 Task: Vocal Double Tracking.
Action: Mouse moved to (100, 39)
Screenshot: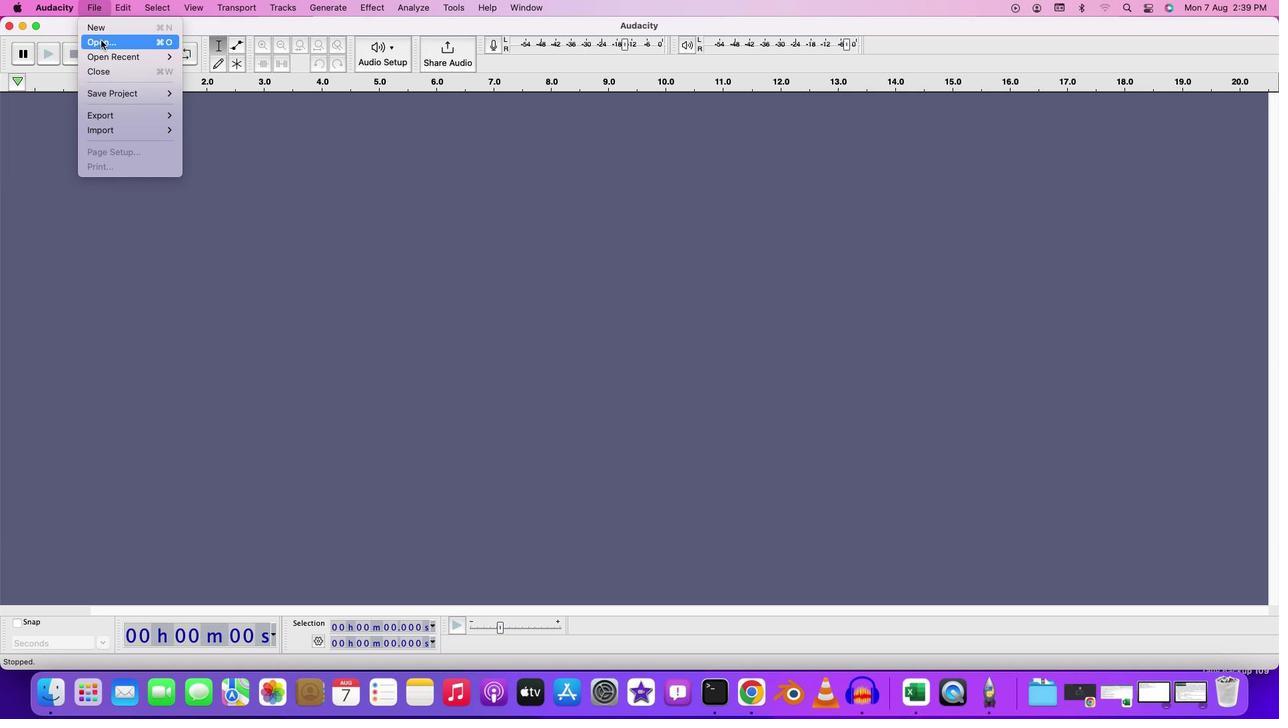 
Action: Mouse pressed left at (100, 39)
Screenshot: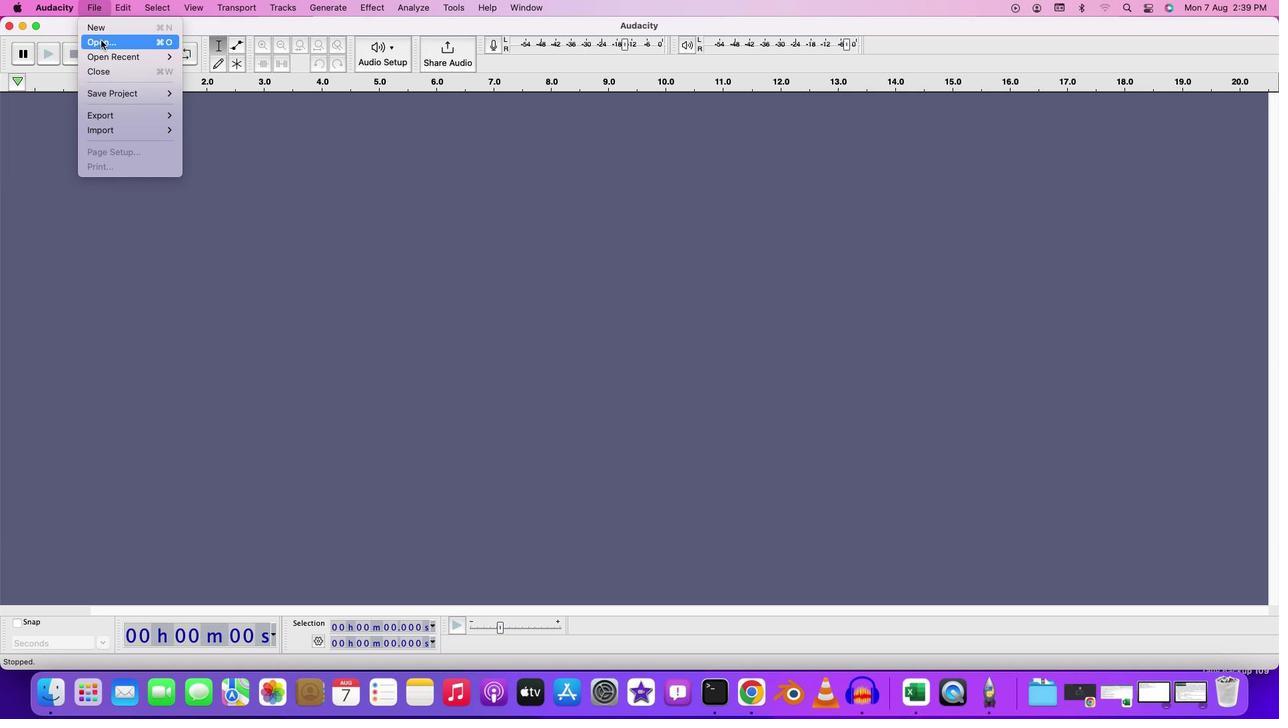 
Action: Mouse moved to (431, 171)
Screenshot: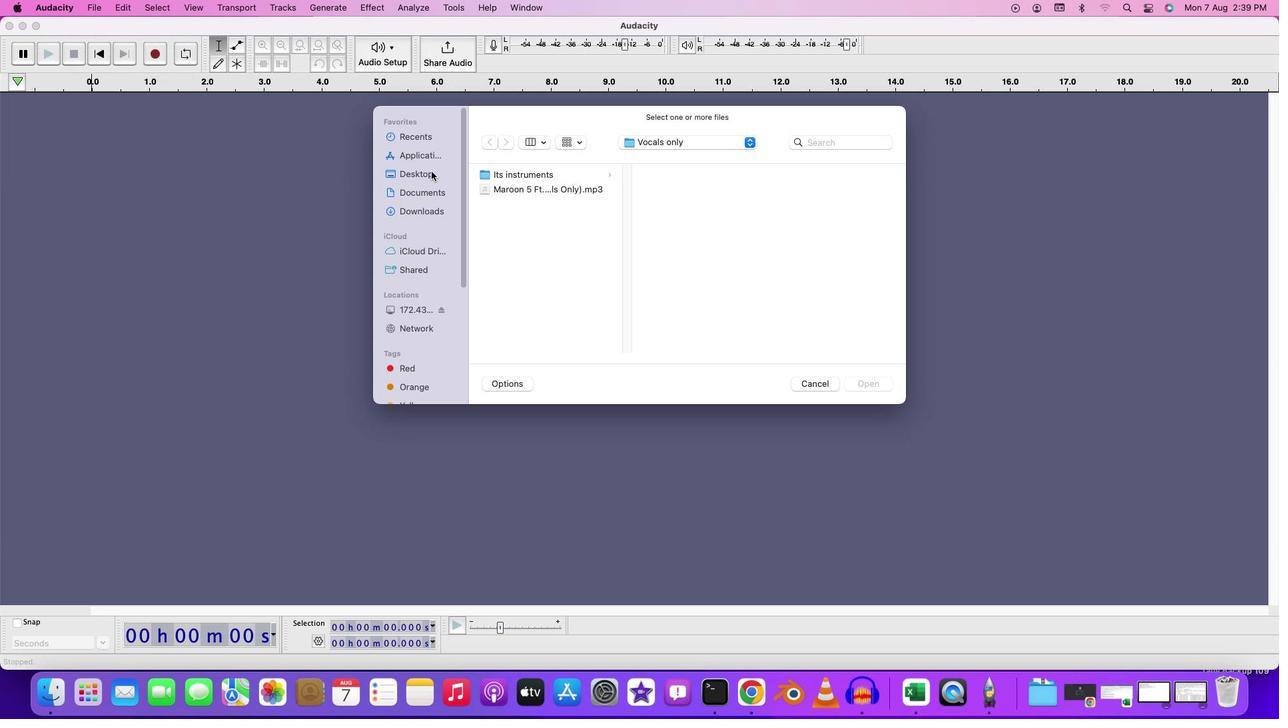 
Action: Mouse pressed left at (431, 171)
Screenshot: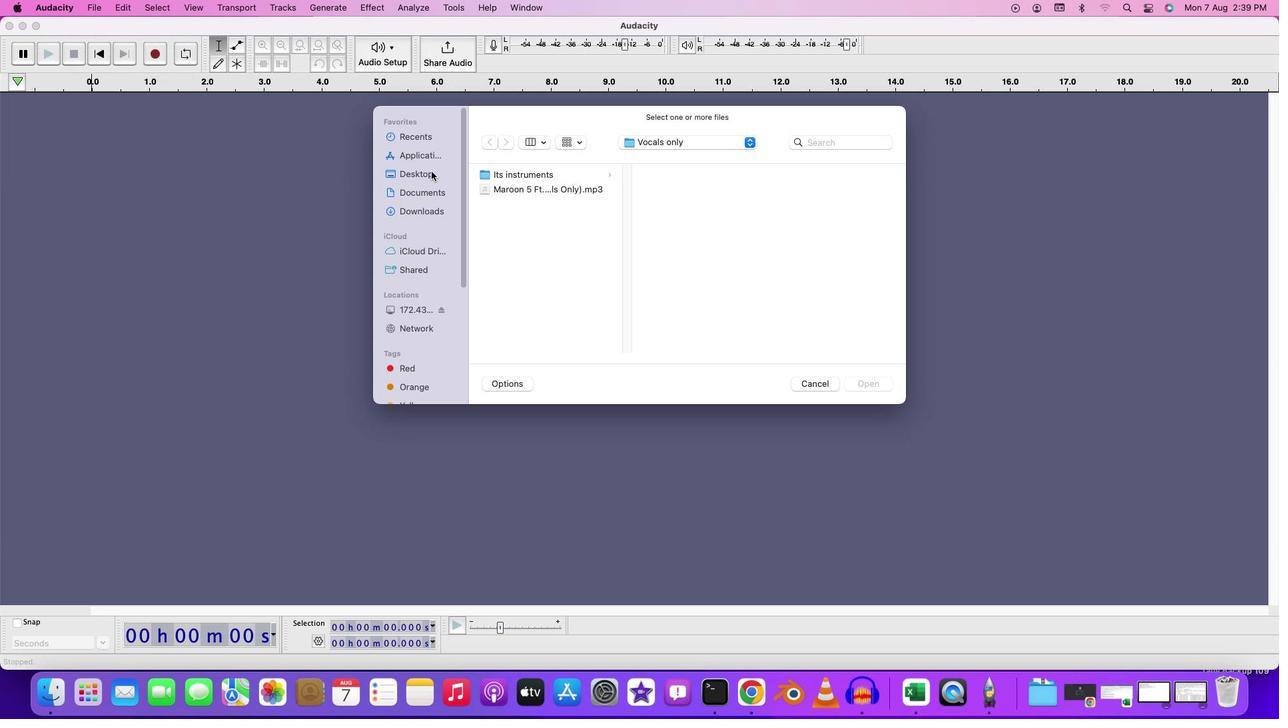 
Action: Mouse moved to (534, 190)
Screenshot: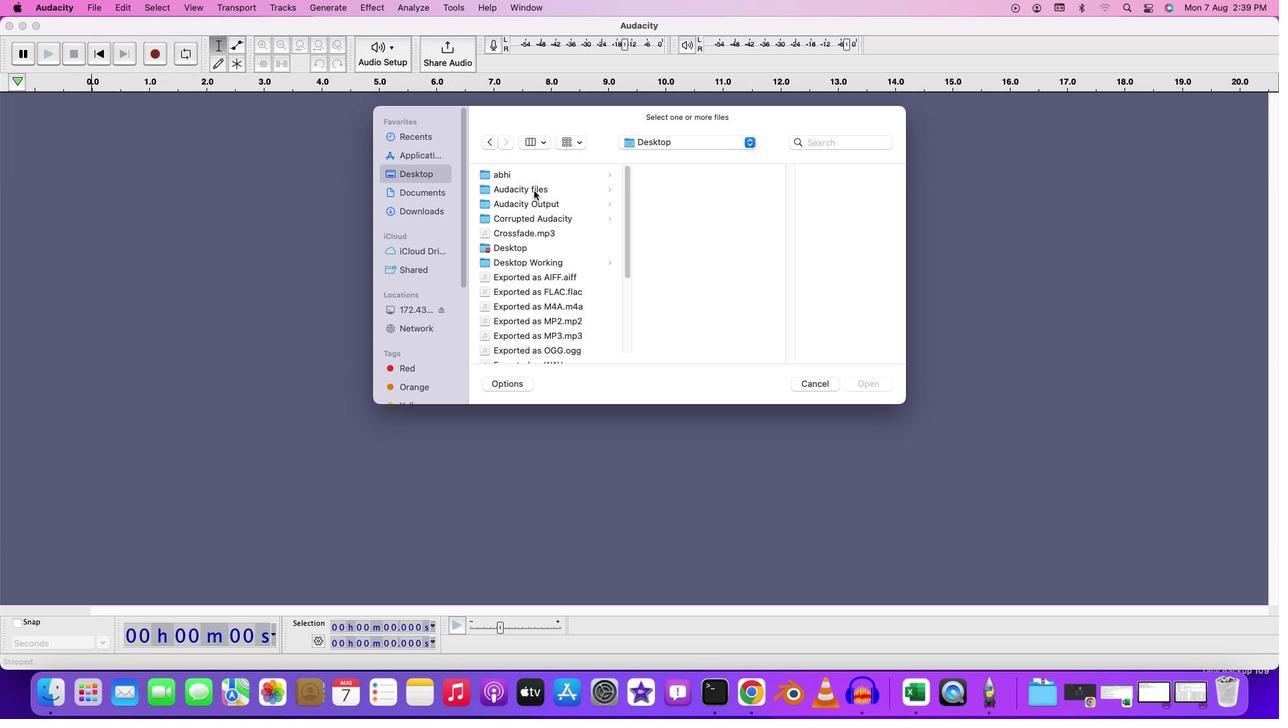 
Action: Mouse pressed left at (534, 190)
Screenshot: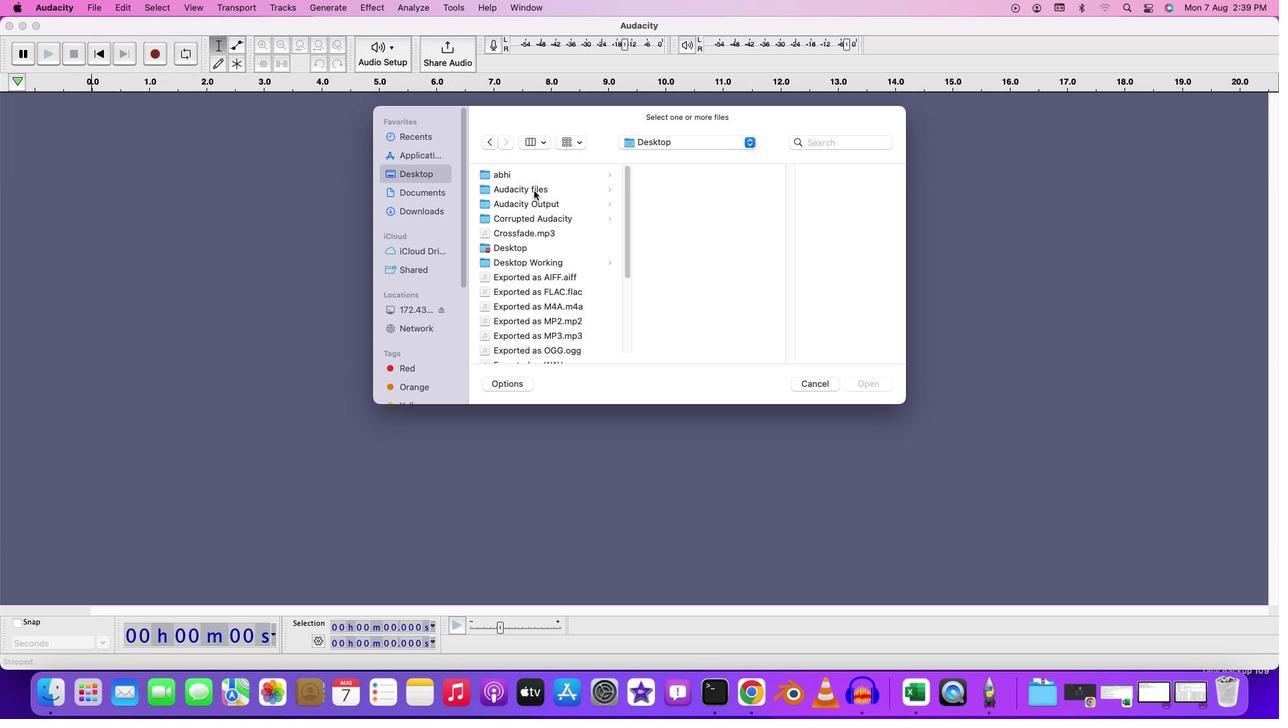 
Action: Mouse pressed left at (534, 190)
Screenshot: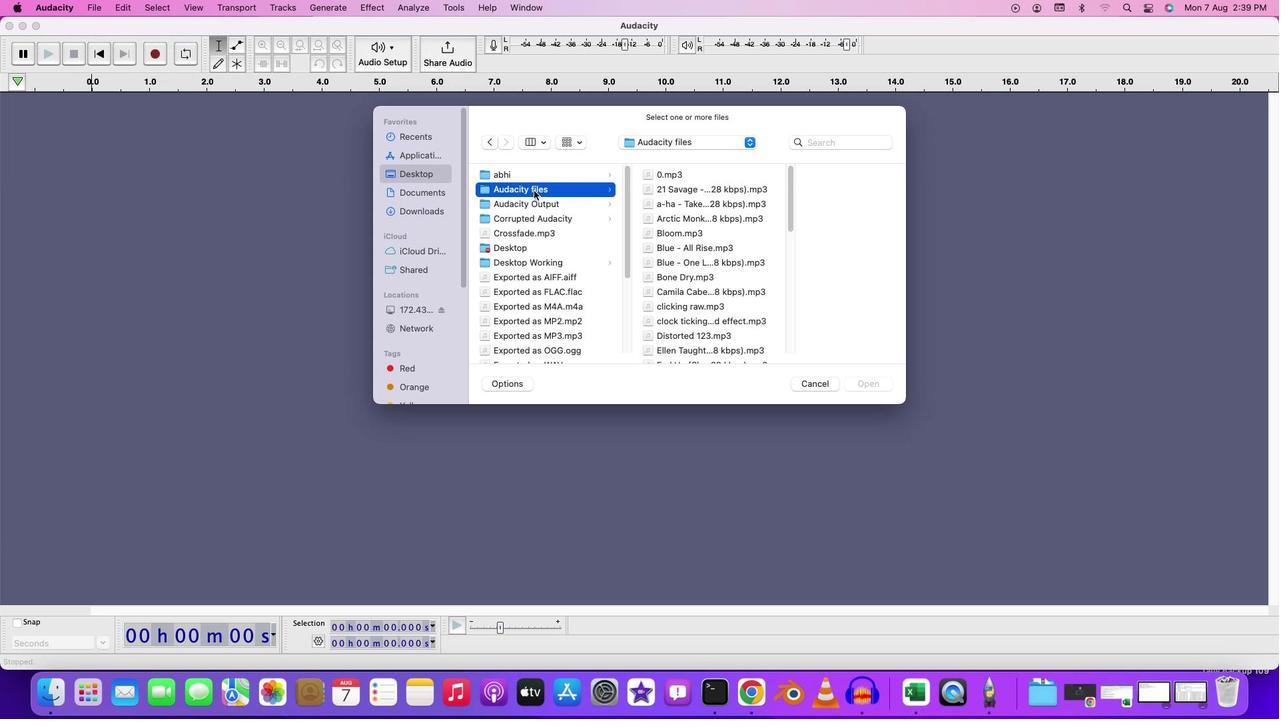
Action: Mouse moved to (690, 235)
Screenshot: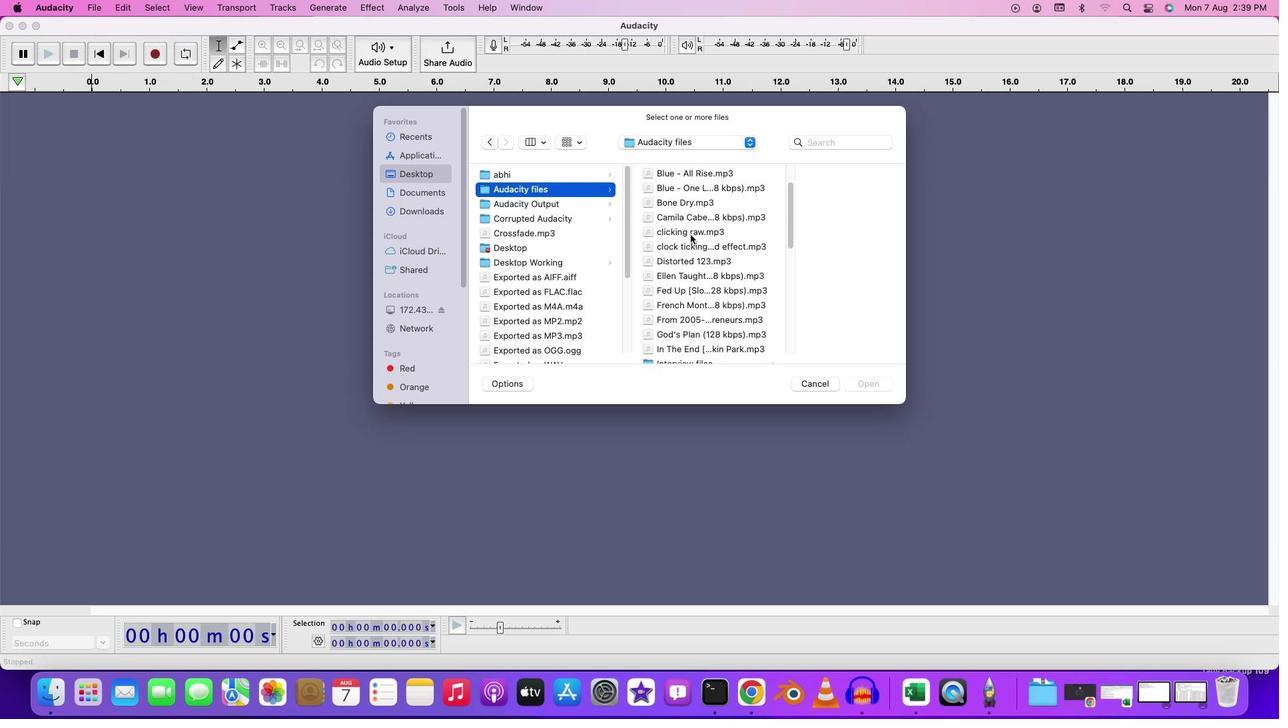 
Action: Mouse scrolled (690, 235) with delta (0, 0)
Screenshot: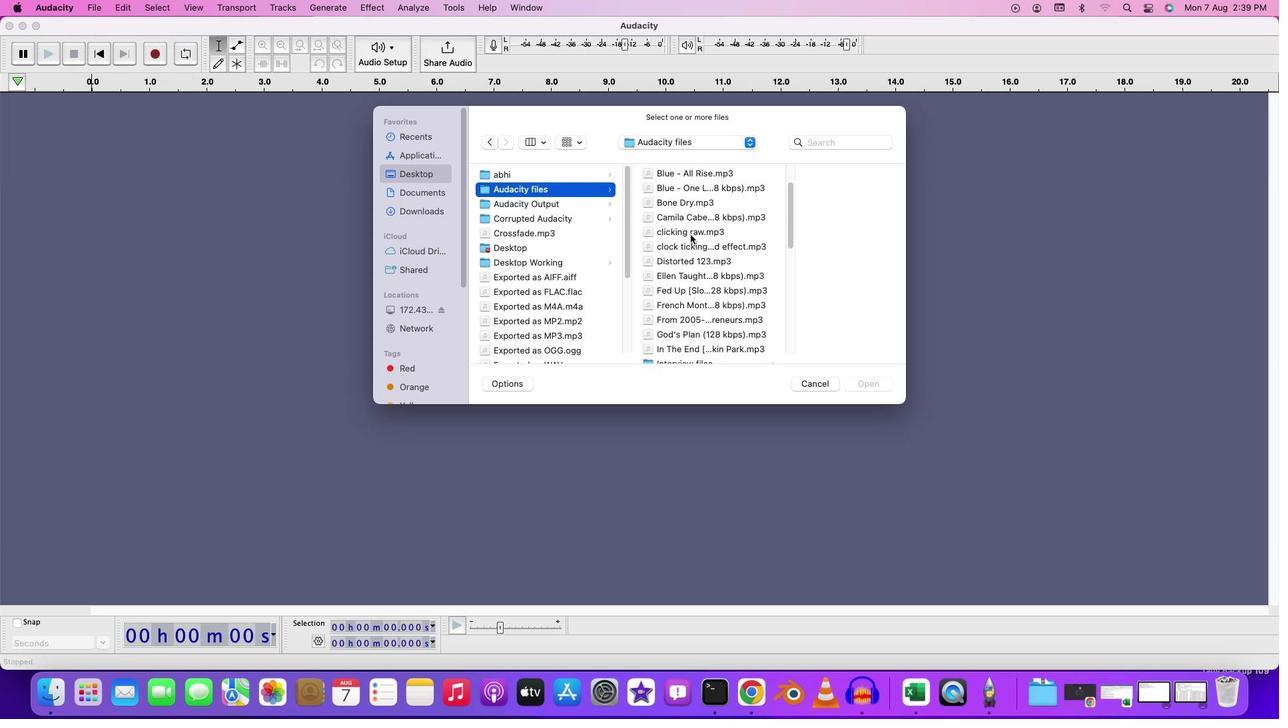 
Action: Mouse scrolled (690, 235) with delta (0, 0)
Screenshot: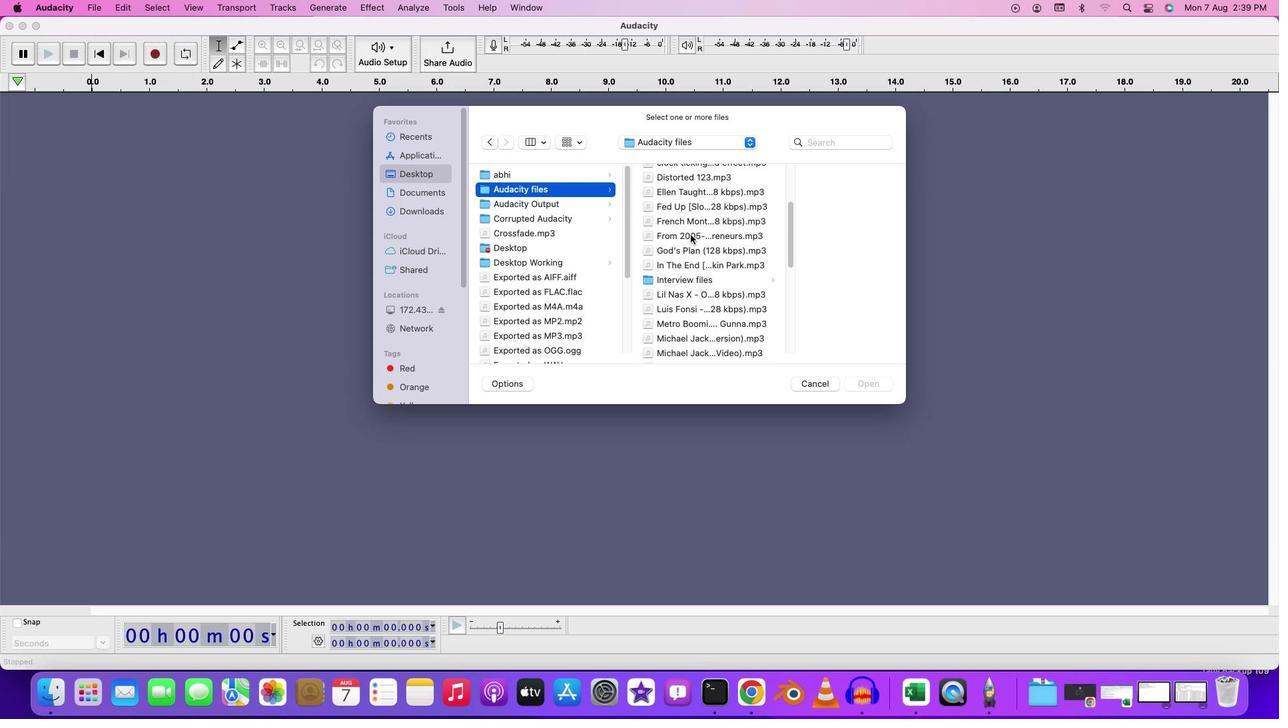 
Action: Mouse scrolled (690, 235) with delta (0, -1)
Screenshot: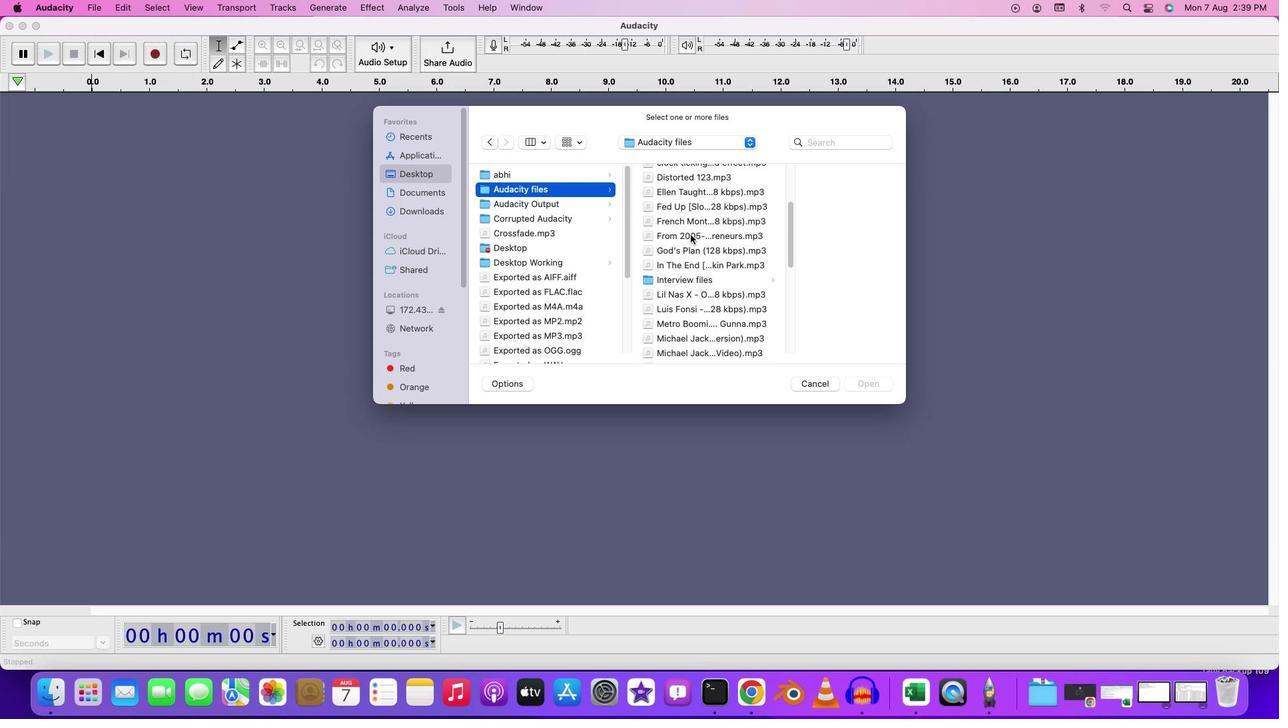
Action: Mouse scrolled (690, 235) with delta (0, -2)
Screenshot: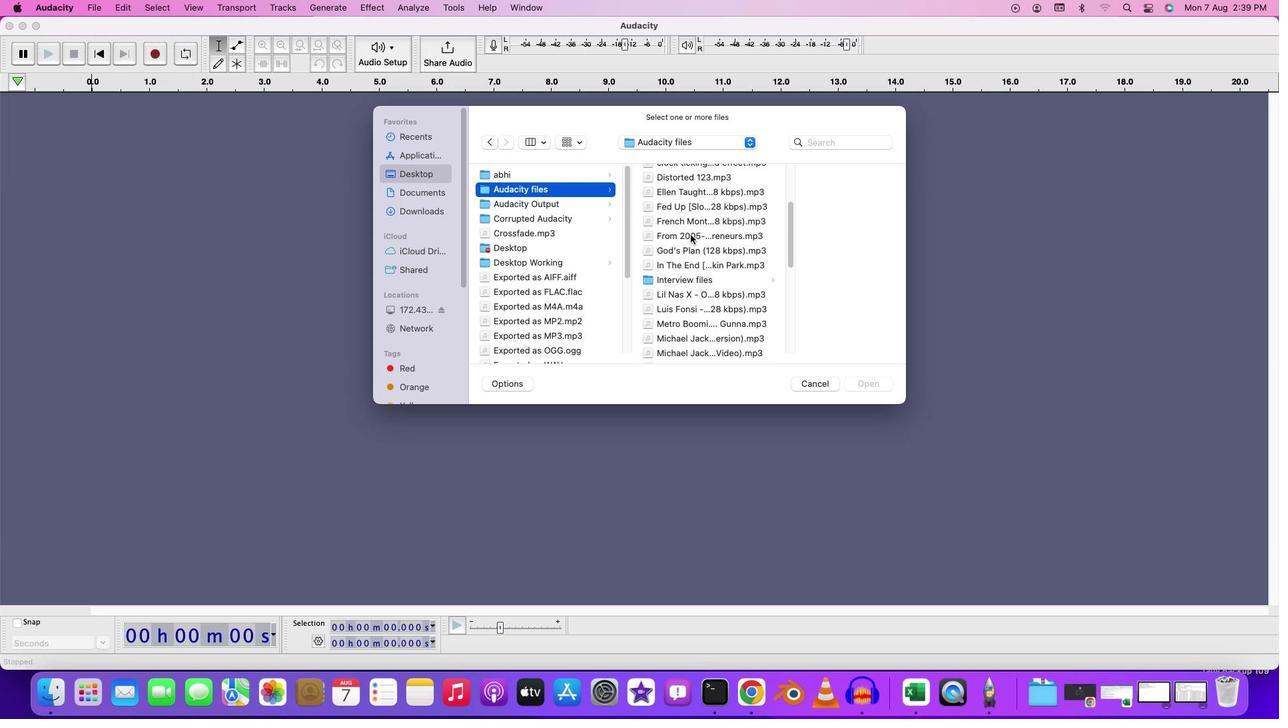 
Action: Mouse scrolled (690, 235) with delta (0, -3)
Screenshot: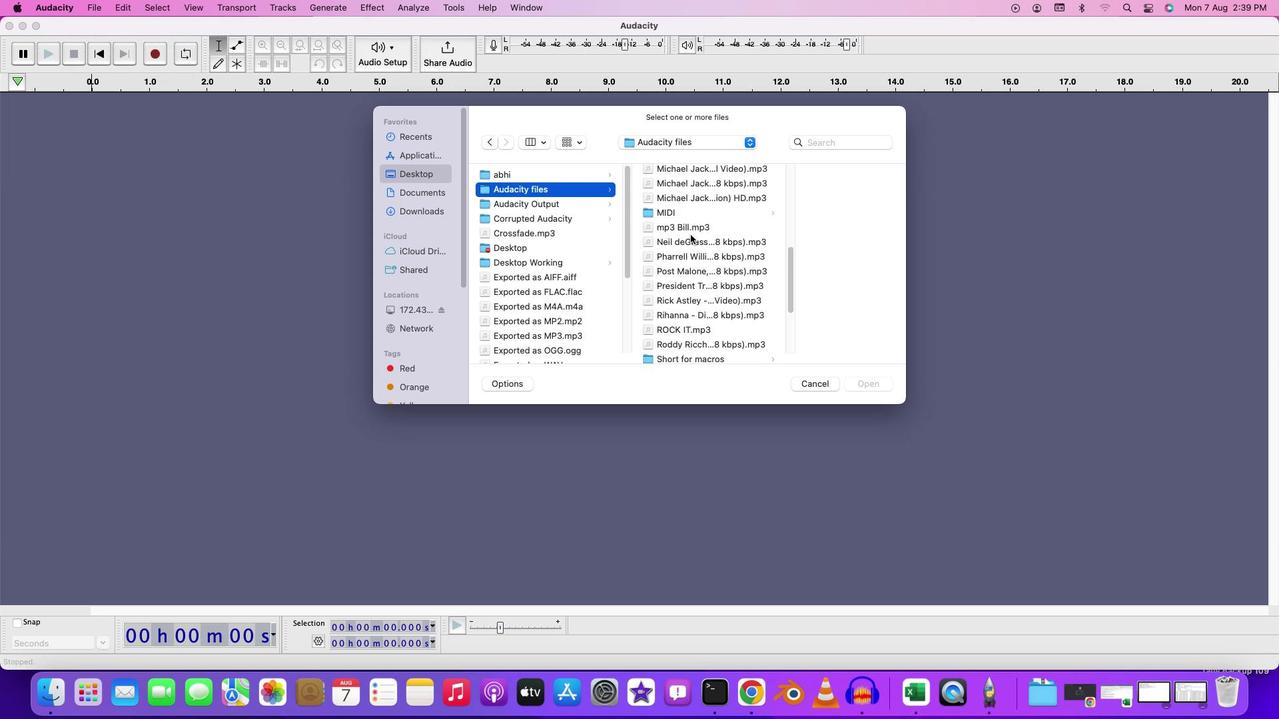 
Action: Mouse scrolled (690, 235) with delta (0, -3)
Screenshot: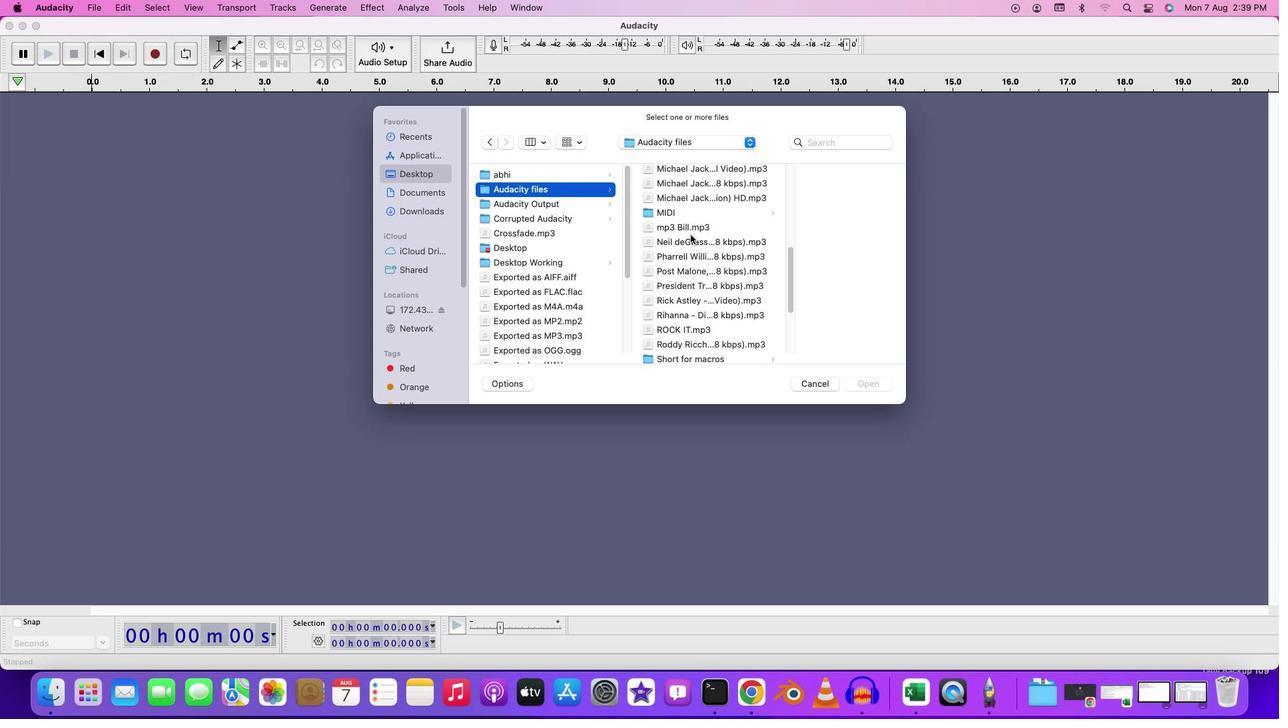 
Action: Mouse moved to (703, 323)
Screenshot: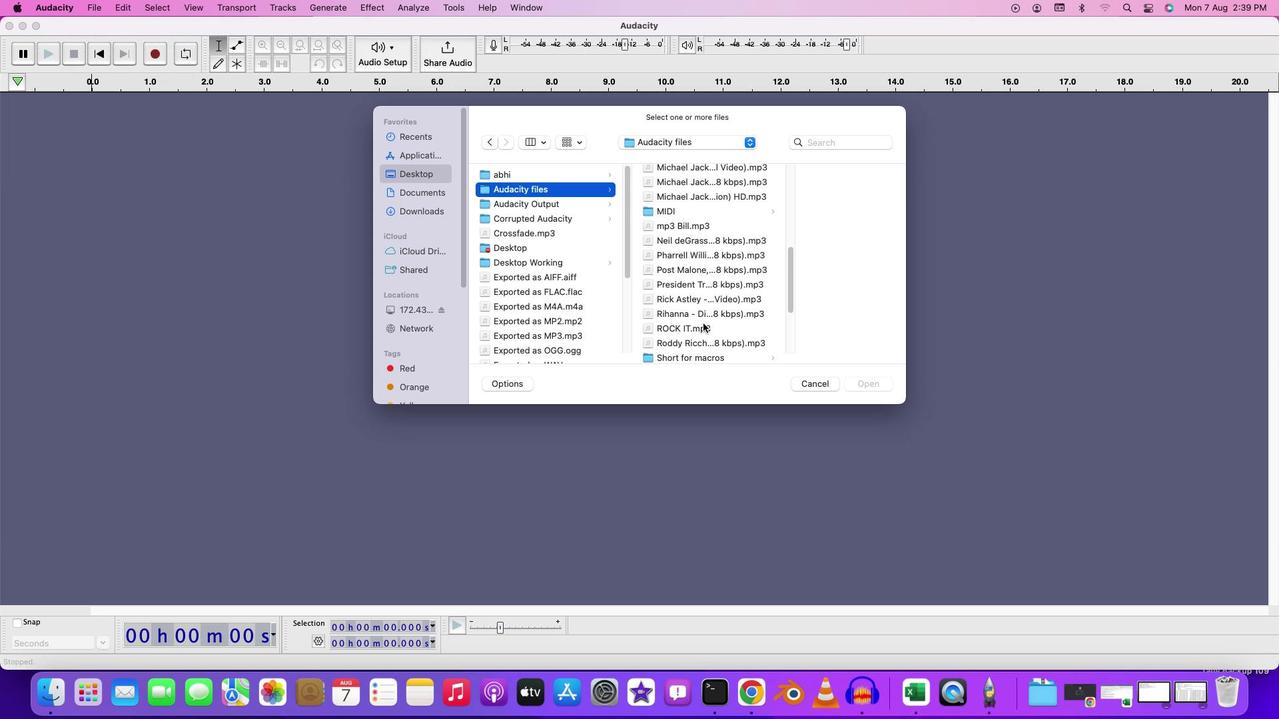 
Action: Mouse scrolled (703, 323) with delta (0, 0)
Screenshot: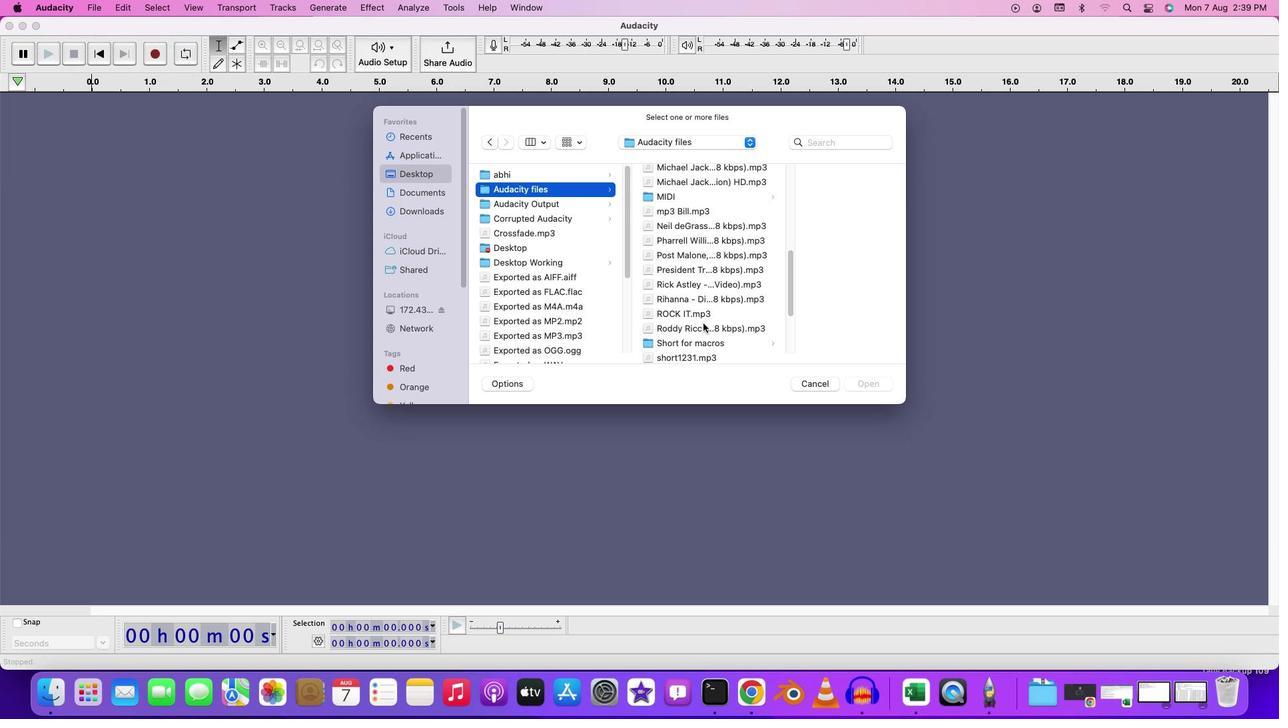
Action: Mouse moved to (703, 323)
Screenshot: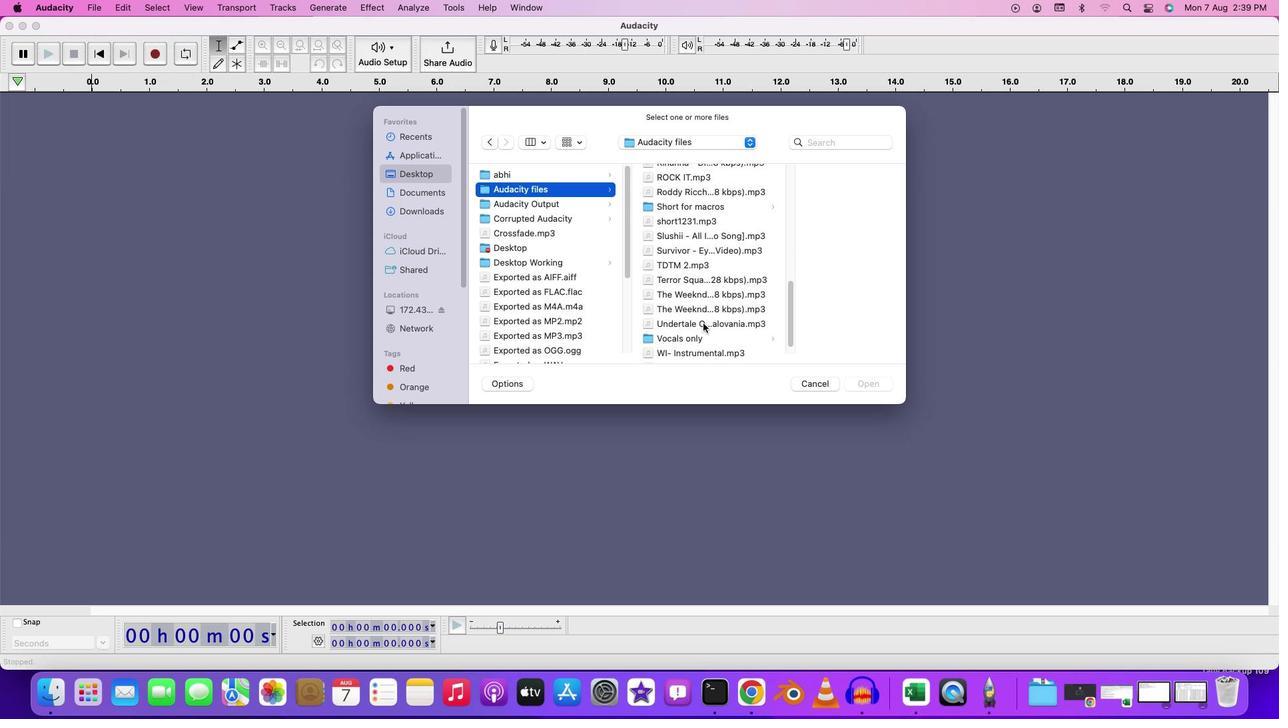 
Action: Mouse scrolled (703, 323) with delta (0, 0)
Screenshot: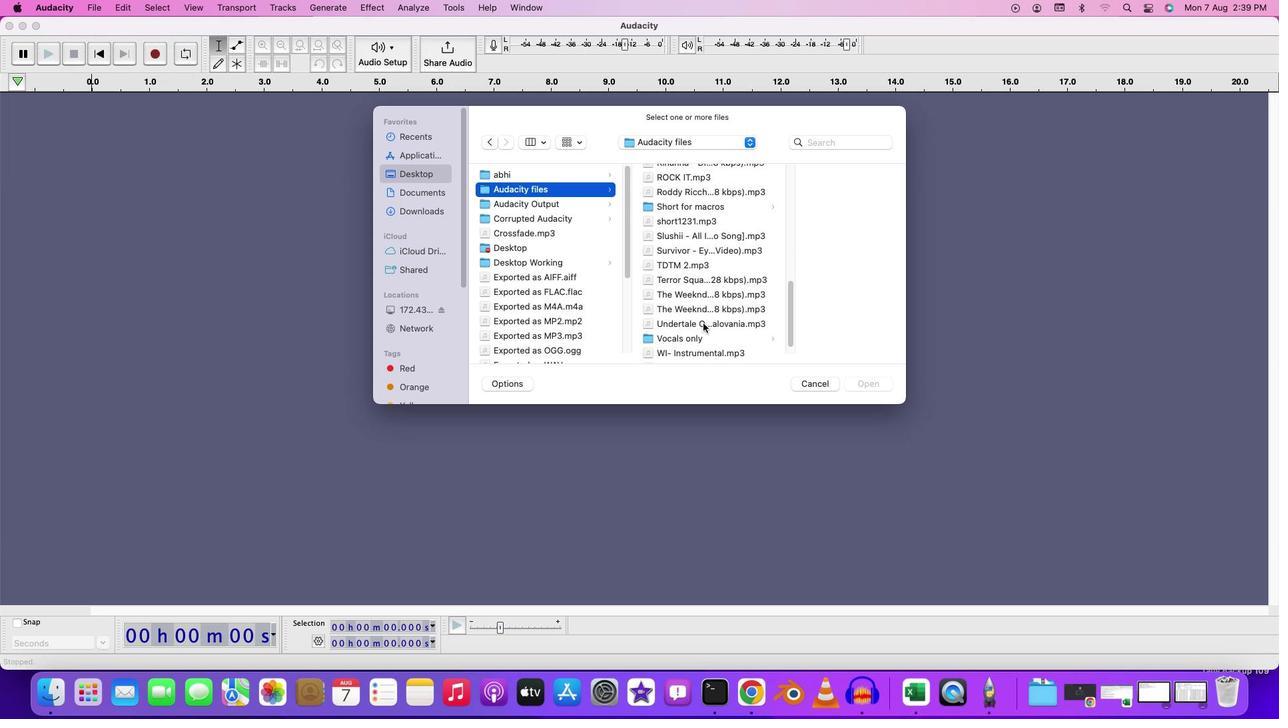 
Action: Mouse scrolled (703, 323) with delta (0, -1)
Screenshot: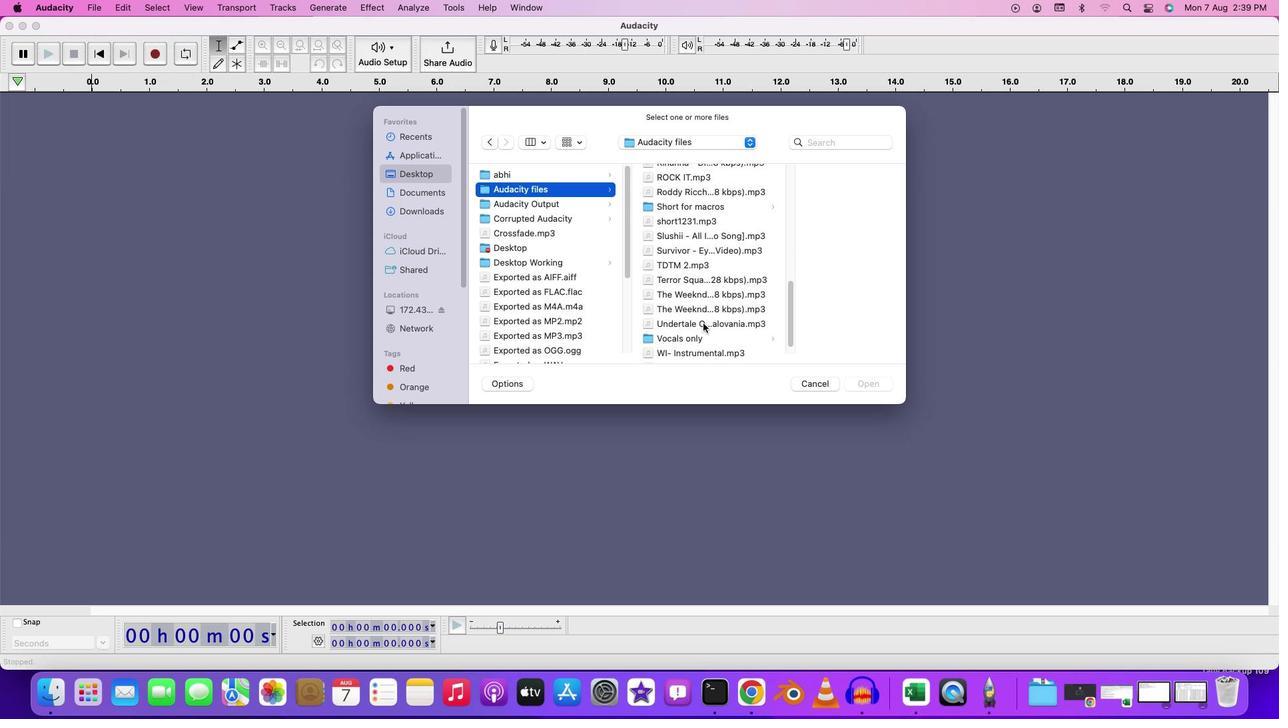 
Action: Mouse scrolled (703, 323) with delta (0, -2)
Screenshot: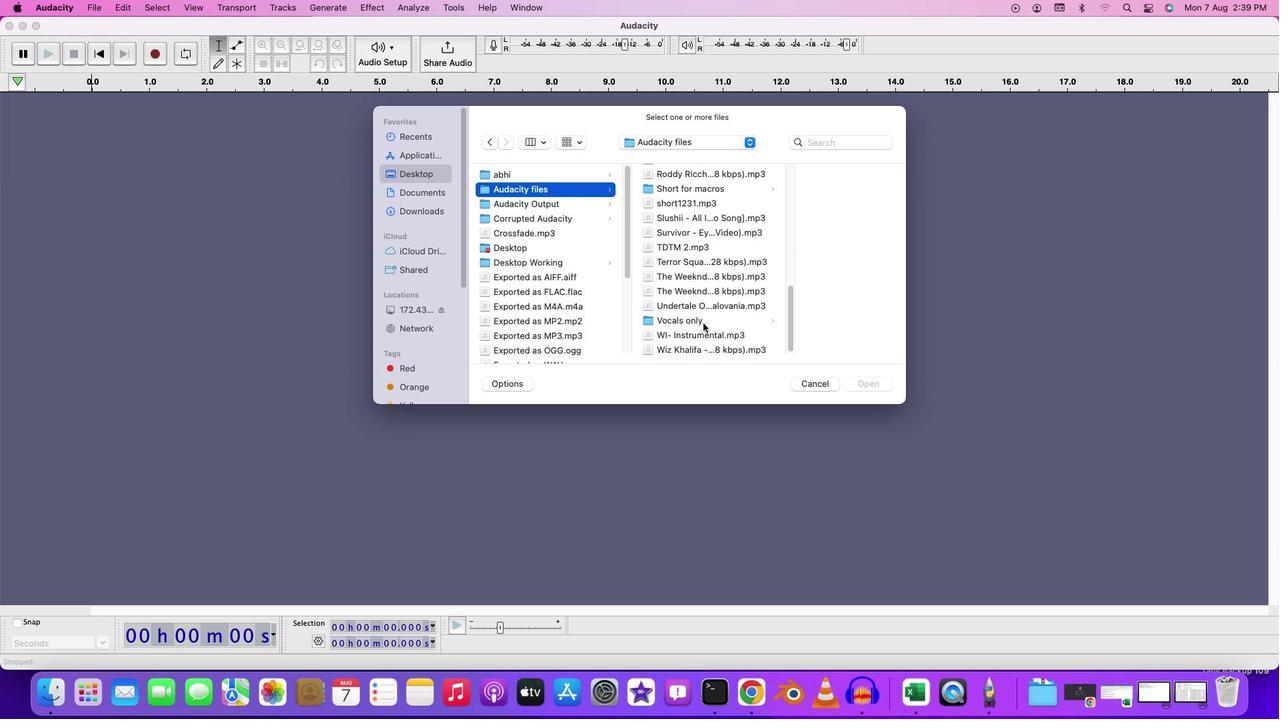 
Action: Mouse scrolled (703, 323) with delta (0, -3)
Screenshot: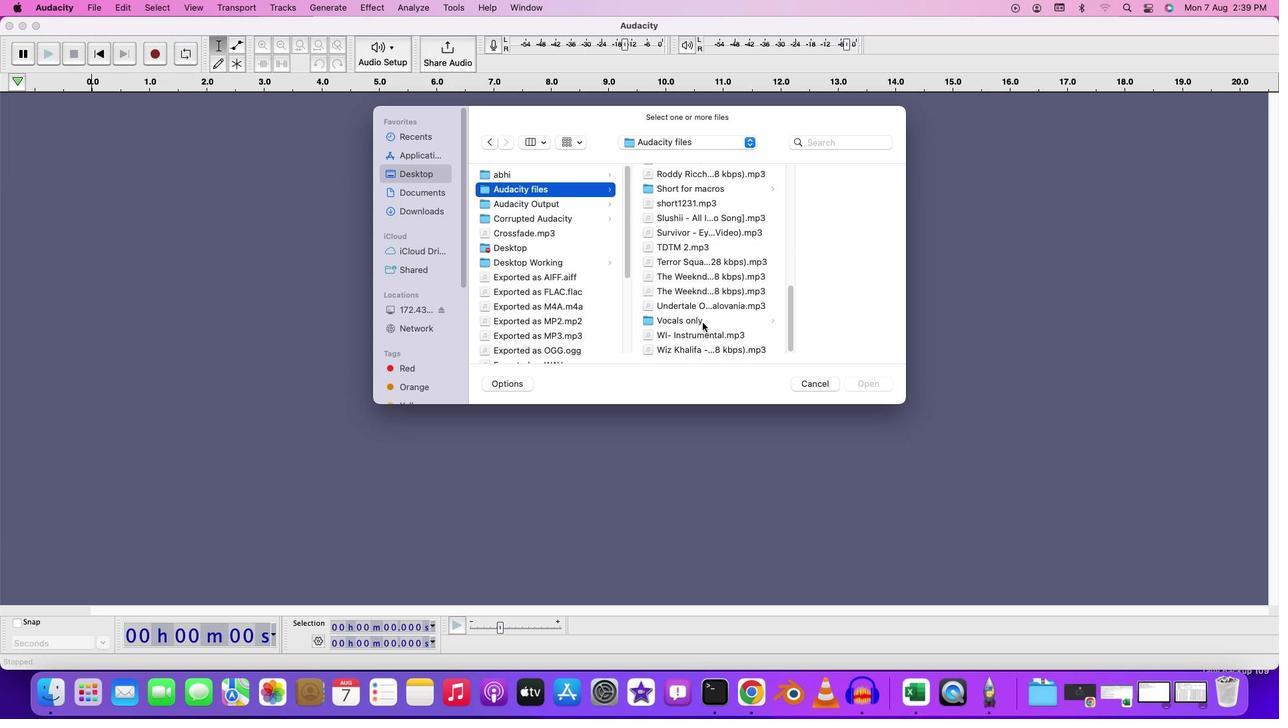 
Action: Mouse moved to (697, 321)
Screenshot: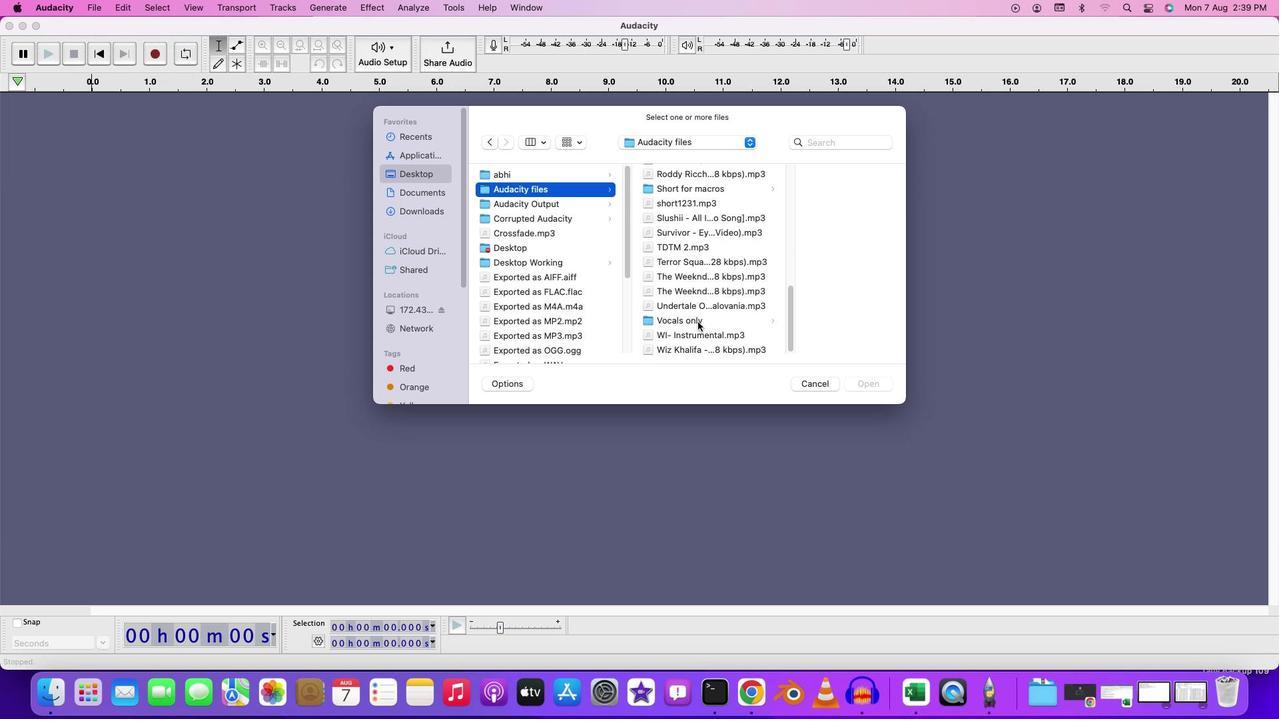 
Action: Mouse pressed left at (697, 321)
Screenshot: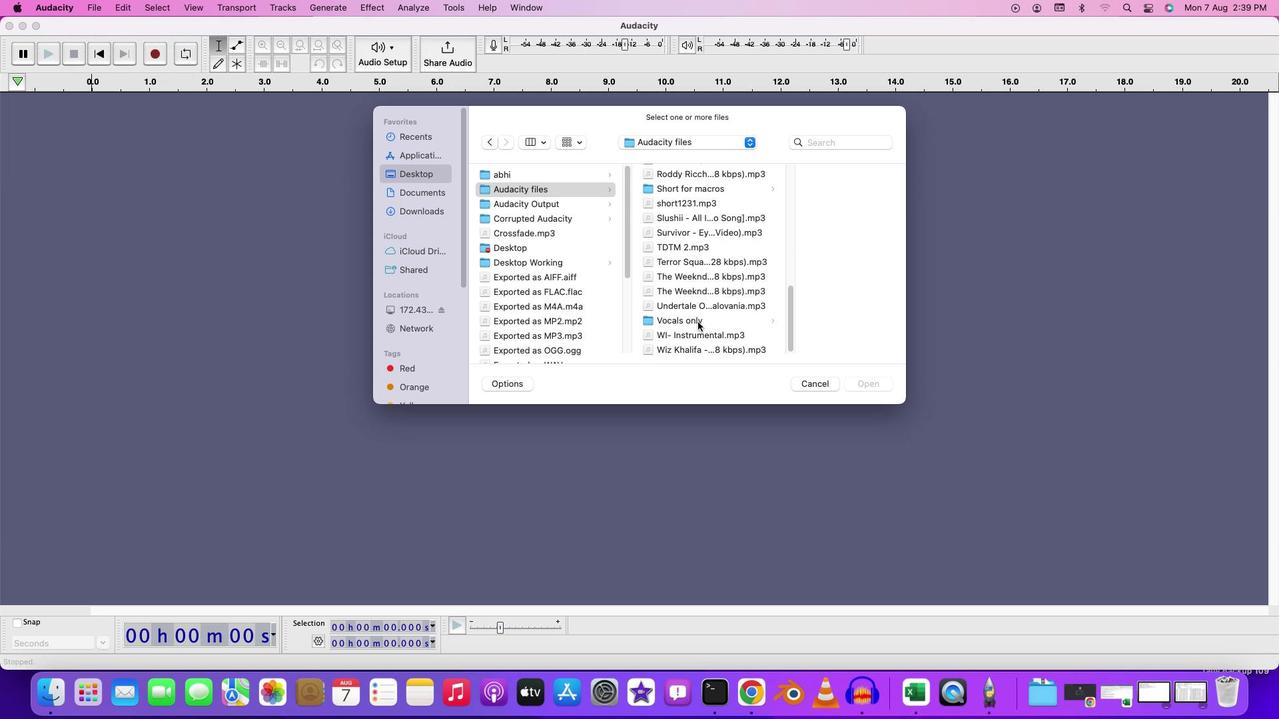 
Action: Mouse pressed left at (697, 321)
Screenshot: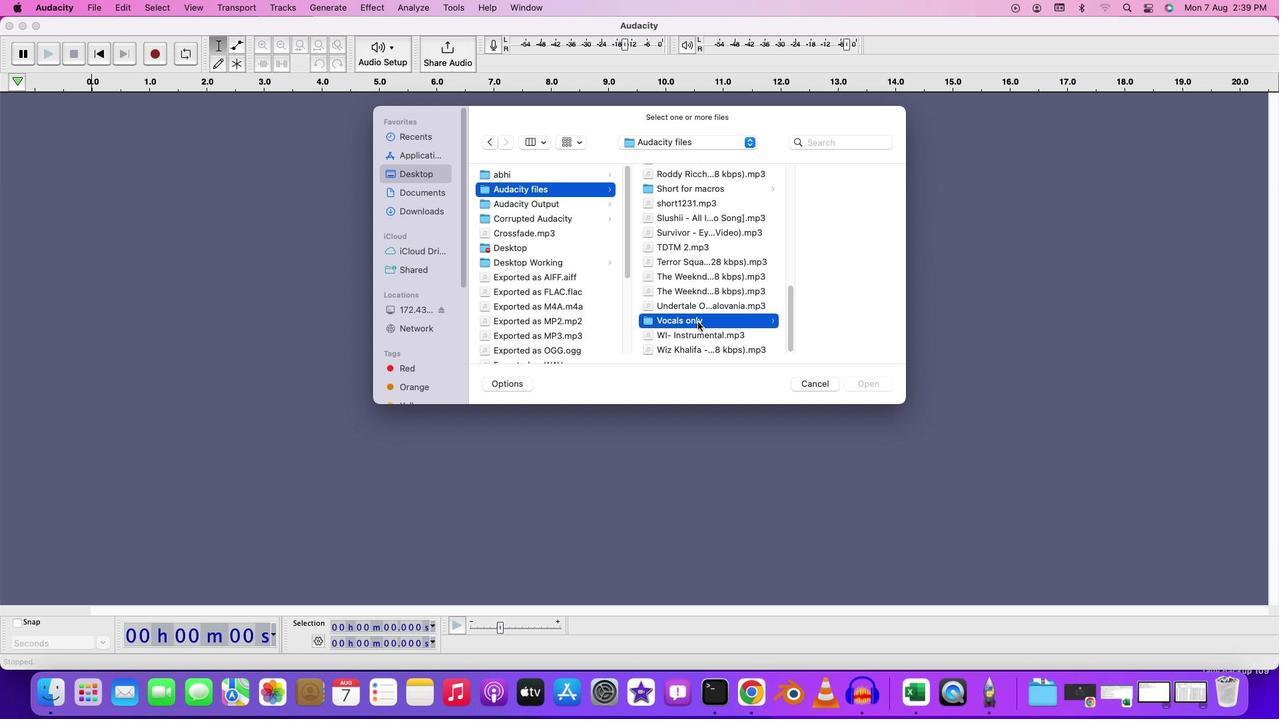 
Action: Mouse moved to (786, 175)
Screenshot: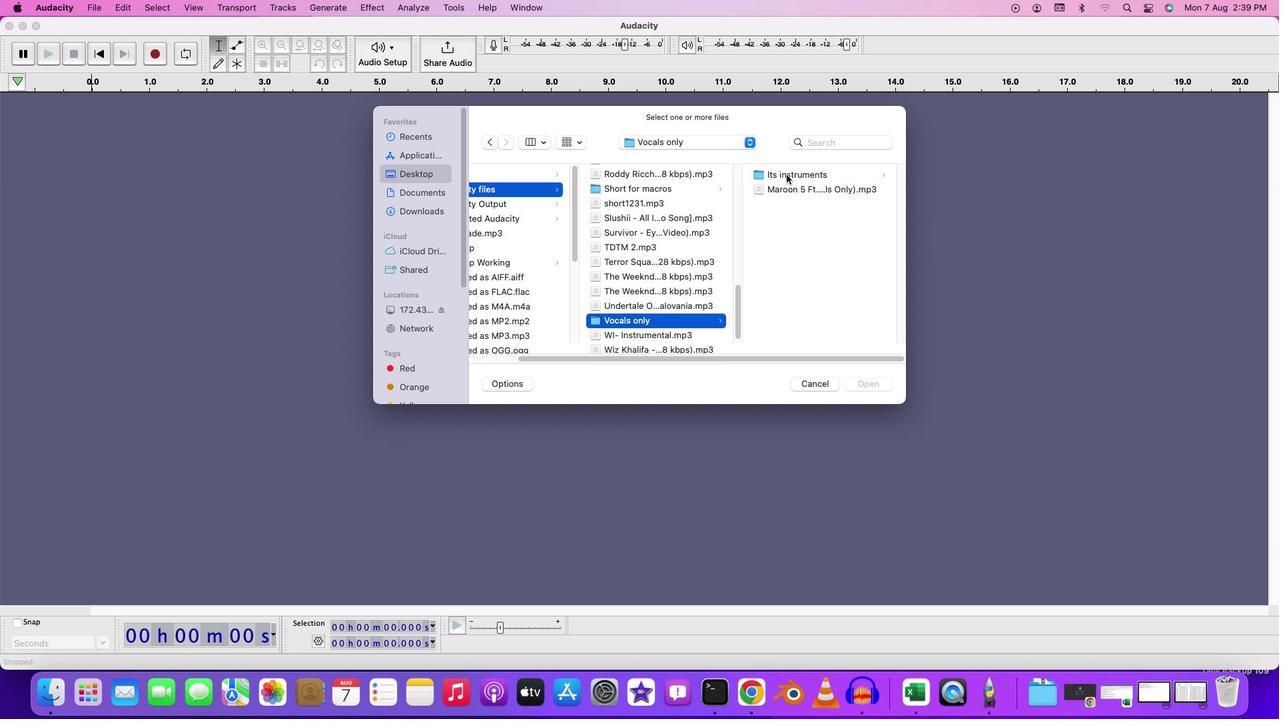 
Action: Mouse pressed left at (786, 175)
Screenshot: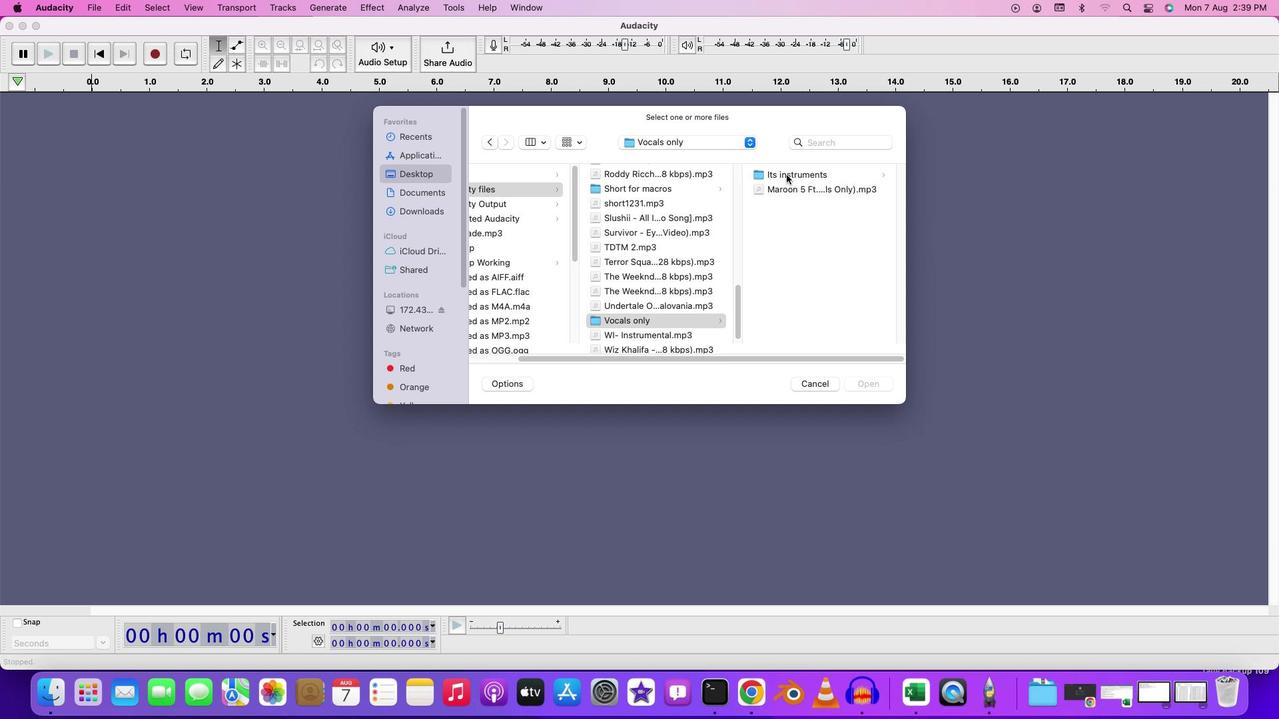 
Action: Mouse pressed left at (786, 175)
Screenshot: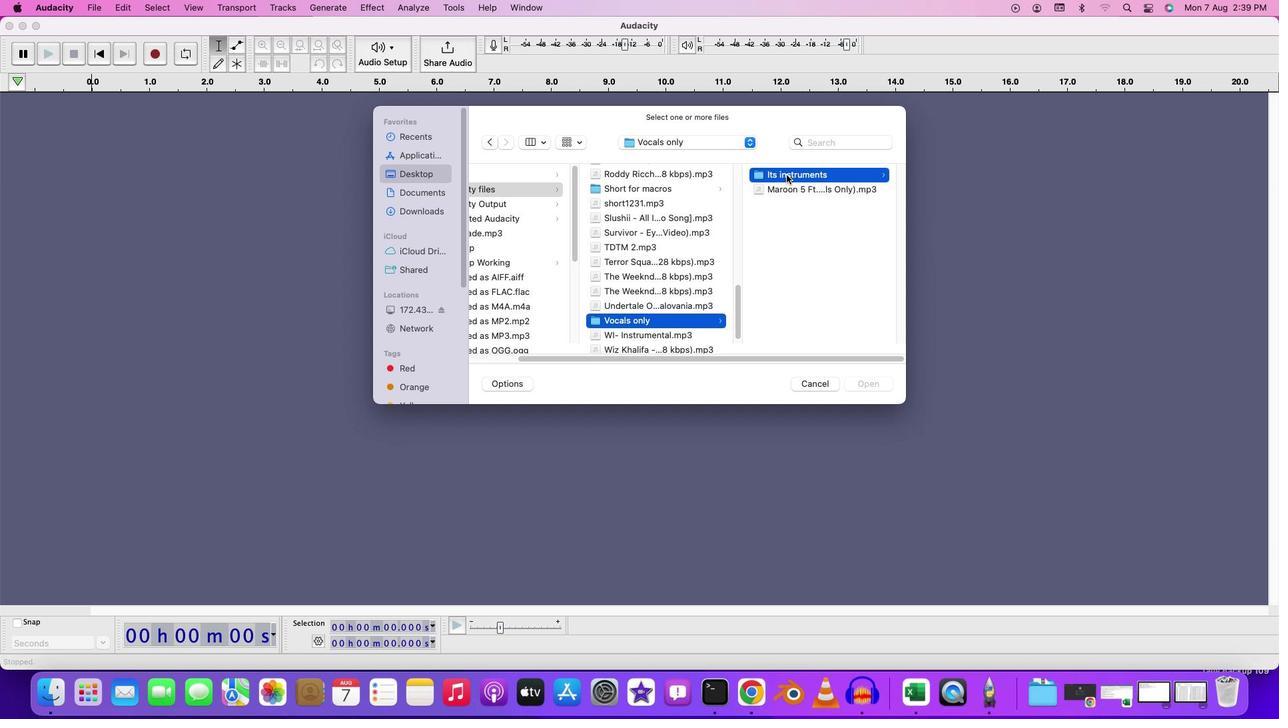 
Action: Mouse moved to (787, 176)
Screenshot: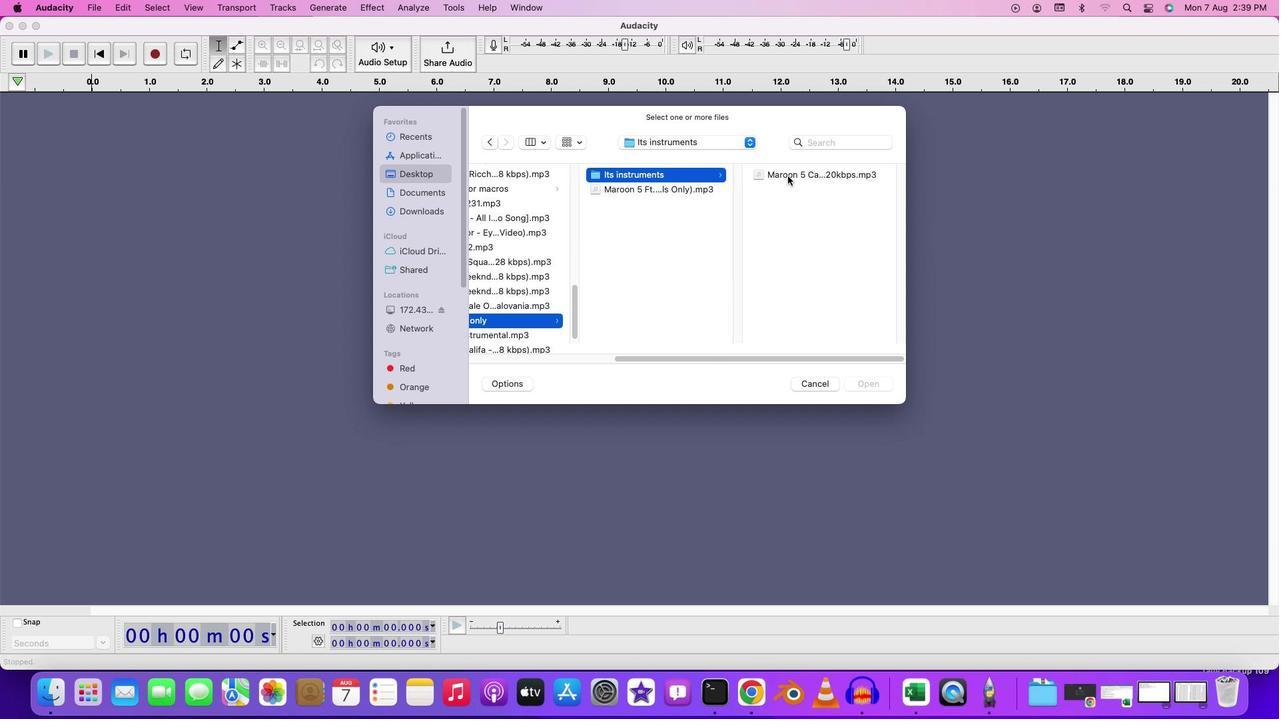 
Action: Mouse pressed left at (787, 176)
Screenshot: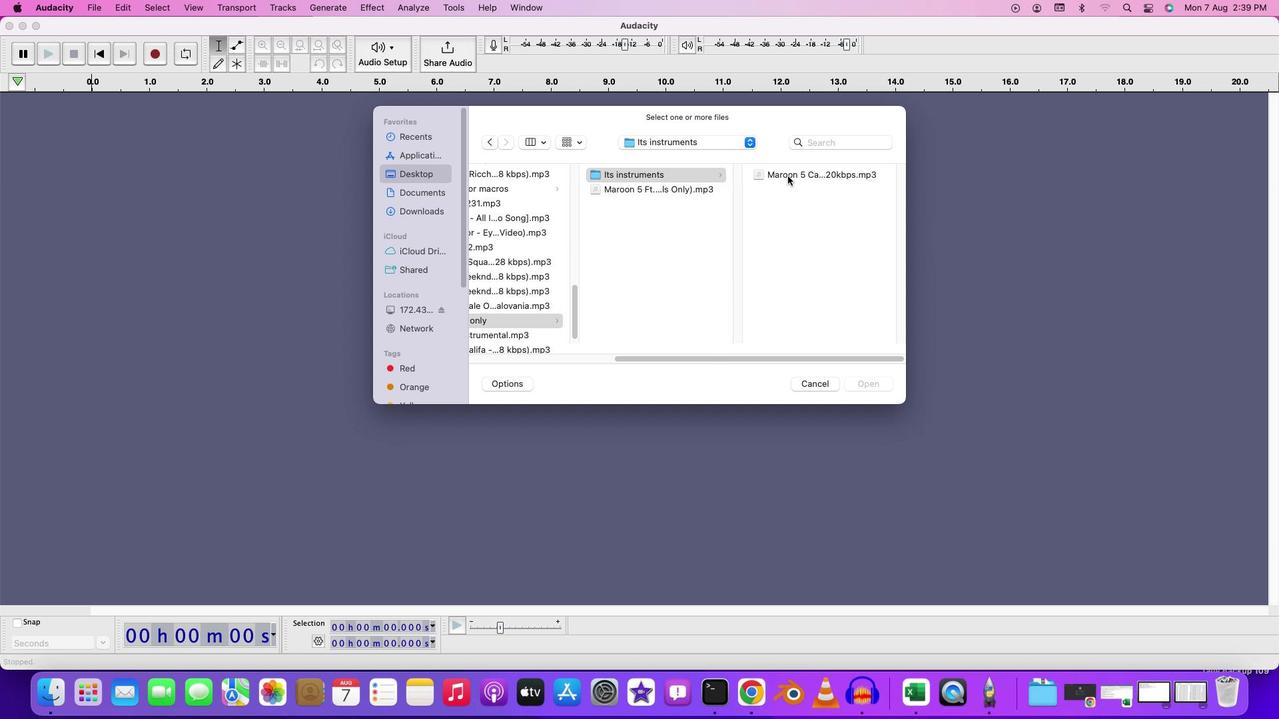 
Action: Mouse pressed left at (787, 176)
Screenshot: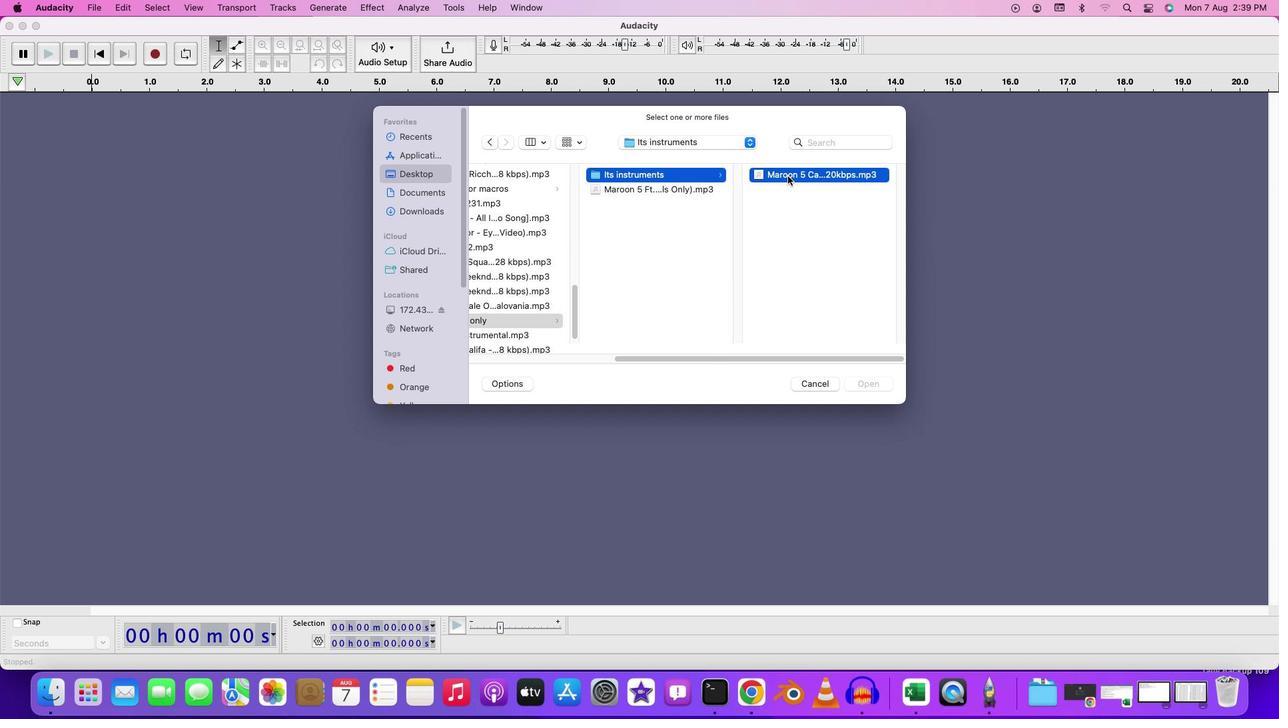 
Action: Mouse moved to (275, 374)
Screenshot: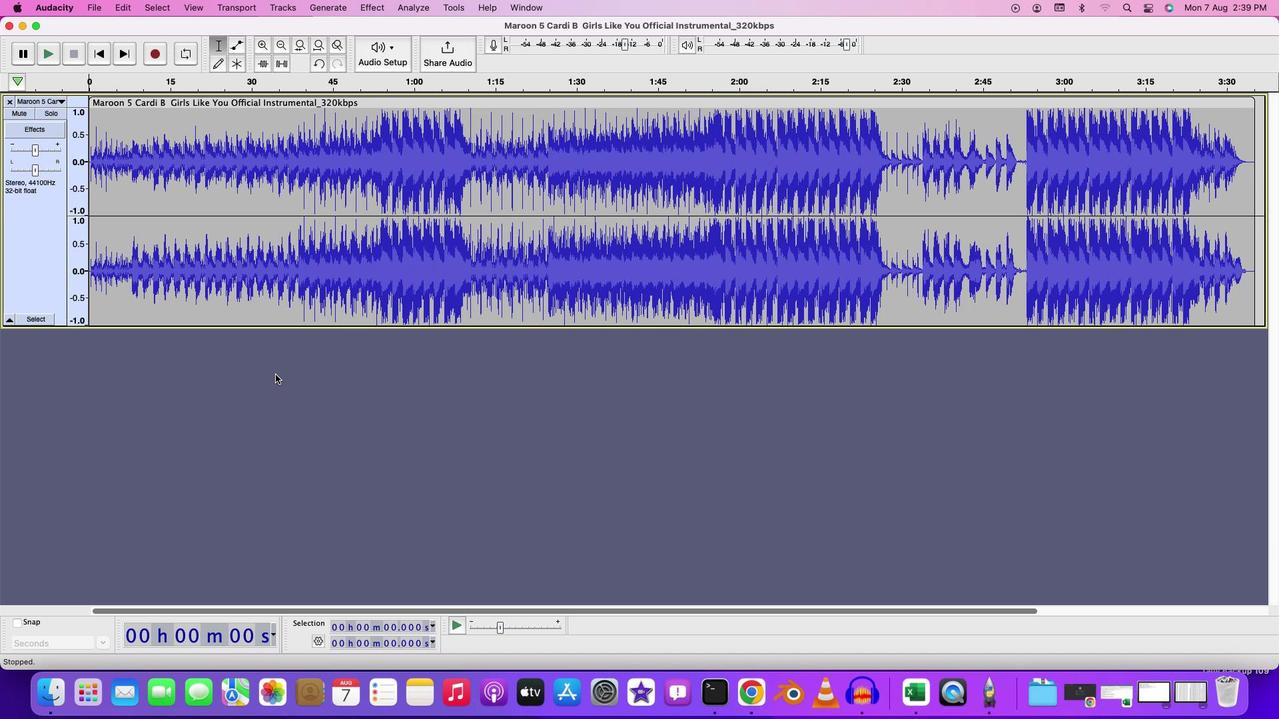 
Action: Mouse pressed left at (275, 374)
Screenshot: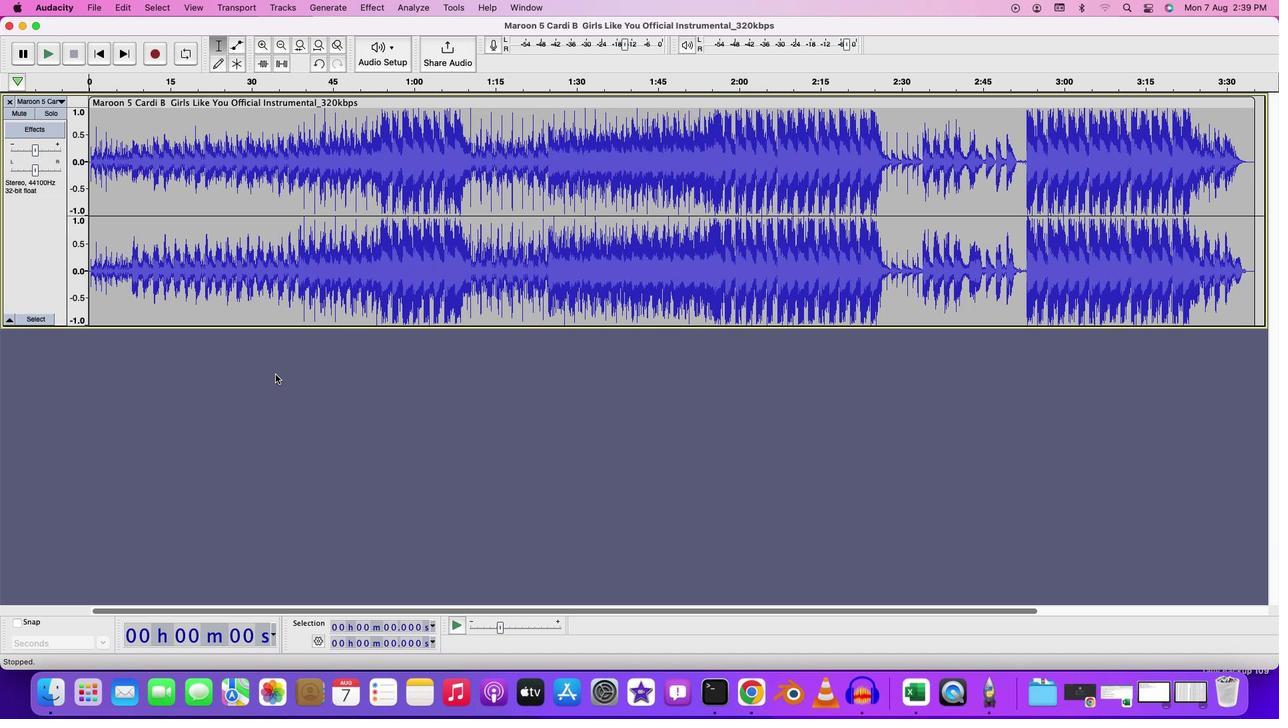 
Action: Mouse moved to (107, 168)
Screenshot: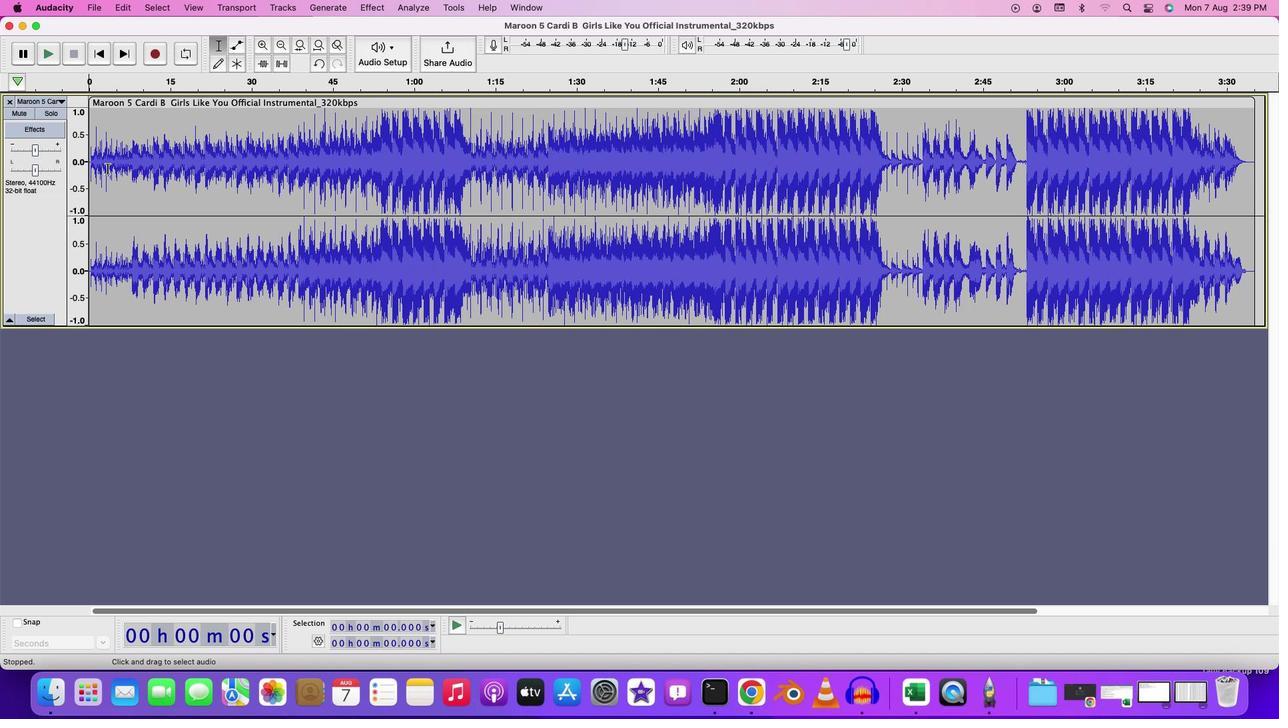 
Action: Mouse pressed left at (107, 168)
Screenshot: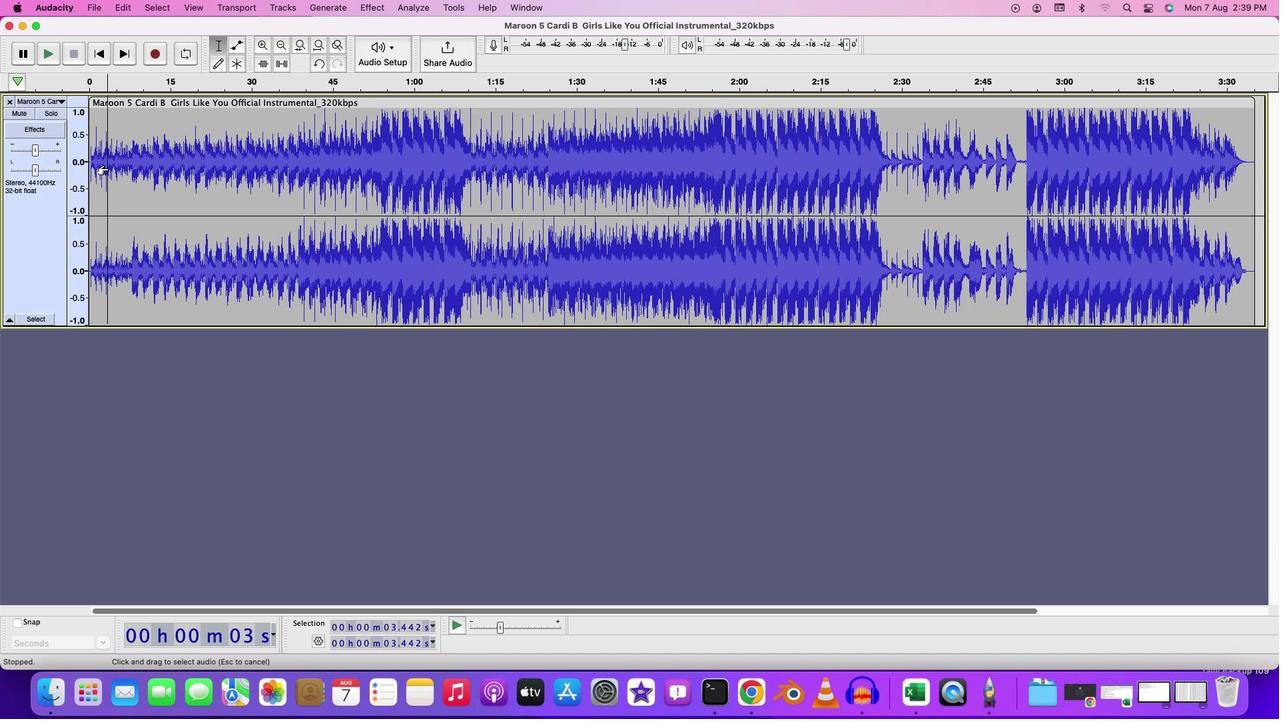 
Action: Key pressed Key.space
Screenshot: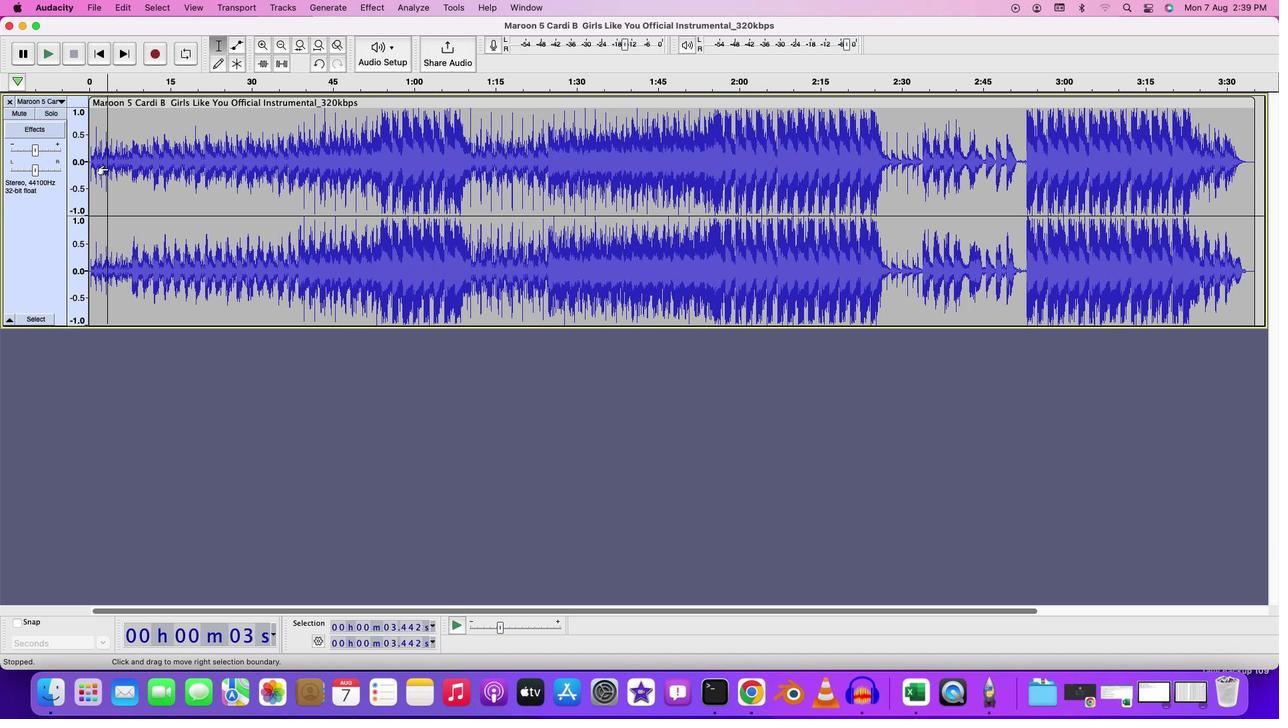 
Action: Mouse moved to (353, 327)
Screenshot: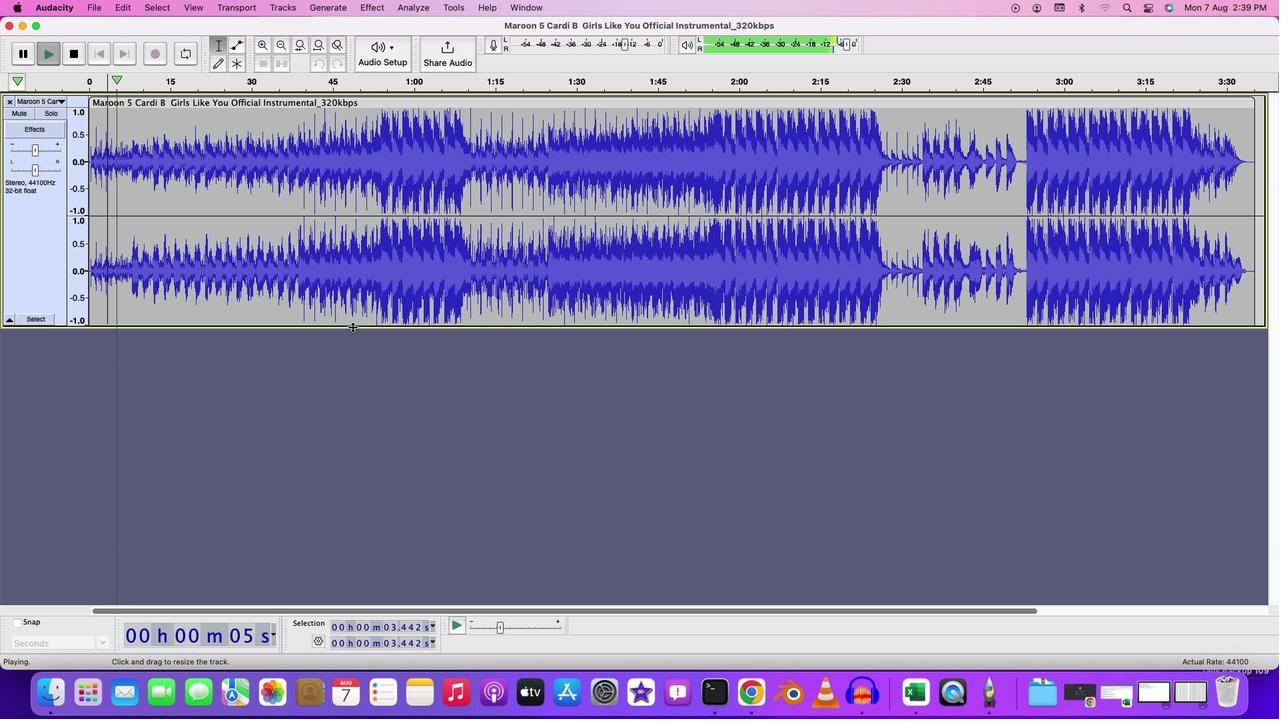 
Action: Mouse pressed left at (353, 327)
Screenshot: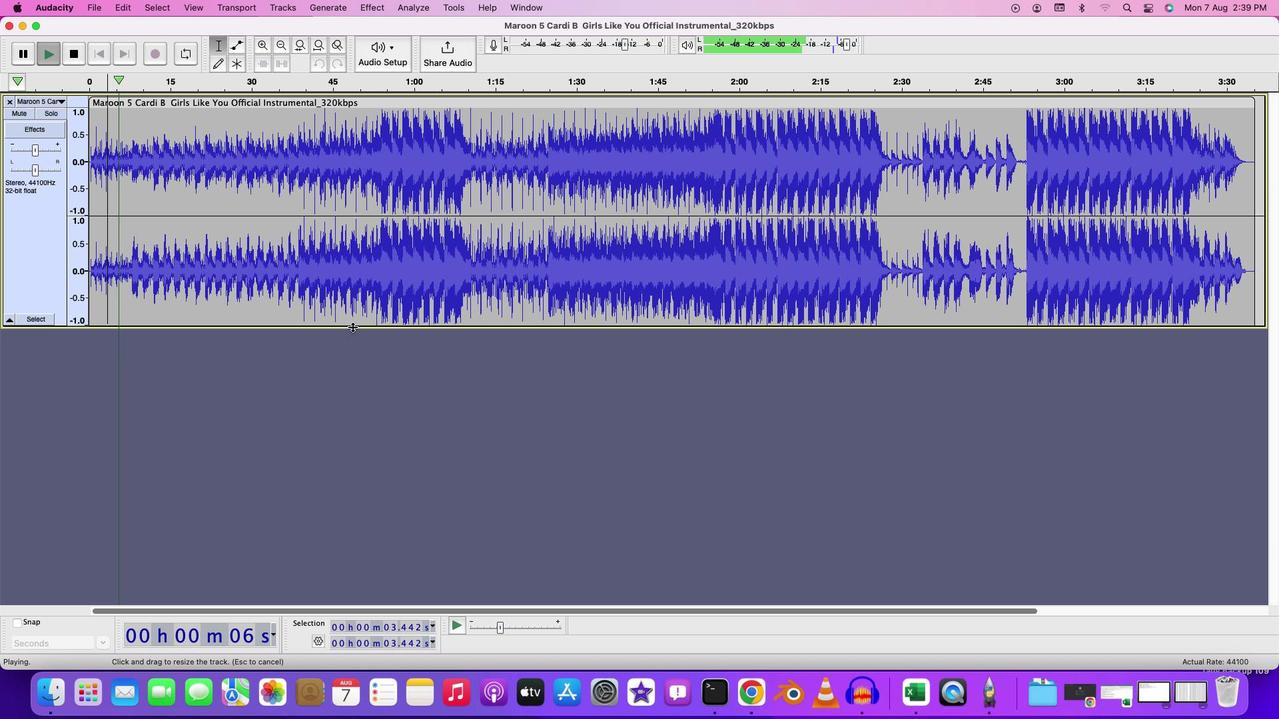 
Action: Mouse moved to (181, 289)
Screenshot: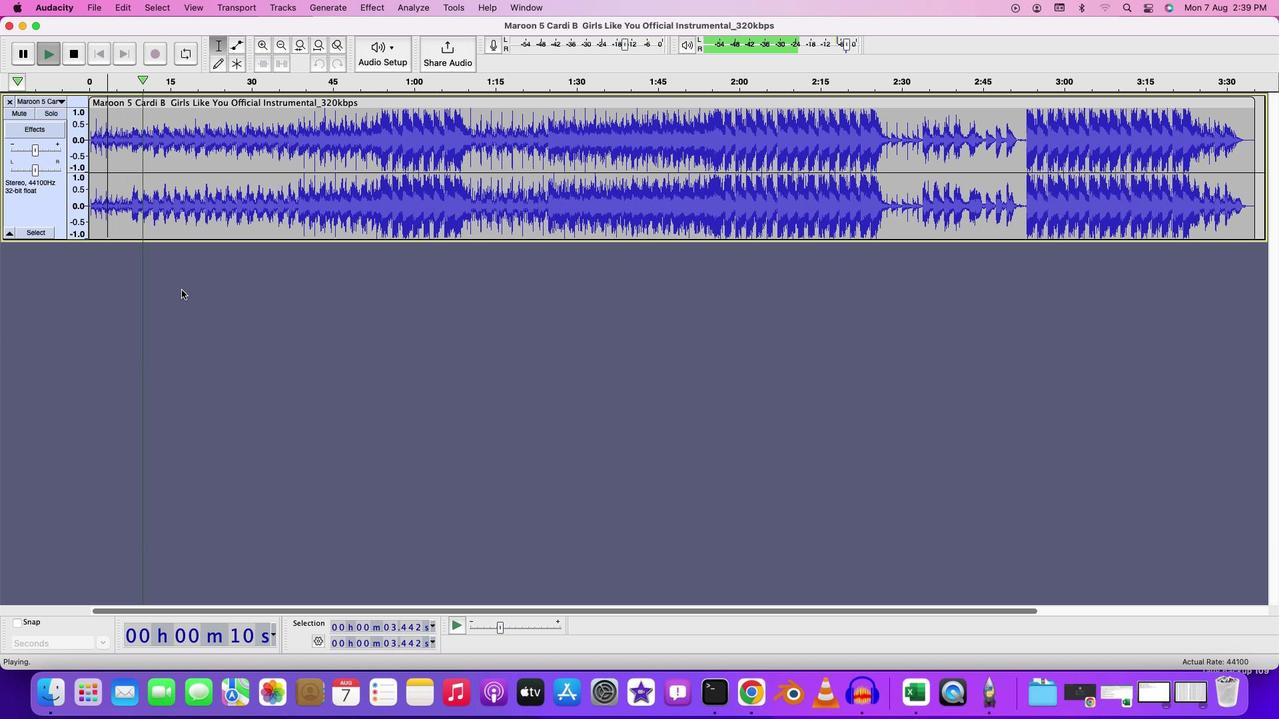 
Action: Mouse pressed left at (181, 289)
Screenshot: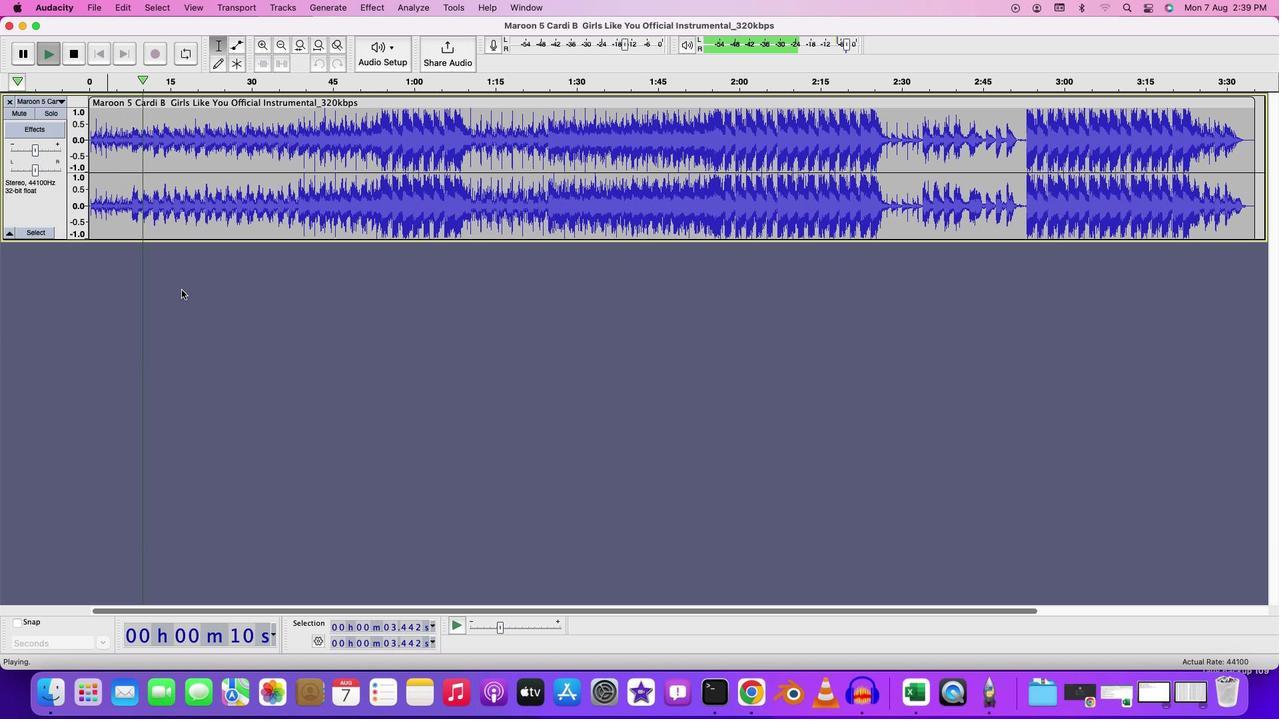 
Action: Mouse moved to (95, 157)
Screenshot: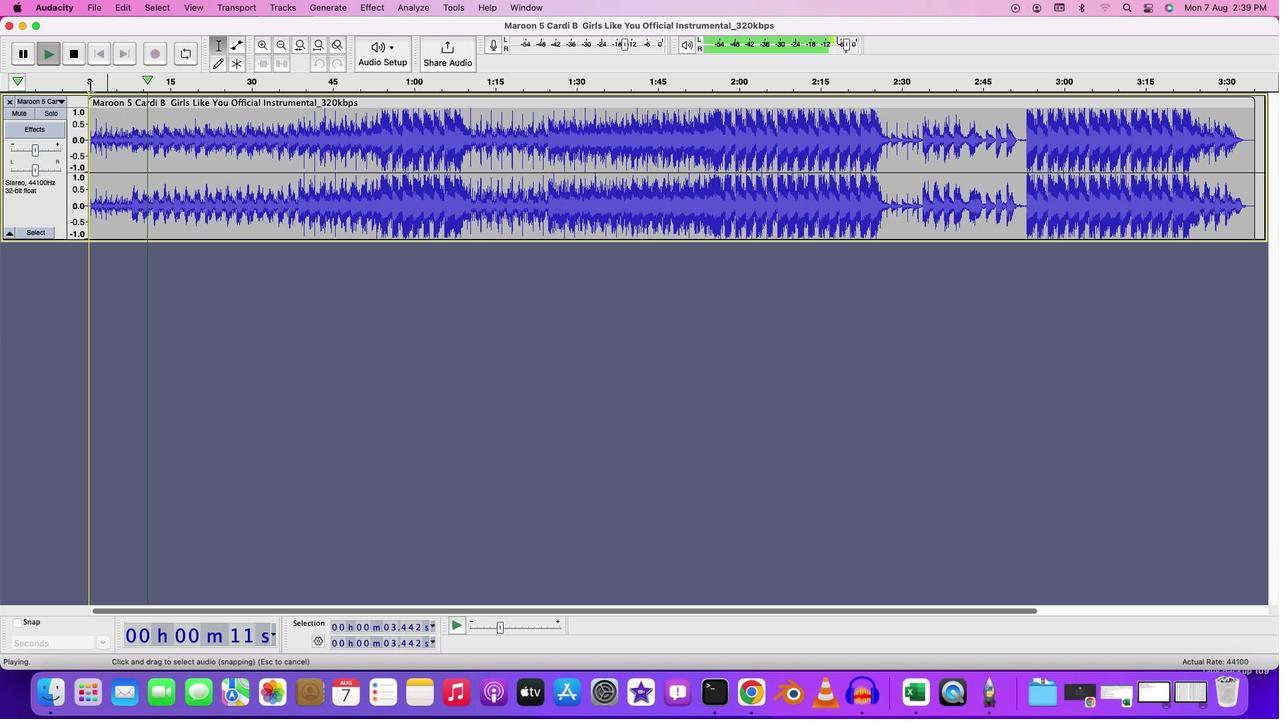 
Action: Key pressed Key.space
Screenshot: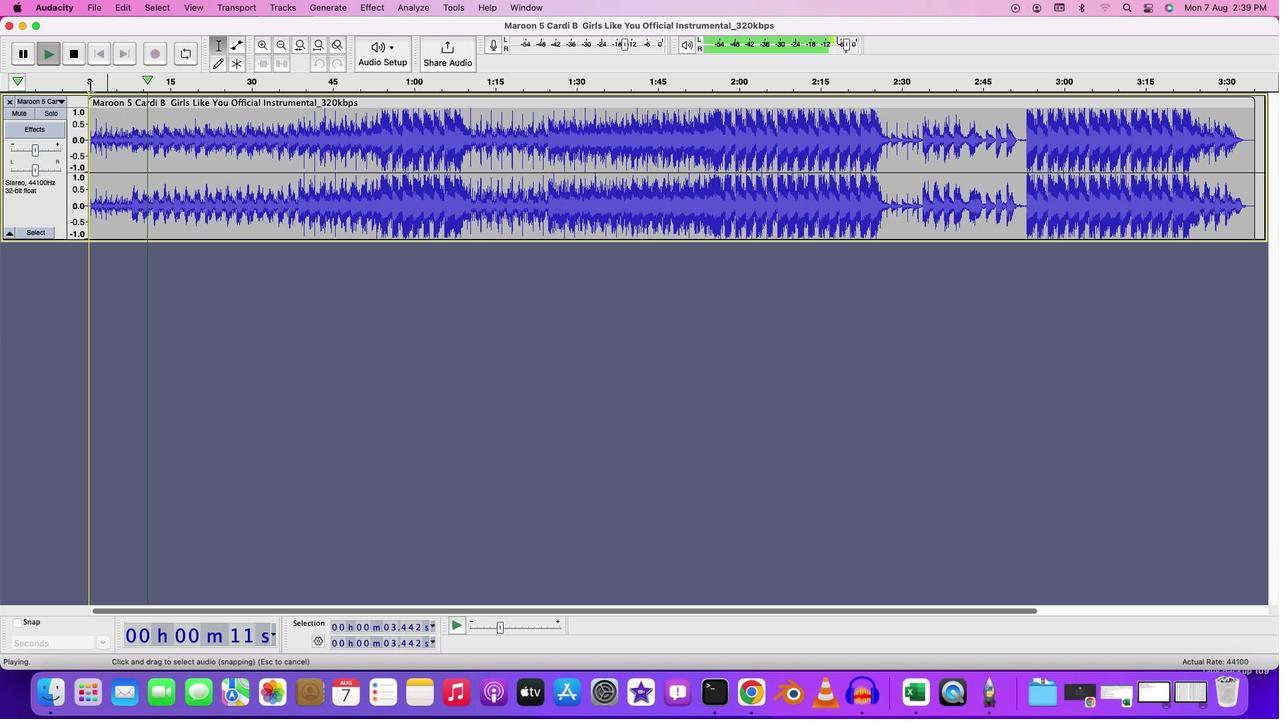 
Action: Mouse moved to (95, 13)
Screenshot: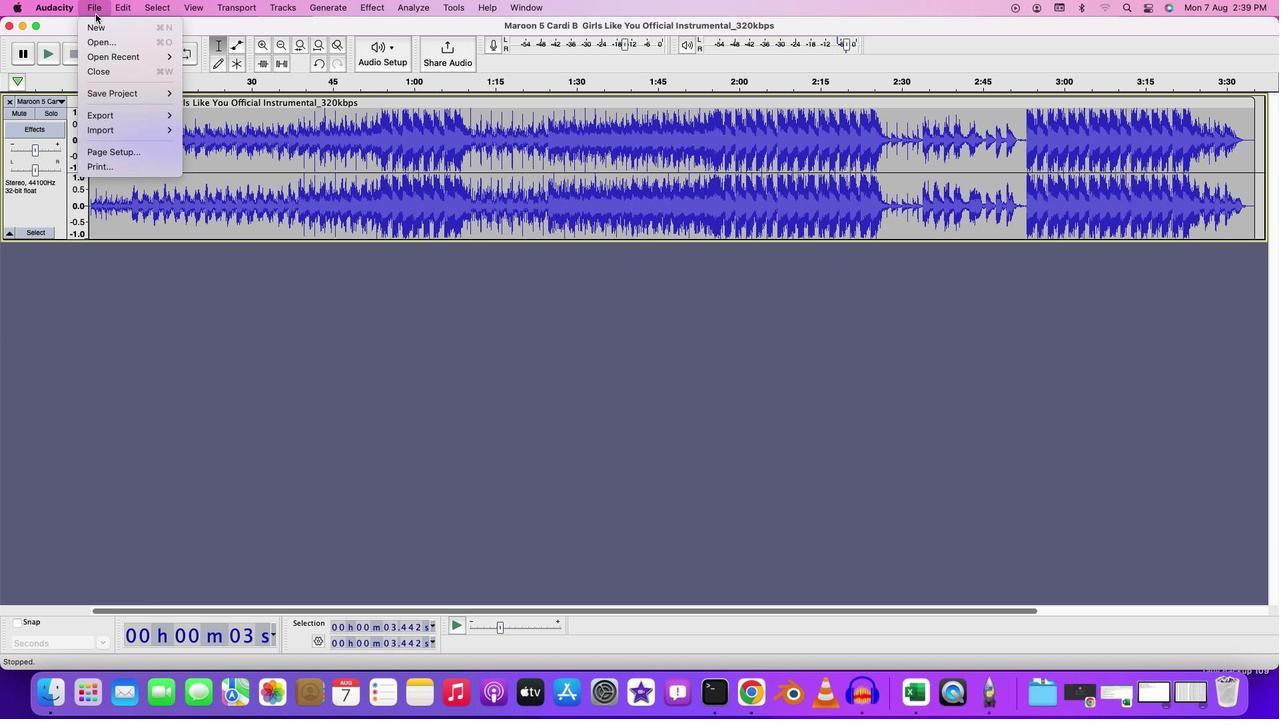 
Action: Mouse pressed left at (95, 13)
Screenshot: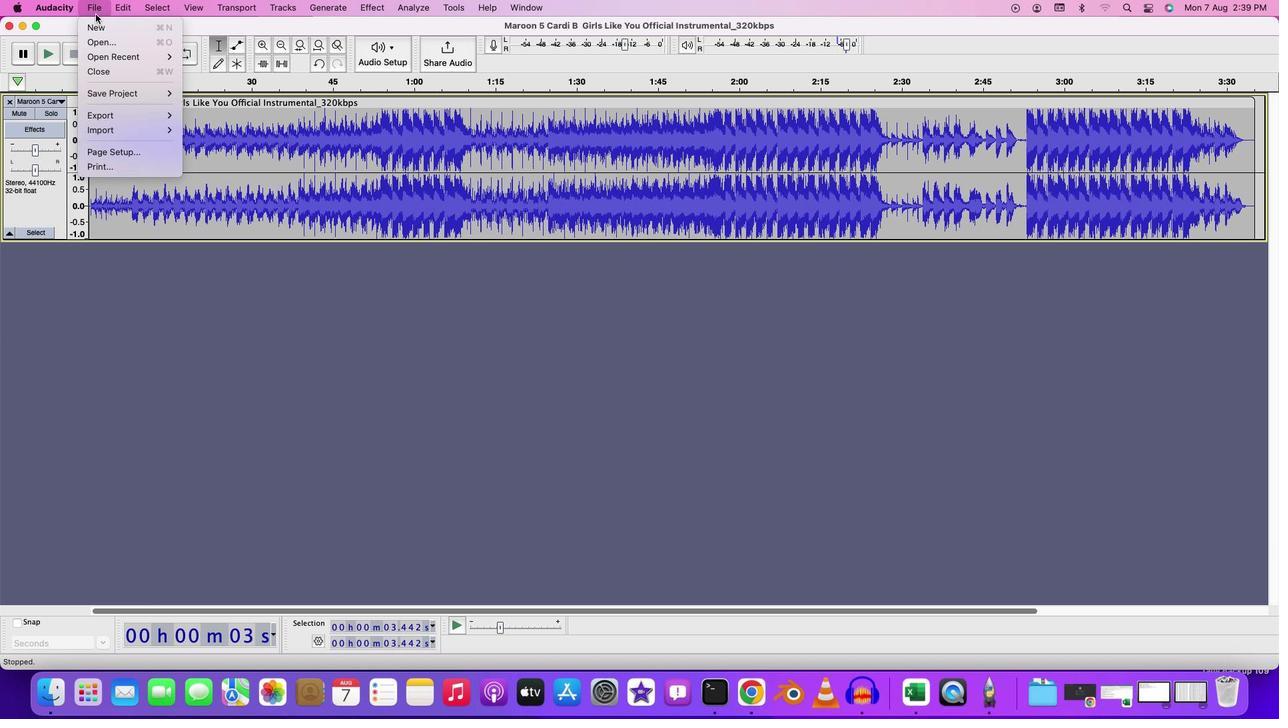 
Action: Mouse moved to (103, 39)
Screenshot: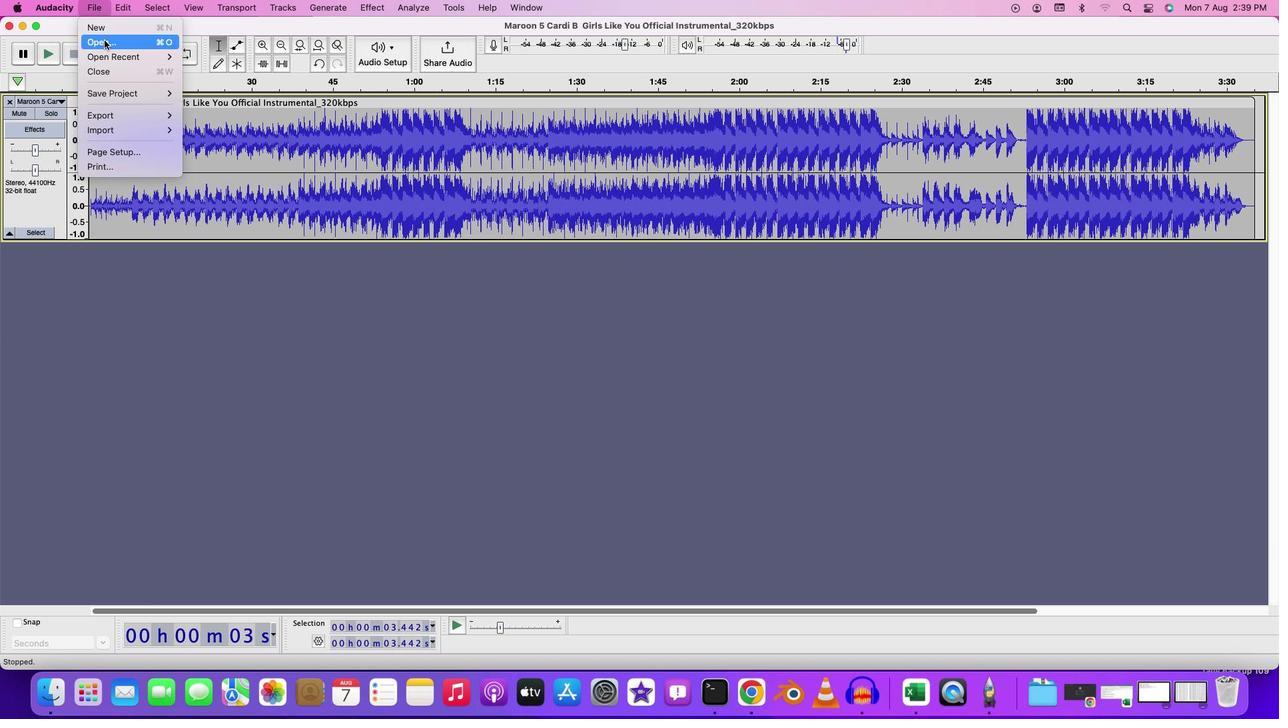 
Action: Mouse pressed left at (103, 39)
Screenshot: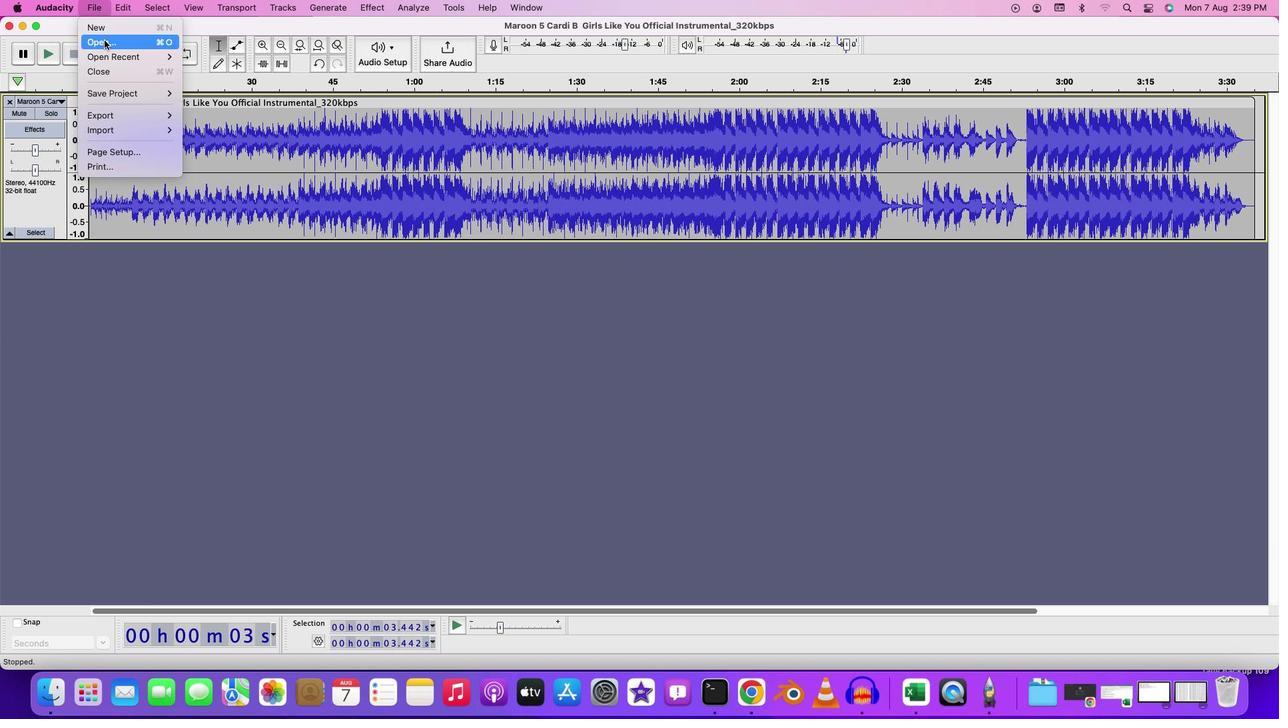 
Action: Mouse moved to (419, 174)
Screenshot: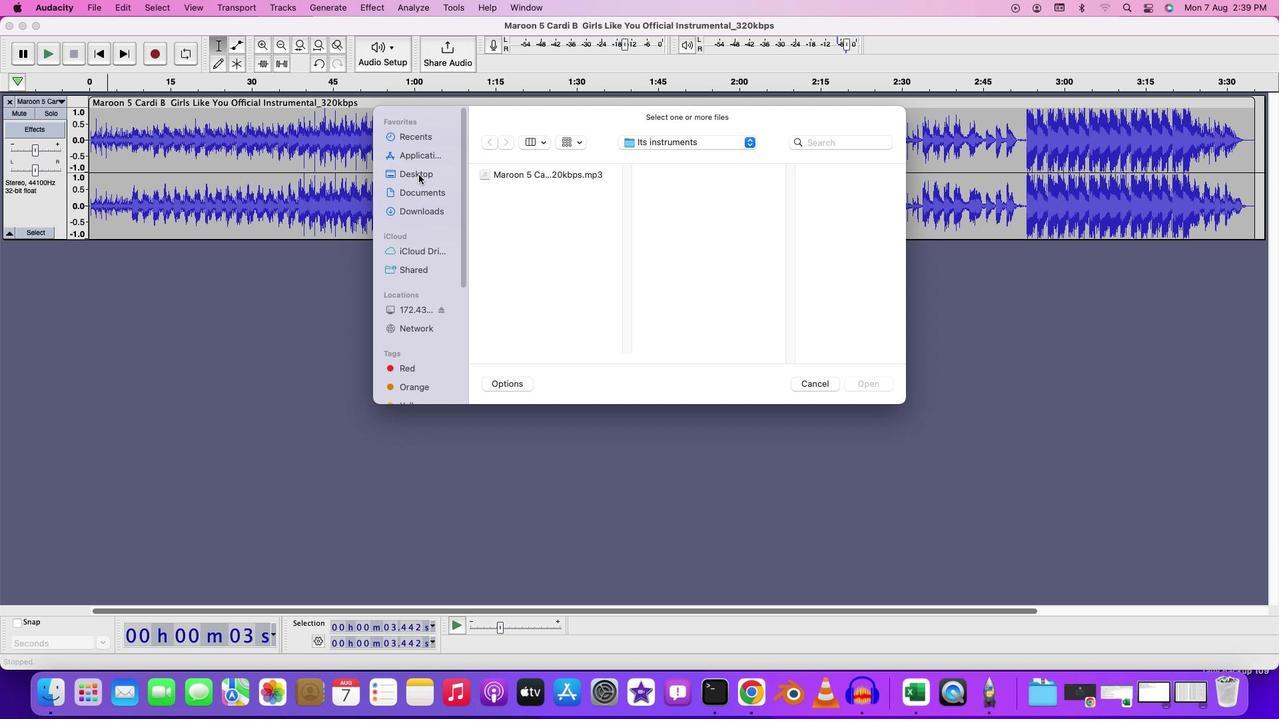 
Action: Mouse pressed left at (419, 174)
Screenshot: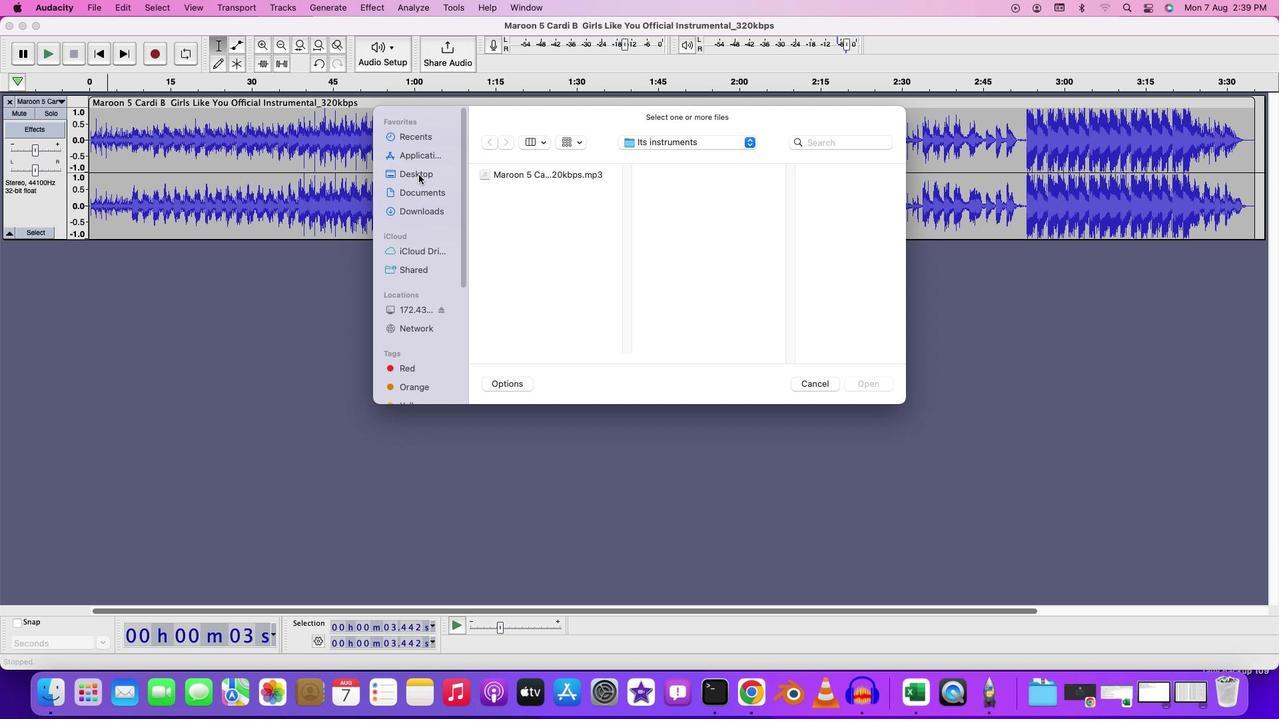 
Action: Mouse moved to (516, 197)
Screenshot: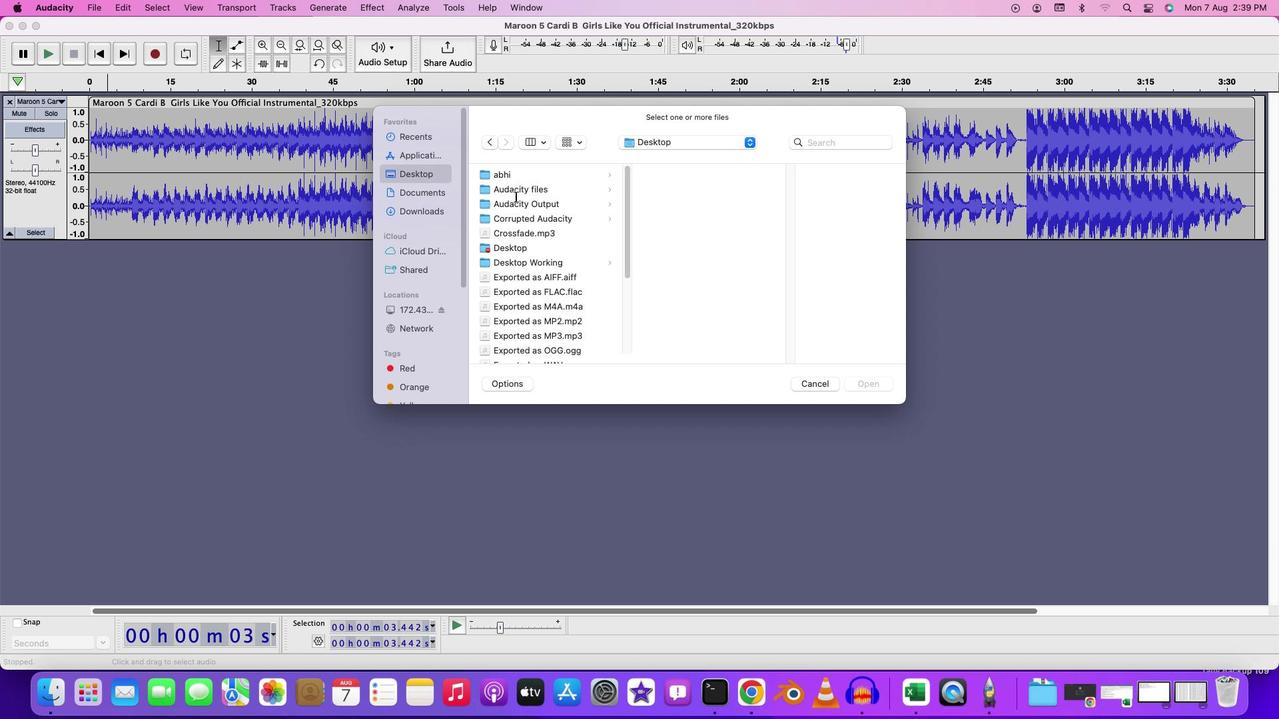 
Action: Mouse pressed left at (516, 197)
Screenshot: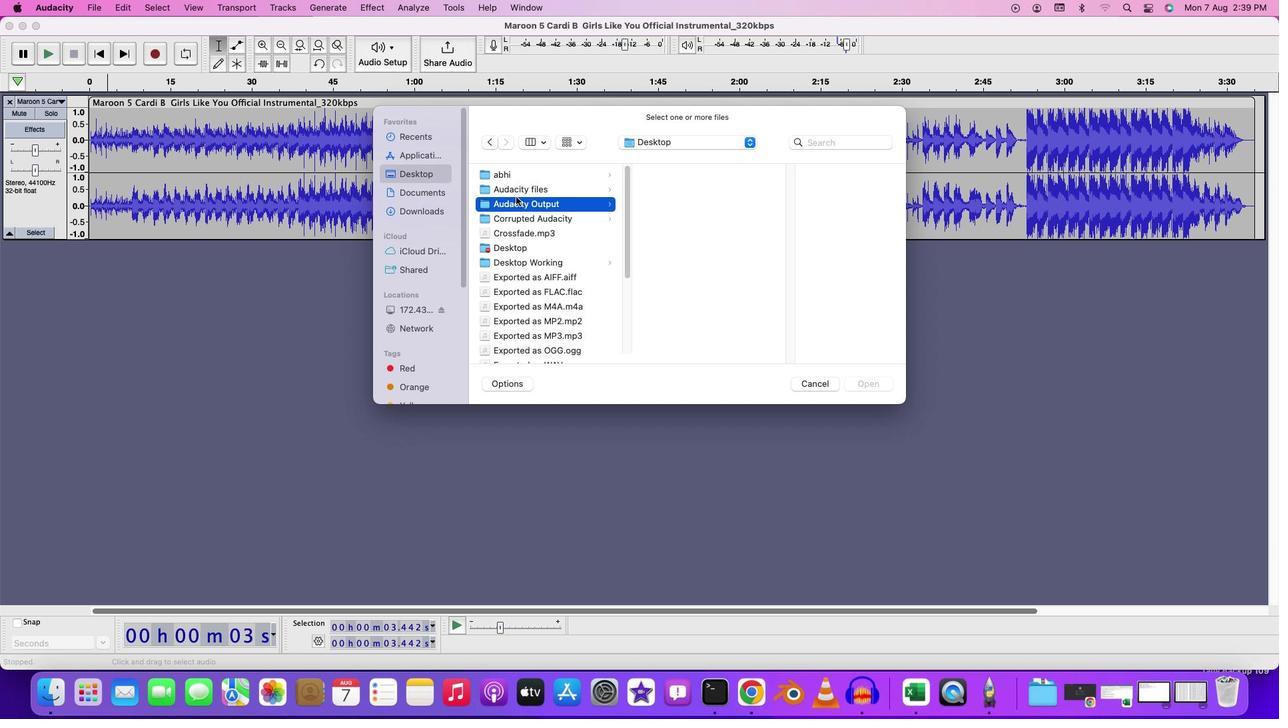 
Action: Mouse moved to (523, 193)
Screenshot: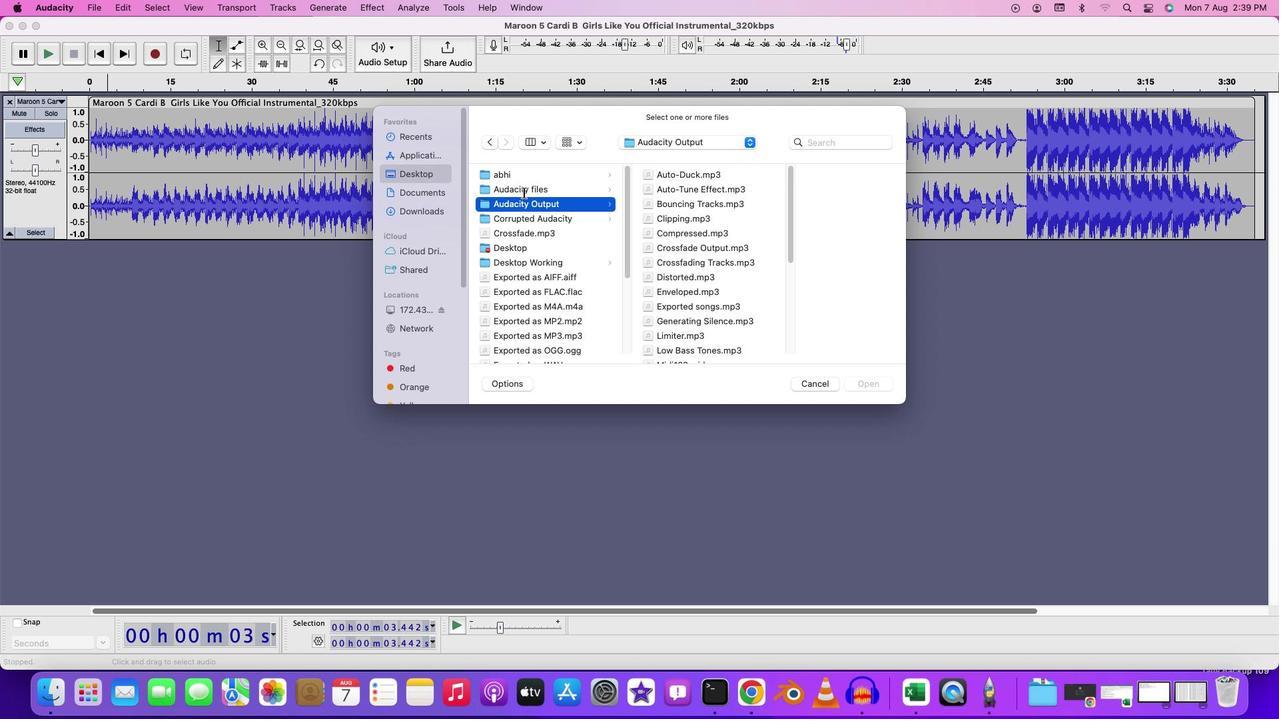 
Action: Mouse pressed left at (523, 193)
Screenshot: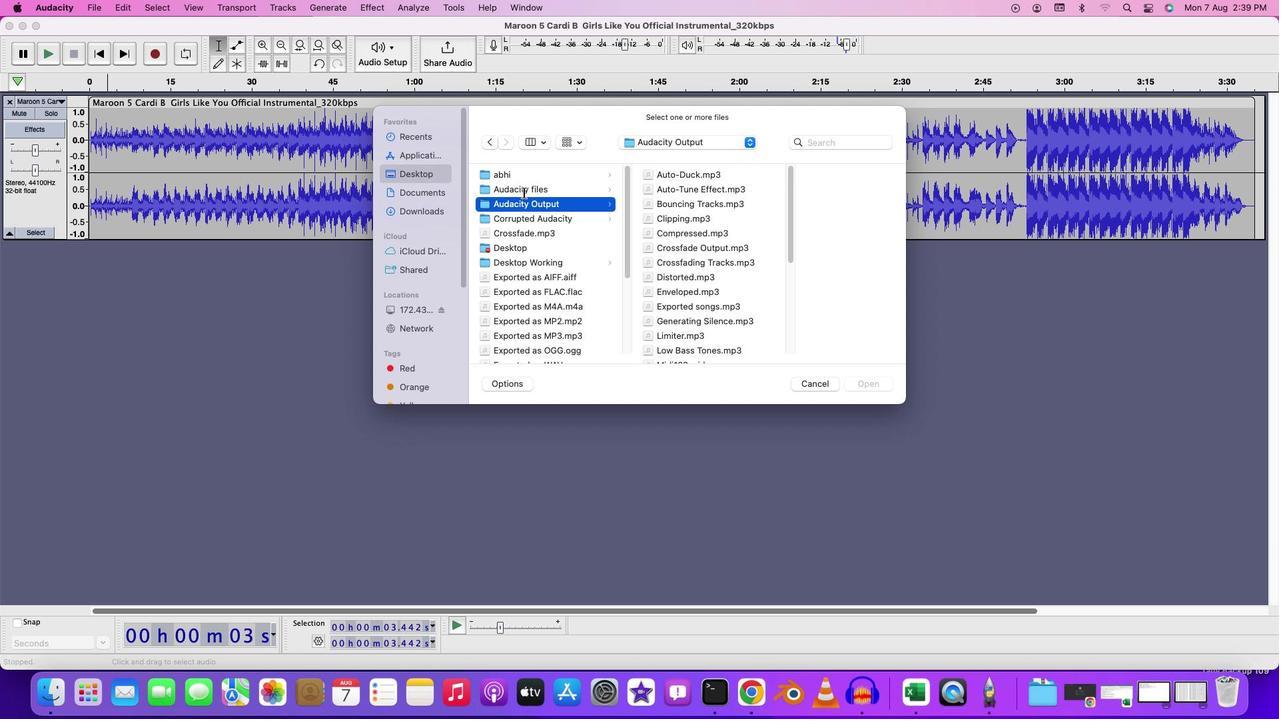 
Action: Mouse moved to (686, 257)
Screenshot: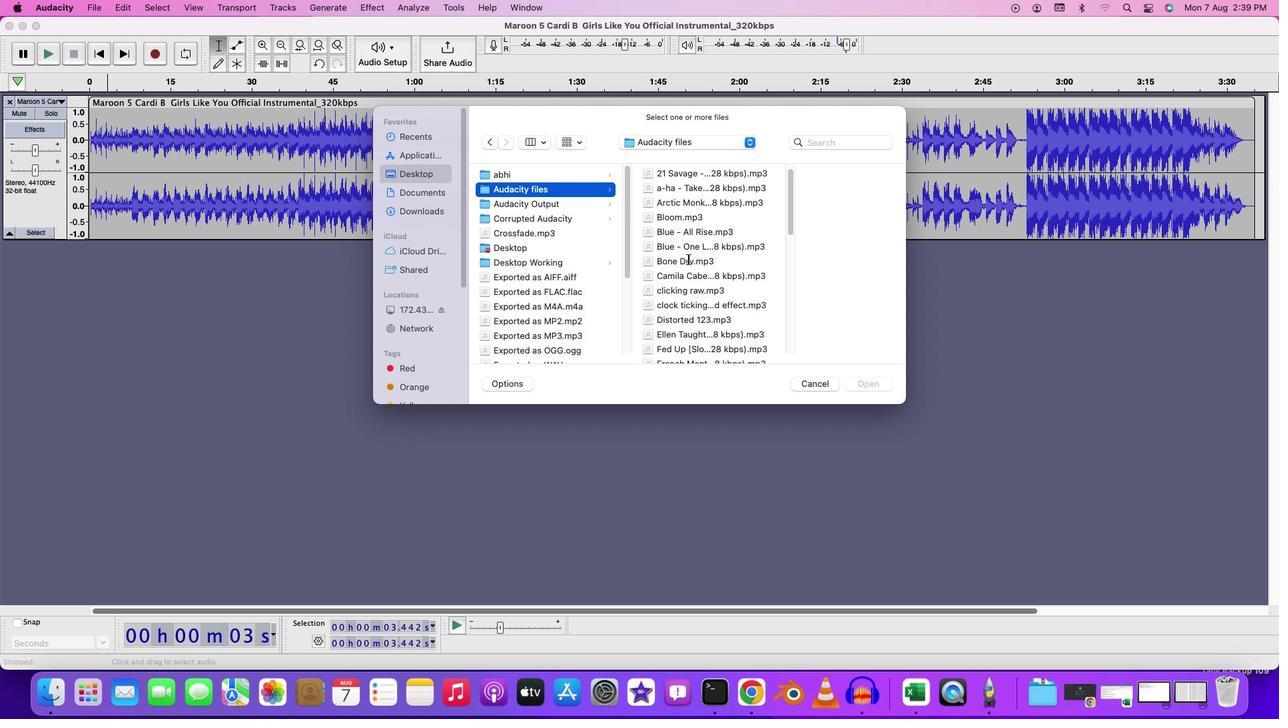 
Action: Mouse scrolled (686, 257) with delta (0, 0)
Screenshot: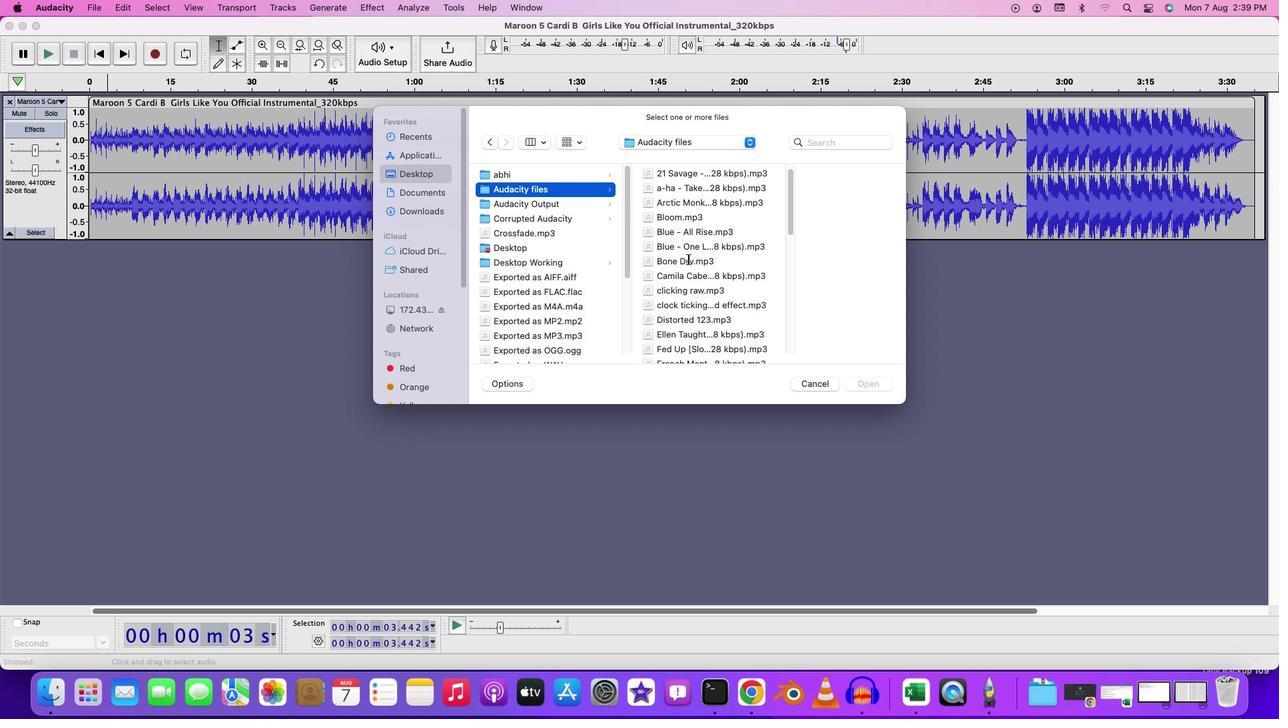 
Action: Mouse moved to (687, 258)
Screenshot: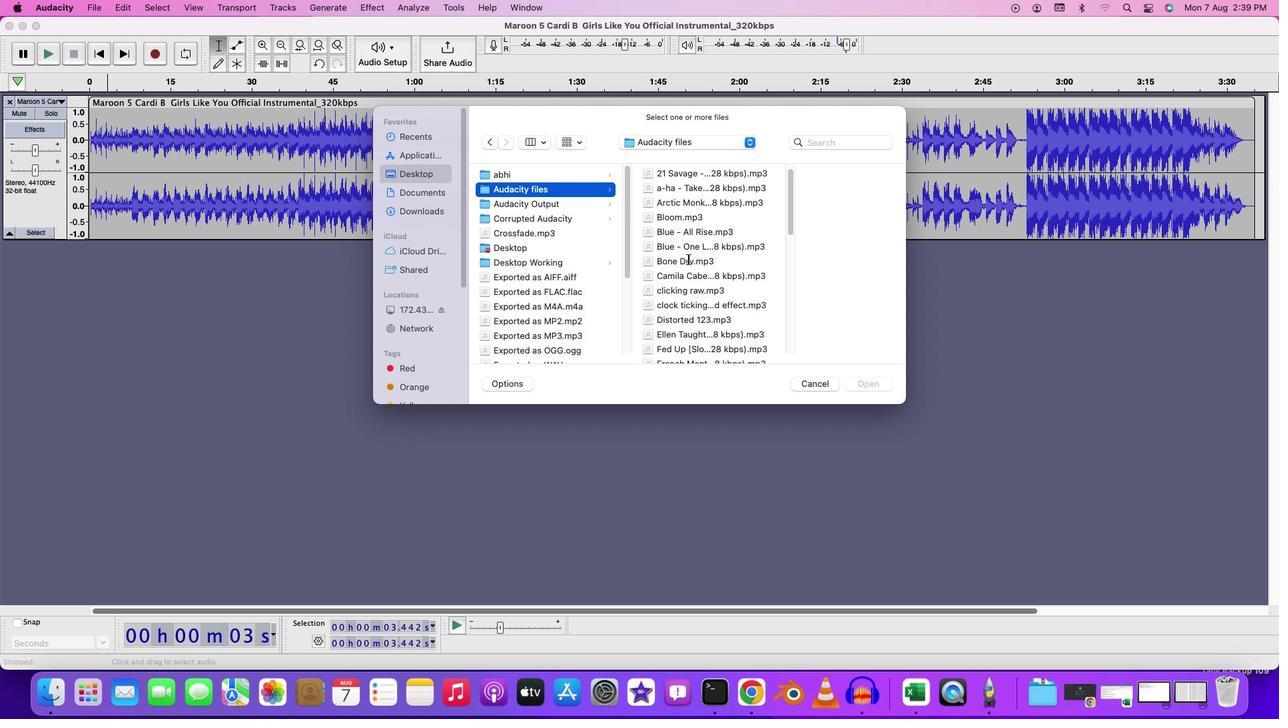 
Action: Mouse scrolled (687, 258) with delta (0, 0)
Screenshot: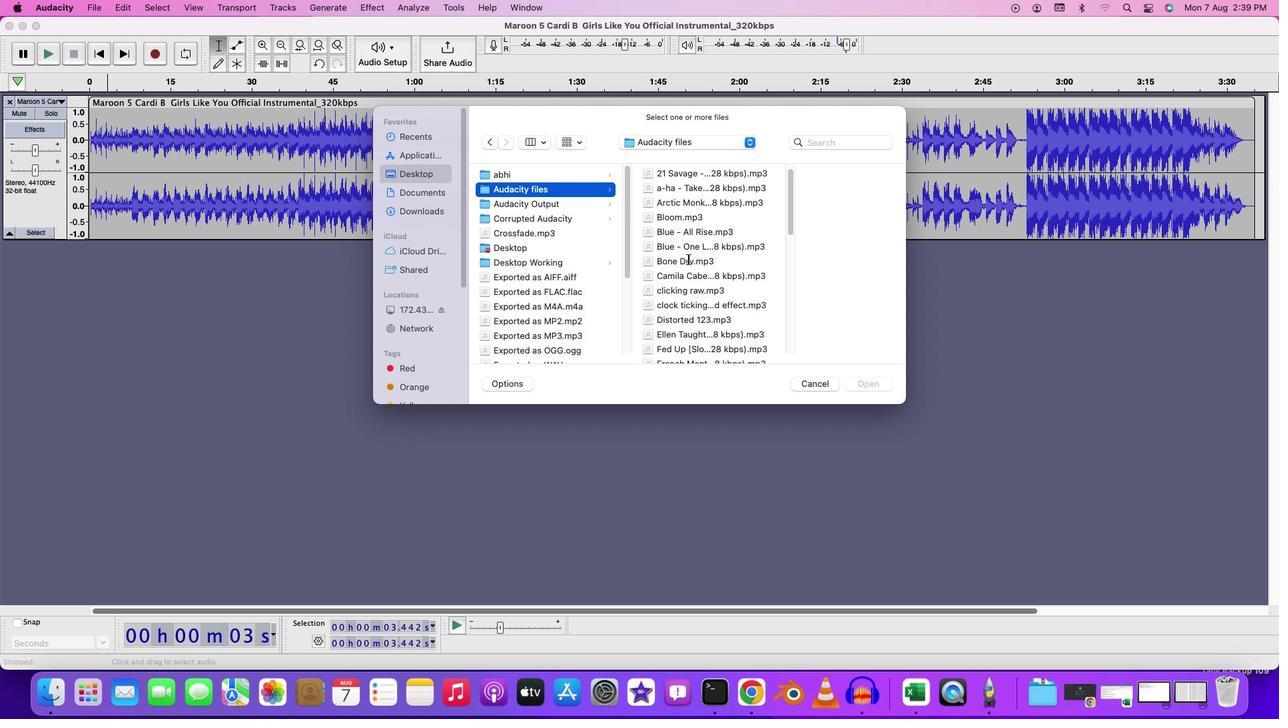 
Action: Mouse moved to (687, 259)
Screenshot: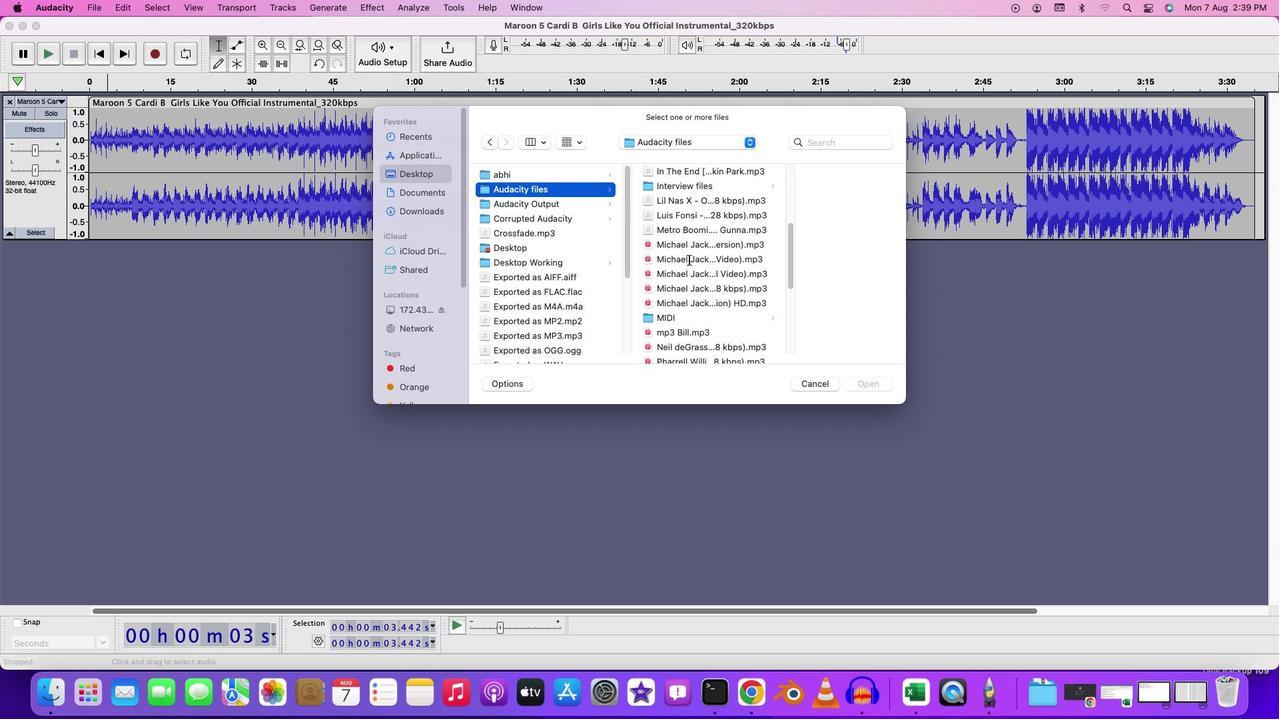 
Action: Mouse scrolled (687, 259) with delta (0, -1)
Screenshot: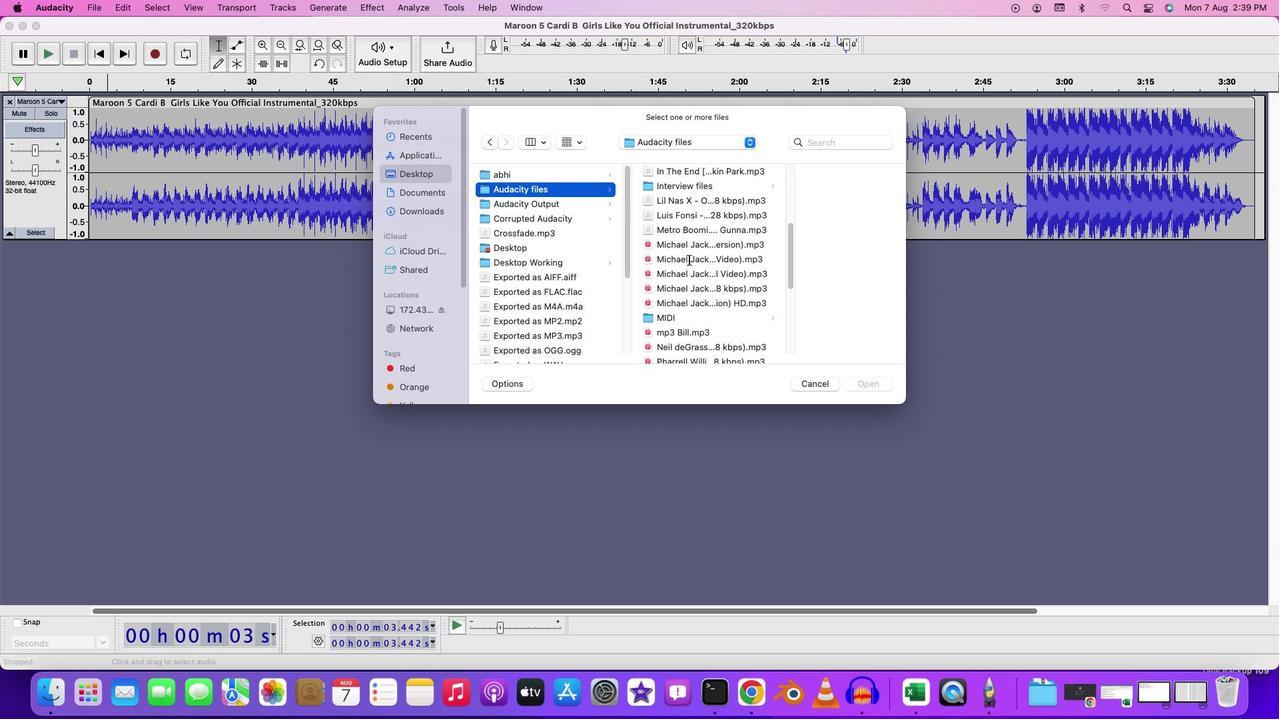
Action: Mouse moved to (688, 259)
Screenshot: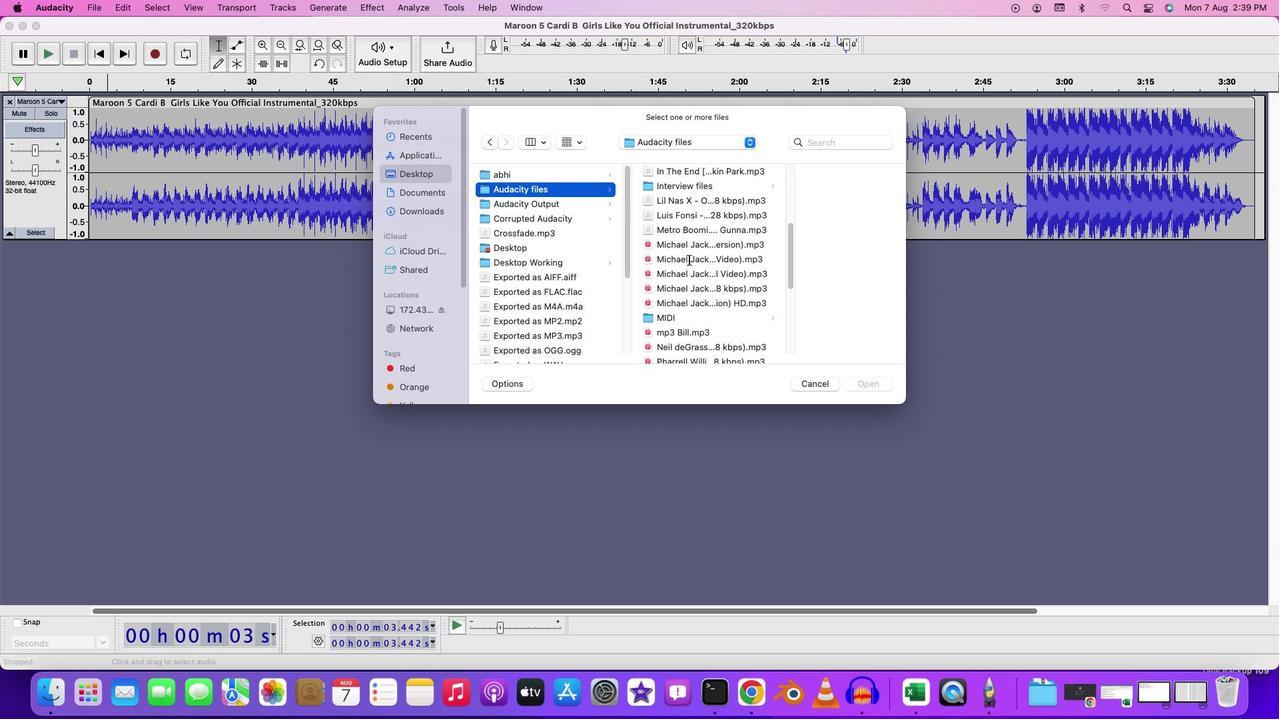 
Action: Mouse scrolled (688, 259) with delta (0, -2)
Screenshot: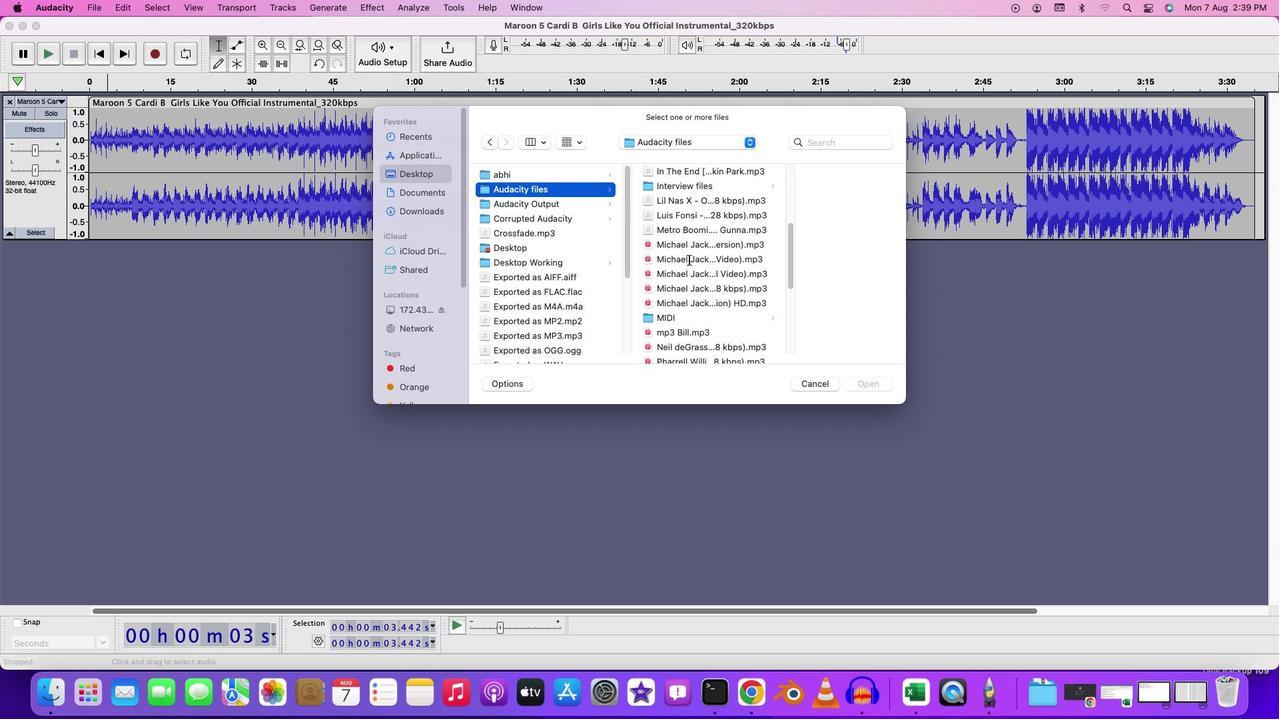 
Action: Mouse moved to (688, 259)
Screenshot: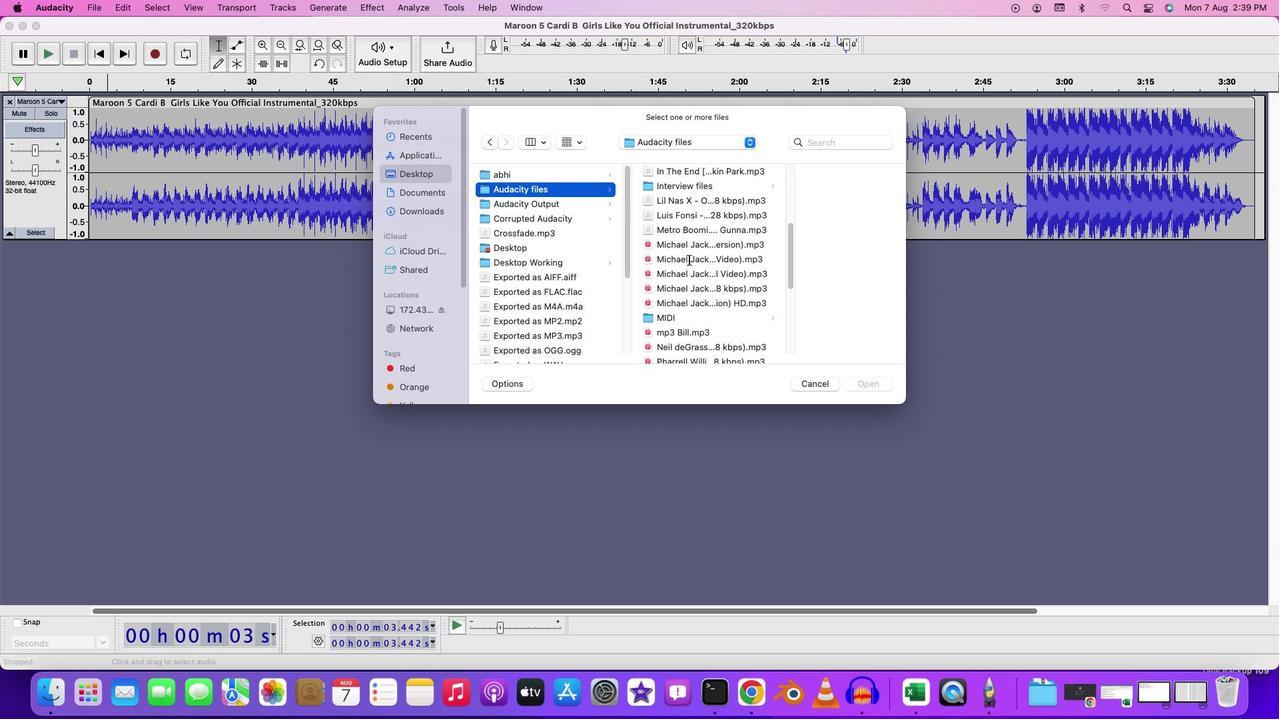 
Action: Mouse scrolled (688, 259) with delta (0, -3)
Screenshot: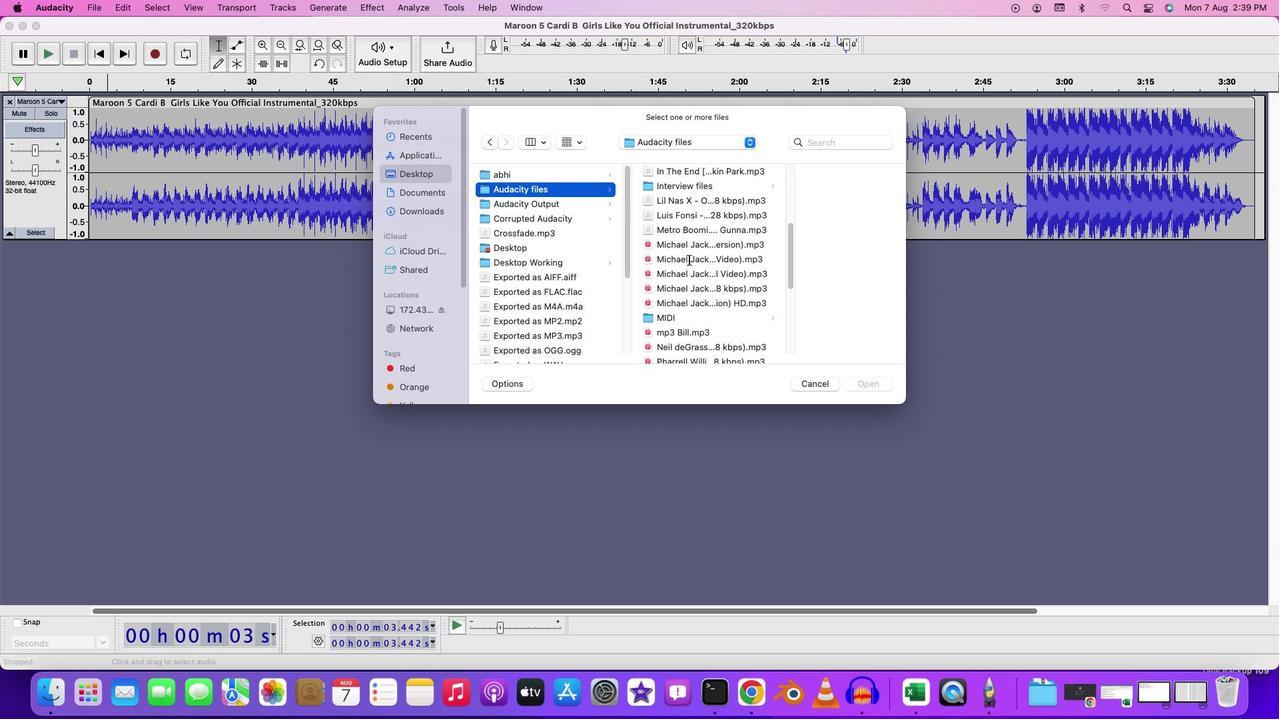 
Action: Mouse moved to (689, 259)
Screenshot: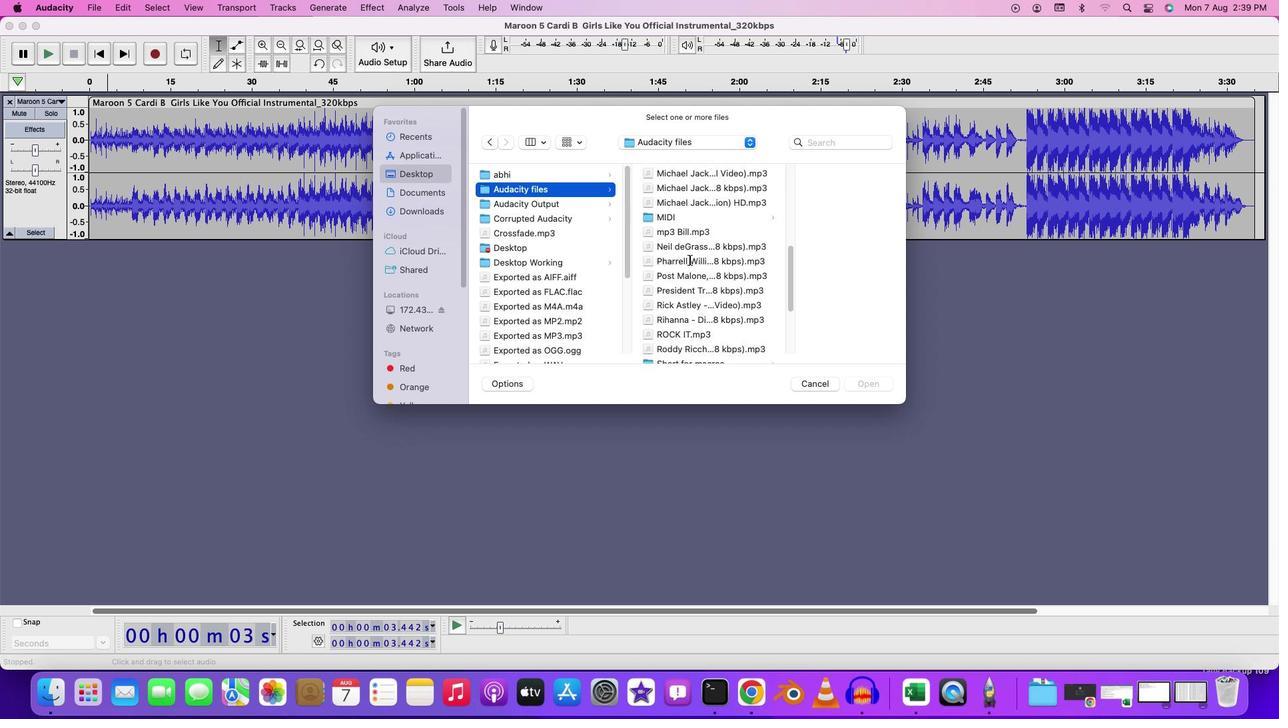 
Action: Mouse scrolled (689, 259) with delta (0, -3)
Screenshot: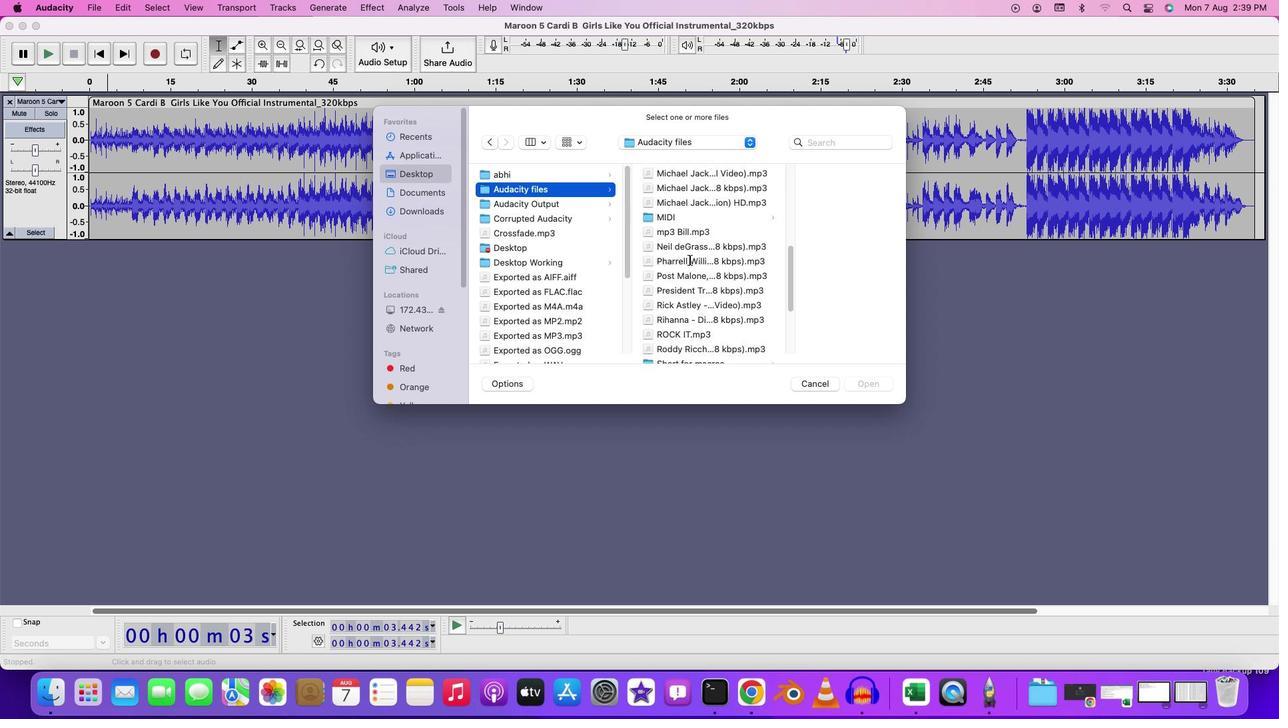 
Action: Mouse moved to (699, 298)
Screenshot: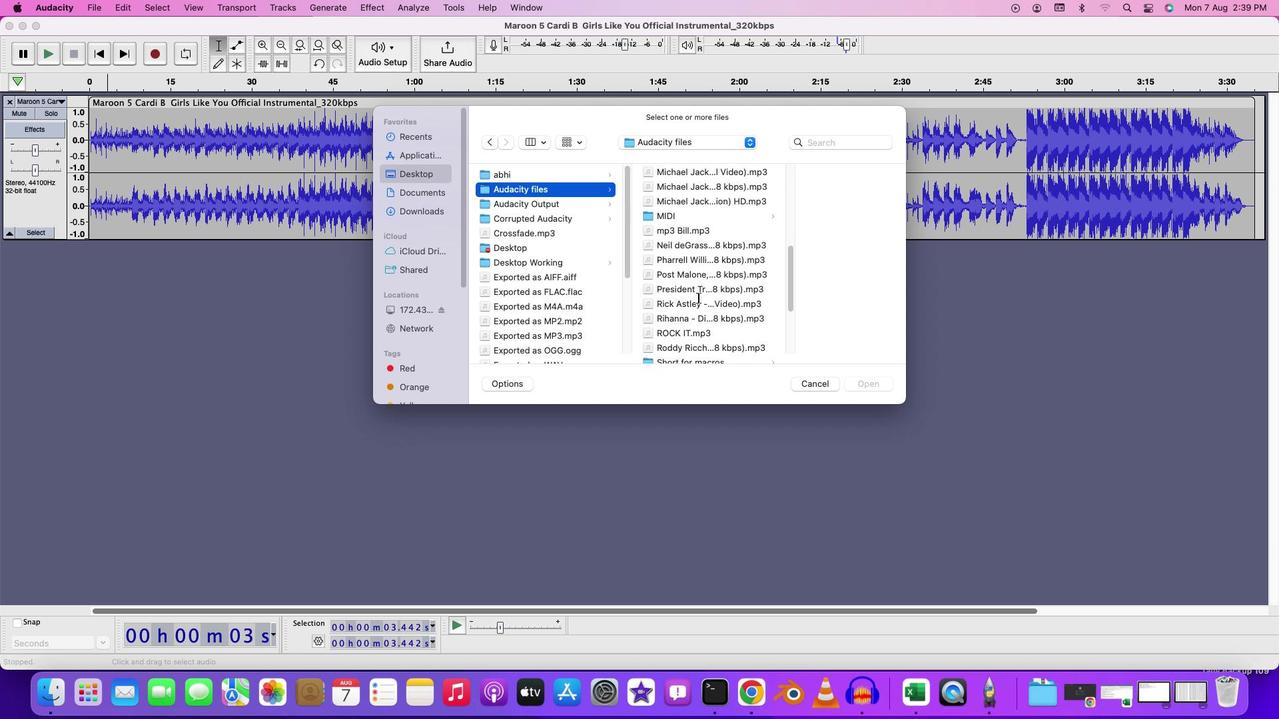
Action: Mouse scrolled (699, 298) with delta (0, 0)
Screenshot: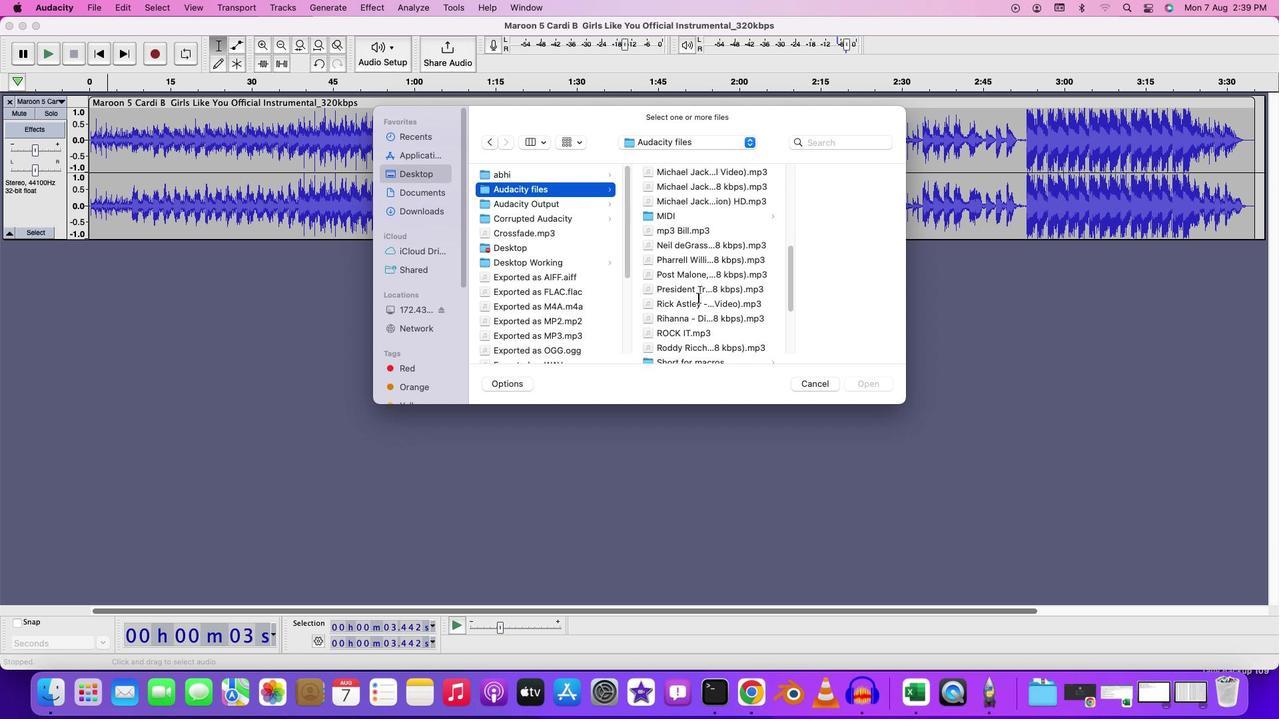 
Action: Mouse moved to (700, 321)
Screenshot: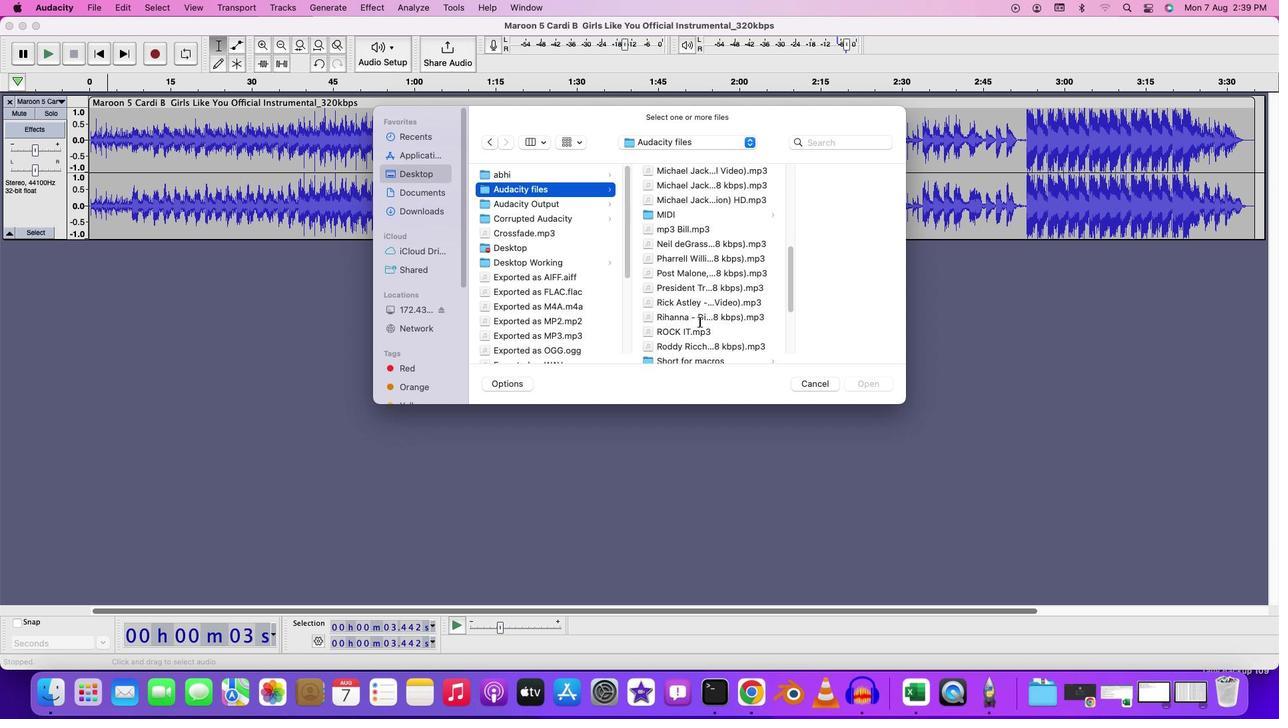 
Action: Mouse scrolled (700, 321) with delta (0, 0)
Screenshot: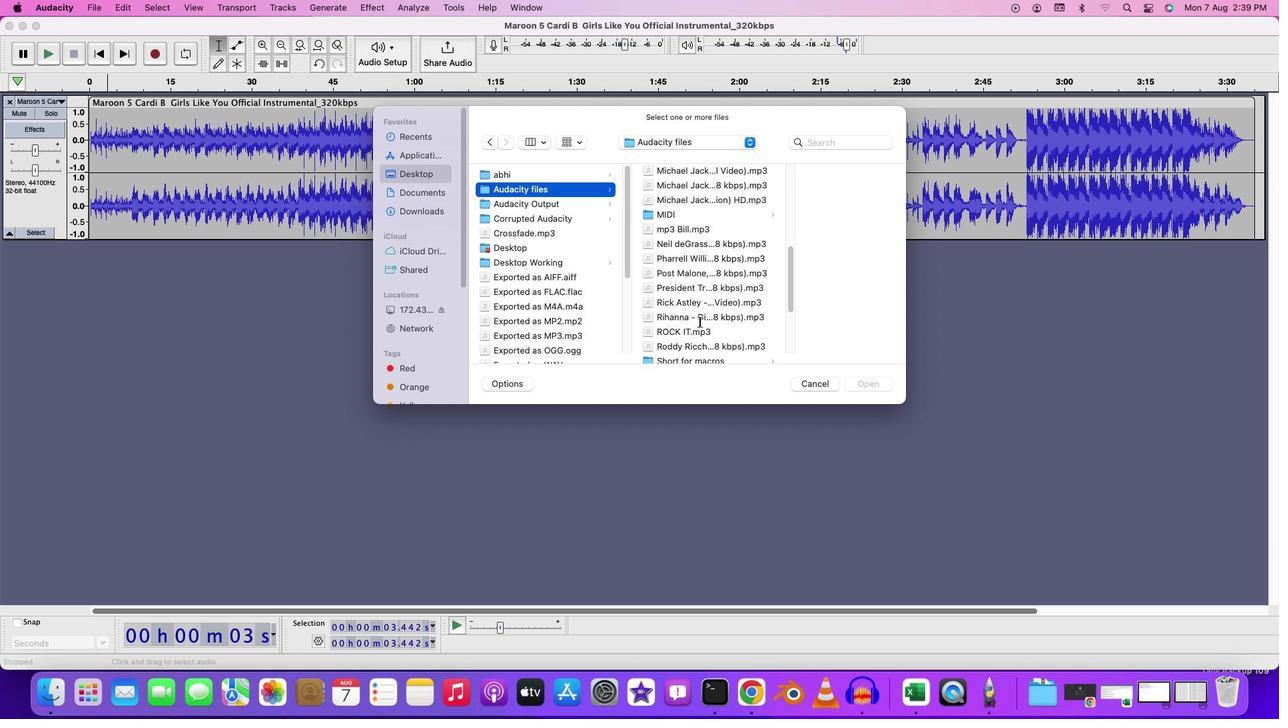 
Action: Mouse scrolled (700, 321) with delta (0, 0)
Screenshot: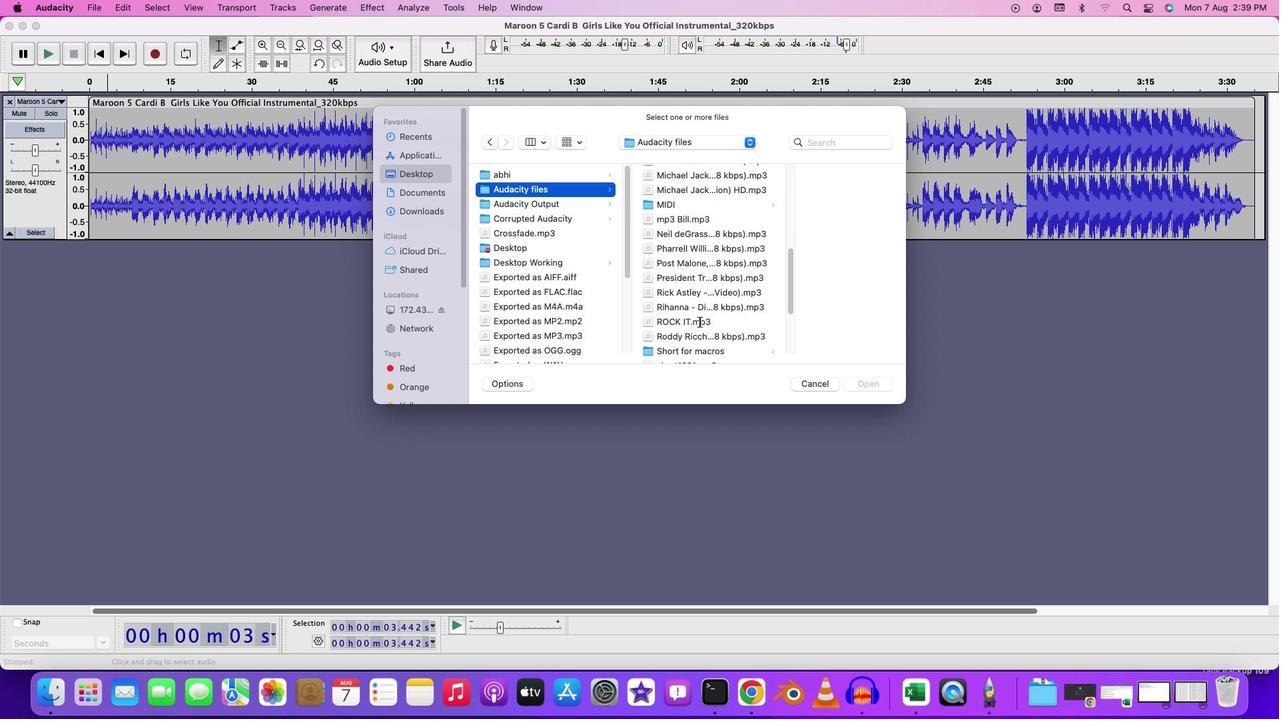 
Action: Mouse moved to (703, 333)
Screenshot: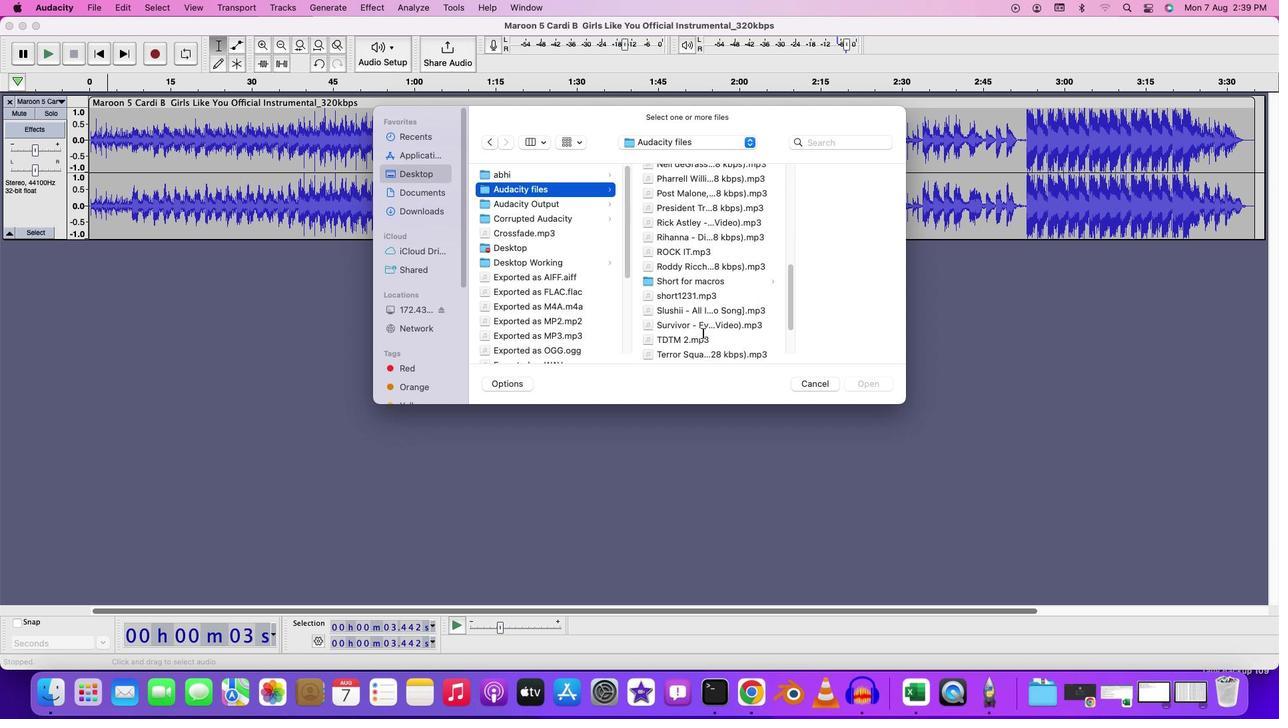 
Action: Mouse scrolled (703, 333) with delta (0, 0)
Screenshot: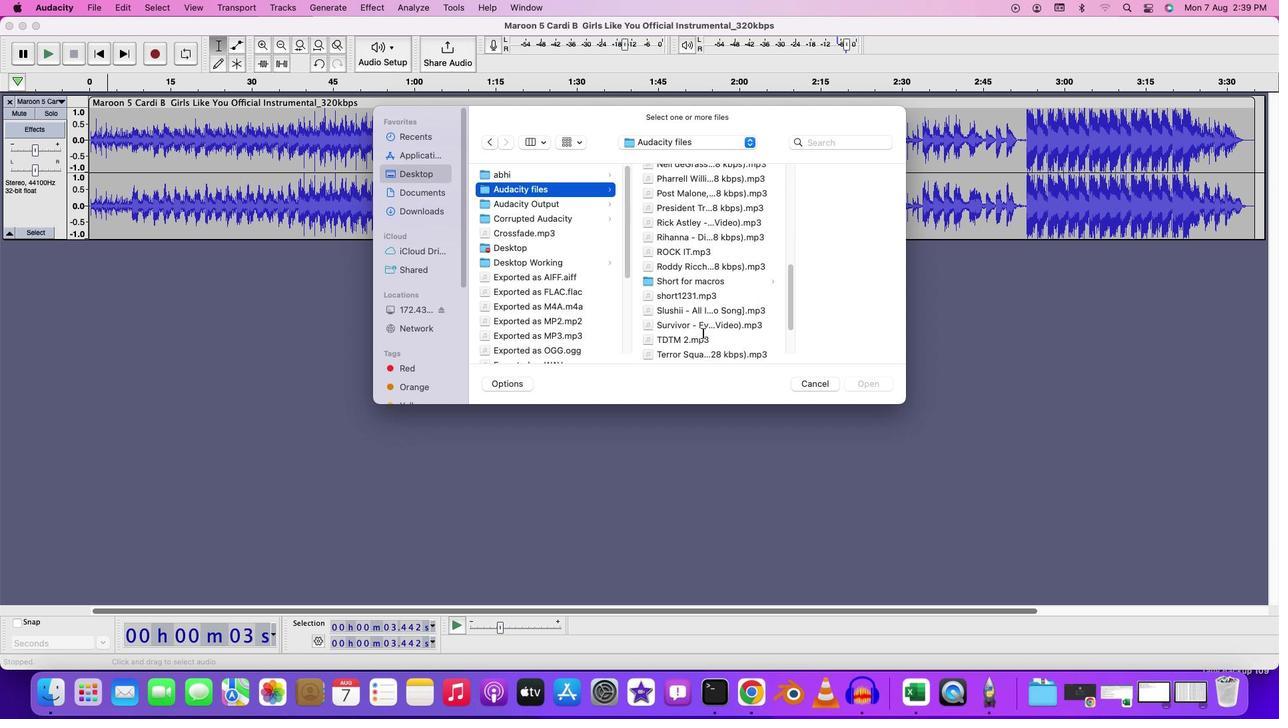 
Action: Mouse scrolled (703, 333) with delta (0, 0)
Screenshot: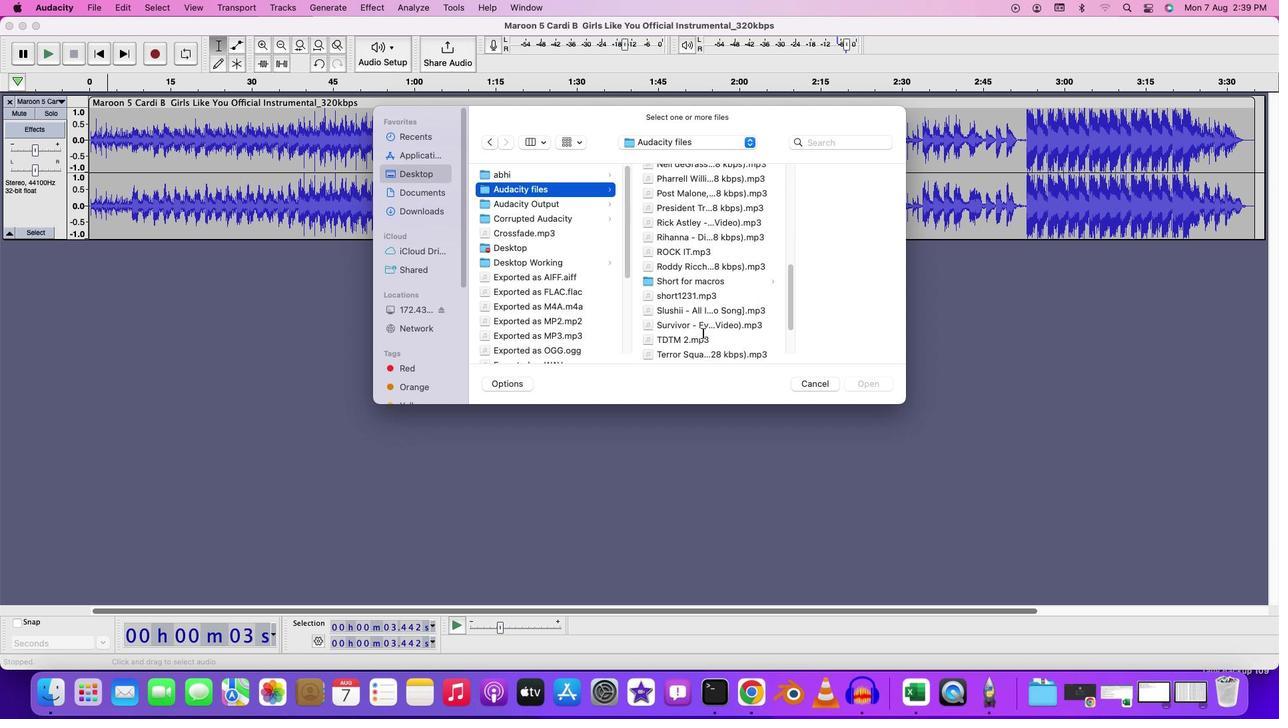 
Action: Mouse scrolled (703, 333) with delta (0, -1)
Screenshot: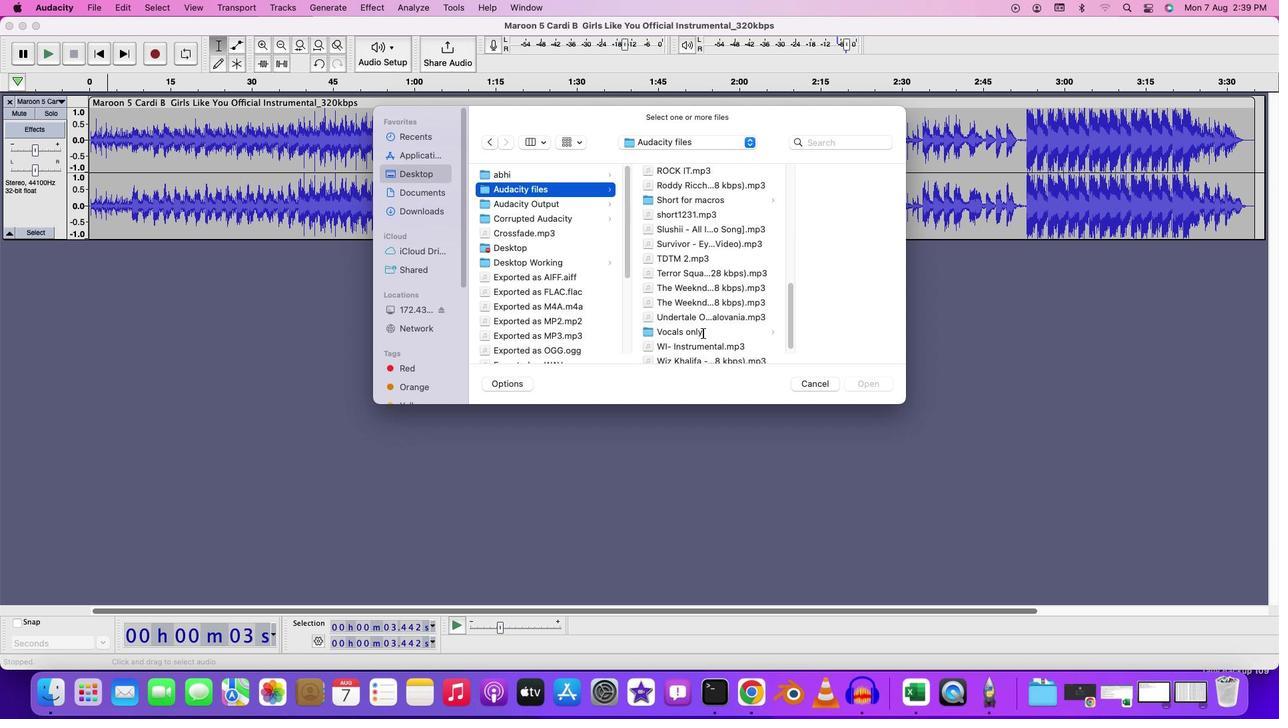 
Action: Mouse scrolled (703, 333) with delta (0, -2)
Screenshot: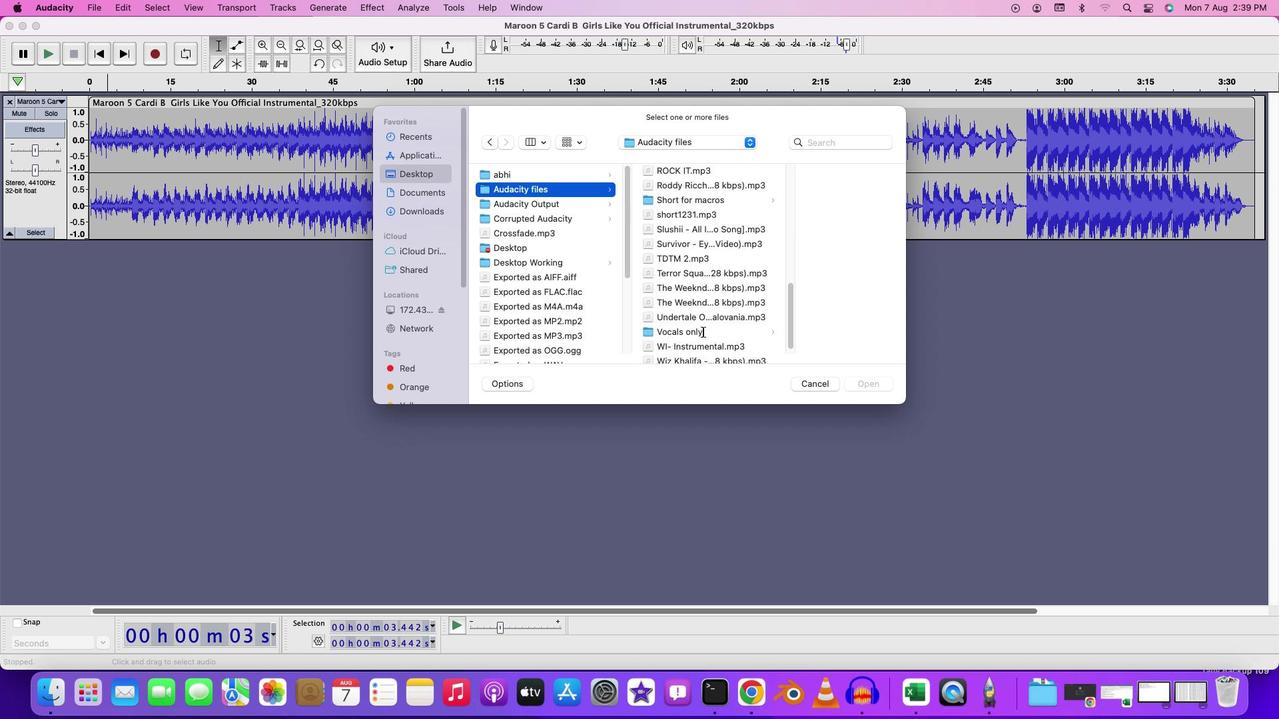 
Action: Mouse moved to (700, 329)
Screenshot: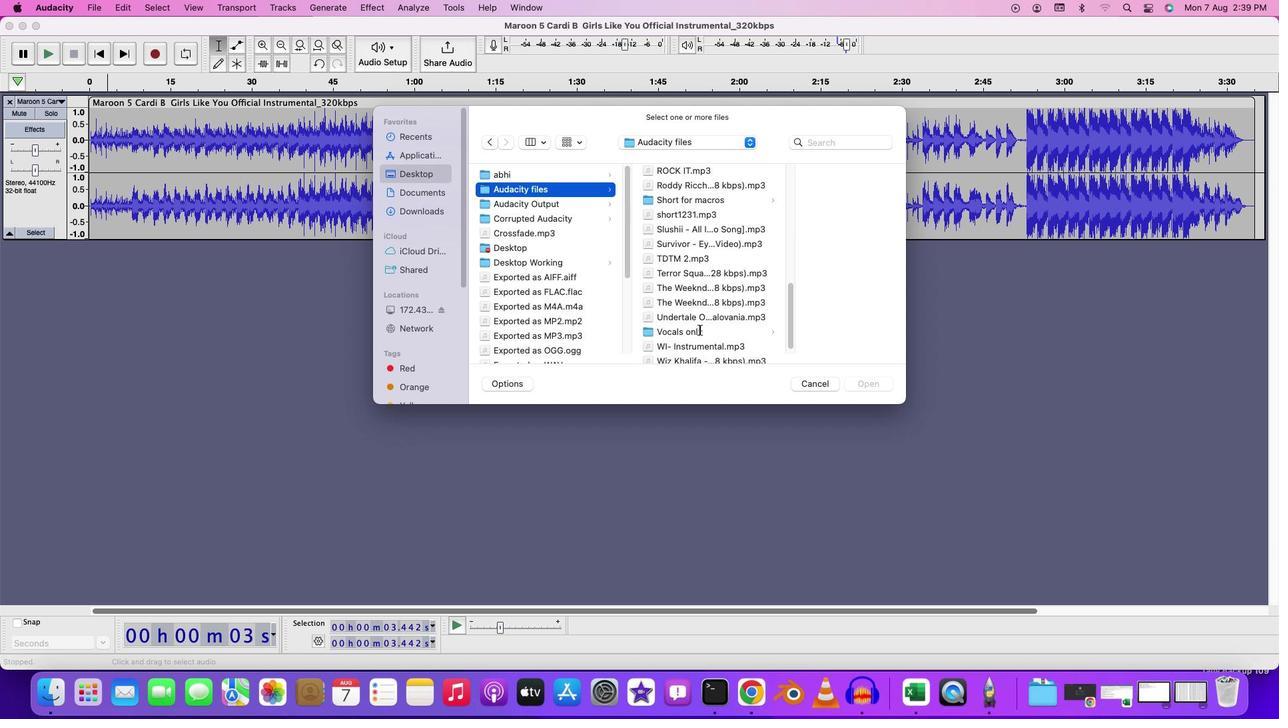 
Action: Mouse pressed left at (700, 329)
Screenshot: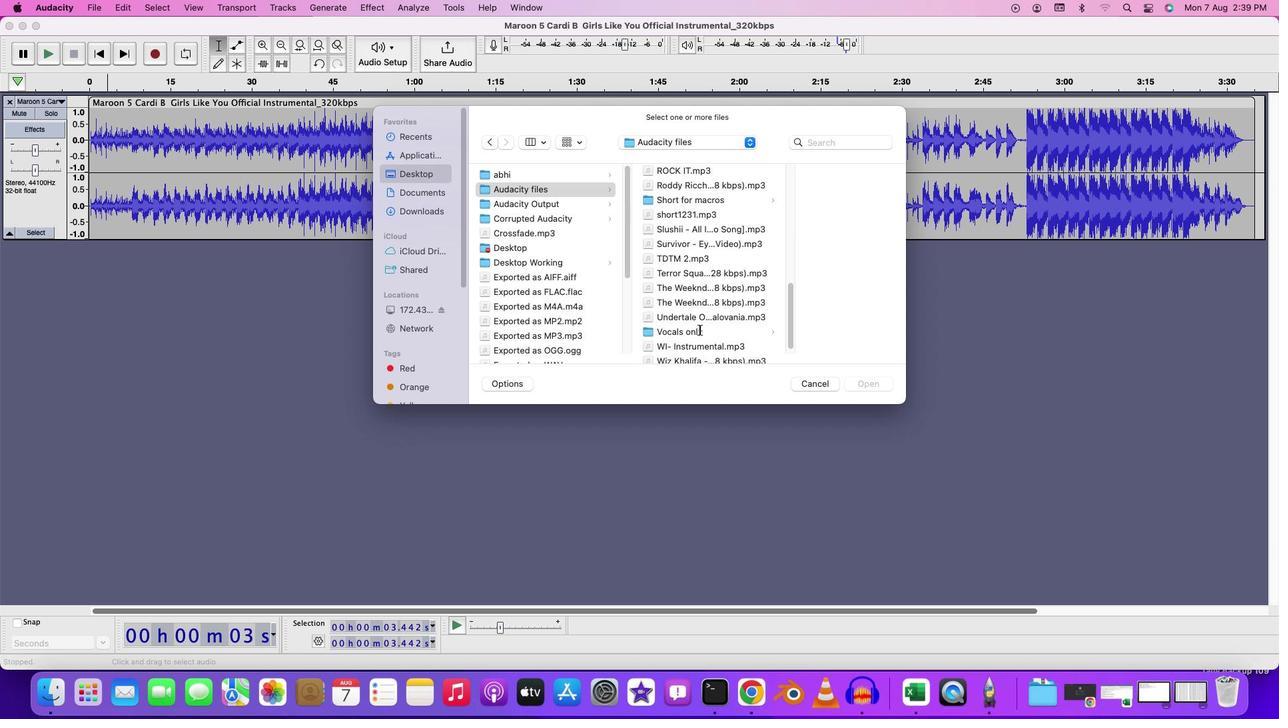 
Action: Mouse moved to (795, 190)
Screenshot: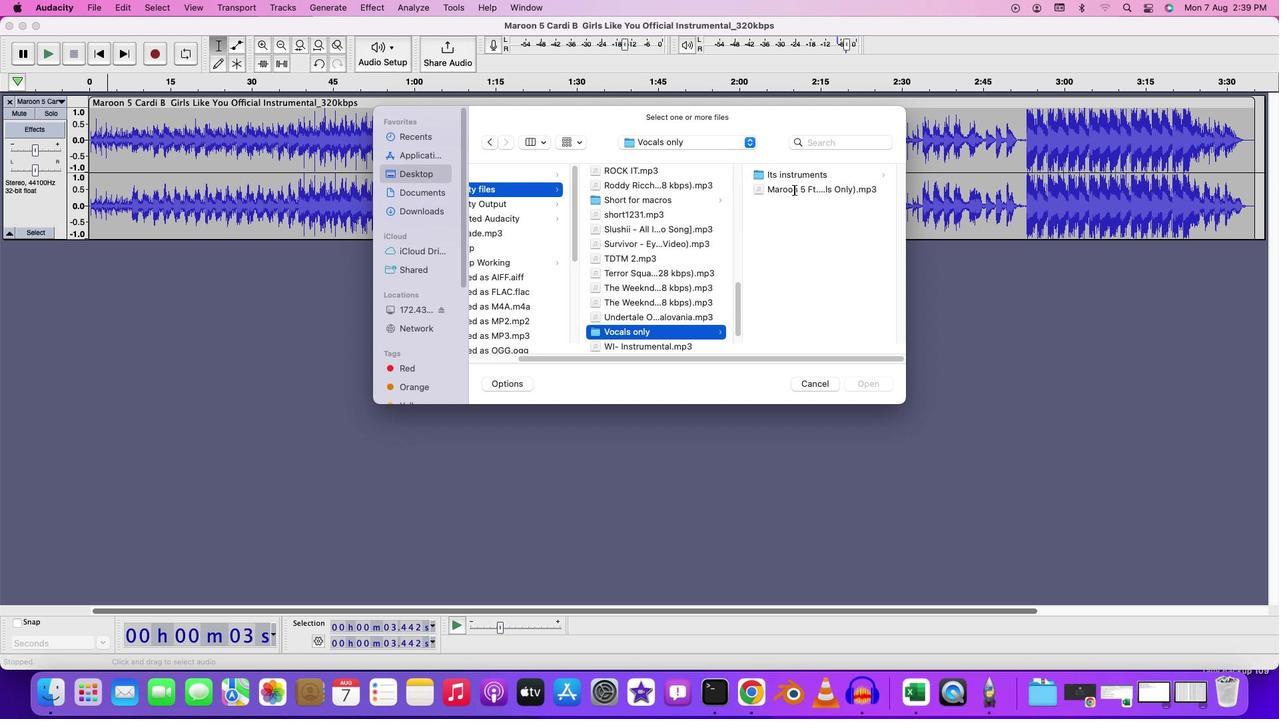 
Action: Mouse pressed left at (795, 190)
Screenshot: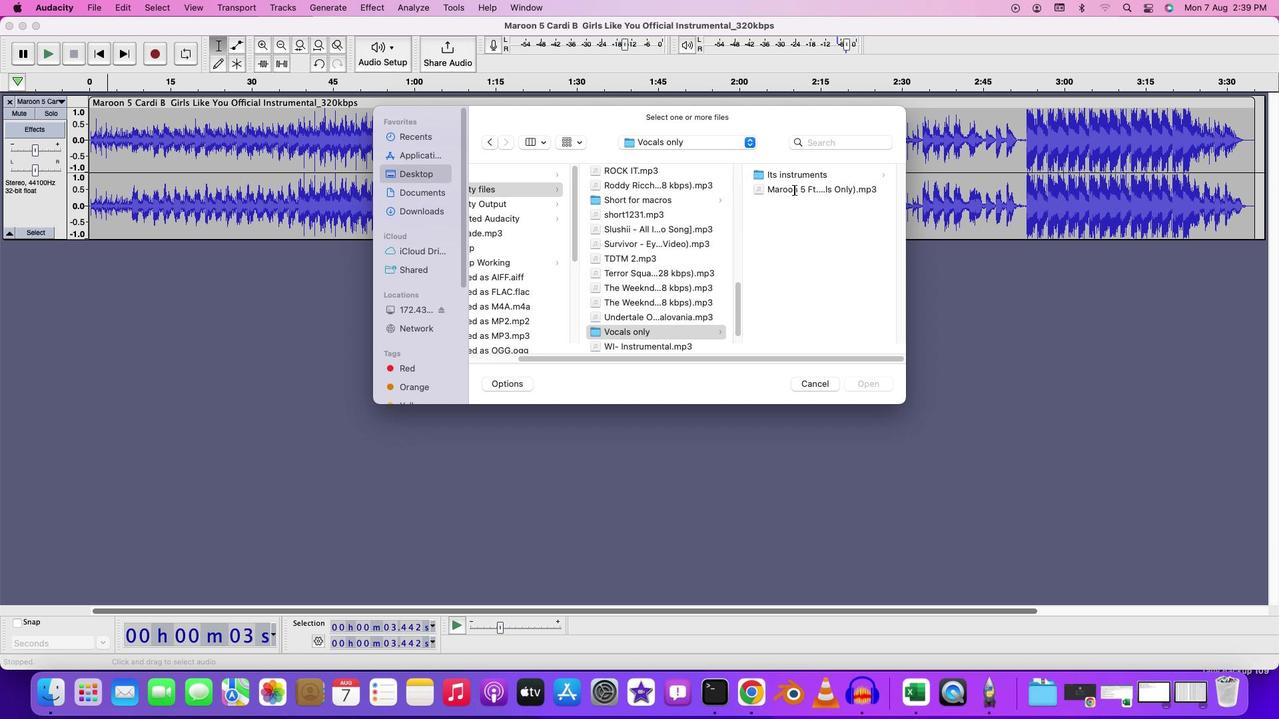 
Action: Mouse moved to (735, 121)
Screenshot: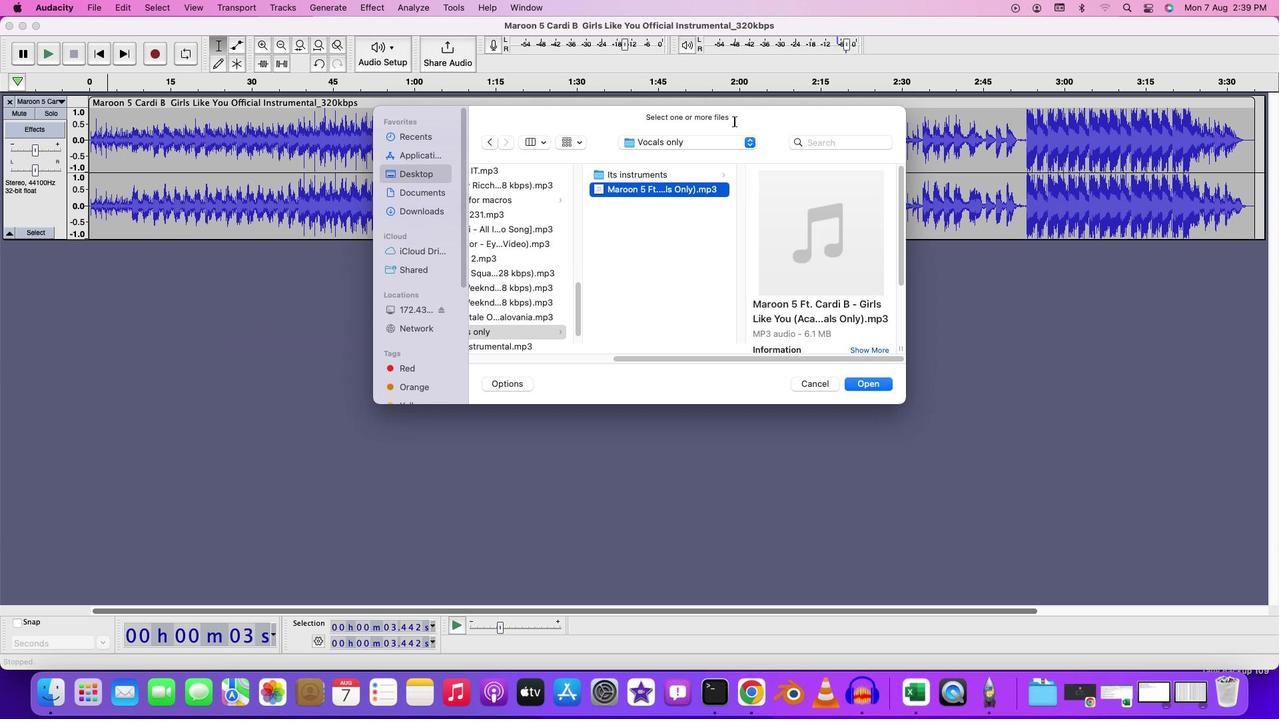 
Action: Mouse pressed left at (735, 121)
Screenshot: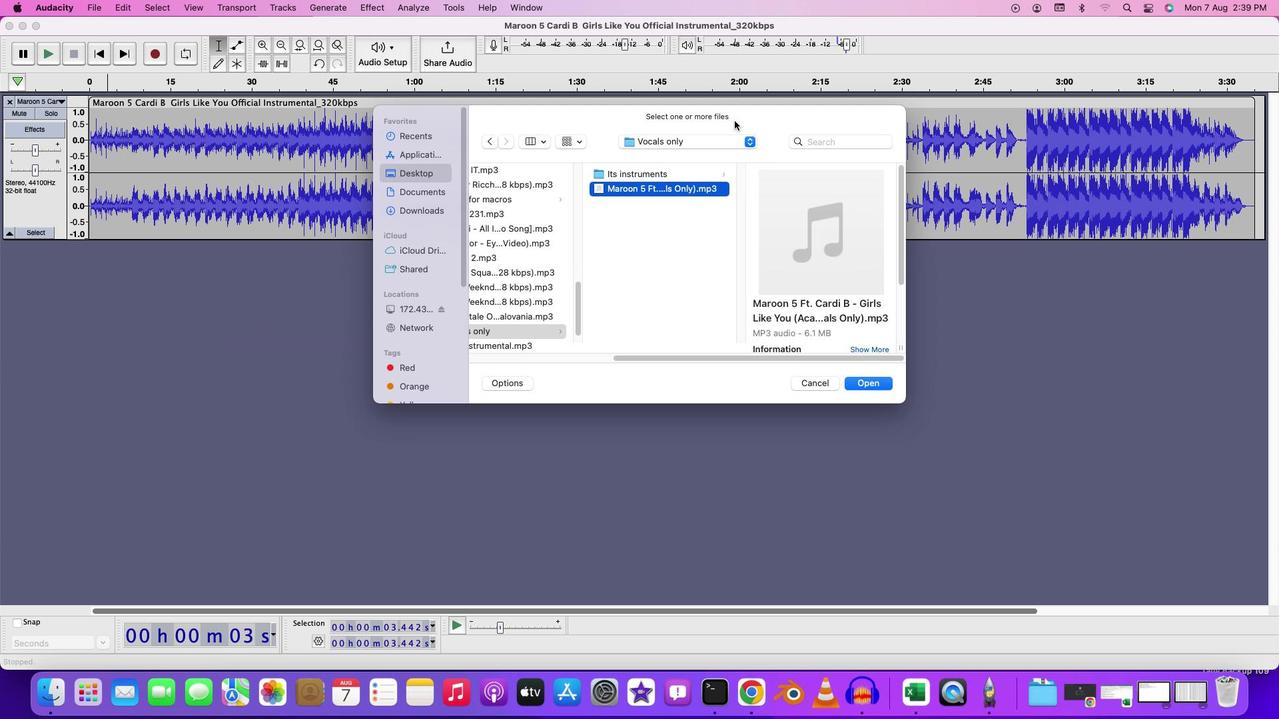 
Action: Mouse moved to (1015, 101)
Screenshot: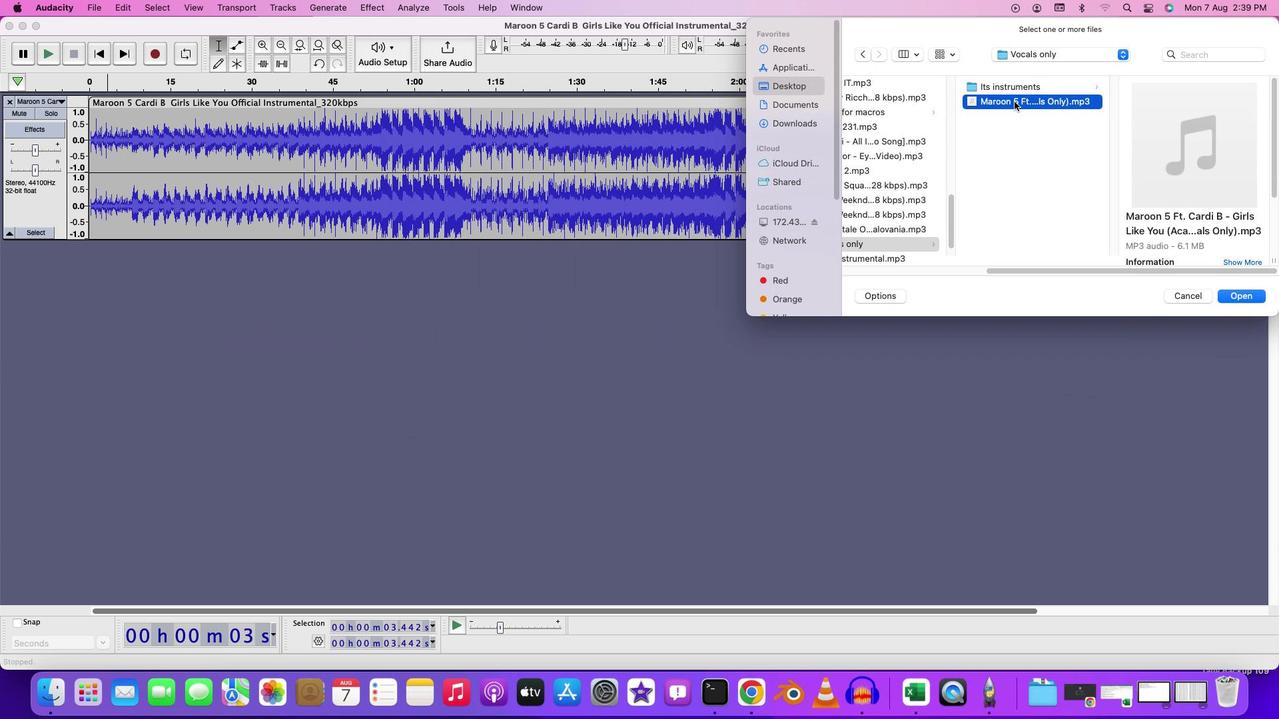 
Action: Mouse pressed left at (1015, 101)
Screenshot: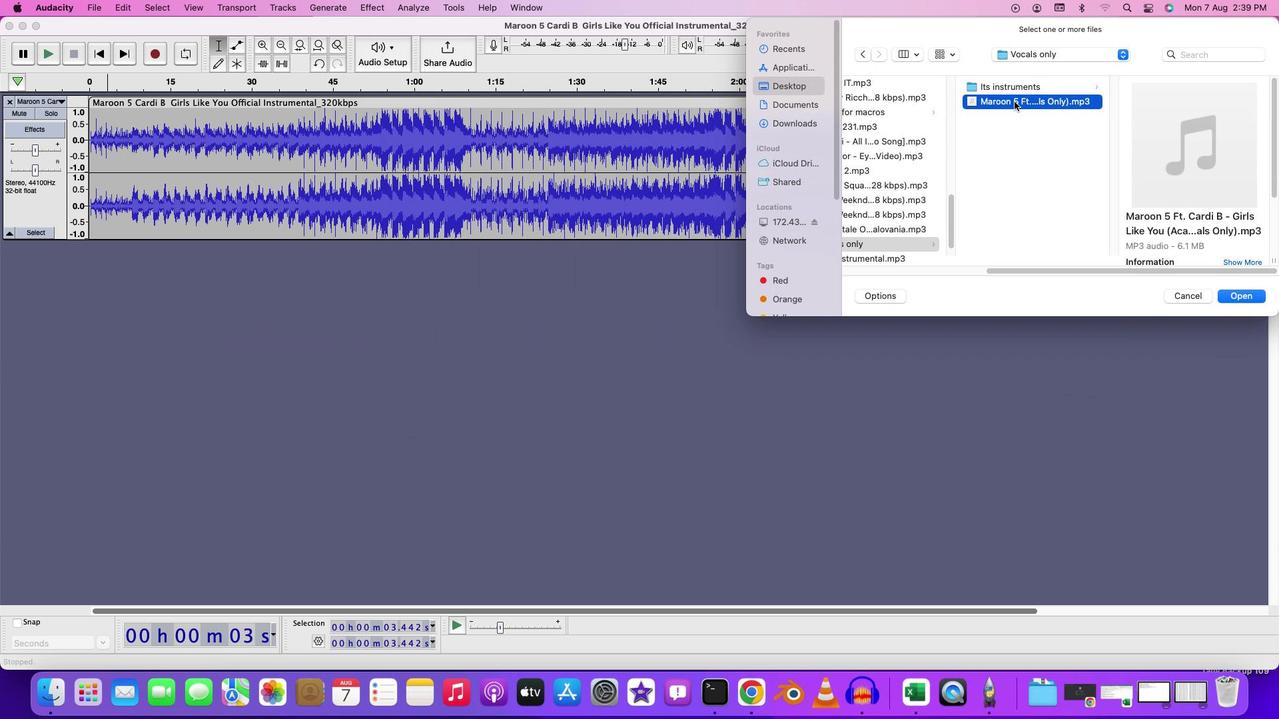 
Action: Mouse moved to (1188, 299)
Screenshot: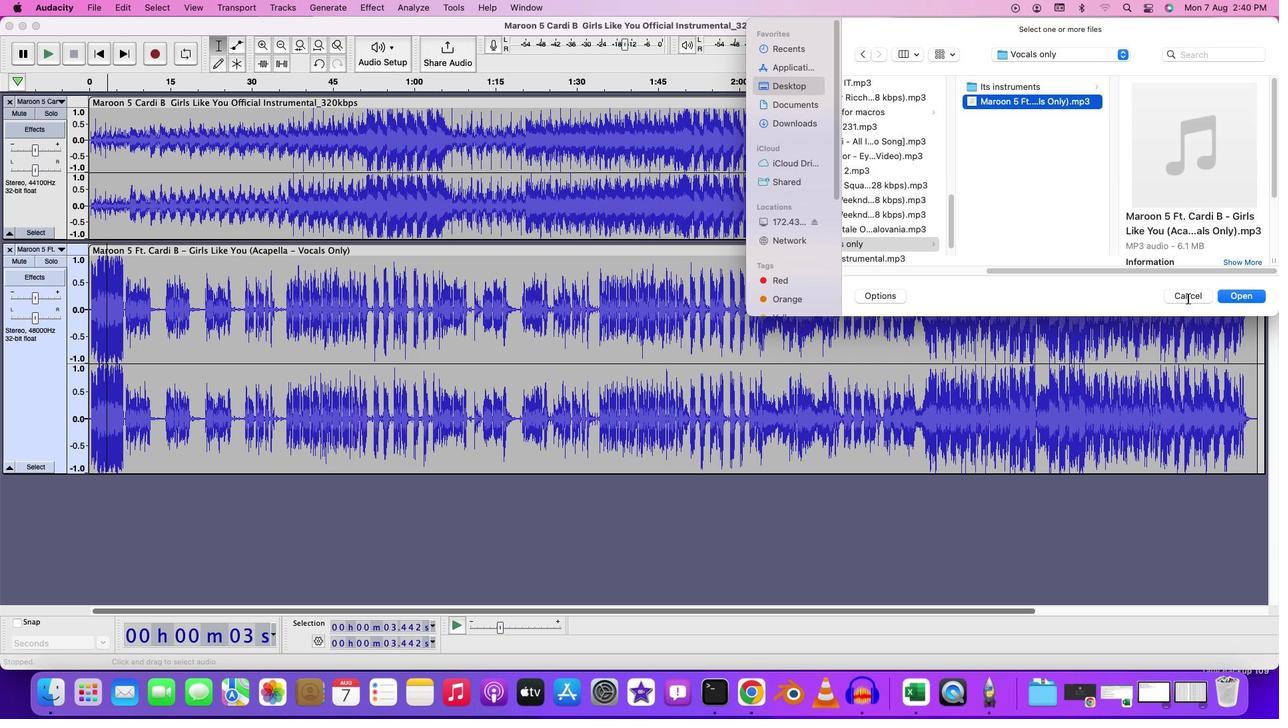 
Action: Mouse pressed left at (1188, 299)
Screenshot: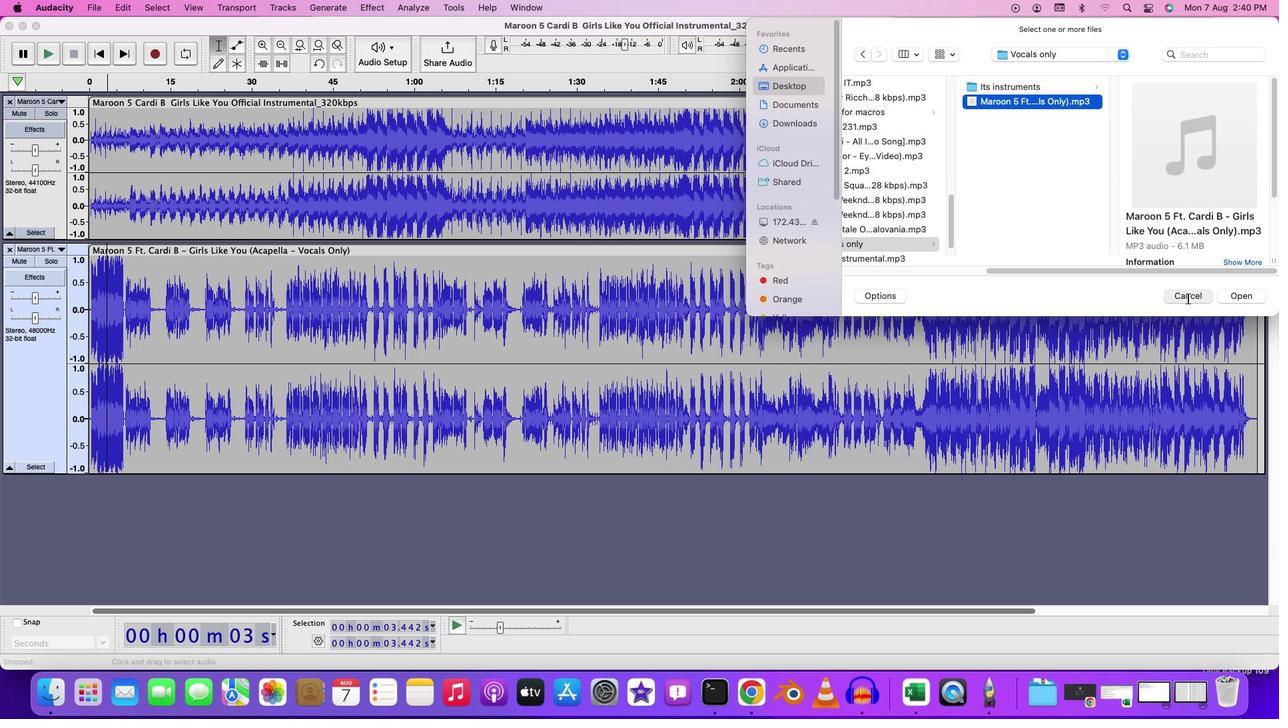 
Action: Mouse moved to (123, 297)
Screenshot: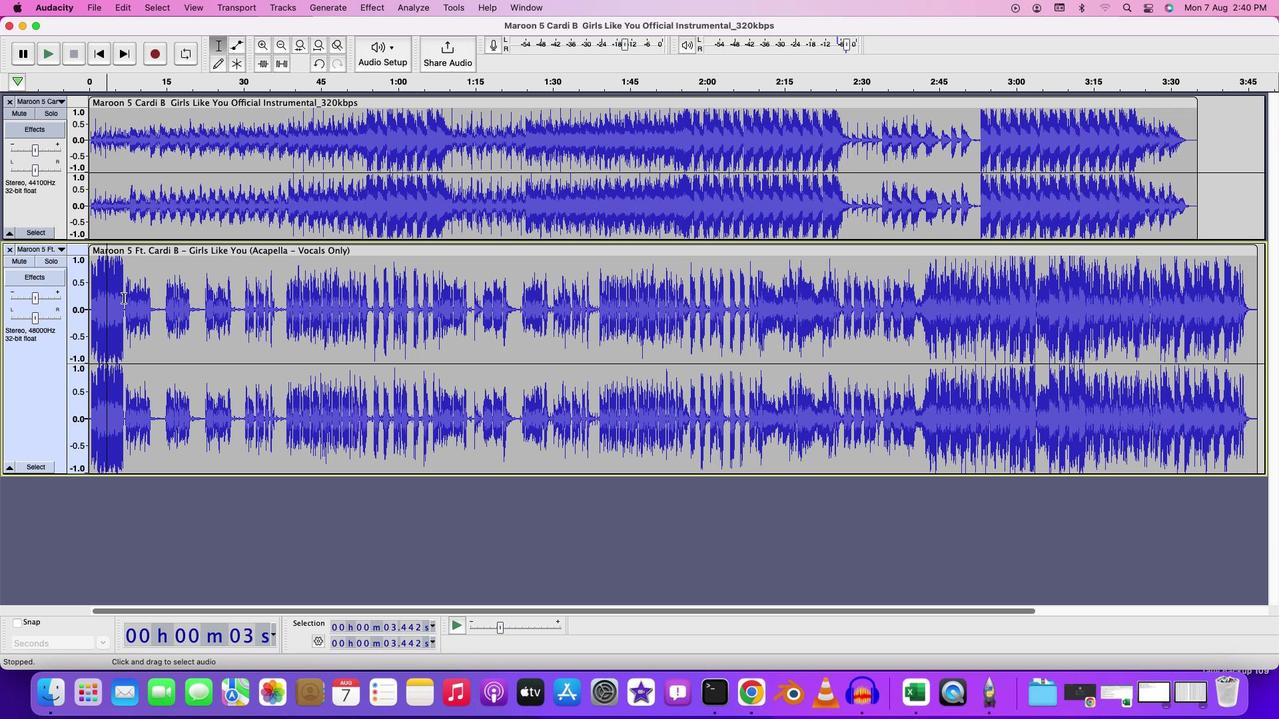 
Action: Key pressed Key.cmd
Screenshot: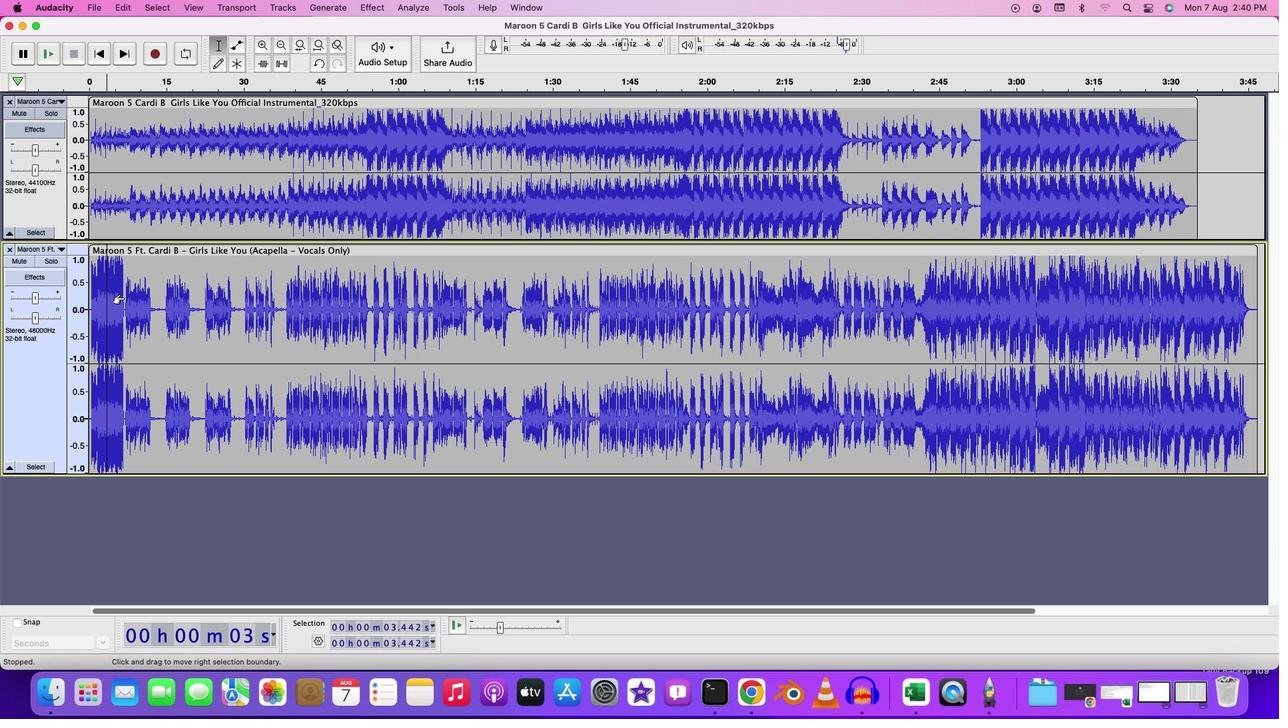 
Action: Mouse scrolled (123, 297) with delta (0, 0)
Screenshot: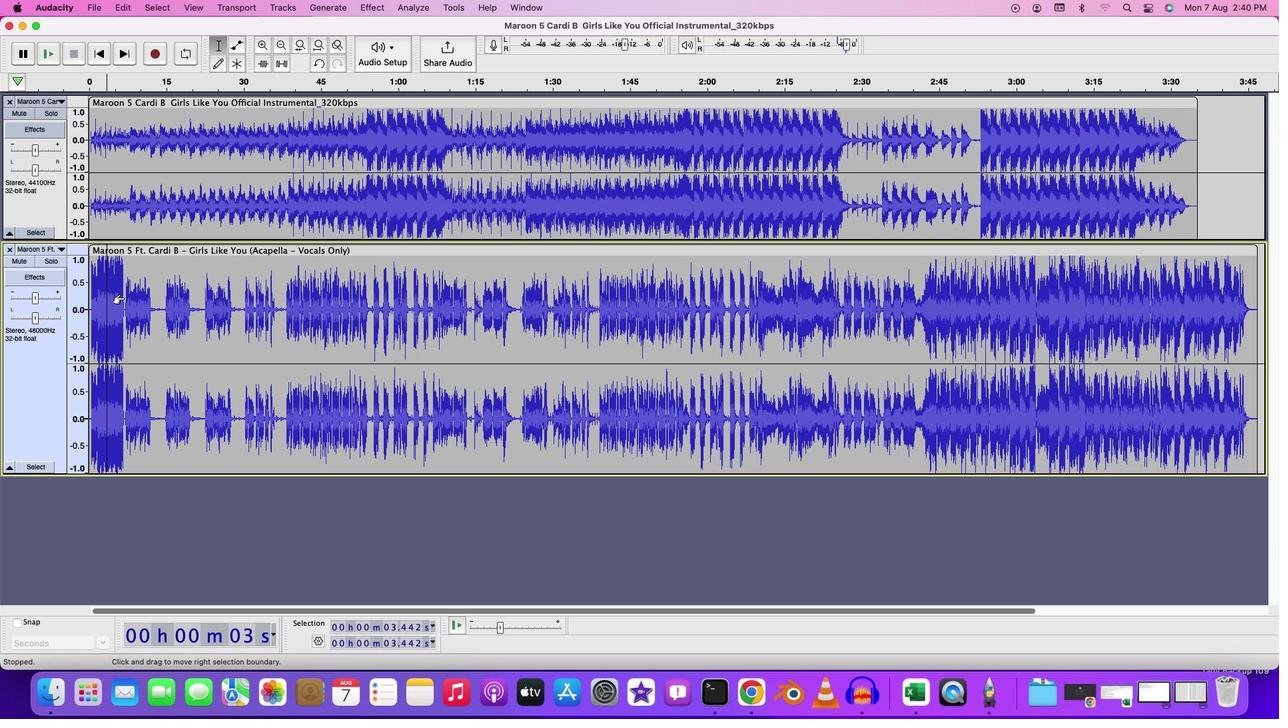 
Action: Mouse scrolled (123, 297) with delta (0, 0)
Screenshot: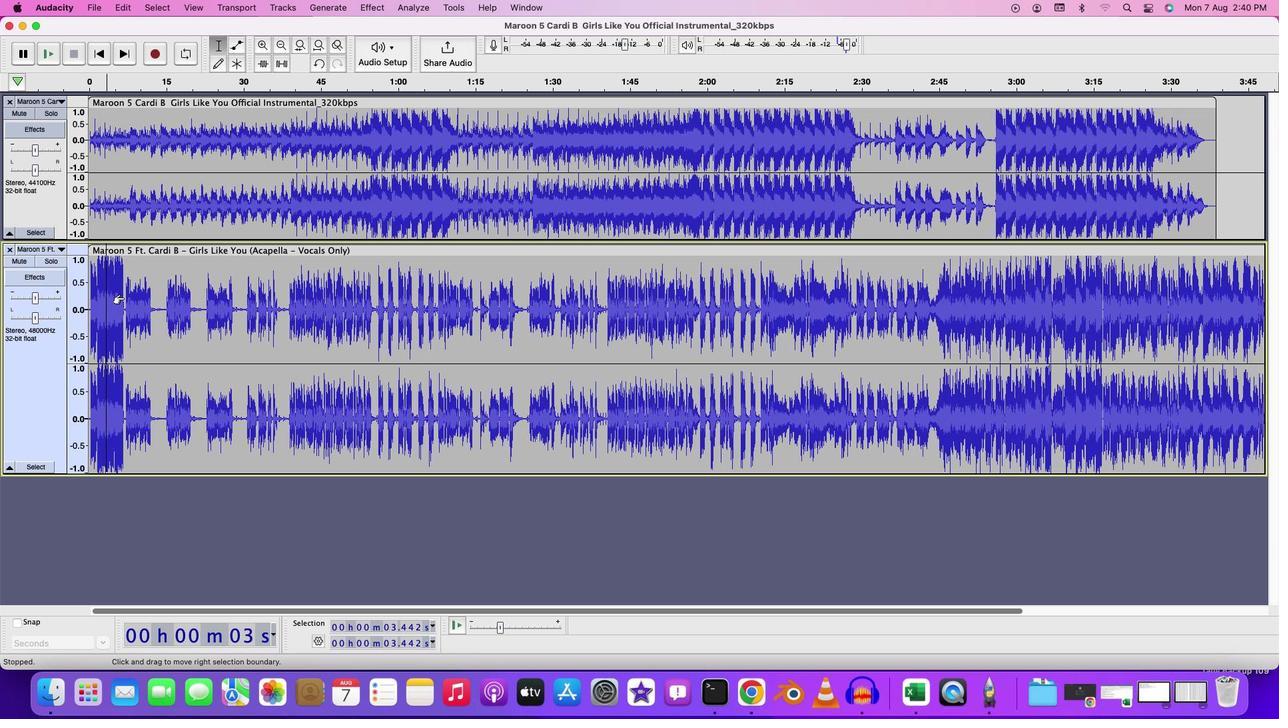 
Action: Mouse scrolled (123, 297) with delta (0, 1)
Screenshot: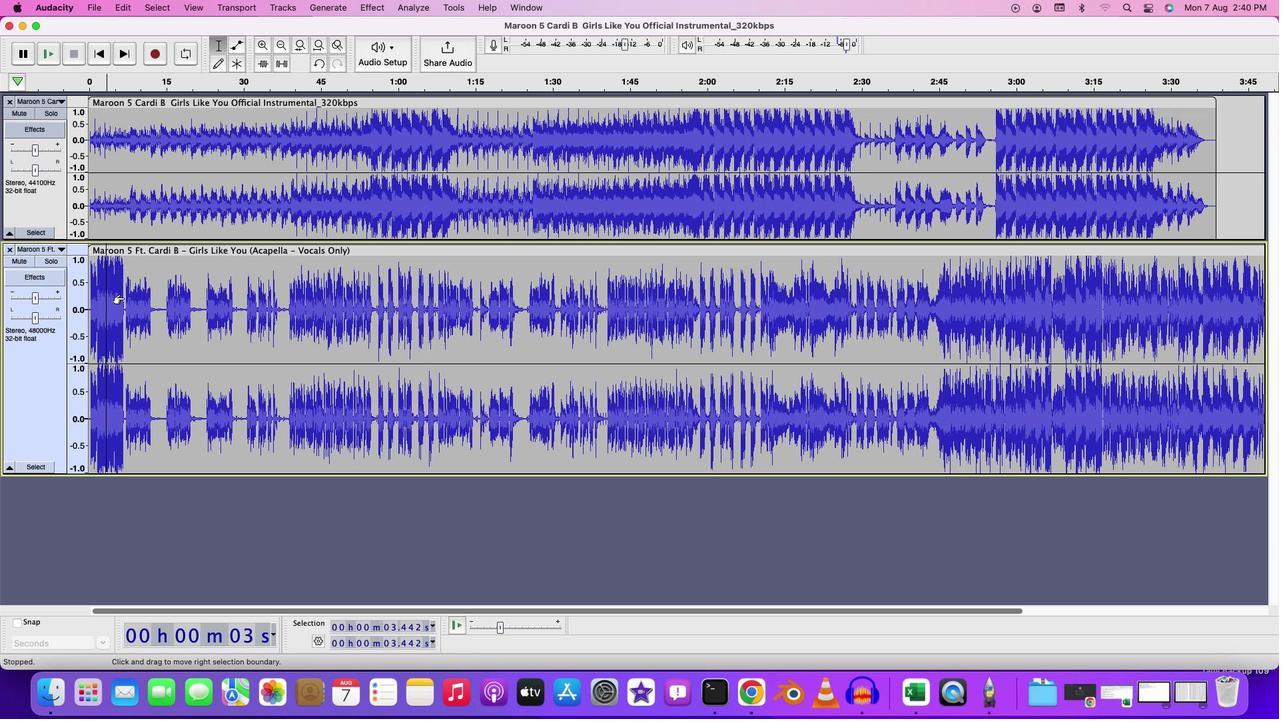 
Action: Mouse scrolled (123, 297) with delta (0, 2)
Screenshot: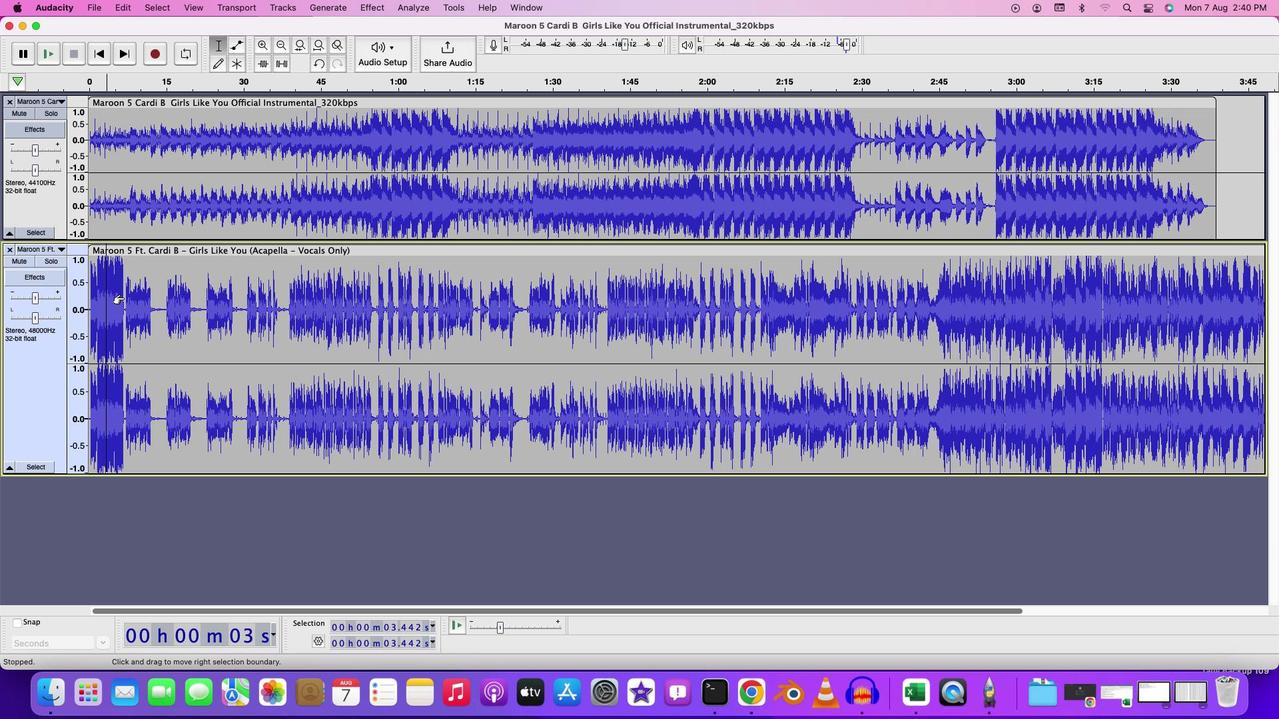 
Action: Mouse scrolled (123, 297) with delta (0, 3)
Screenshot: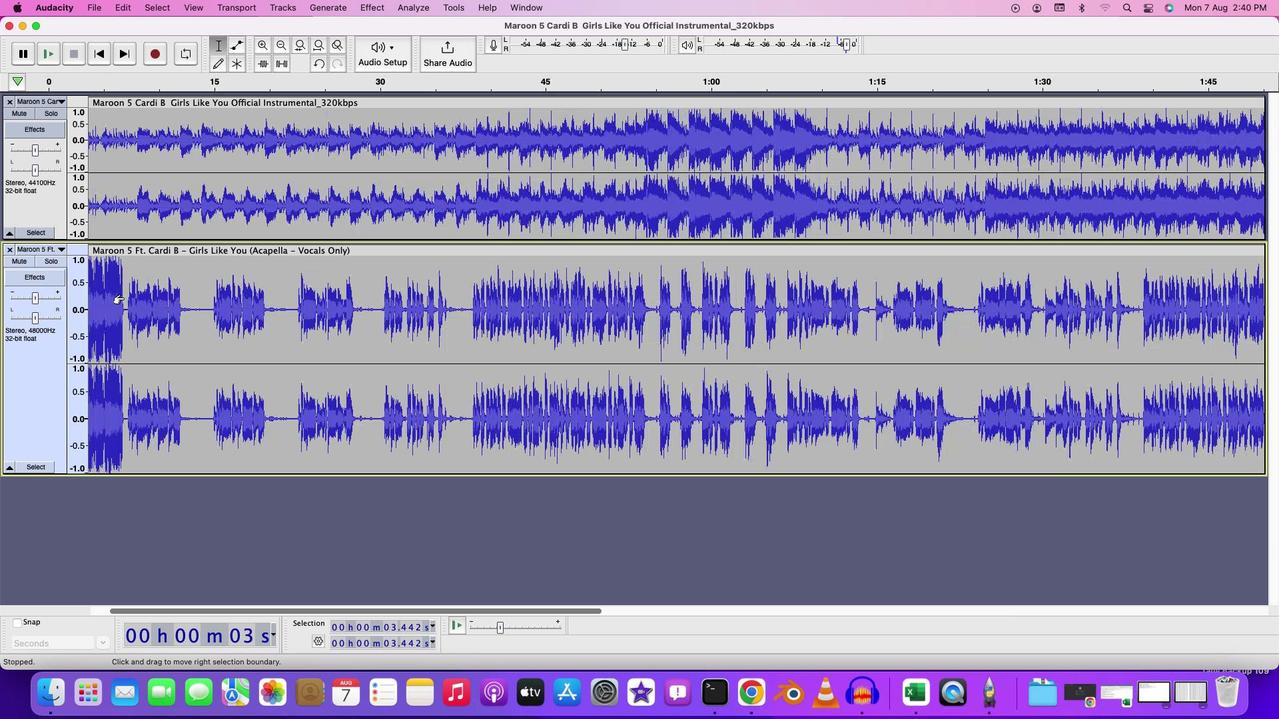 
Action: Mouse scrolled (123, 297) with delta (0, 3)
Screenshot: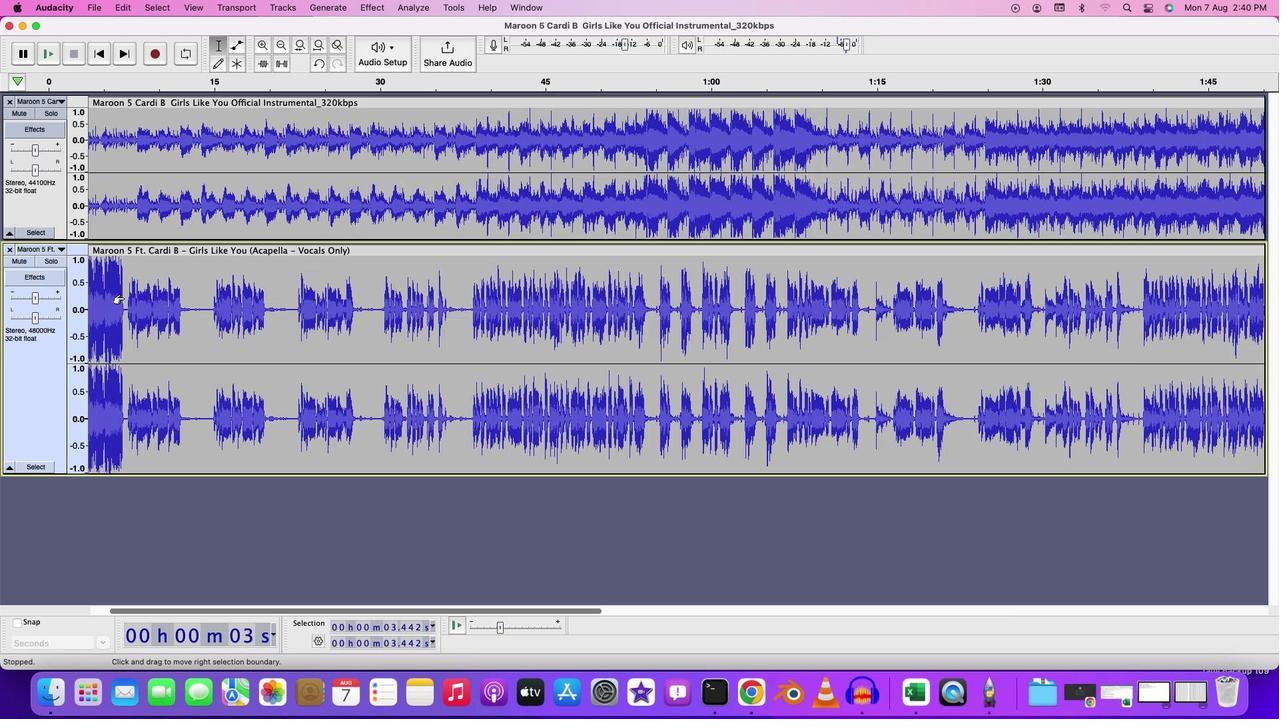
Action: Mouse moved to (142, 303)
Screenshot: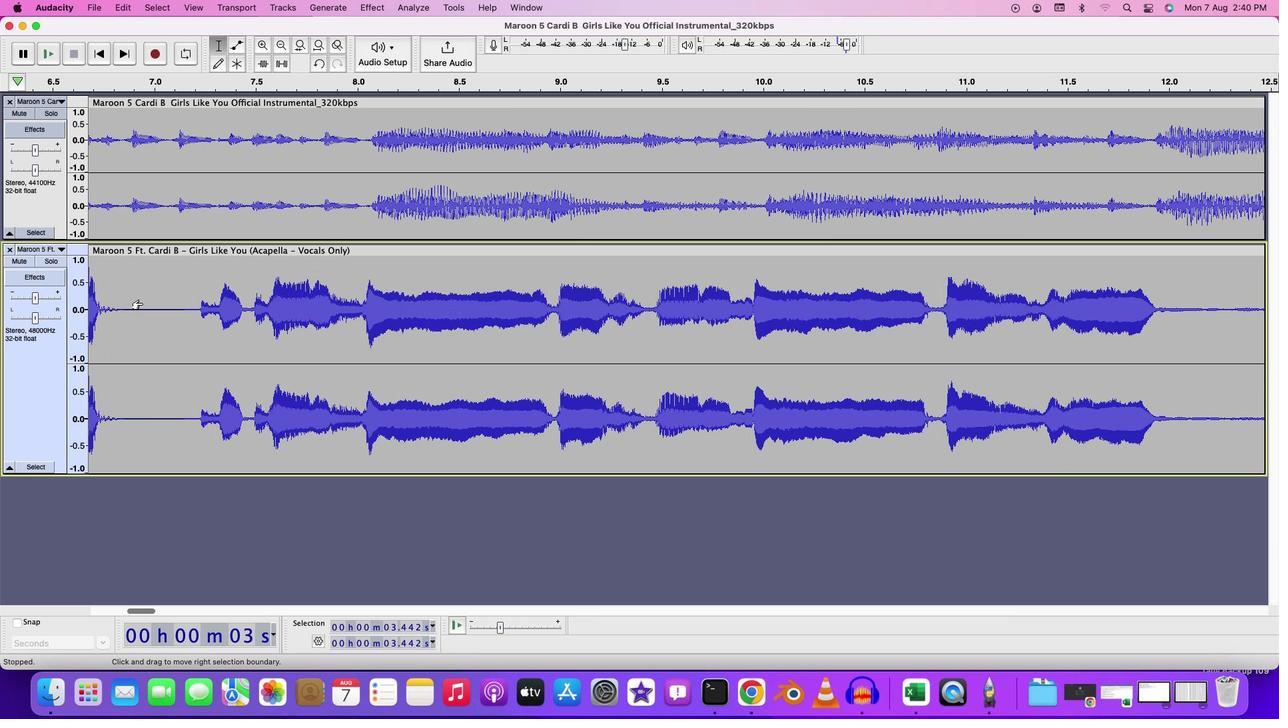 
Action: Key pressed Key.cmd
Screenshot: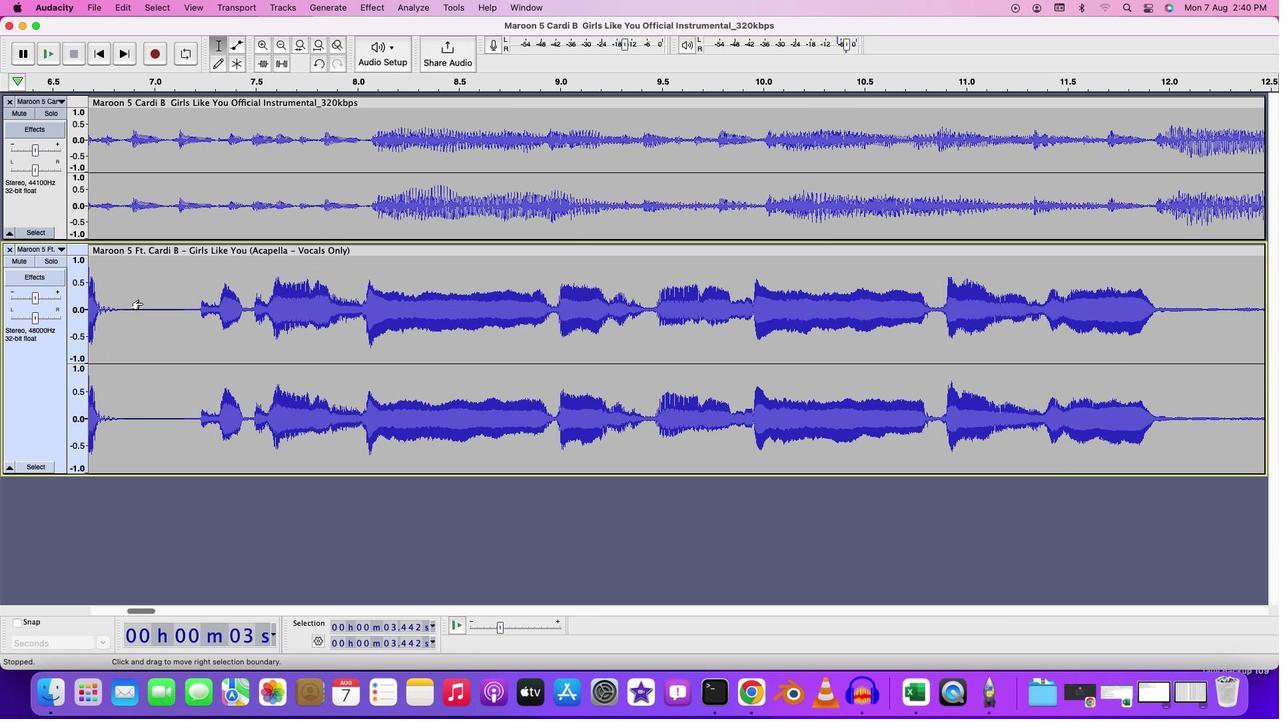 
Action: Mouse scrolled (142, 303) with delta (0, 0)
Screenshot: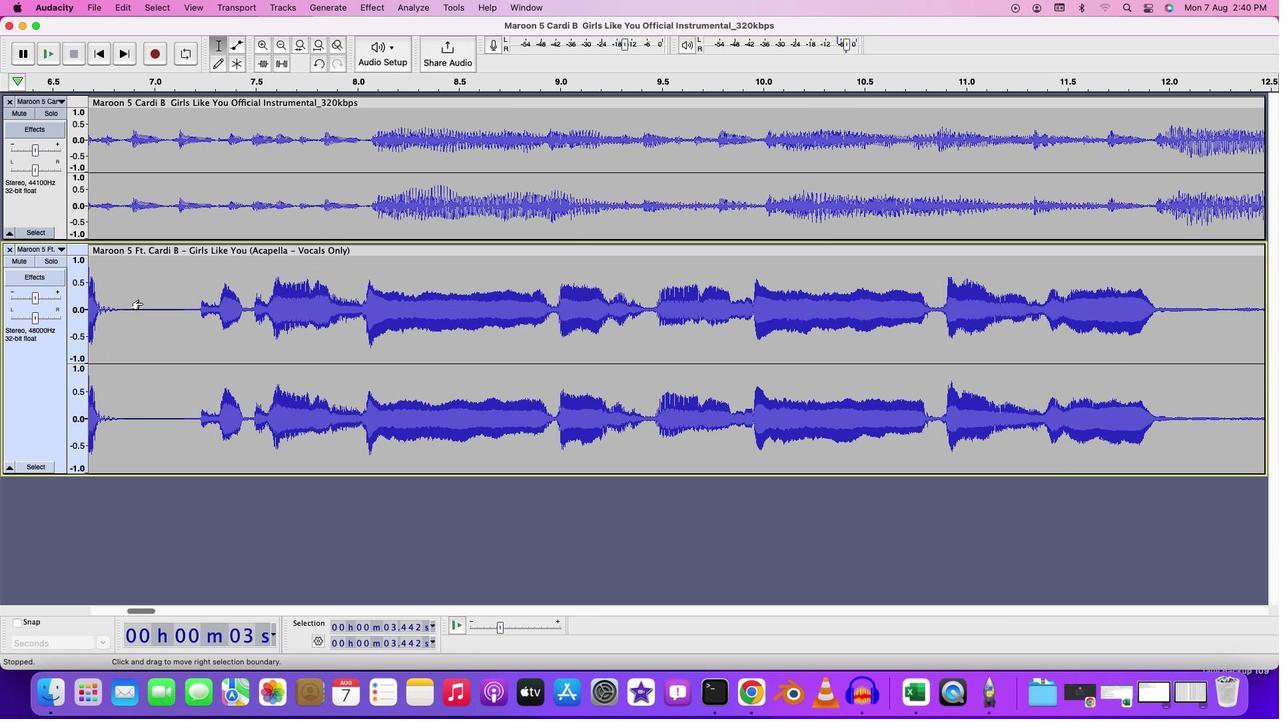 
Action: Mouse scrolled (142, 303) with delta (0, 0)
Screenshot: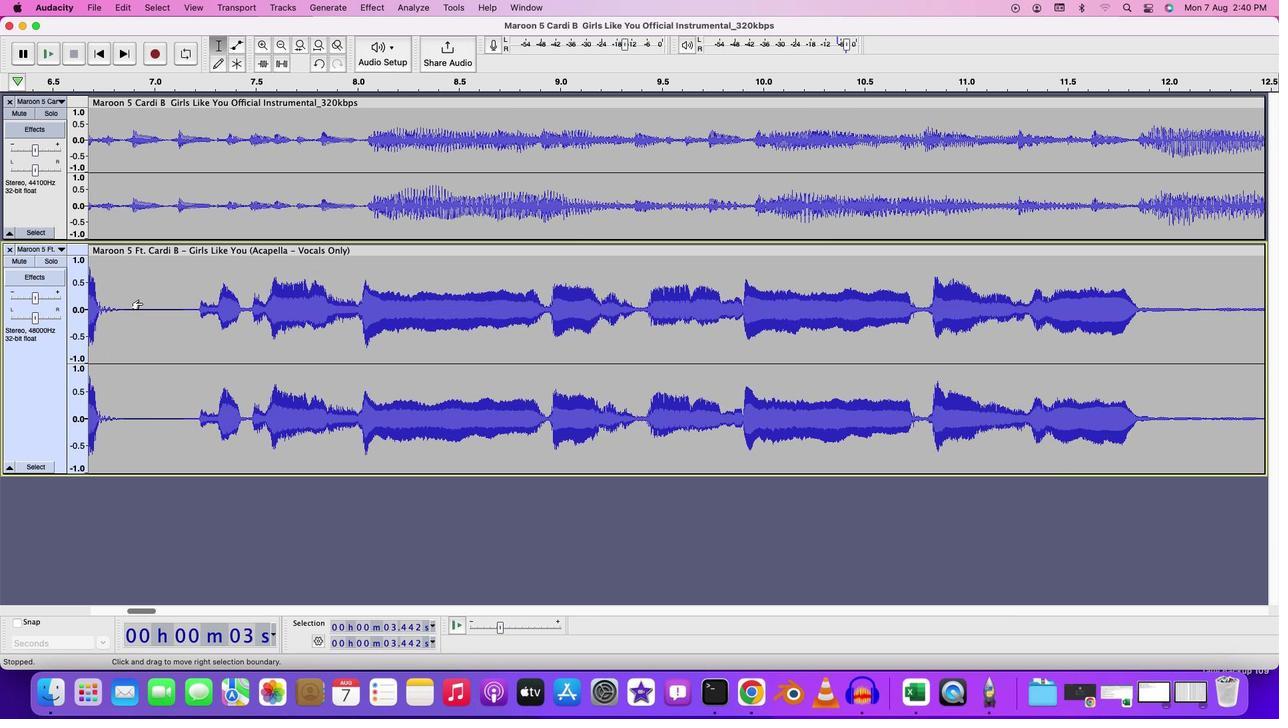 
Action: Mouse scrolled (142, 303) with delta (0, 0)
Screenshot: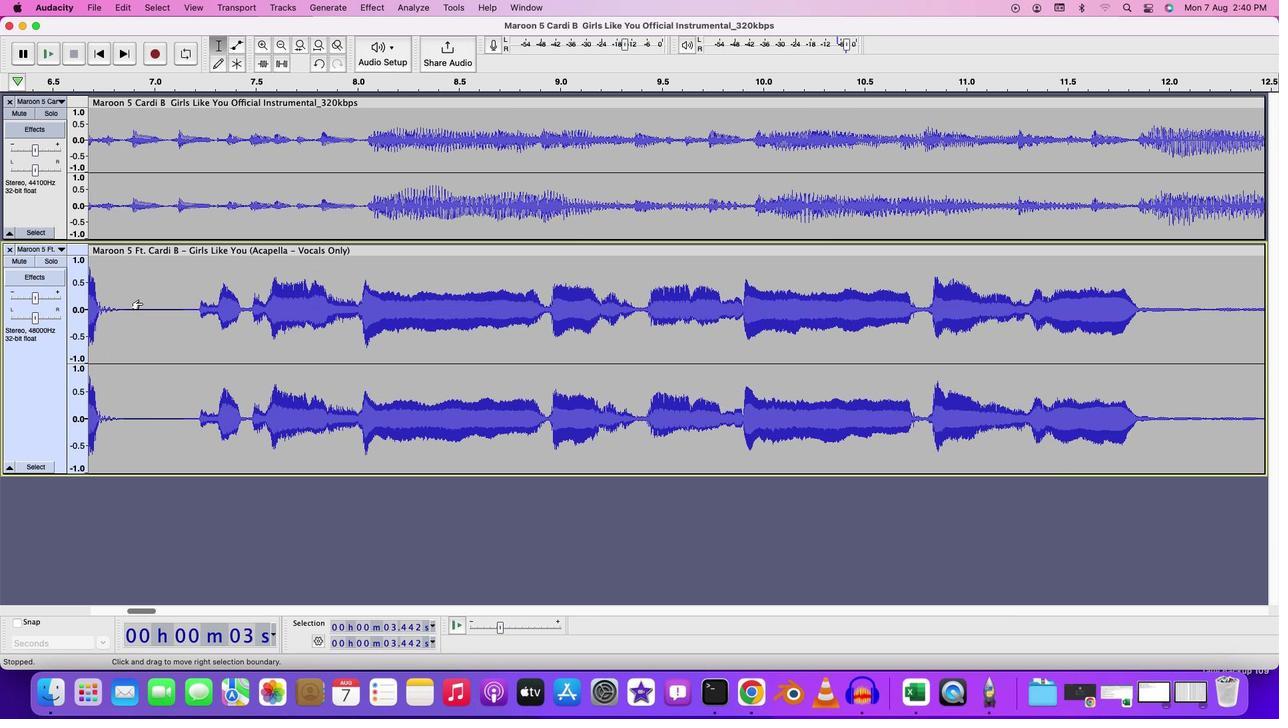 
Action: Mouse moved to (154, 609)
Screenshot: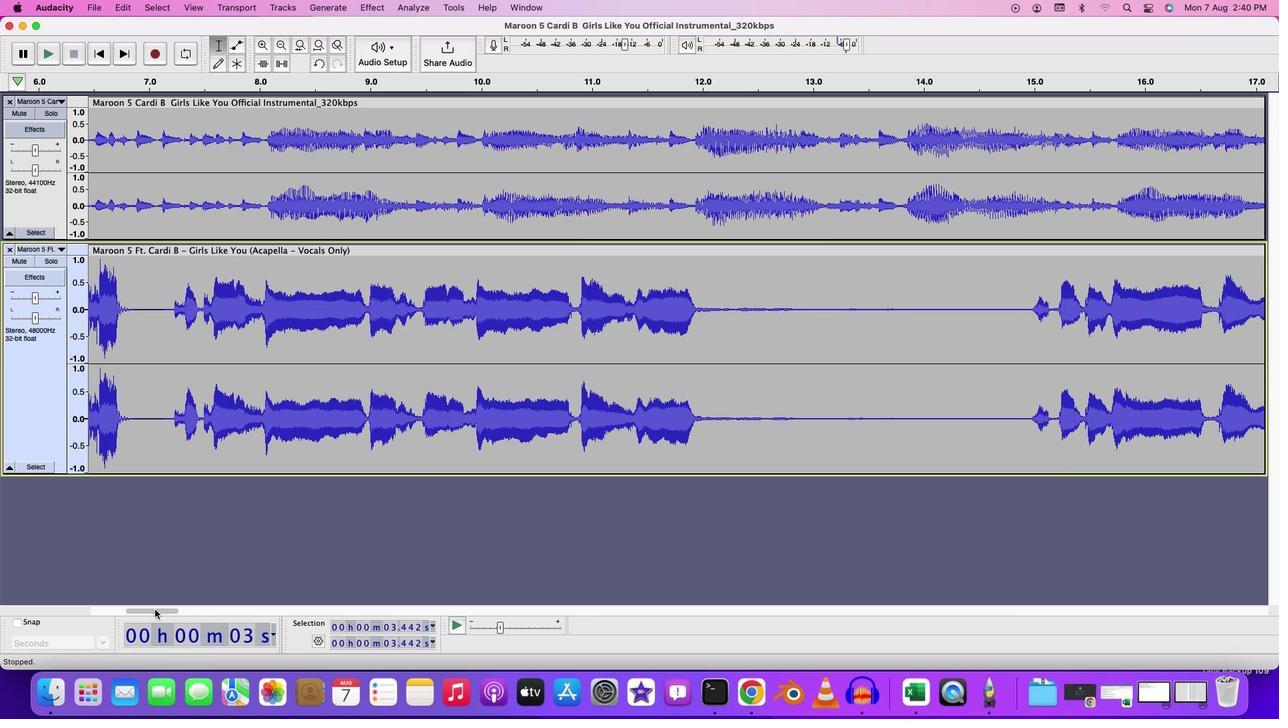 
Action: Mouse pressed left at (154, 609)
Screenshot: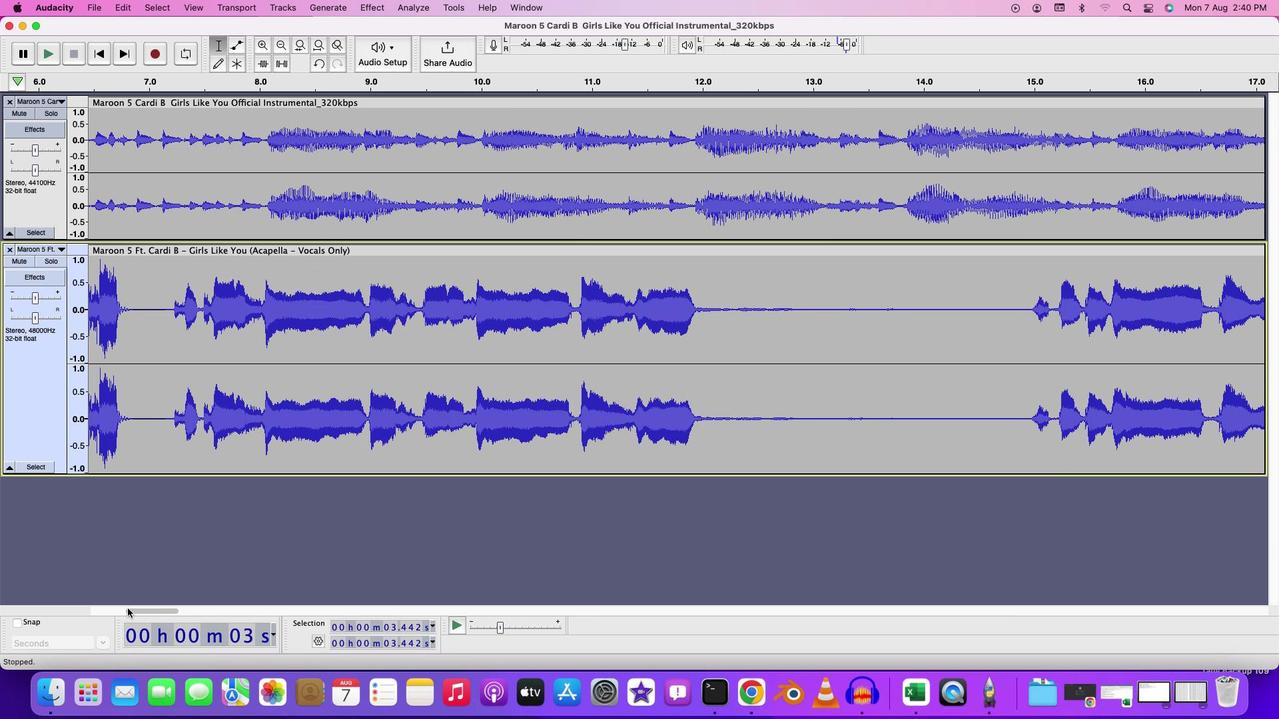 
Action: Mouse moved to (861, 284)
Screenshot: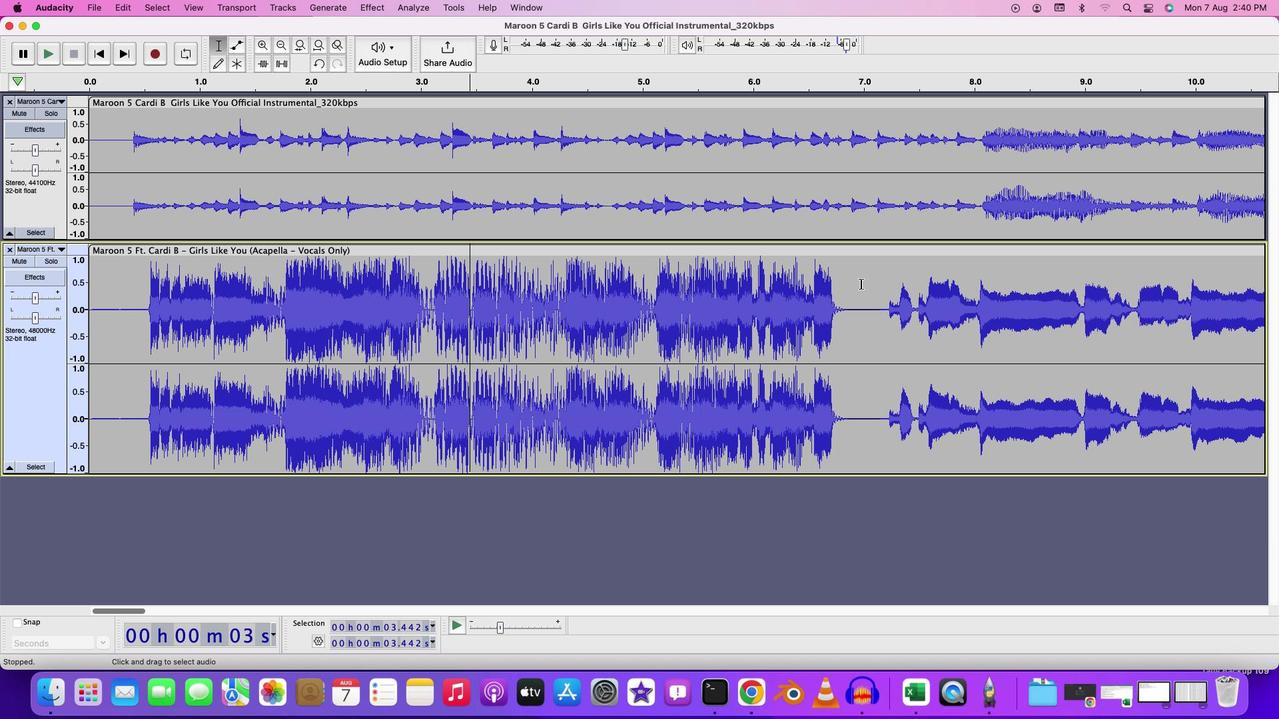
Action: Mouse pressed left at (861, 284)
Screenshot: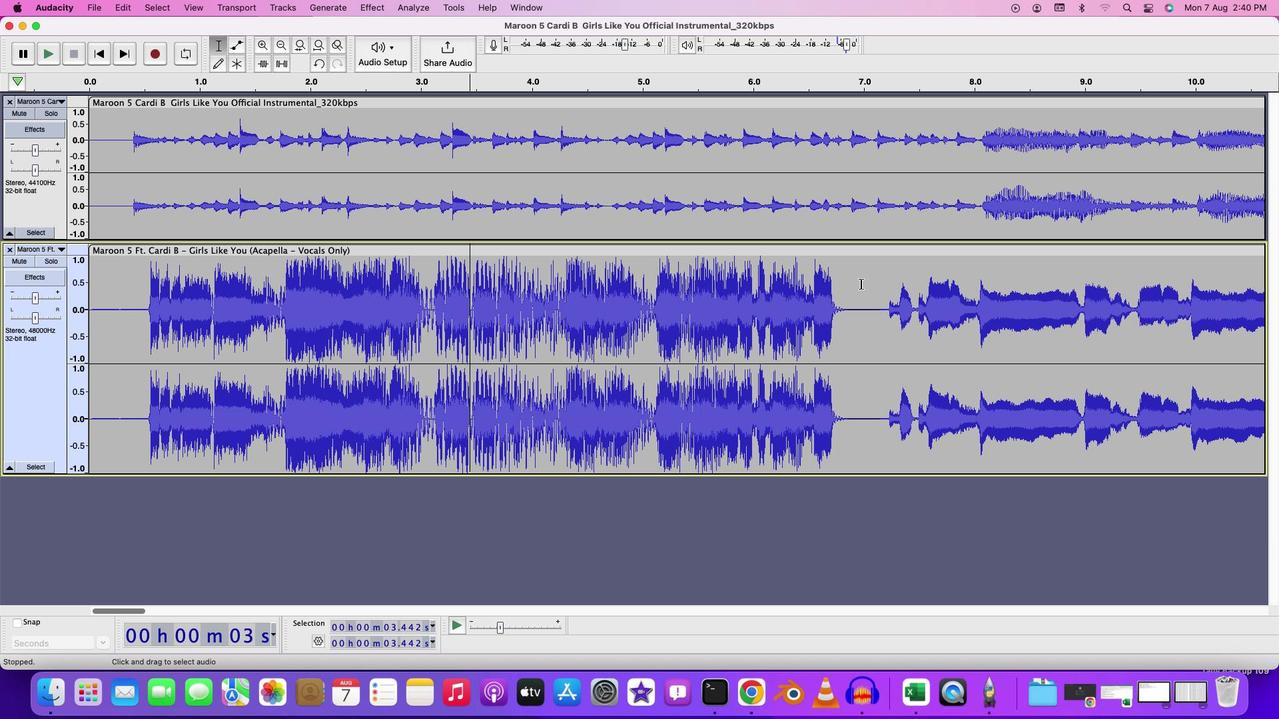 
Action: Mouse moved to (505, 340)
Screenshot: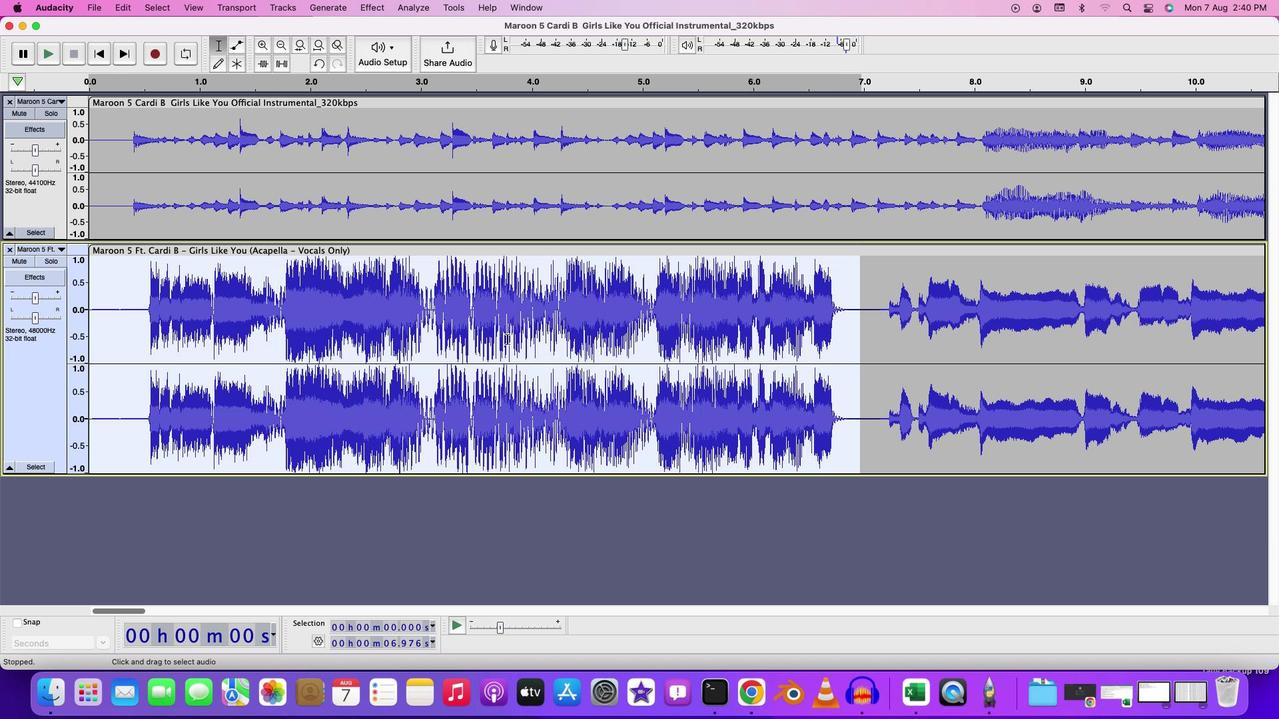 
Action: Key pressed Key.delete
Screenshot: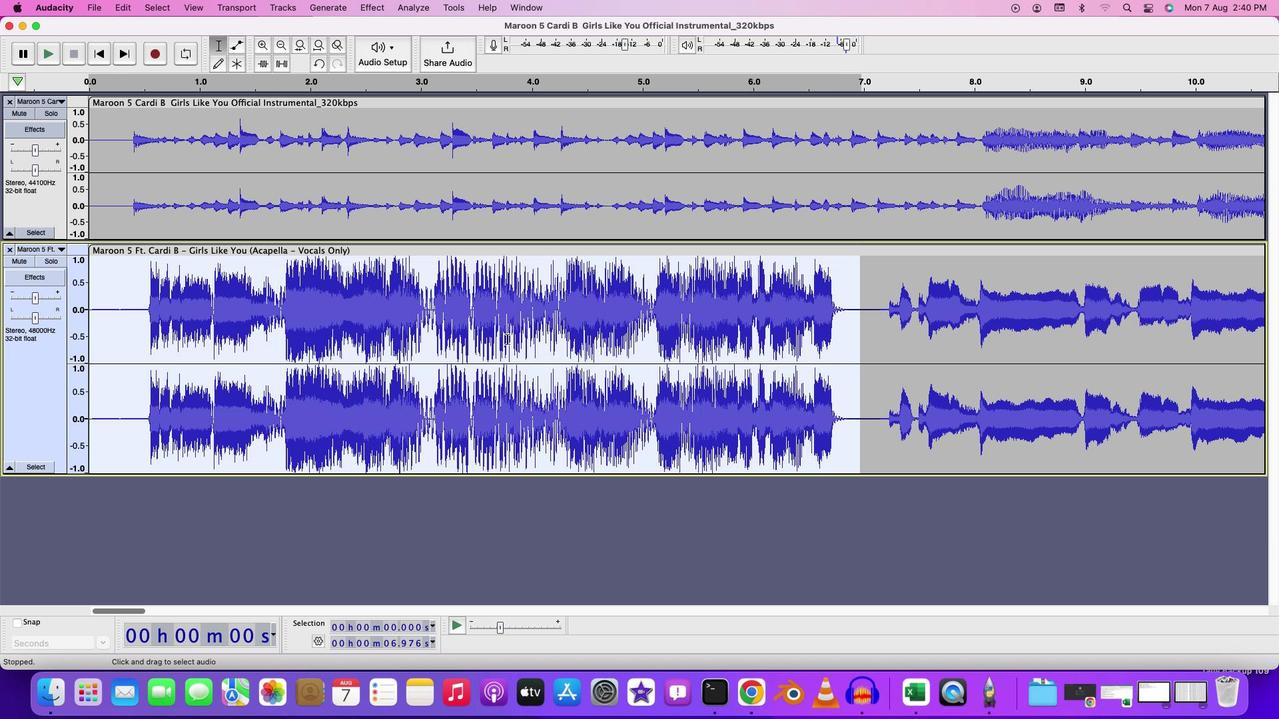 
Action: Mouse moved to (360, 377)
Screenshot: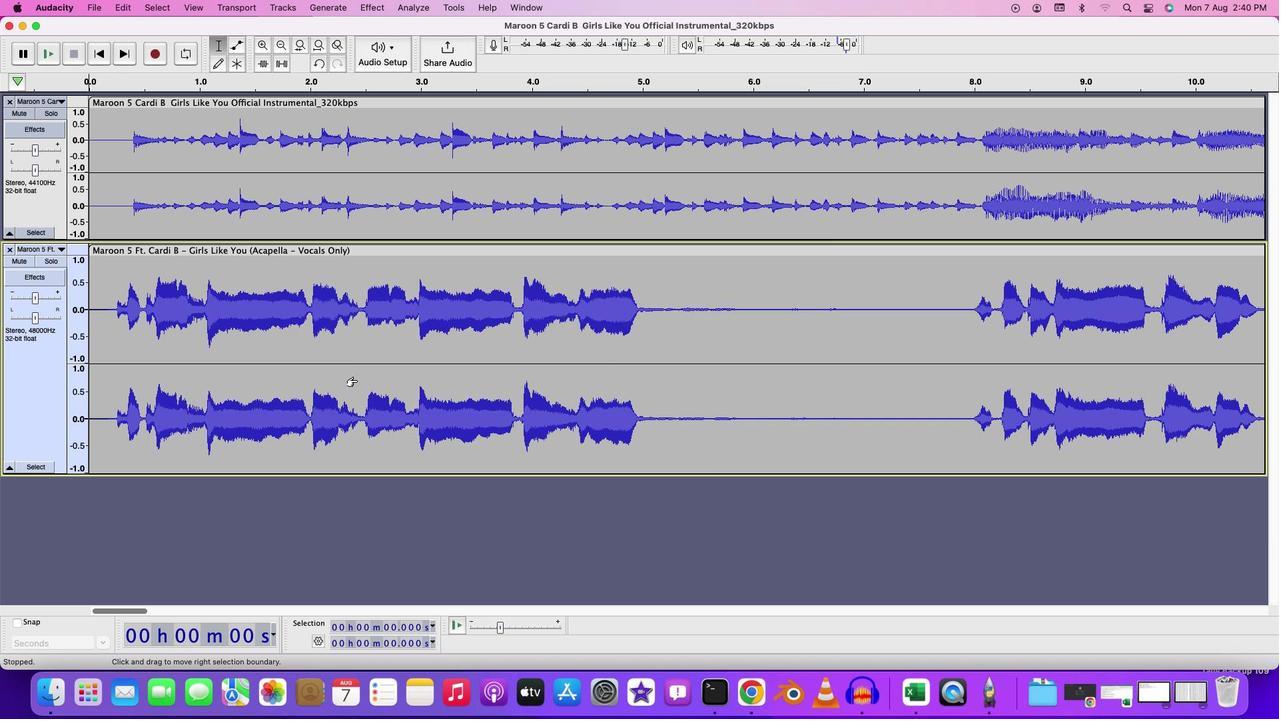 
Action: Key pressed Key.cmd
Screenshot: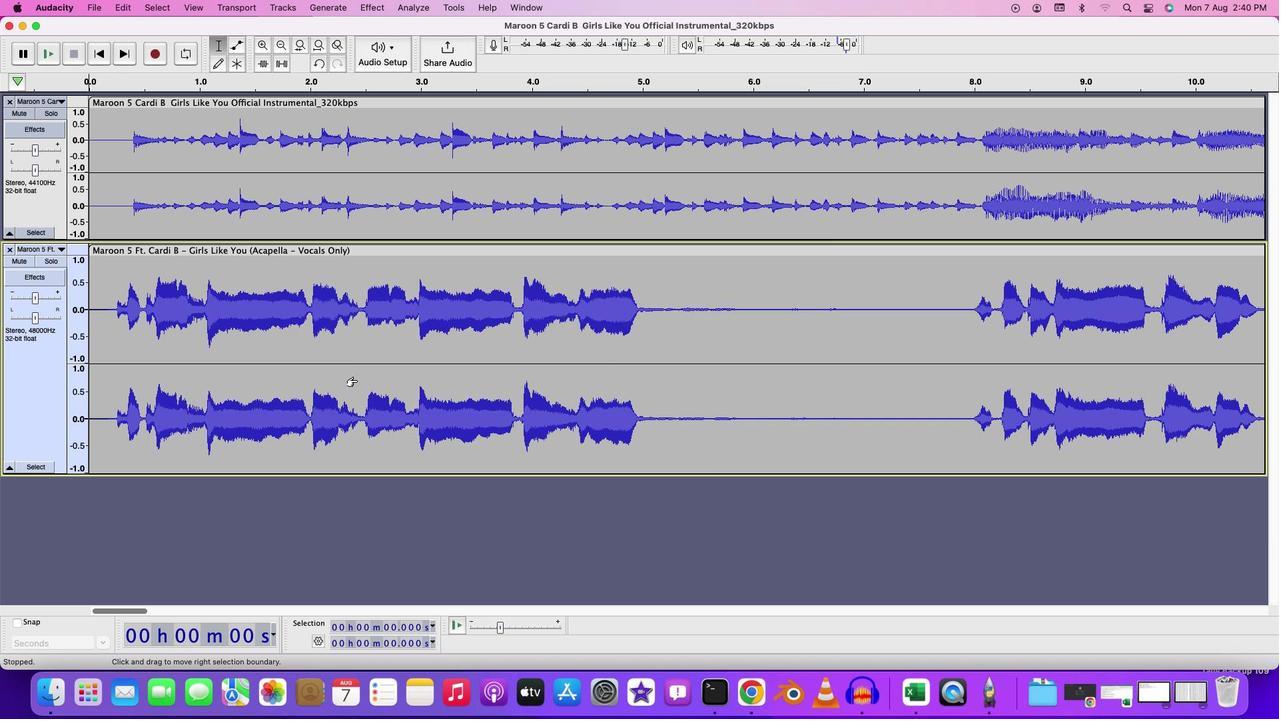 
Action: Mouse moved to (357, 380)
Screenshot: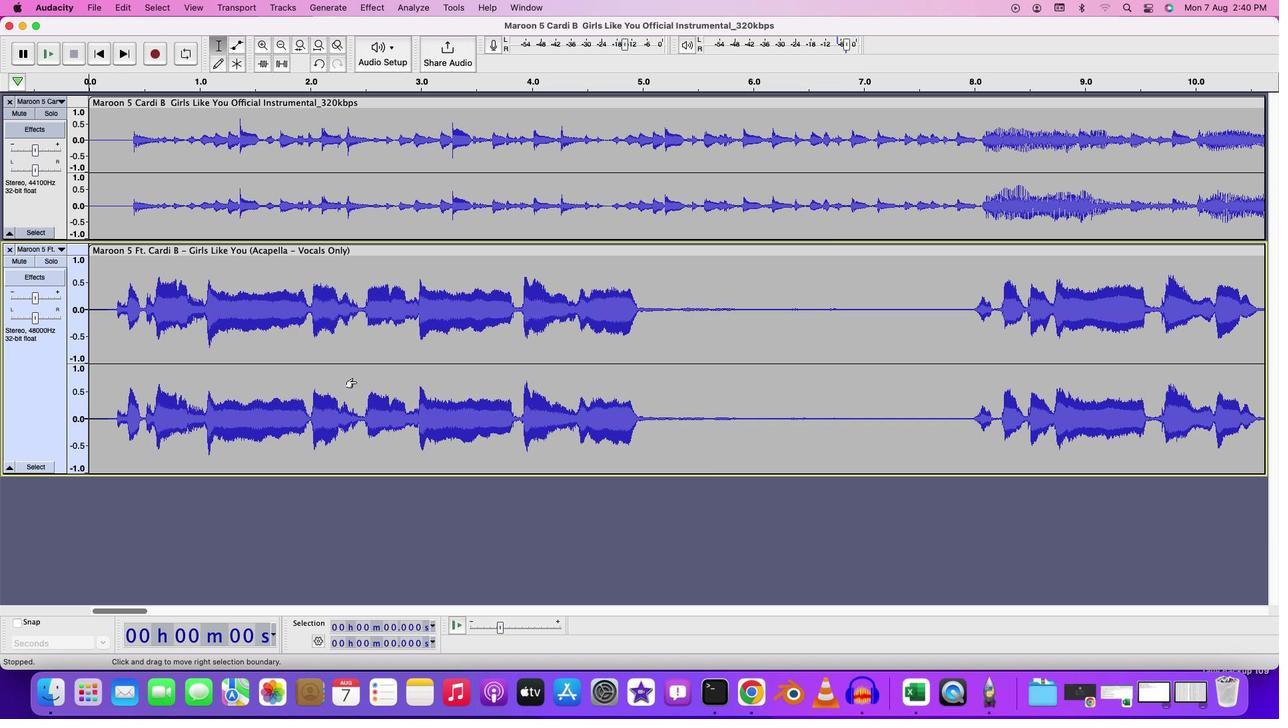 
Action: Mouse scrolled (357, 380) with delta (0, 0)
Screenshot: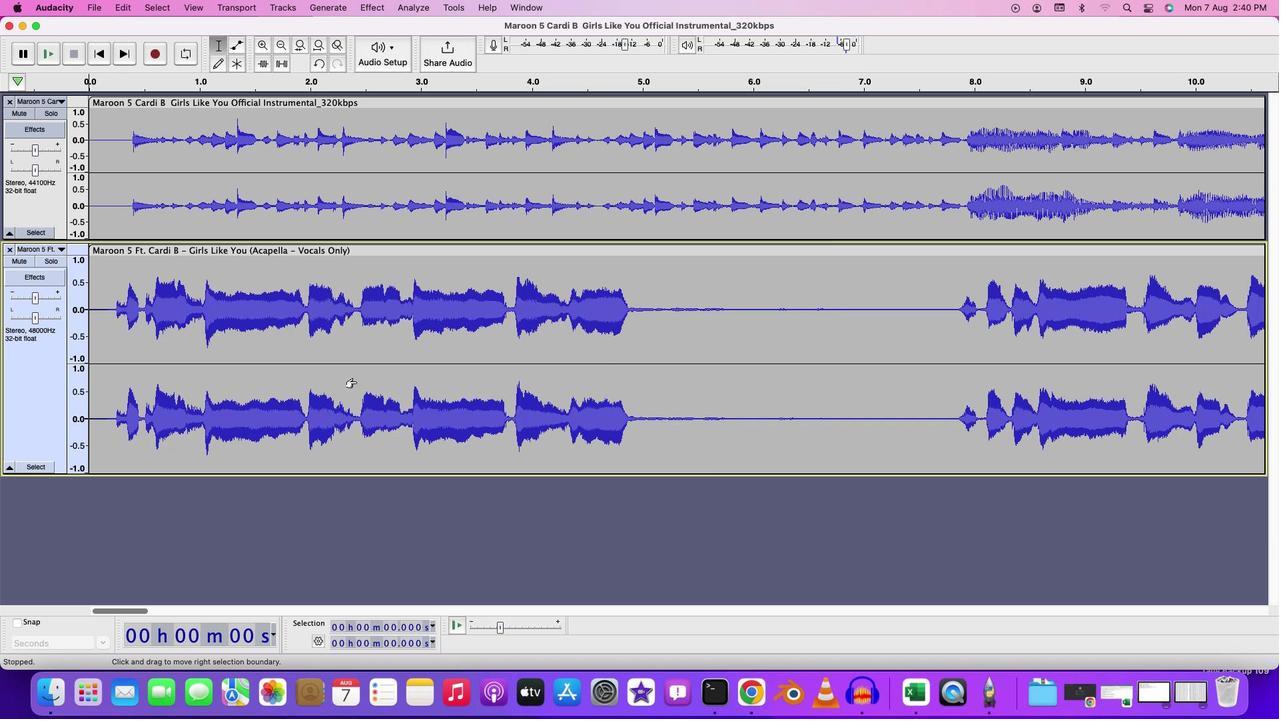 
Action: Mouse moved to (356, 381)
Screenshot: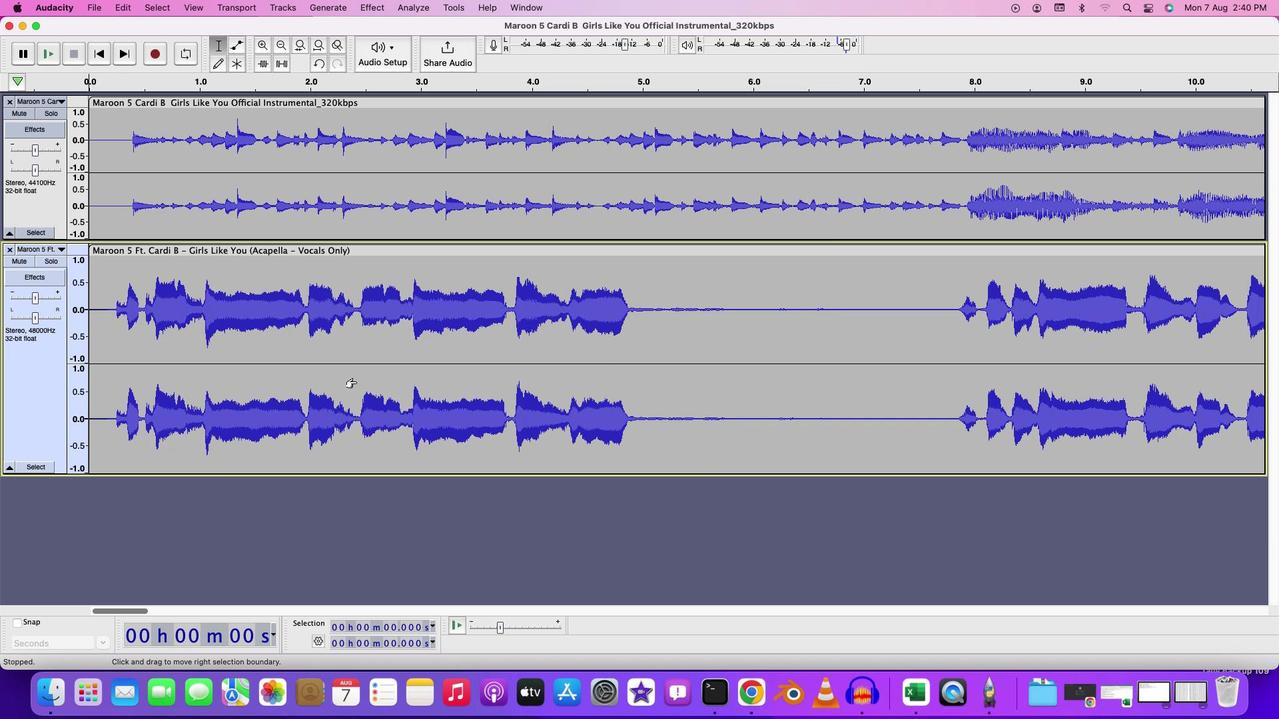 
Action: Mouse scrolled (356, 381) with delta (0, 0)
Screenshot: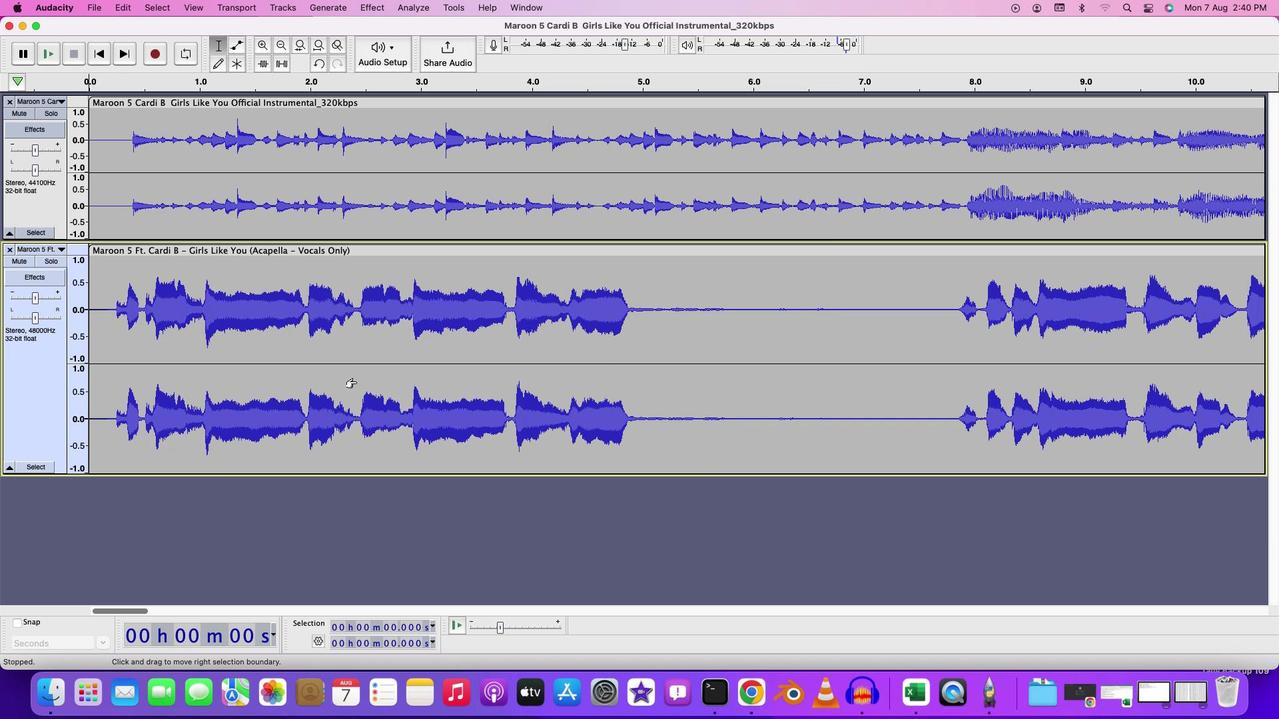 
Action: Mouse moved to (355, 382)
Screenshot: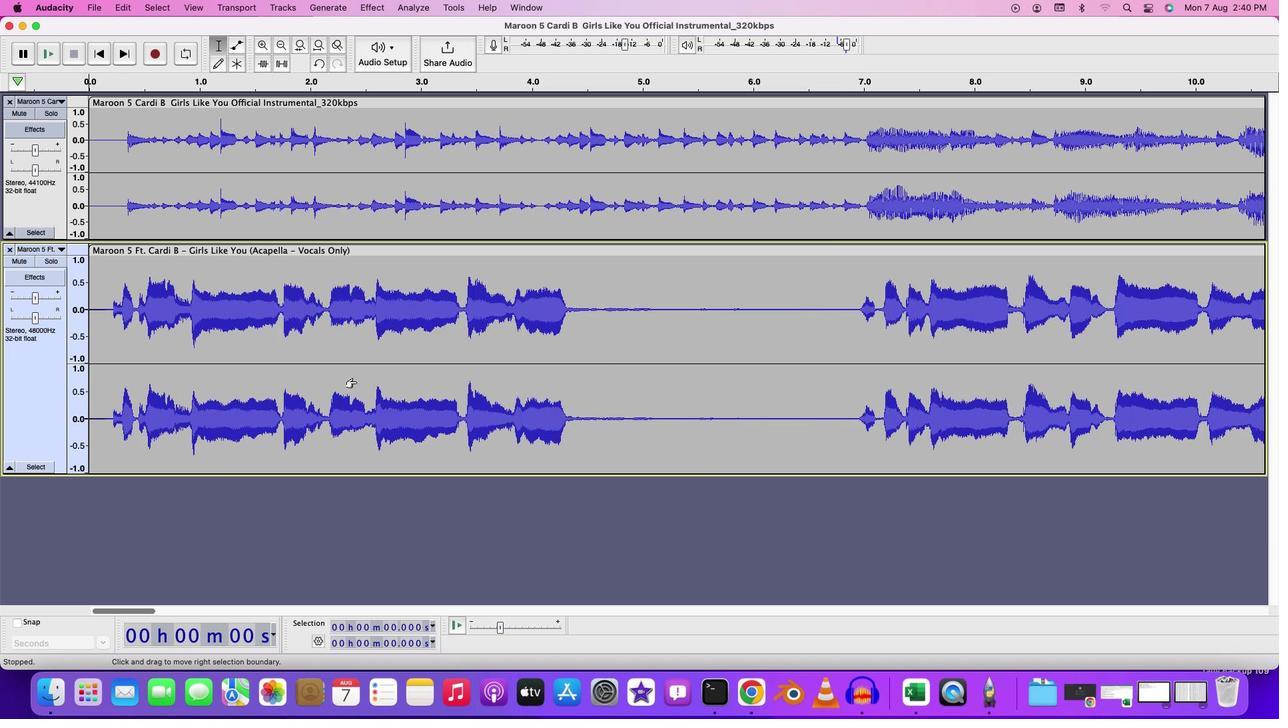 
Action: Mouse scrolled (355, 382) with delta (0, 0)
Screenshot: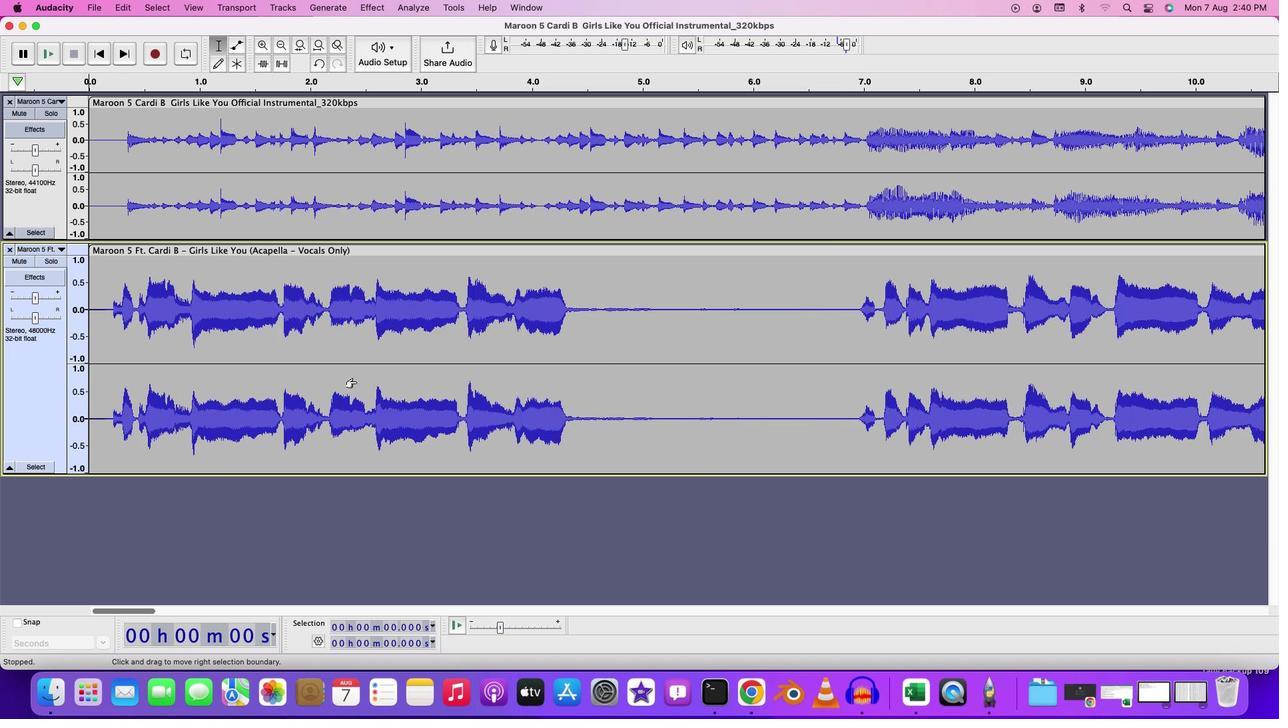 
Action: Mouse moved to (355, 382)
Screenshot: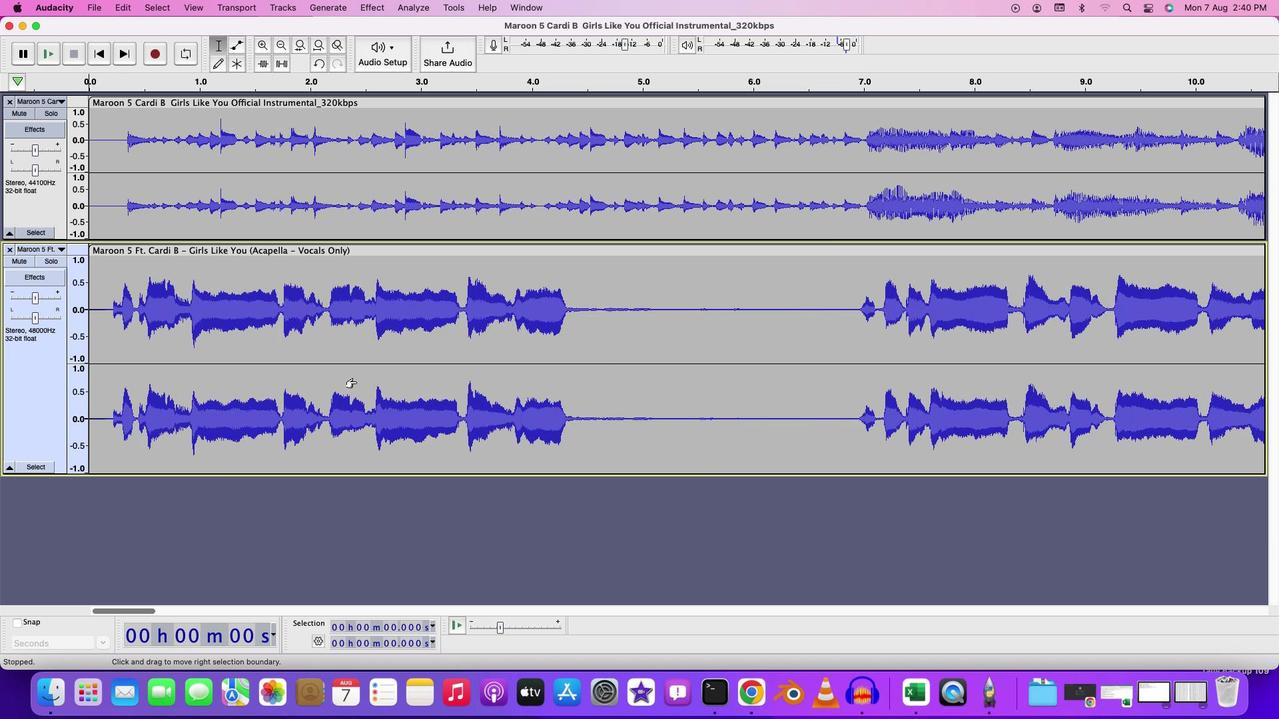 
Action: Mouse scrolled (355, 382) with delta (0, 0)
Screenshot: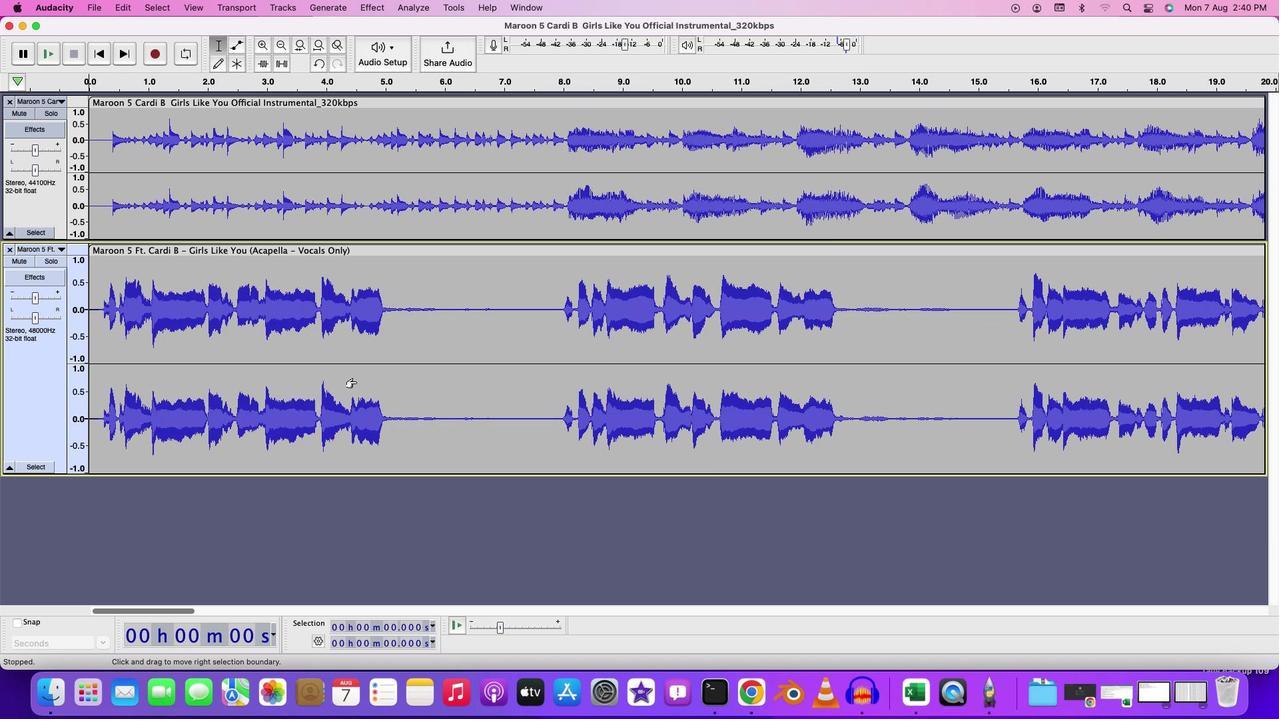 
Action: Mouse scrolled (355, 382) with delta (0, 0)
Screenshot: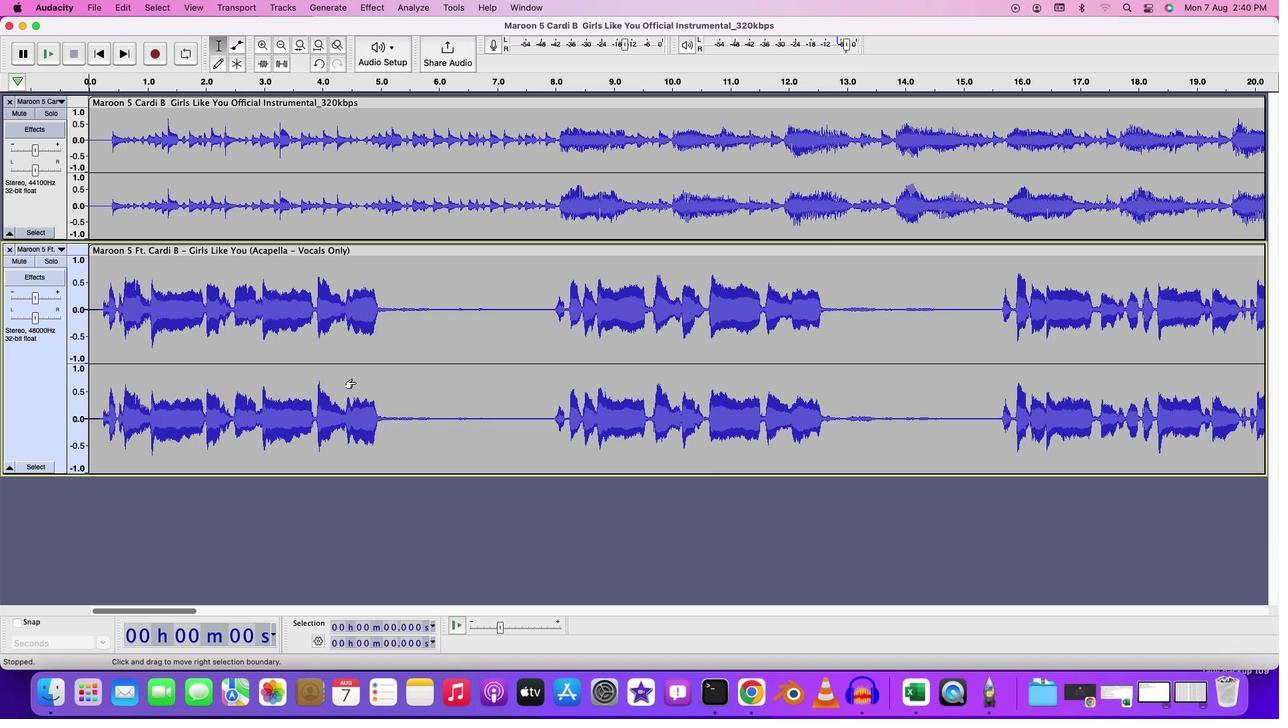
Action: Mouse moved to (355, 382)
Screenshot: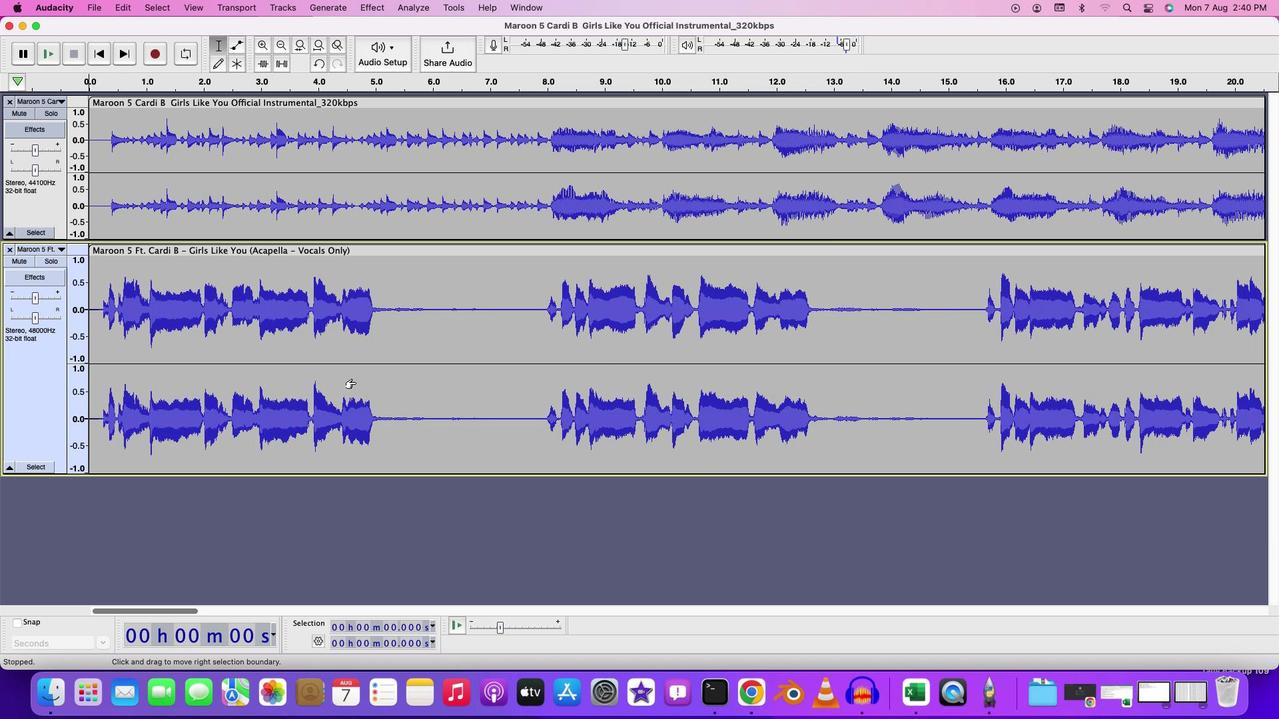 
Action: Mouse scrolled (355, 382) with delta (0, 0)
Screenshot: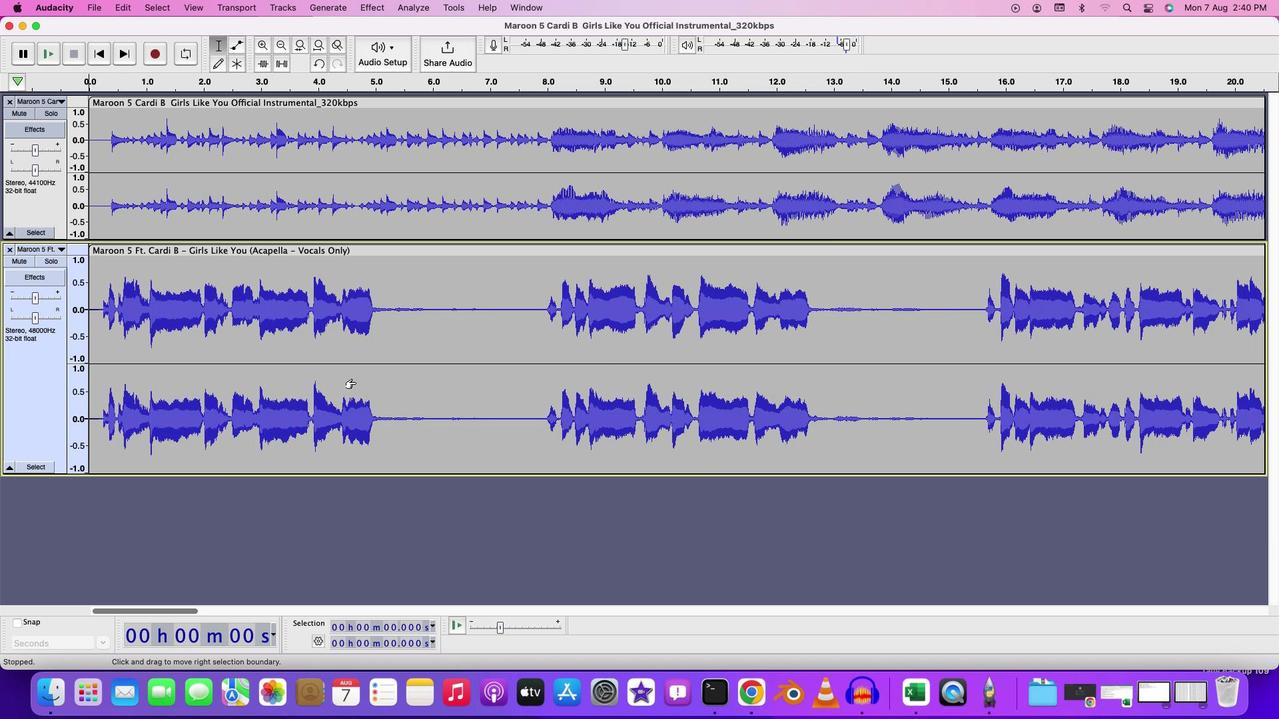 
Action: Mouse scrolled (355, 382) with delta (0, 0)
Screenshot: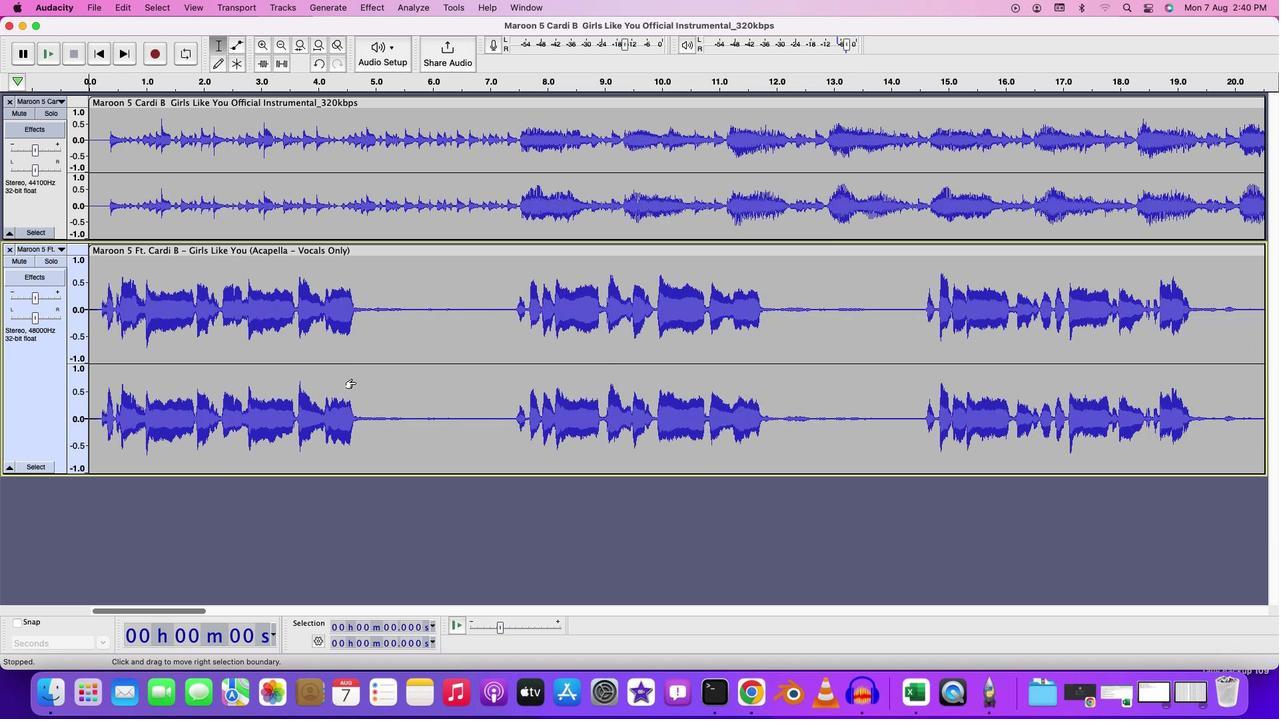 
Action: Mouse moved to (60, 255)
Screenshot: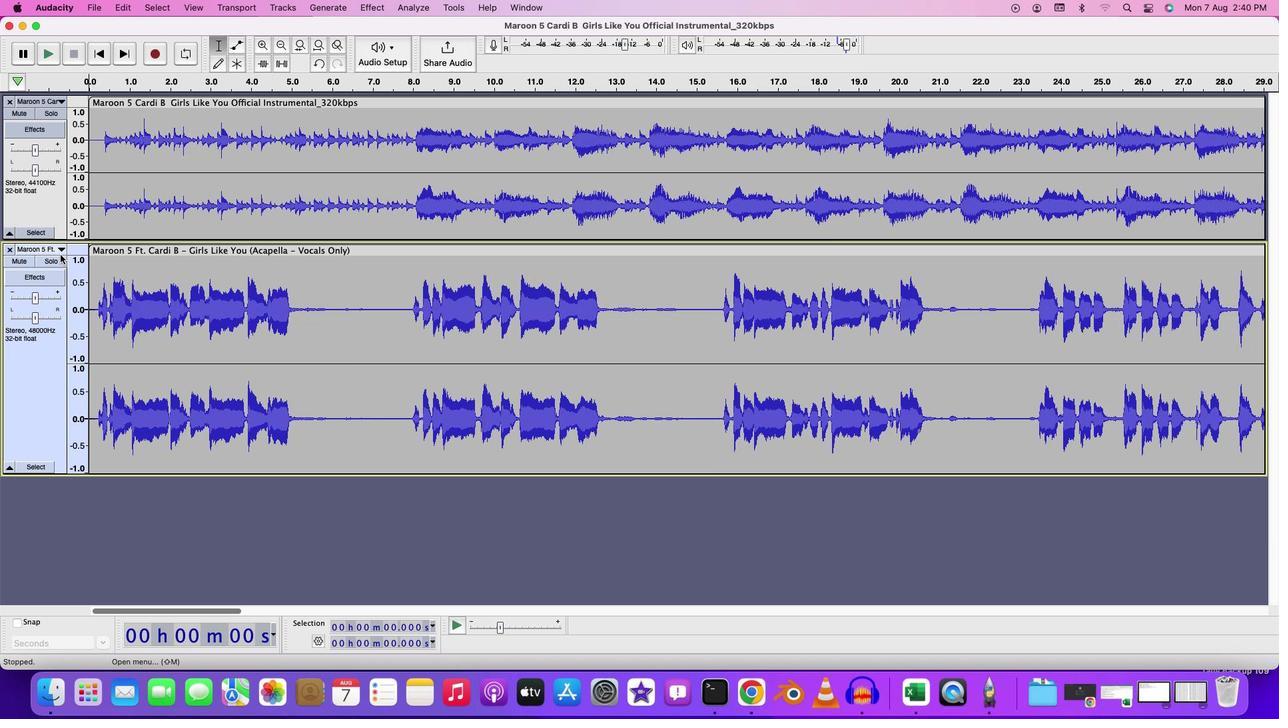 
Action: Mouse pressed left at (60, 255)
Screenshot: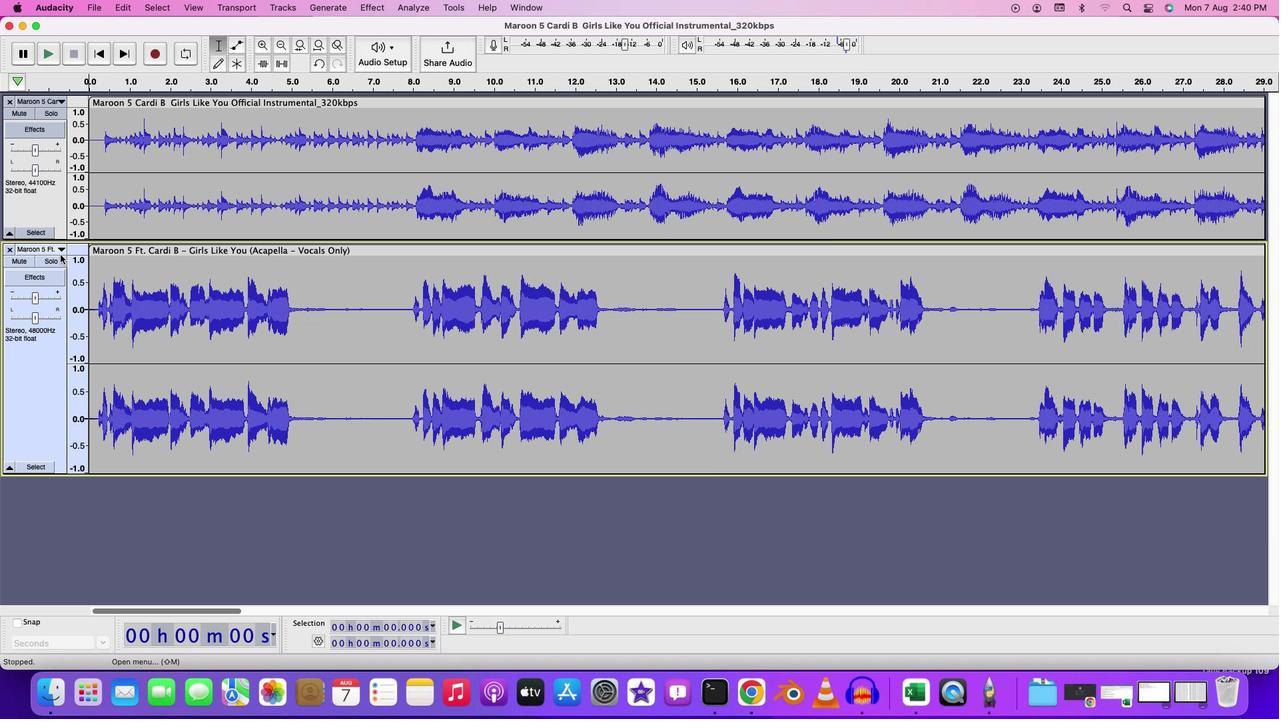 
Action: Mouse moved to (70, 288)
Screenshot: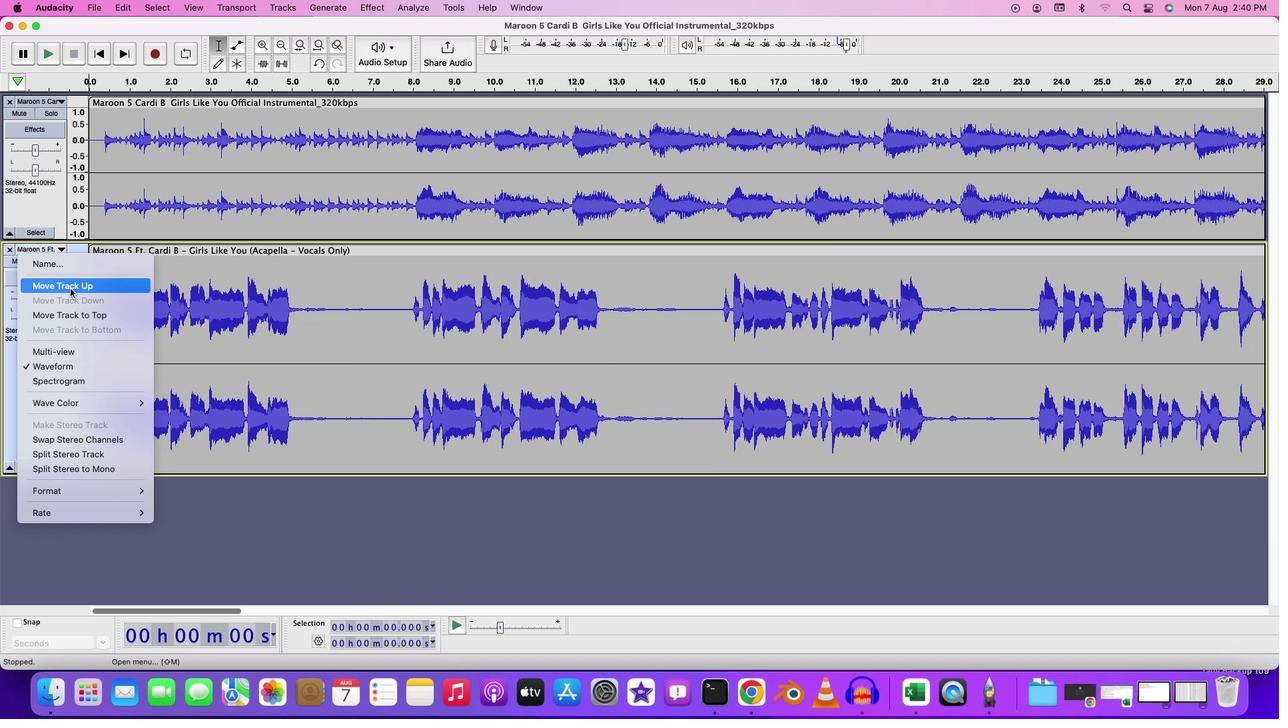 
Action: Mouse pressed left at (70, 288)
Screenshot: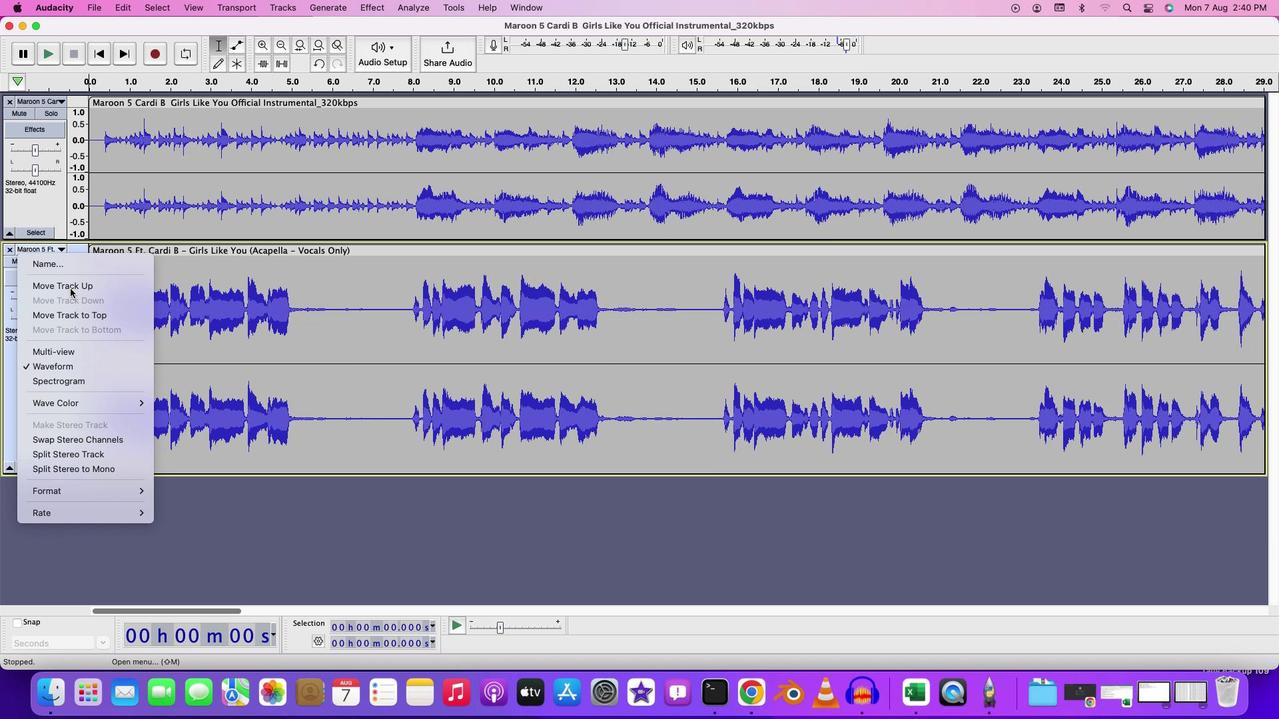 
Action: Mouse moved to (357, 327)
Screenshot: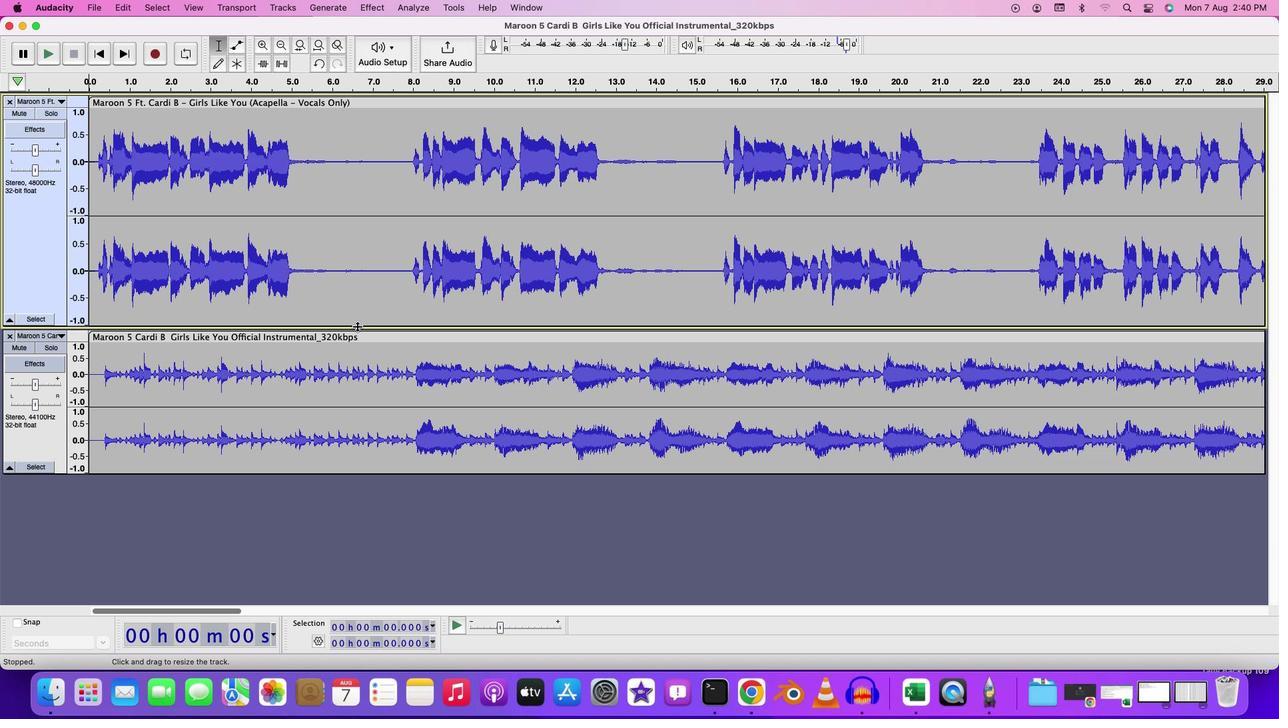 
Action: Mouse pressed left at (357, 327)
Screenshot: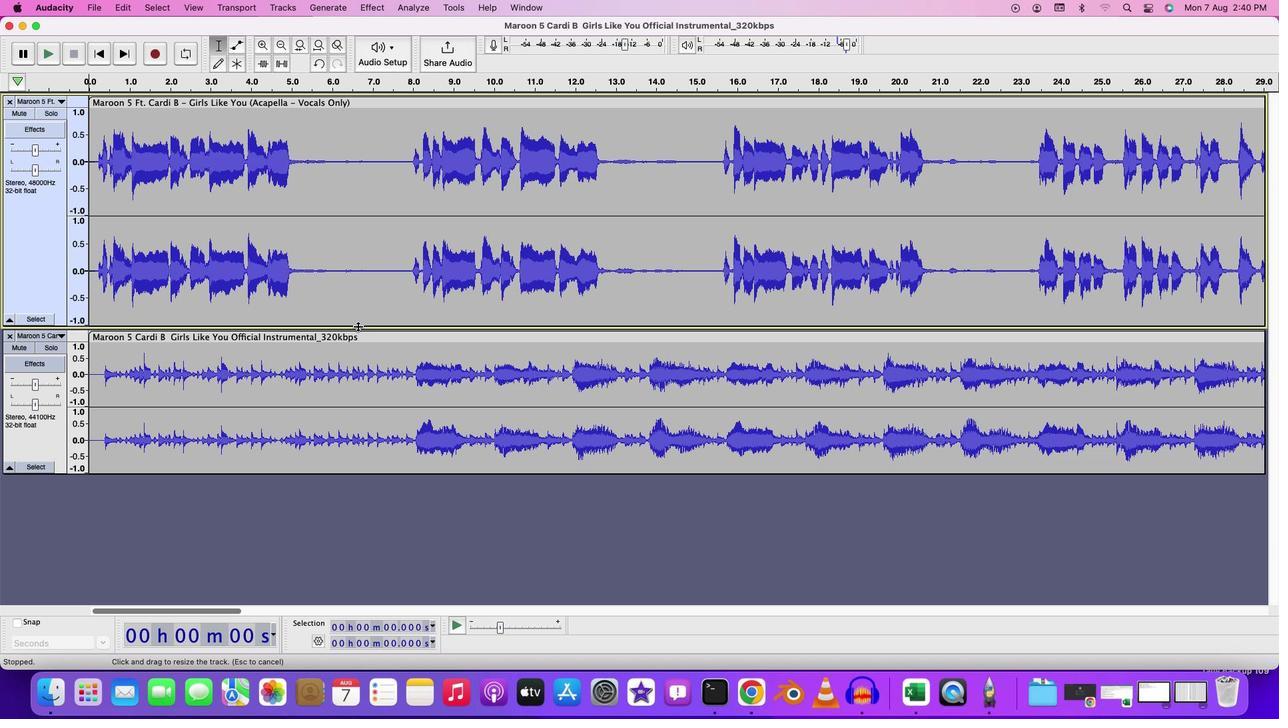 
Action: Mouse moved to (313, 525)
Screenshot: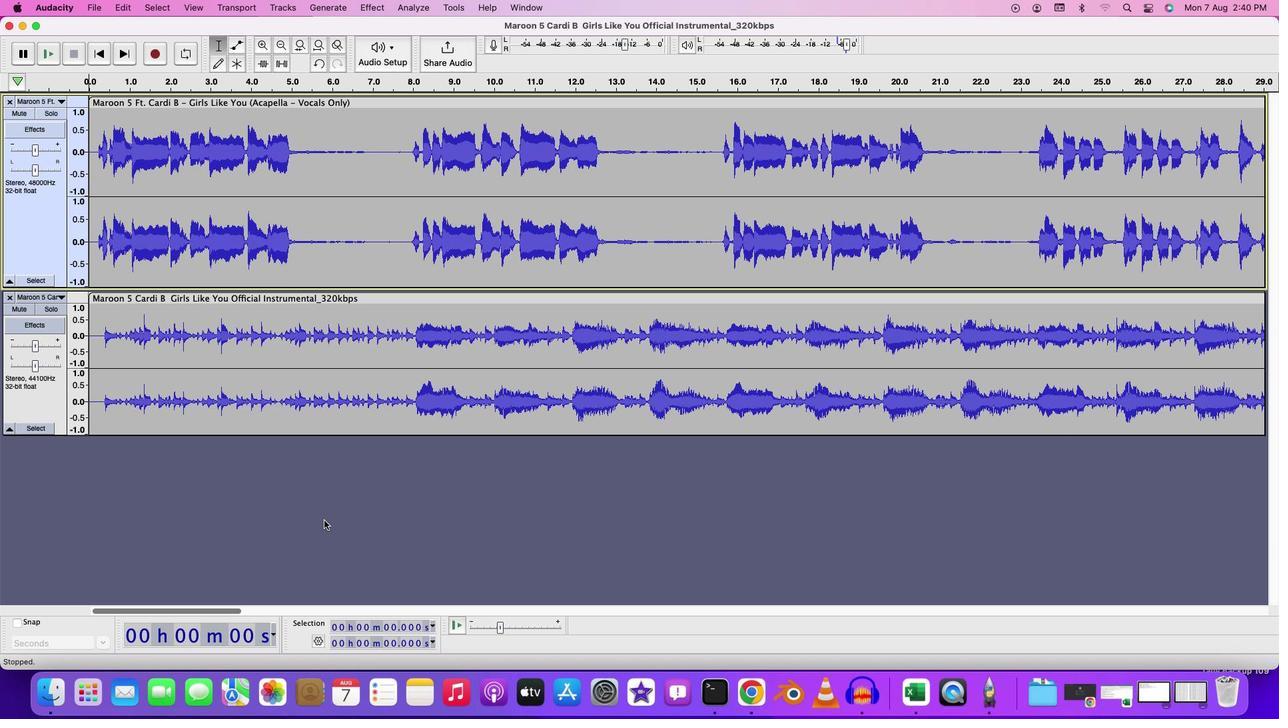 
Action: Key pressed Key.cmd
Screenshot: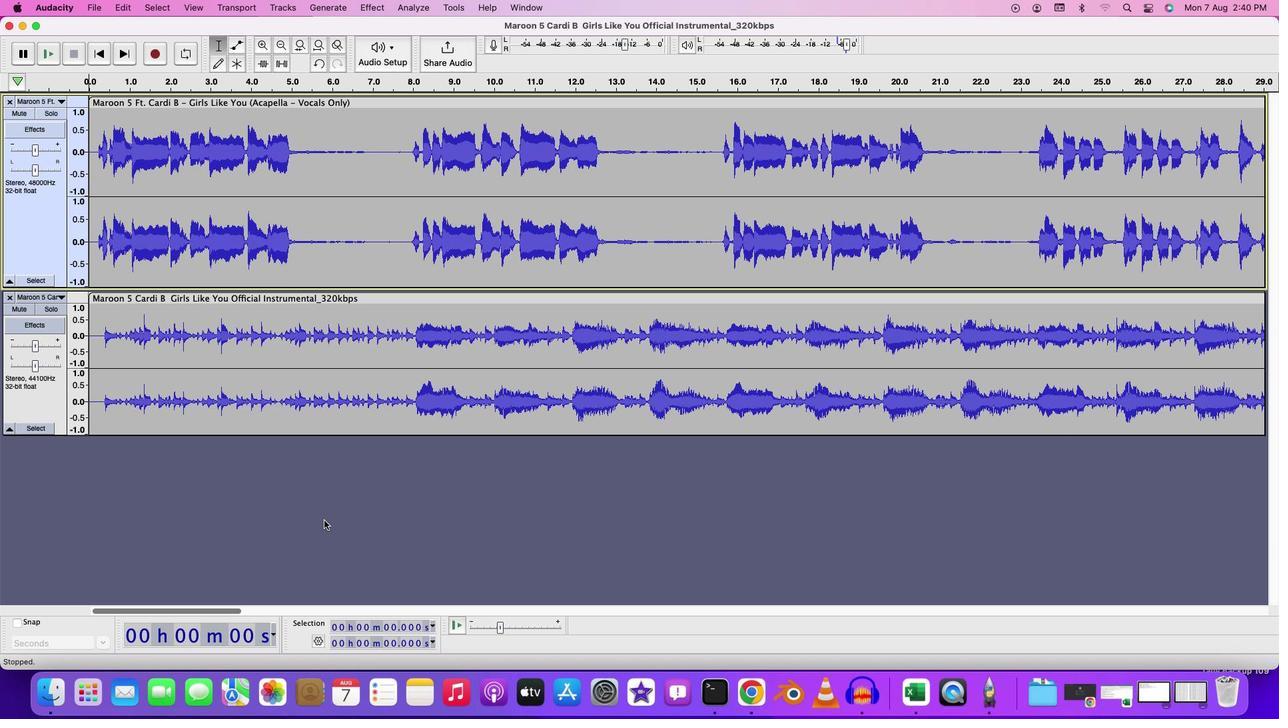 
Action: Mouse moved to (323, 521)
Screenshot: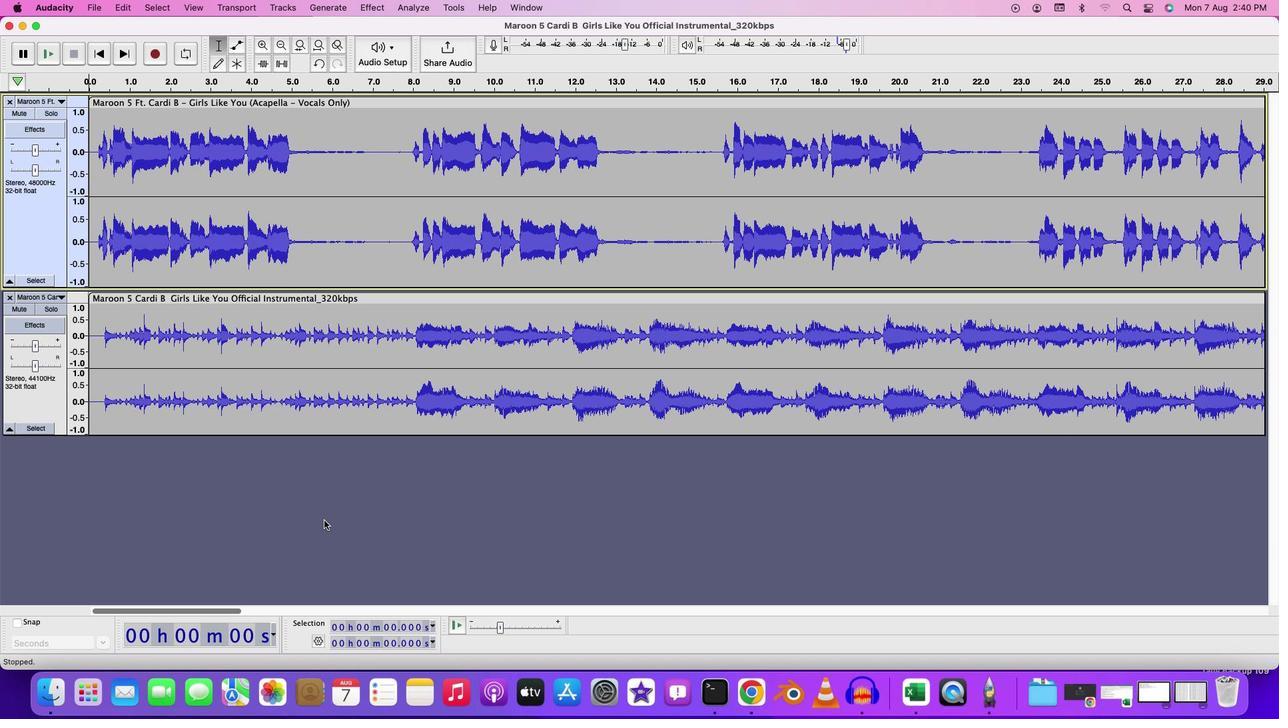 
Action: Mouse scrolled (323, 521) with delta (0, 0)
Screenshot: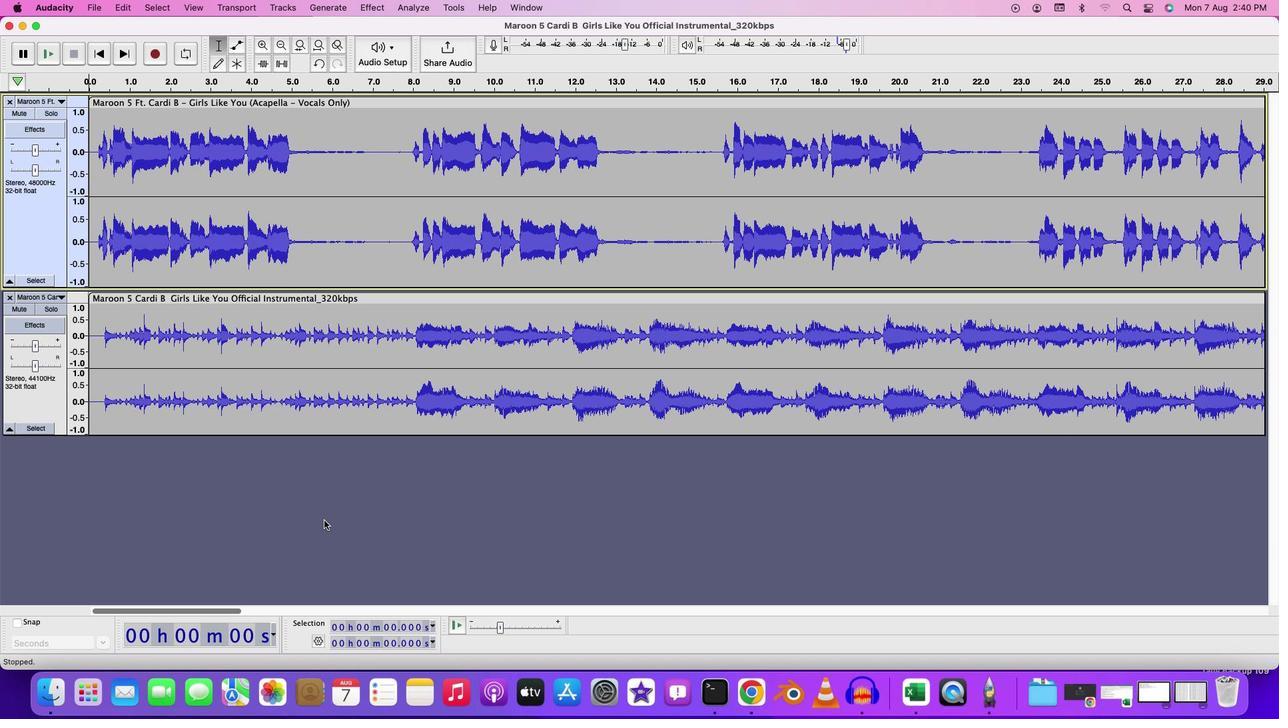 
Action: Mouse moved to (324, 520)
Screenshot: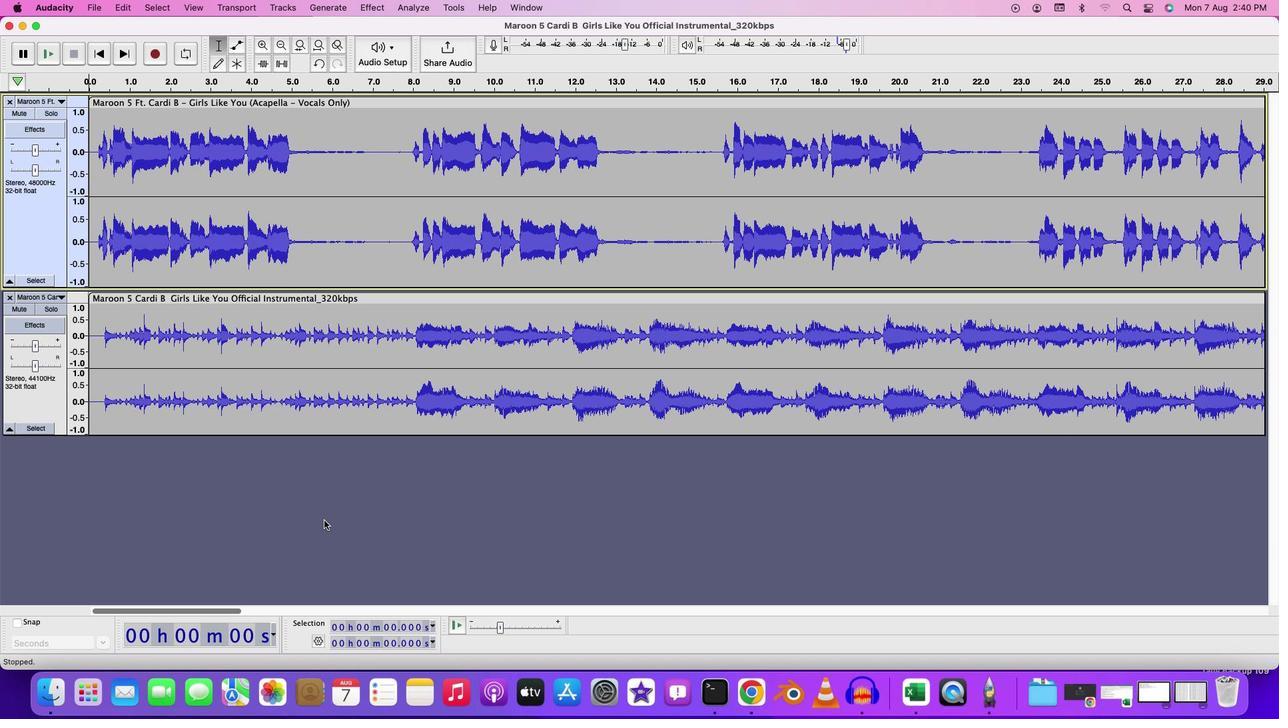 
Action: Mouse scrolled (324, 520) with delta (0, 0)
Screenshot: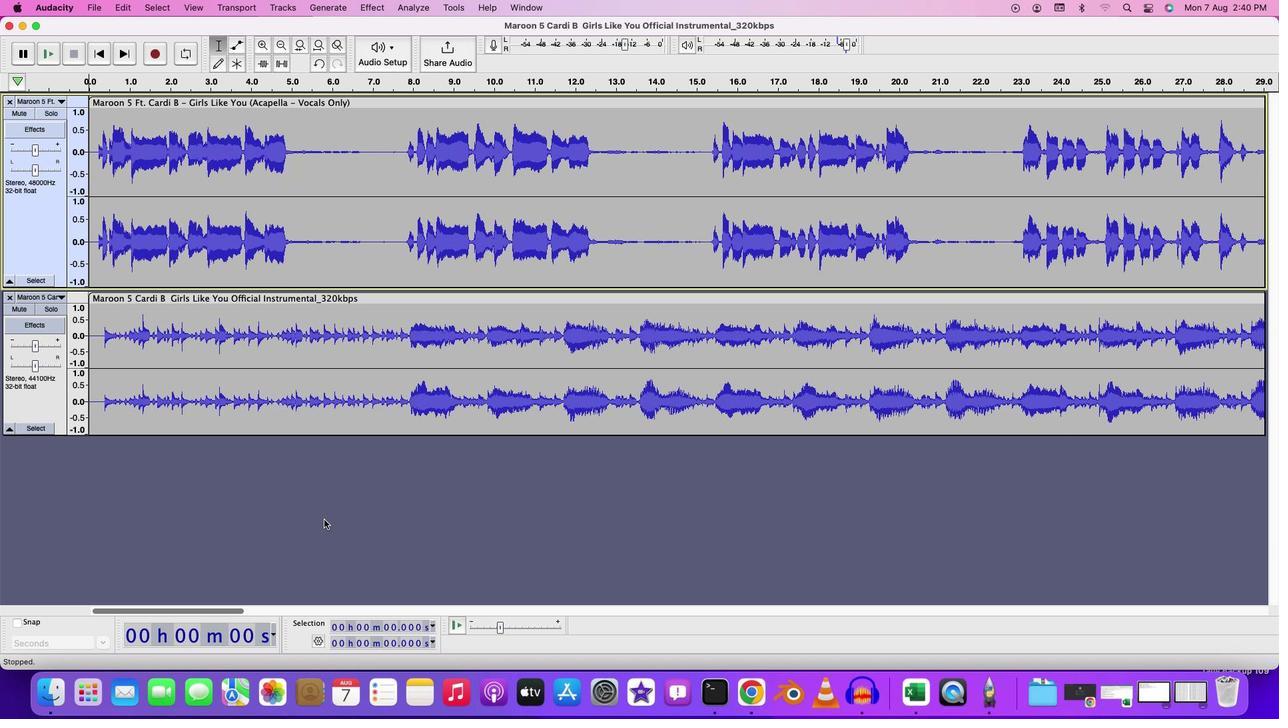 
Action: Mouse scrolled (324, 520) with delta (0, -1)
Screenshot: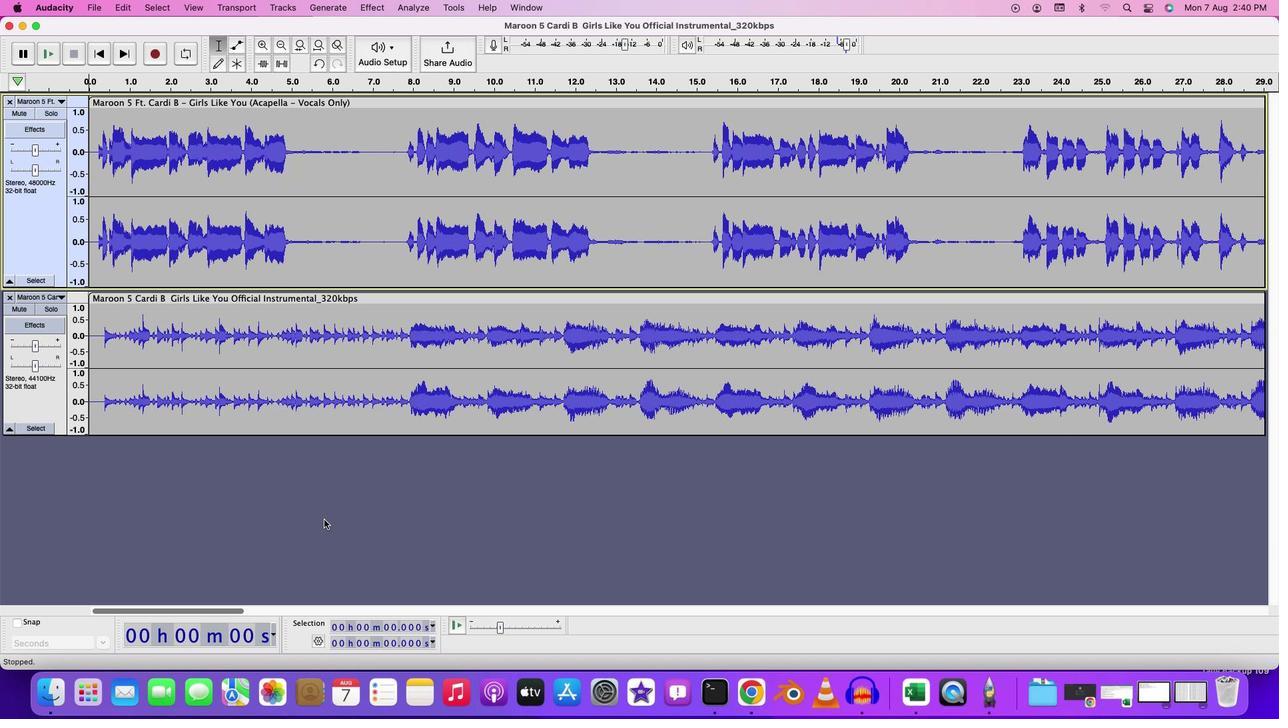 
Action: Mouse scrolled (324, 520) with delta (0, -2)
Screenshot: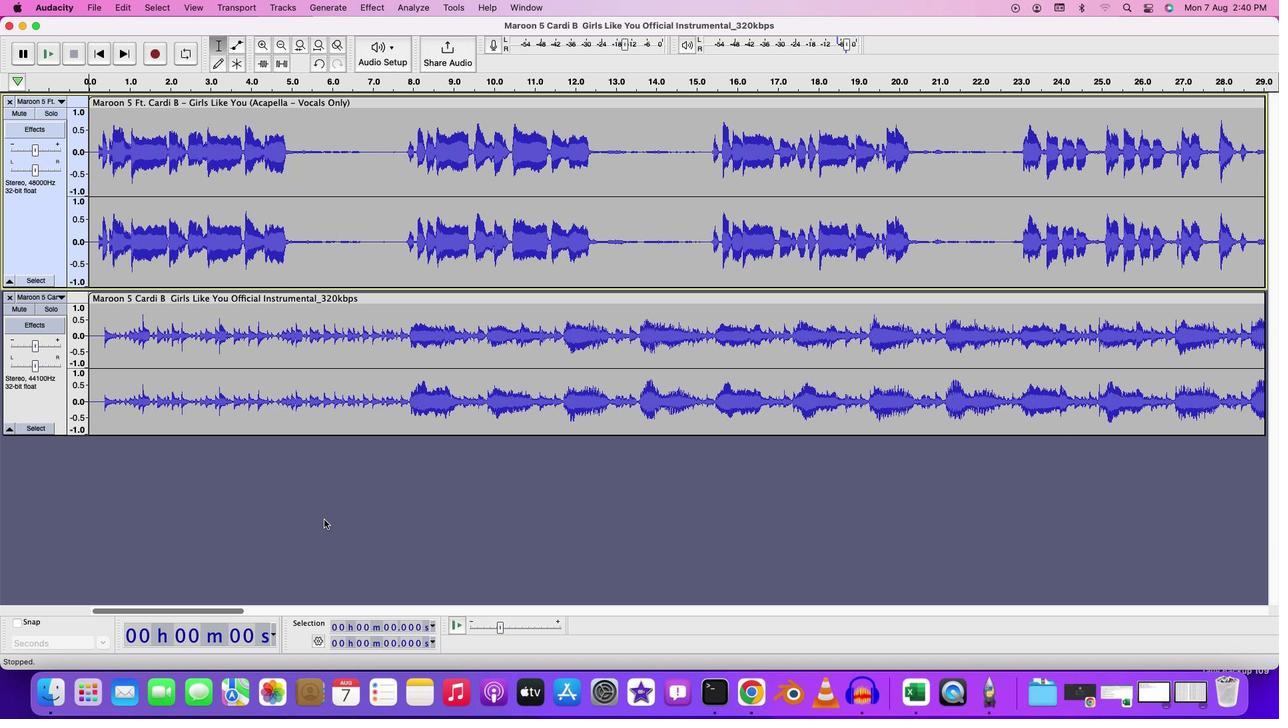 
Action: Mouse moved to (324, 520)
Screenshot: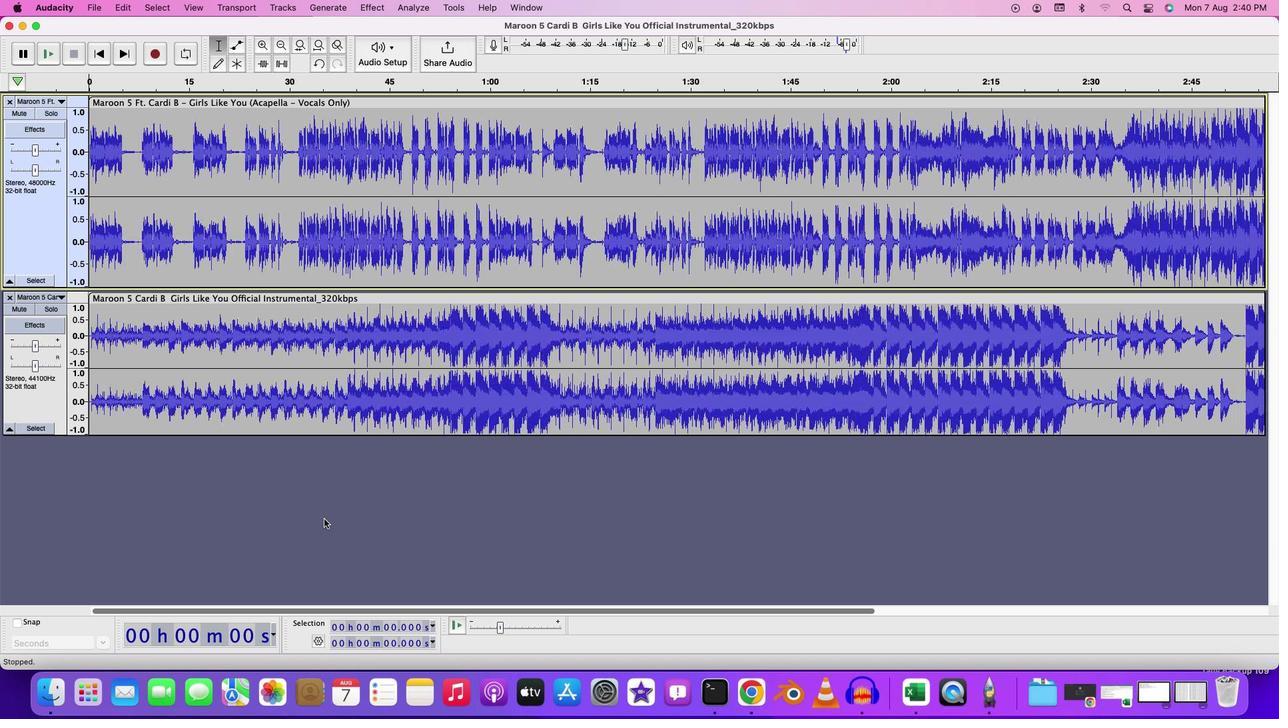 
Action: Mouse scrolled (324, 520) with delta (0, -3)
Screenshot: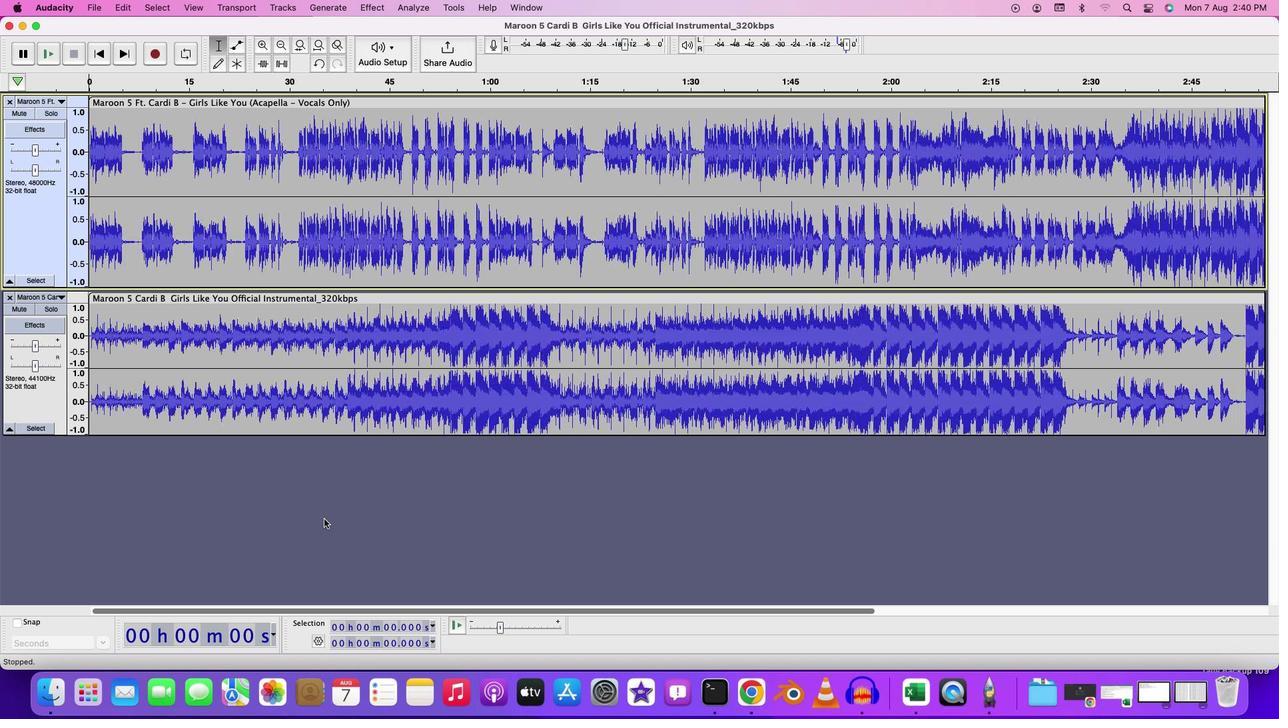 
Action: Mouse moved to (321, 515)
Screenshot: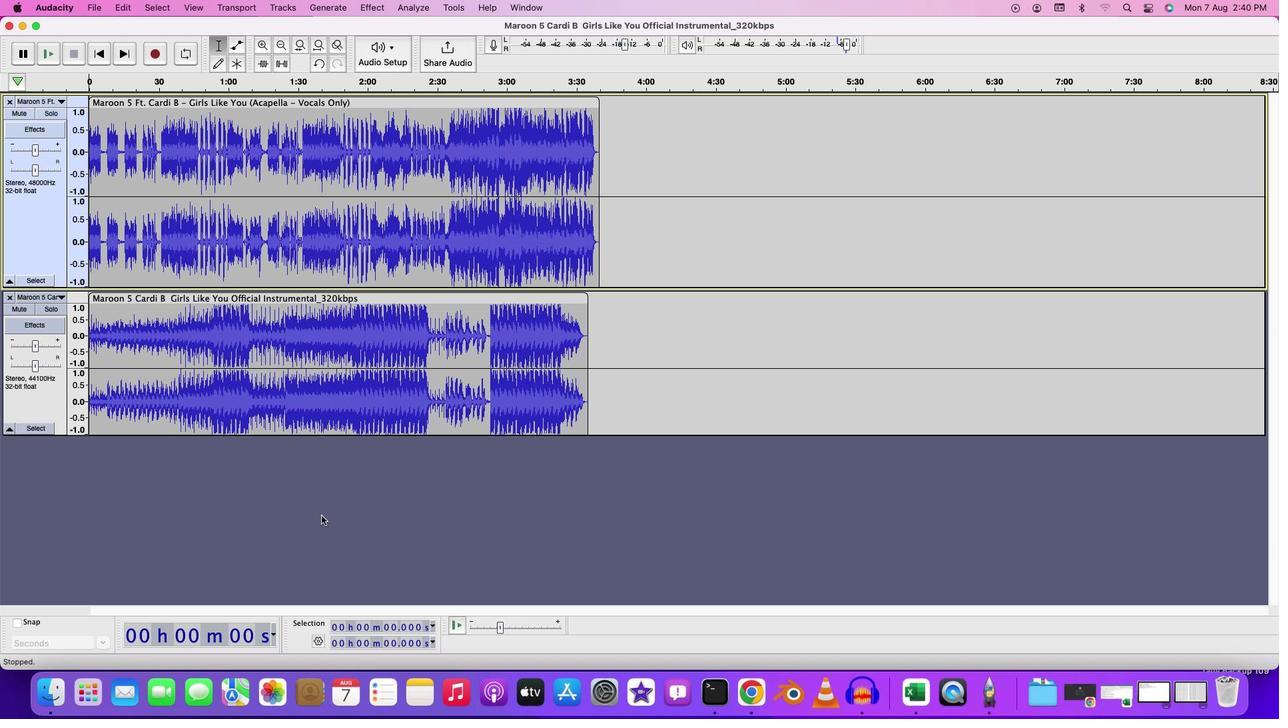 
Action: Mouse scrolled (321, 515) with delta (0, 0)
Screenshot: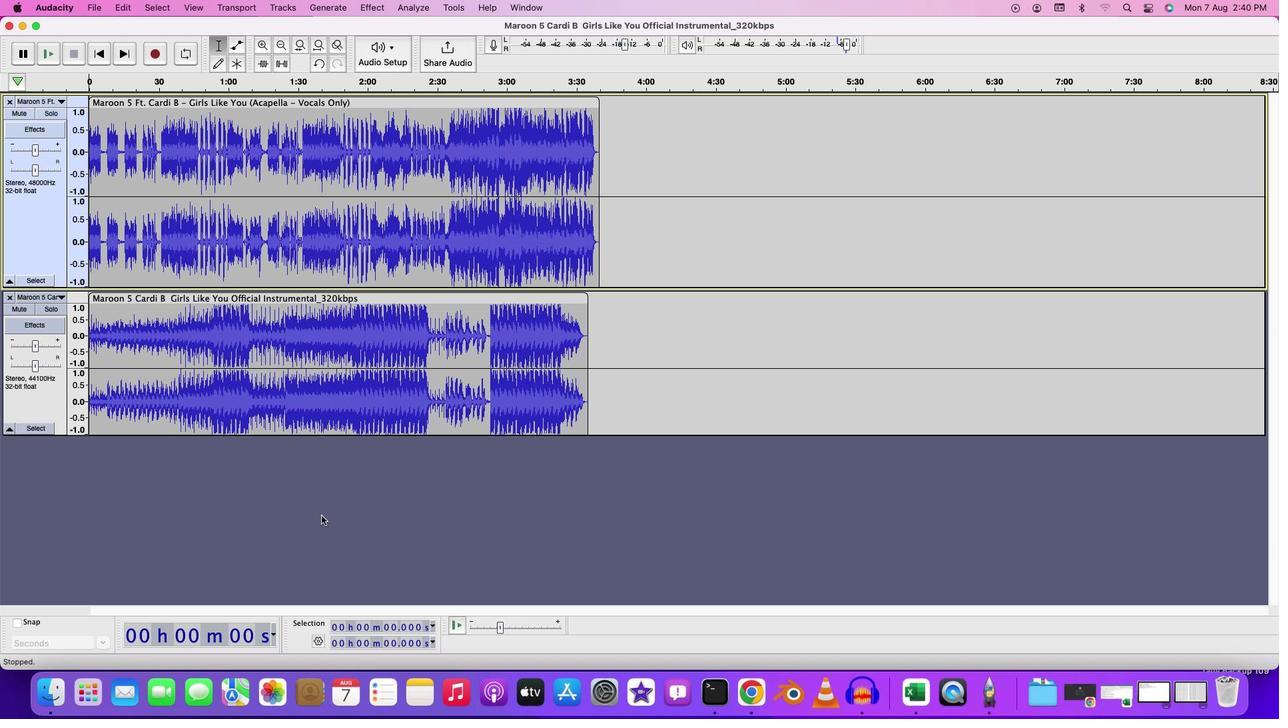
Action: Mouse scrolled (321, 515) with delta (0, 0)
Screenshot: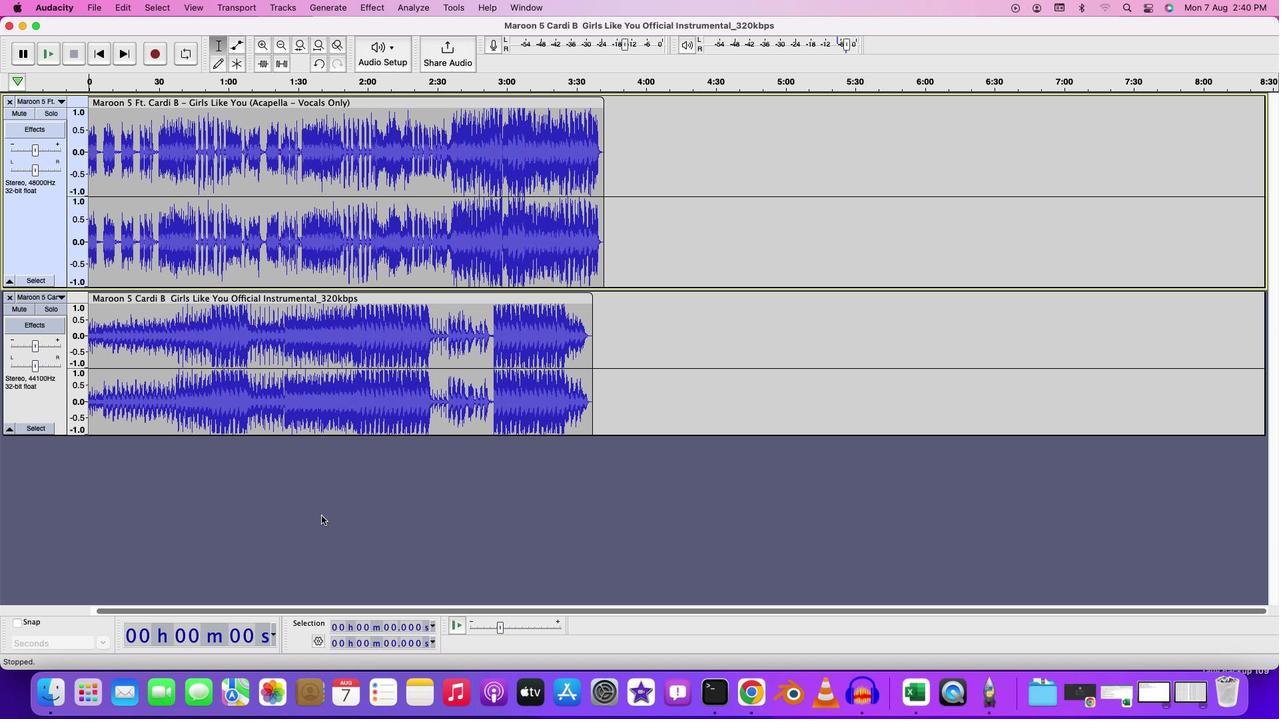 
Action: Mouse scrolled (321, 515) with delta (0, 1)
Screenshot: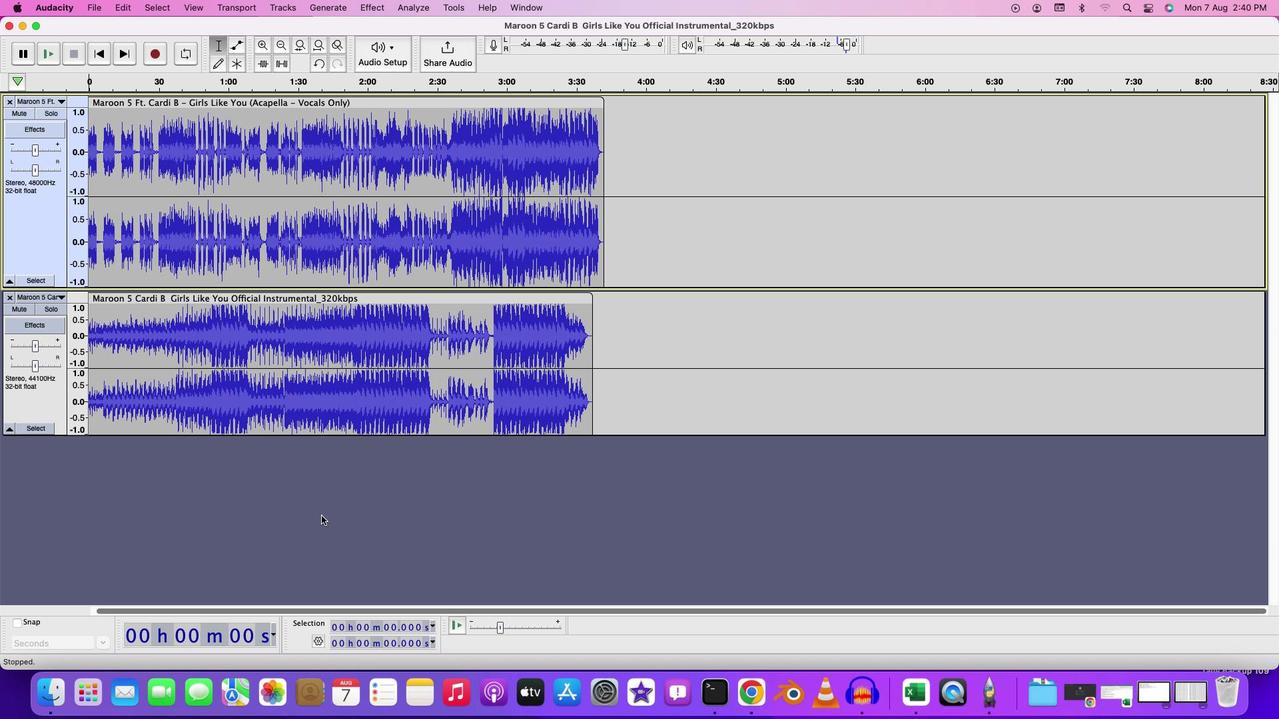 
Action: Mouse scrolled (321, 515) with delta (0, 2)
Screenshot: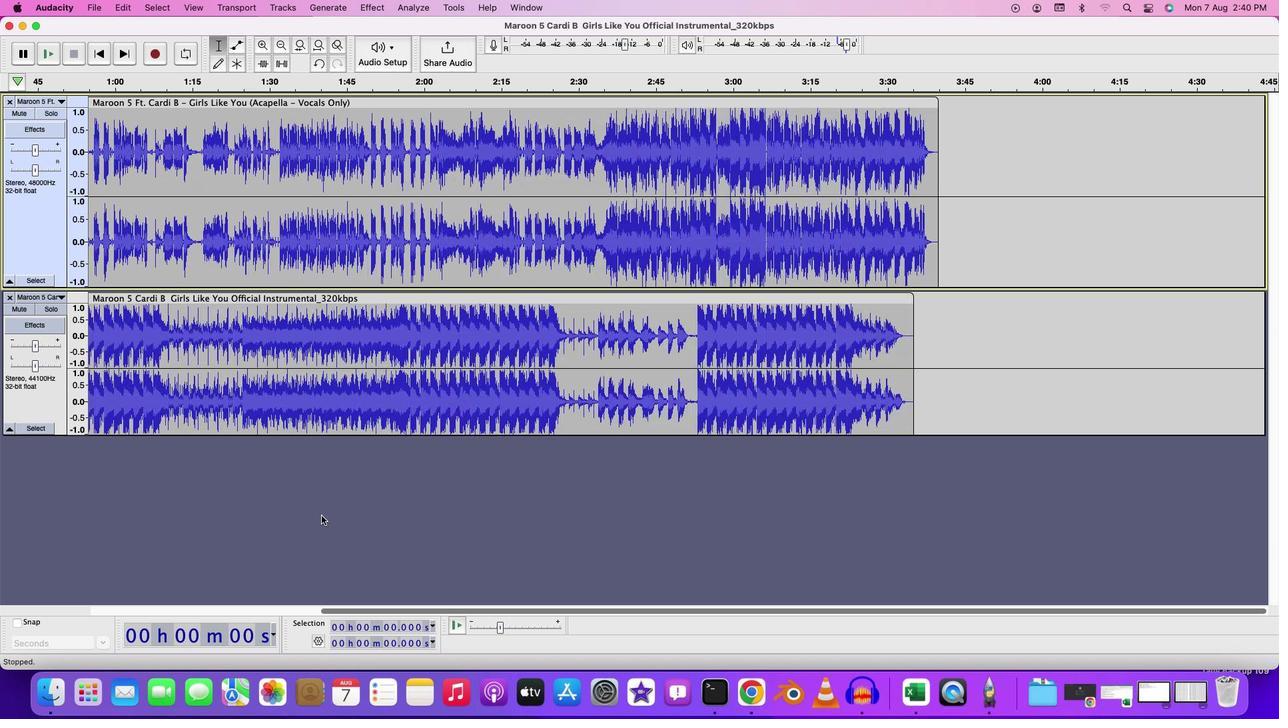 
Action: Mouse scrolled (321, 515) with delta (0, 2)
Screenshot: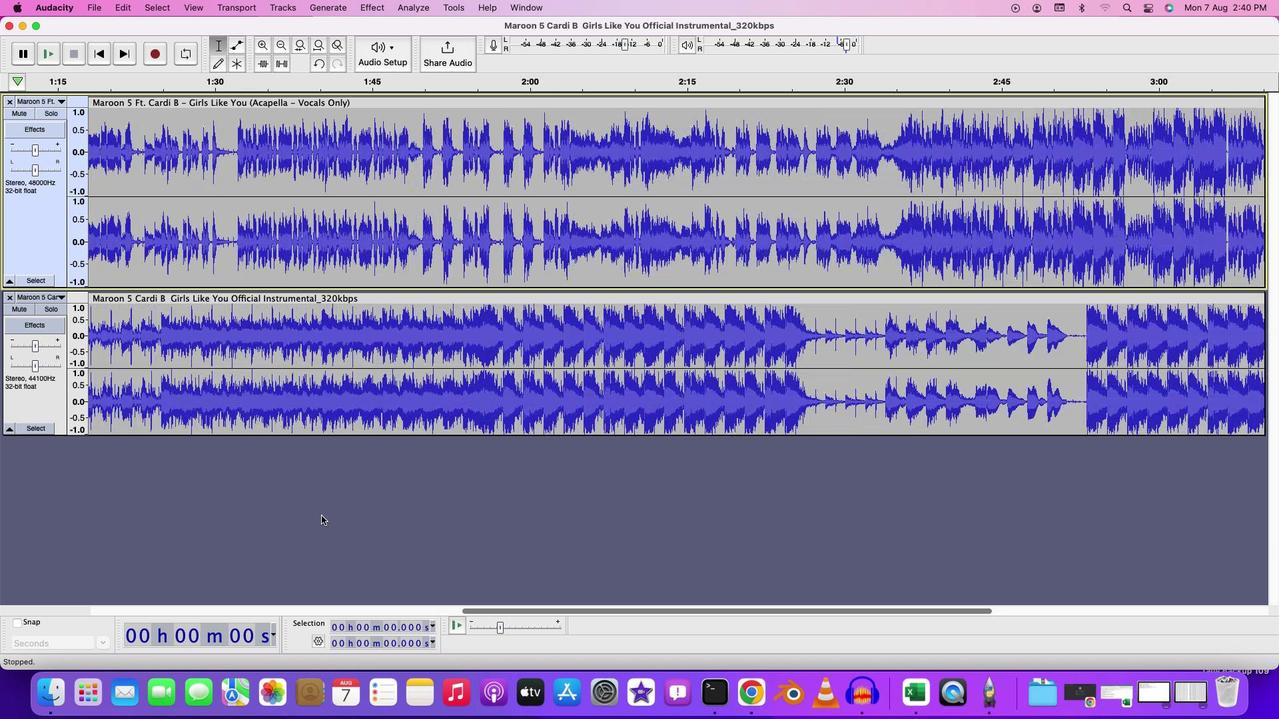 
Action: Mouse moved to (563, 608)
Screenshot: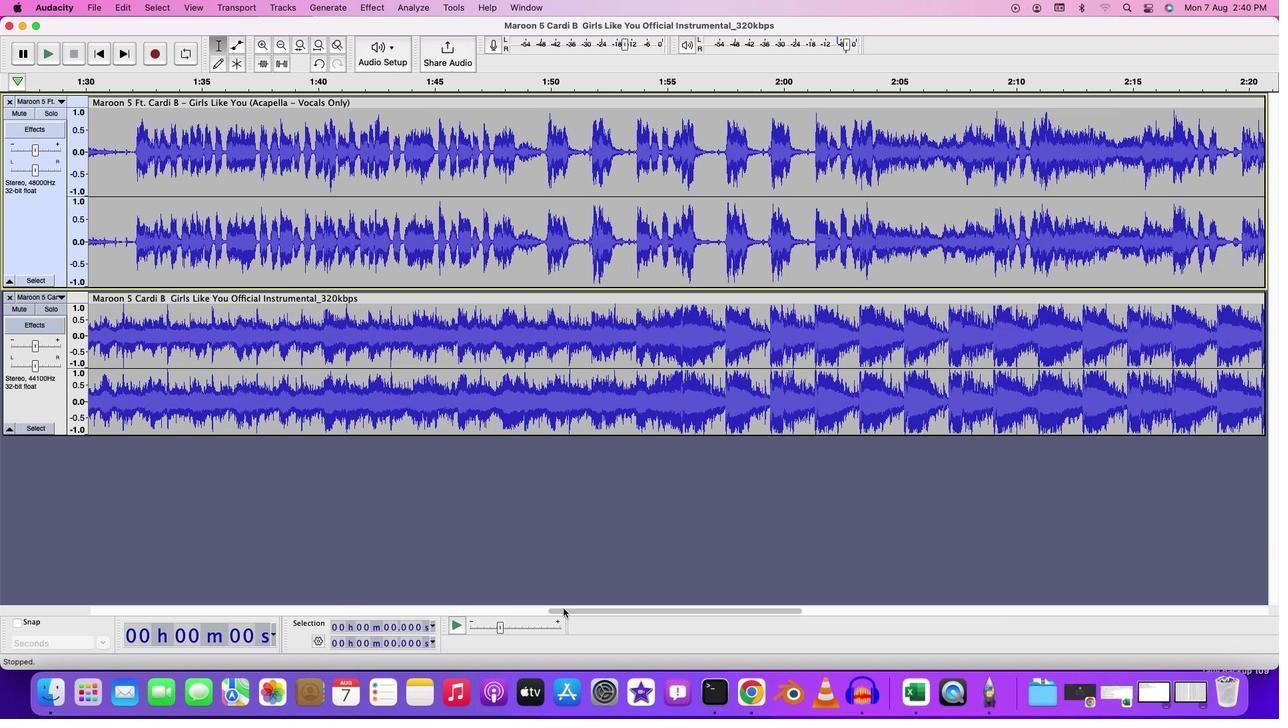 
Action: Mouse pressed left at (563, 608)
Screenshot: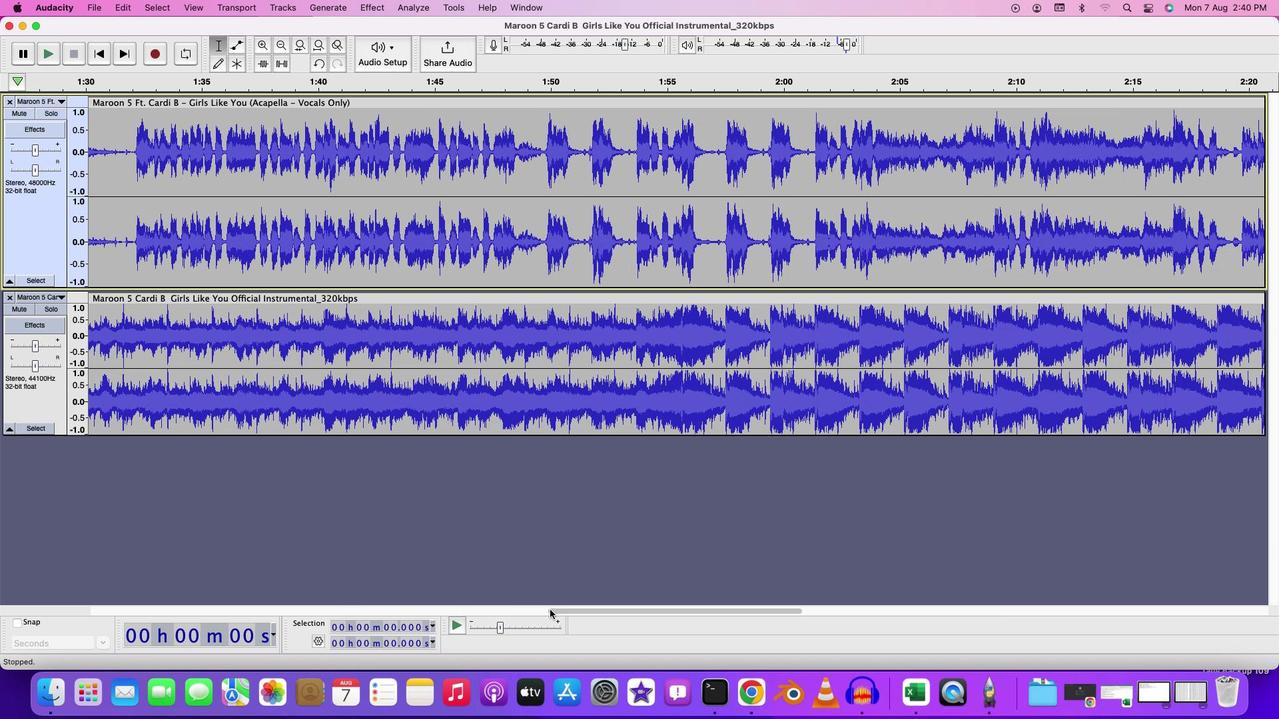 
Action: Mouse moved to (221, 523)
Screenshot: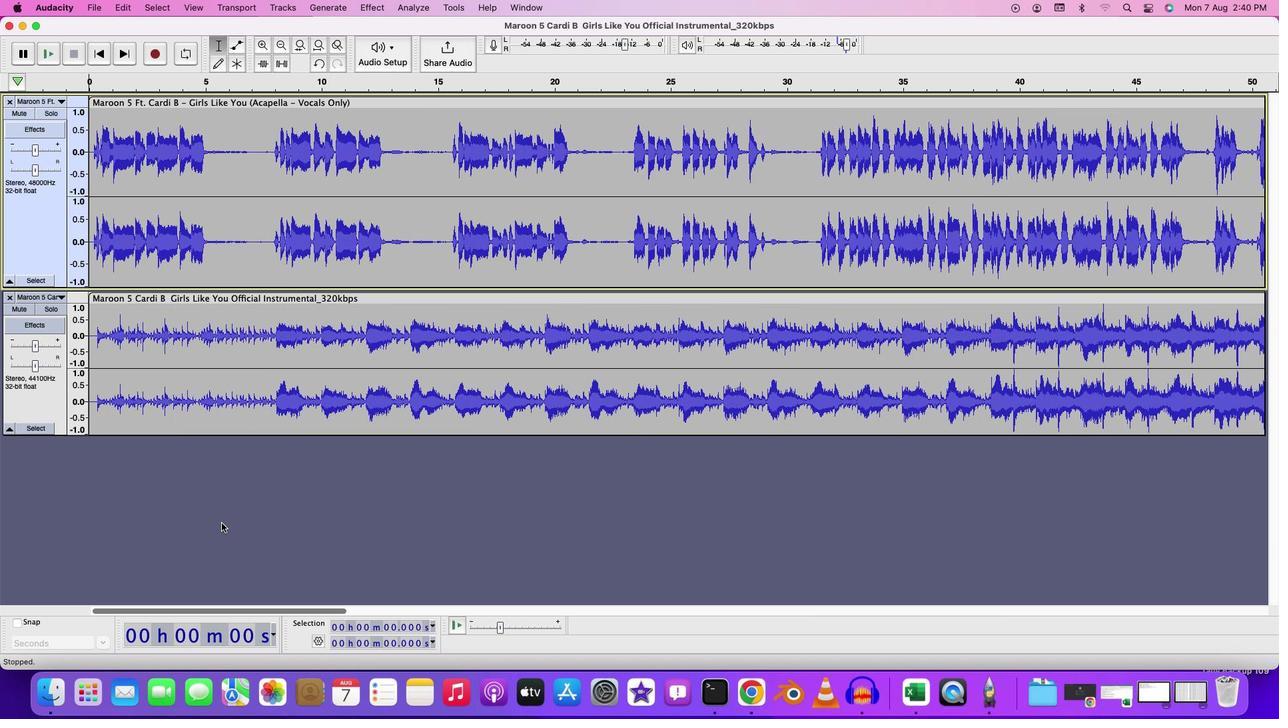 
Action: Key pressed Key.cmd
Screenshot: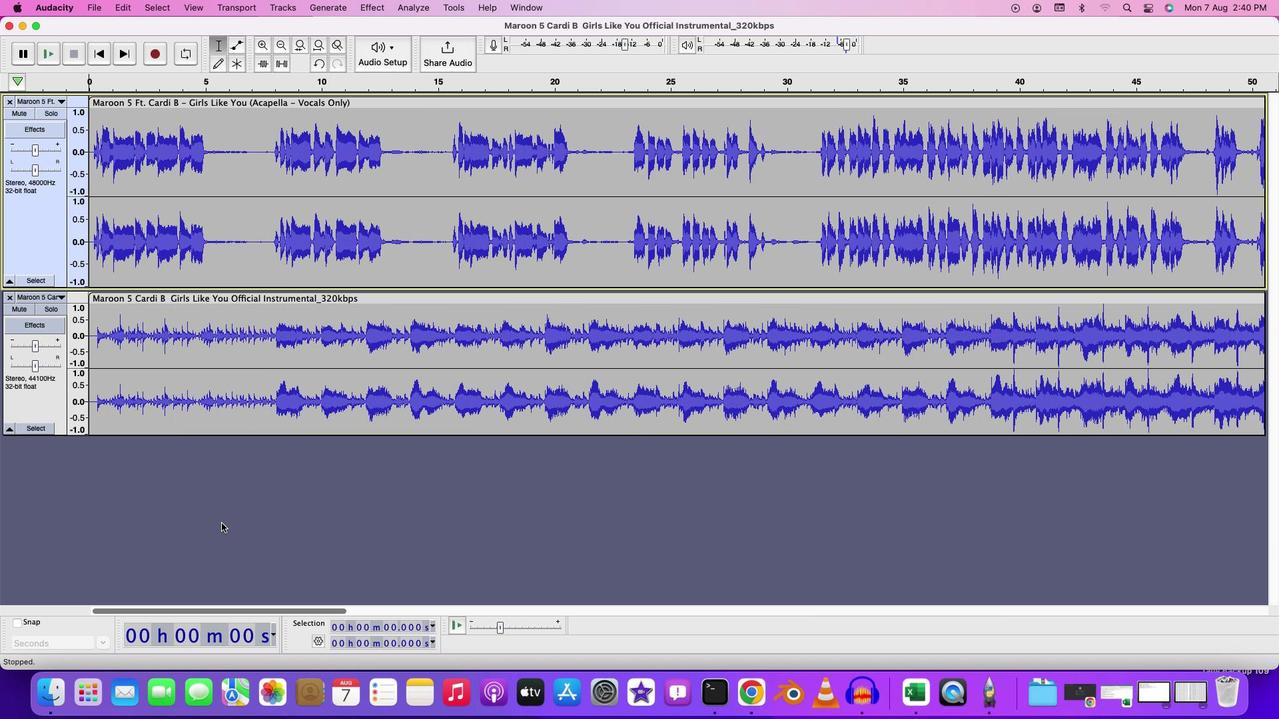 
Action: Mouse moved to (221, 523)
Screenshot: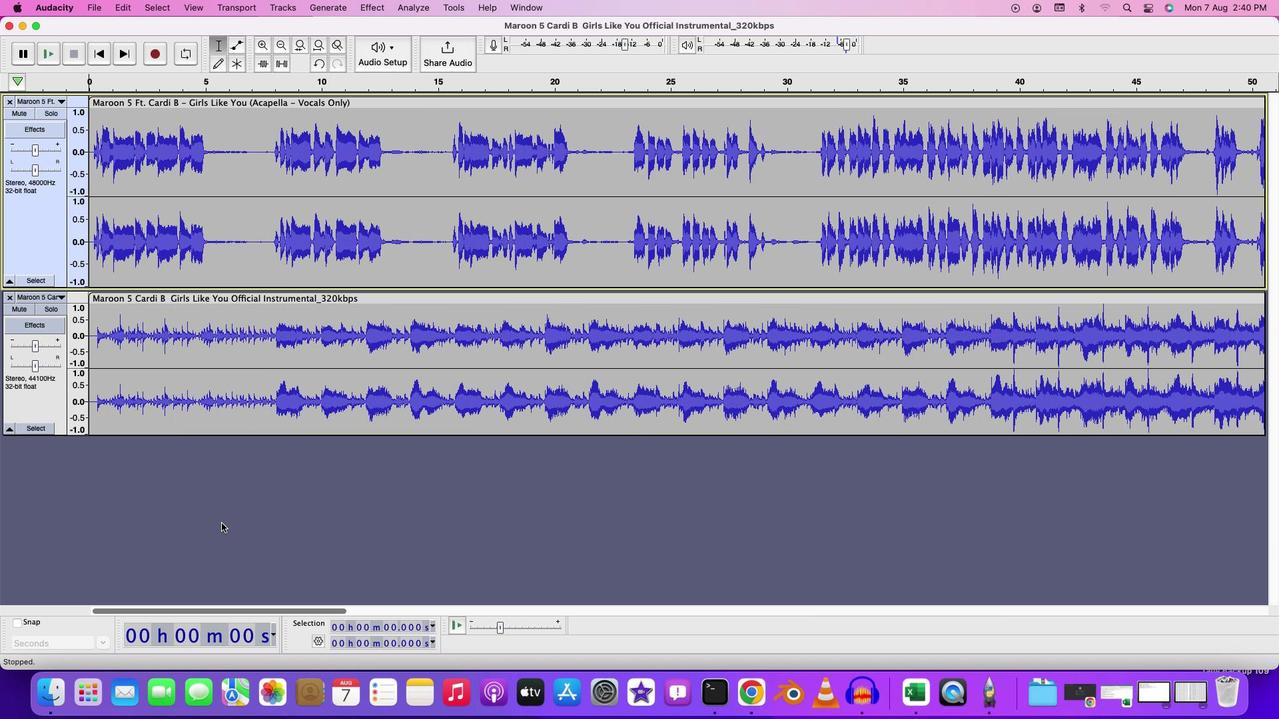 
Action: Mouse scrolled (221, 523) with delta (0, 0)
Screenshot: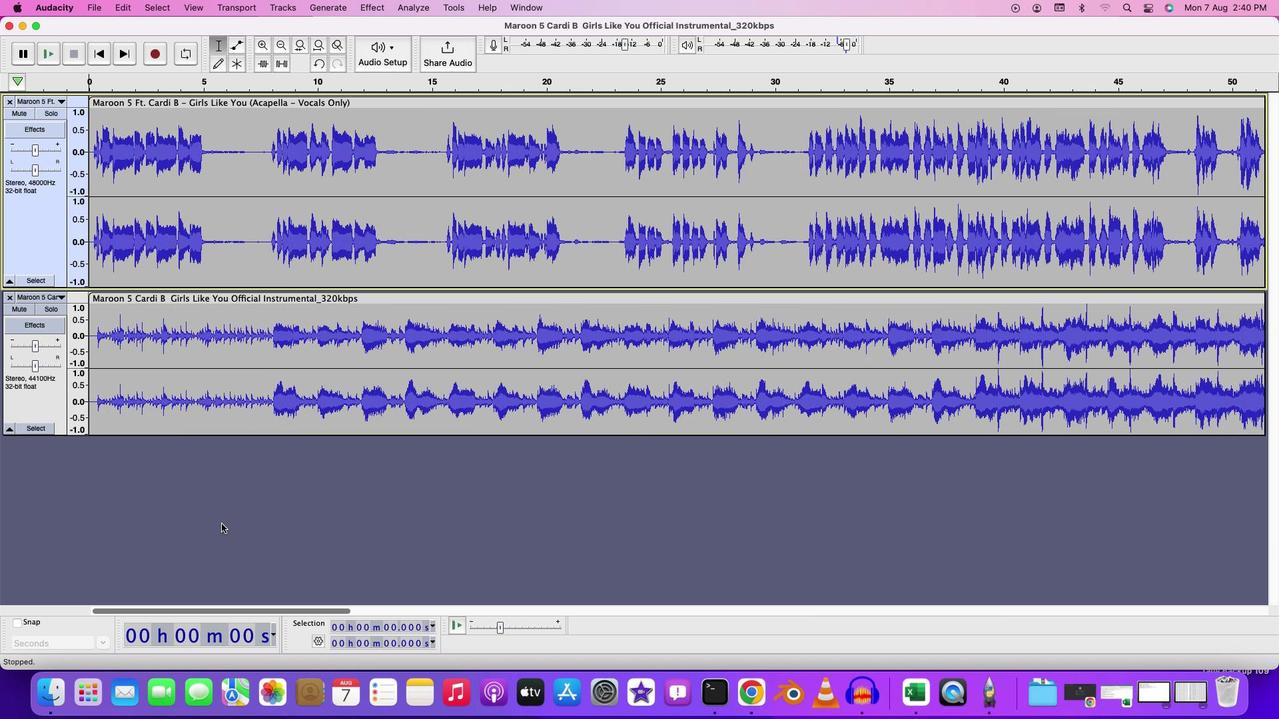 
Action: Mouse moved to (221, 523)
Screenshot: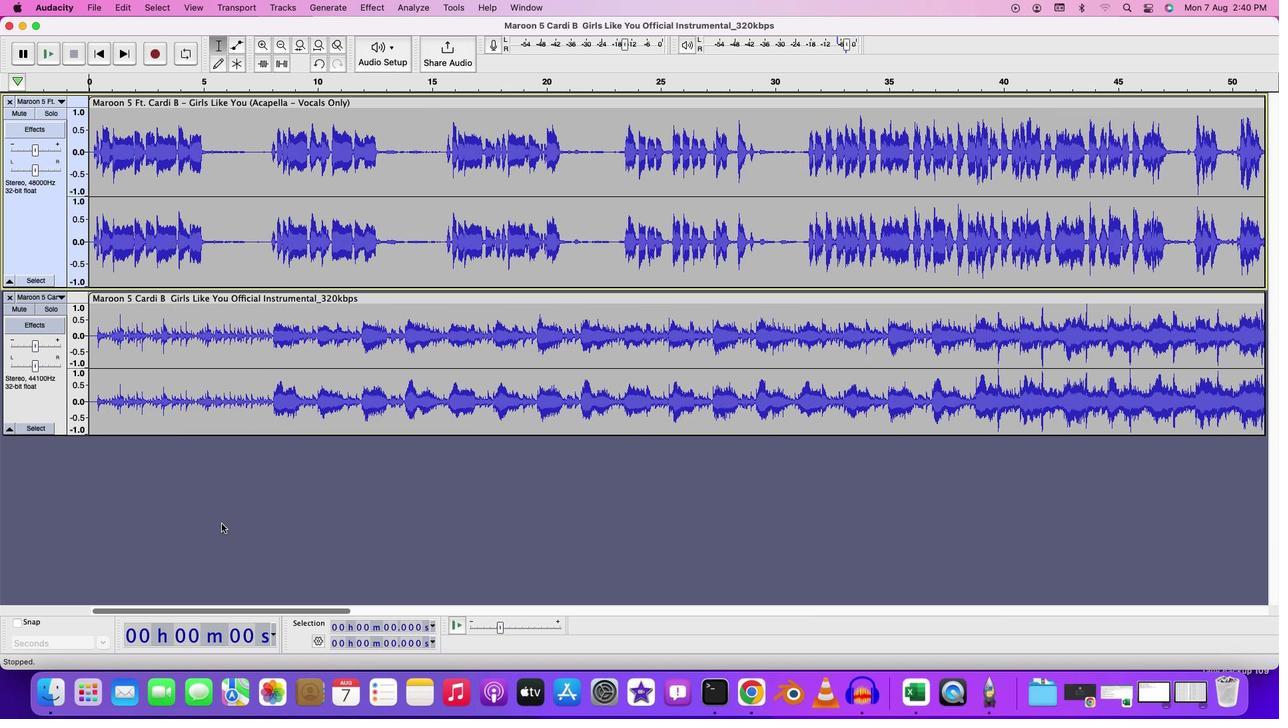 
Action: Mouse scrolled (221, 523) with delta (0, 0)
Screenshot: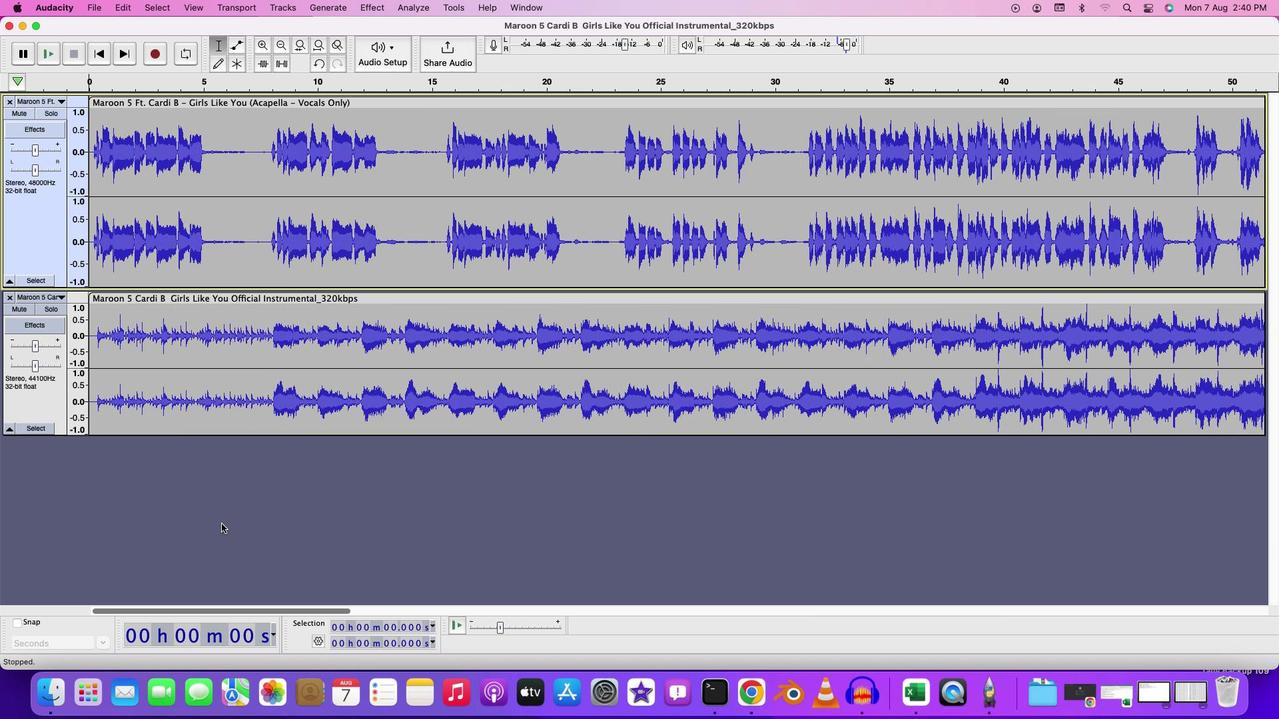
Action: Mouse scrolled (221, 523) with delta (0, 0)
Screenshot: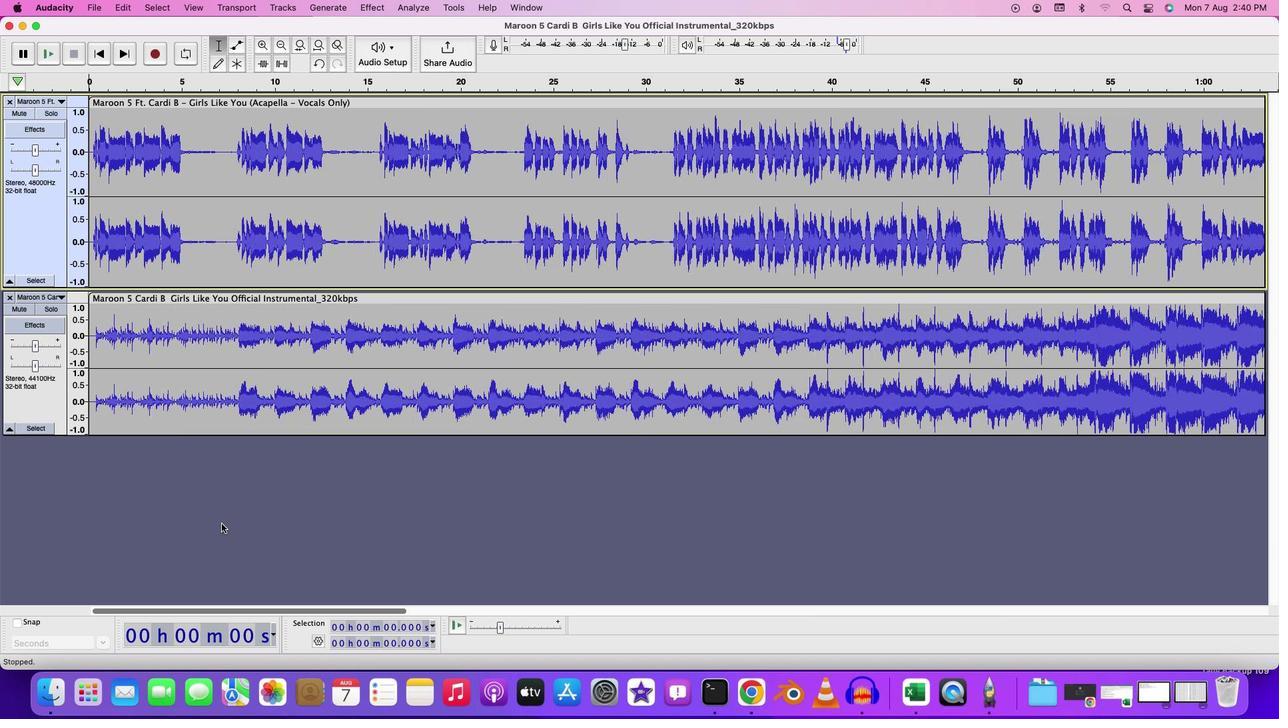 
Action: Mouse moved to (221, 524)
Screenshot: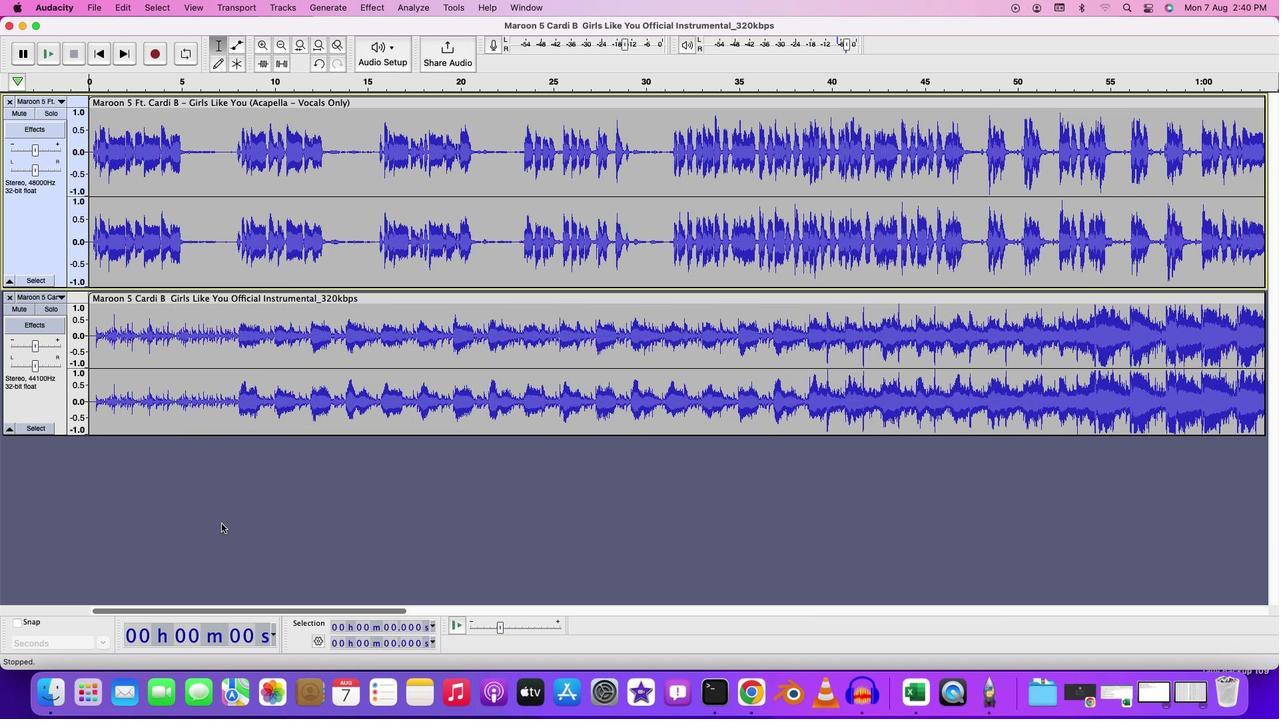 
Action: Mouse scrolled (221, 524) with delta (0, 0)
Screenshot: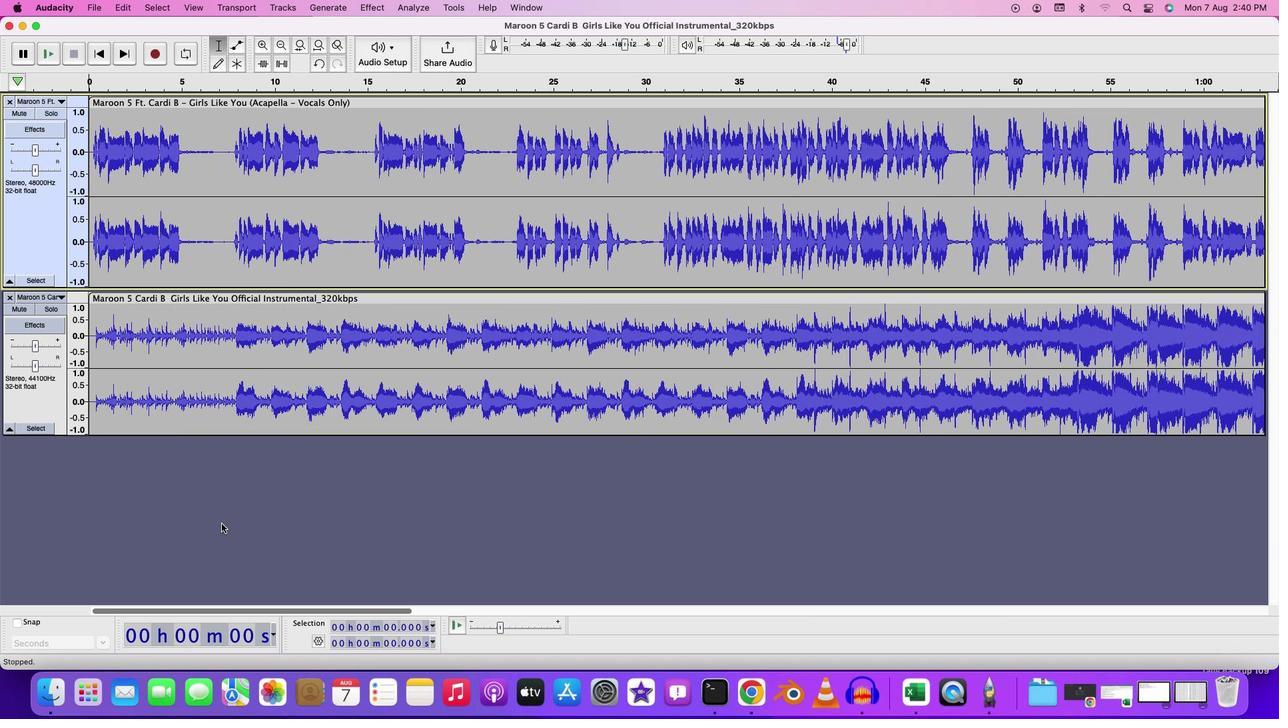 
Action: Mouse scrolled (221, 524) with delta (0, 0)
Screenshot: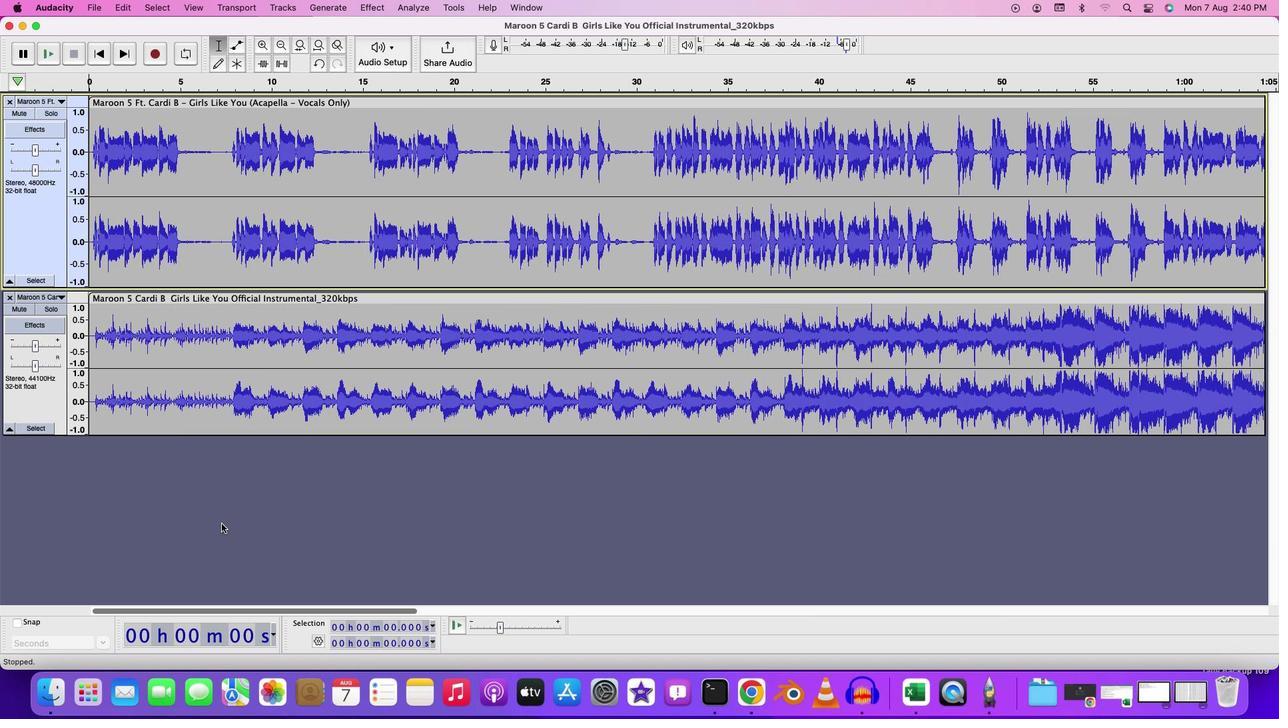
Action: Mouse moved to (221, 524)
Screenshot: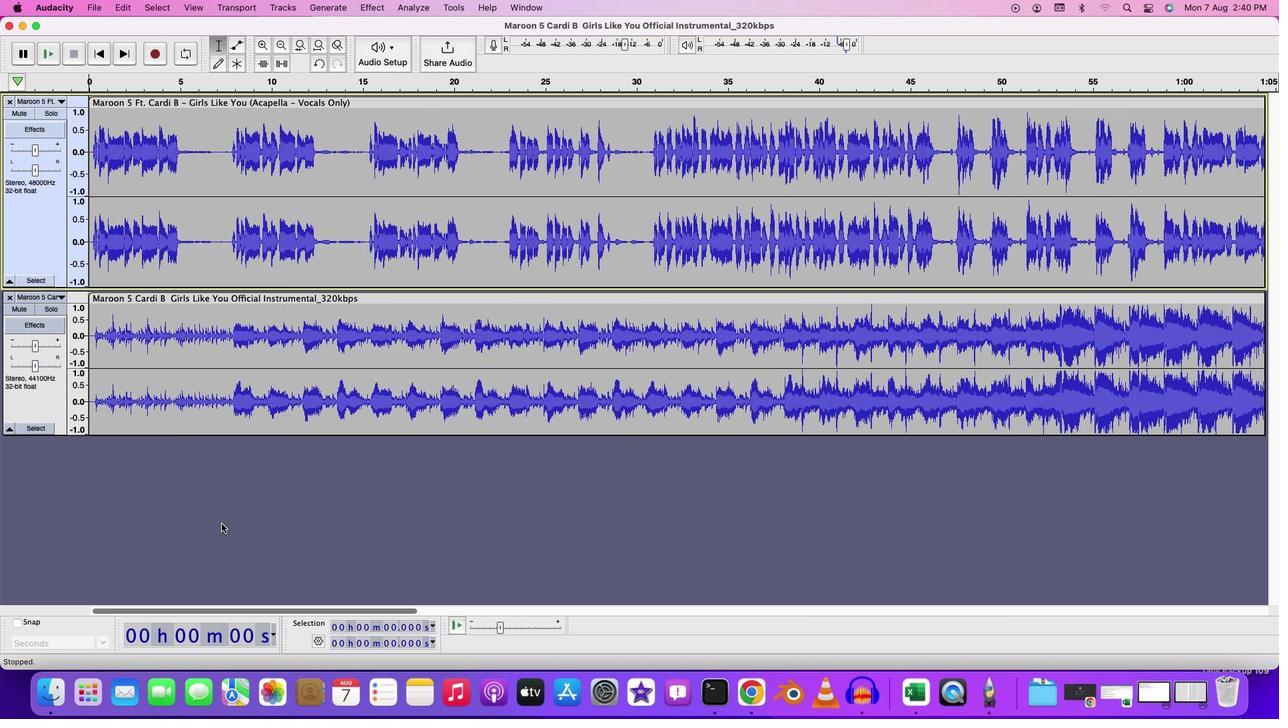 
Action: Mouse scrolled (221, 524) with delta (0, 0)
Screenshot: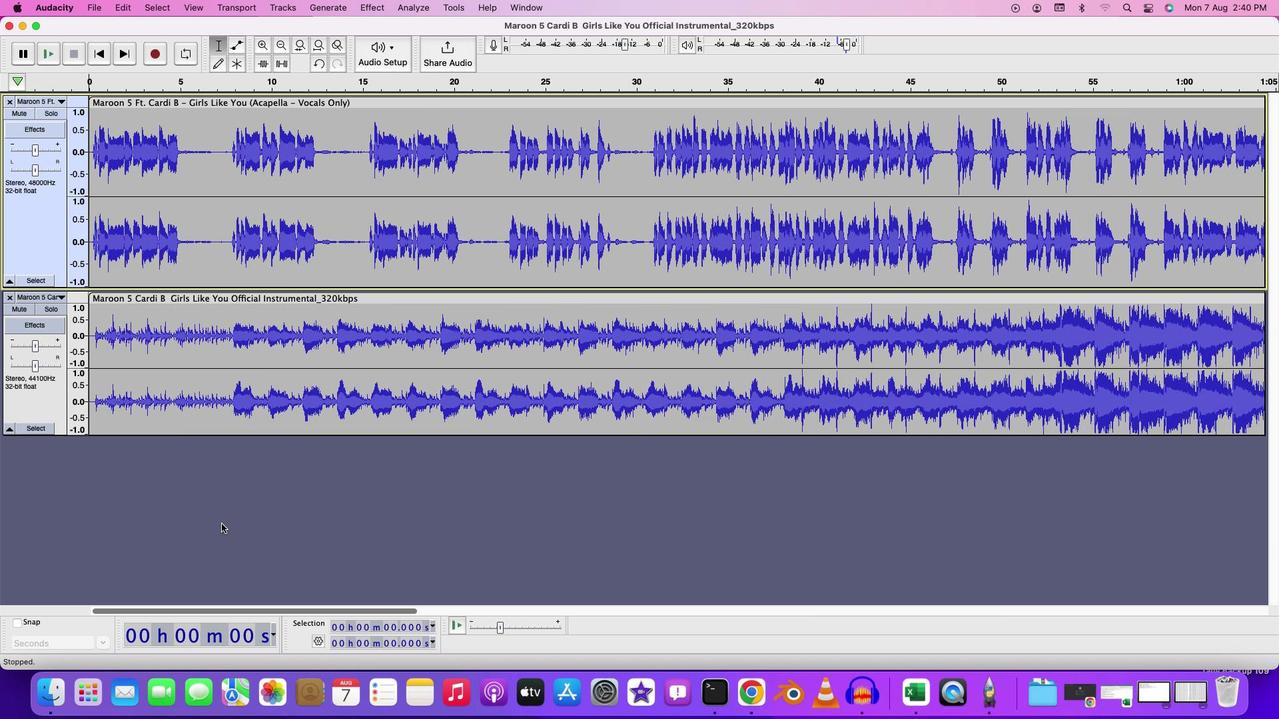 
Action: Mouse scrolled (221, 524) with delta (0, 0)
Screenshot: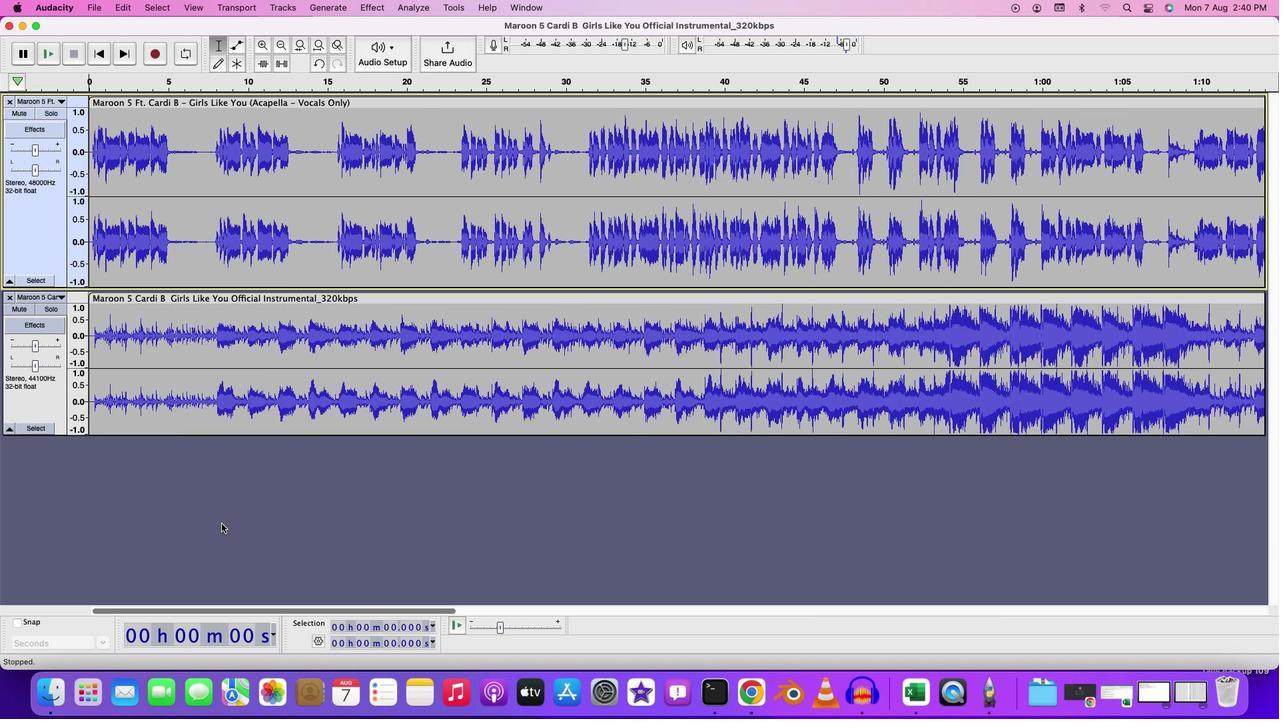 
Action: Mouse scrolled (221, 524) with delta (0, 0)
Screenshot: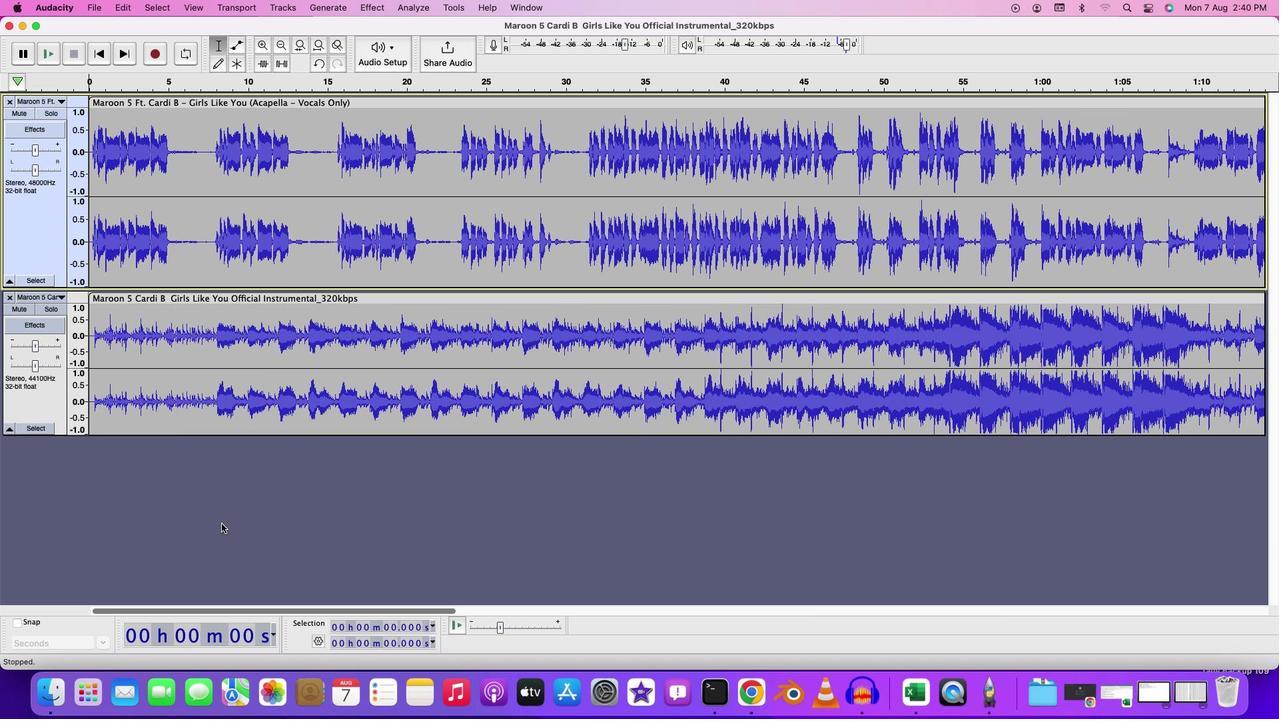 
Action: Mouse scrolled (221, 524) with delta (0, 0)
Screenshot: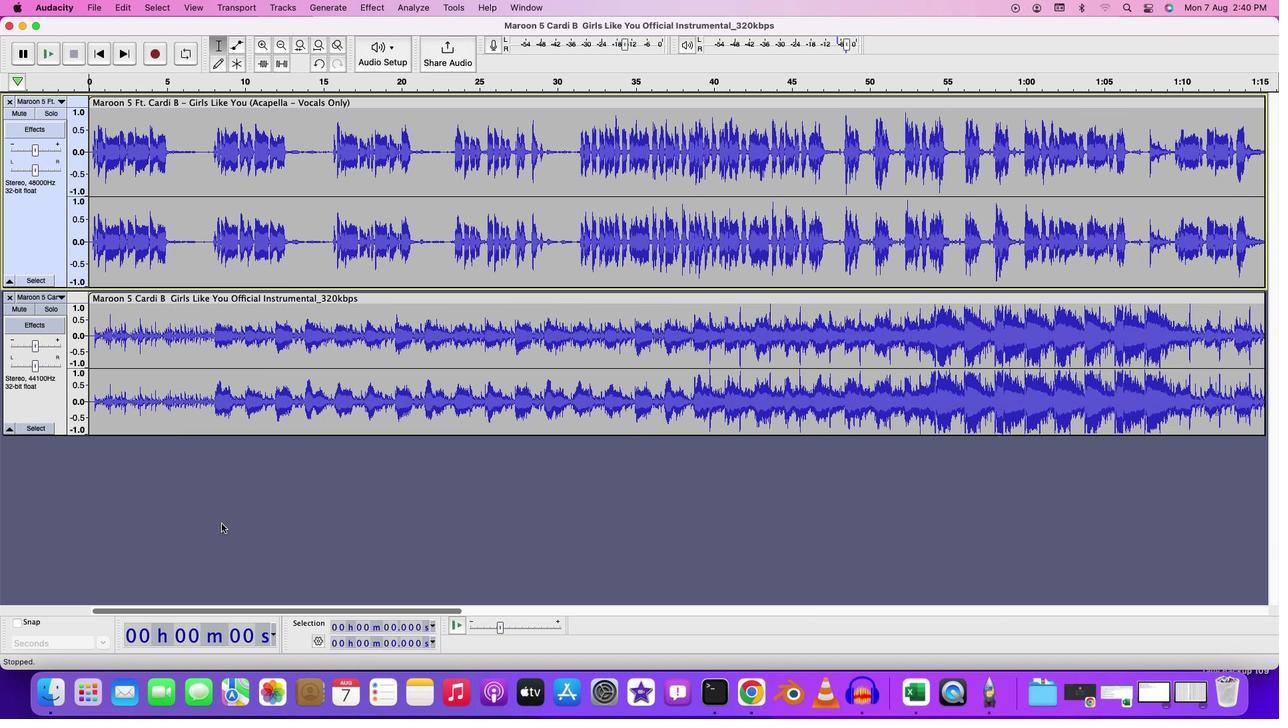 
Action: Mouse scrolled (221, 524) with delta (0, 0)
Screenshot: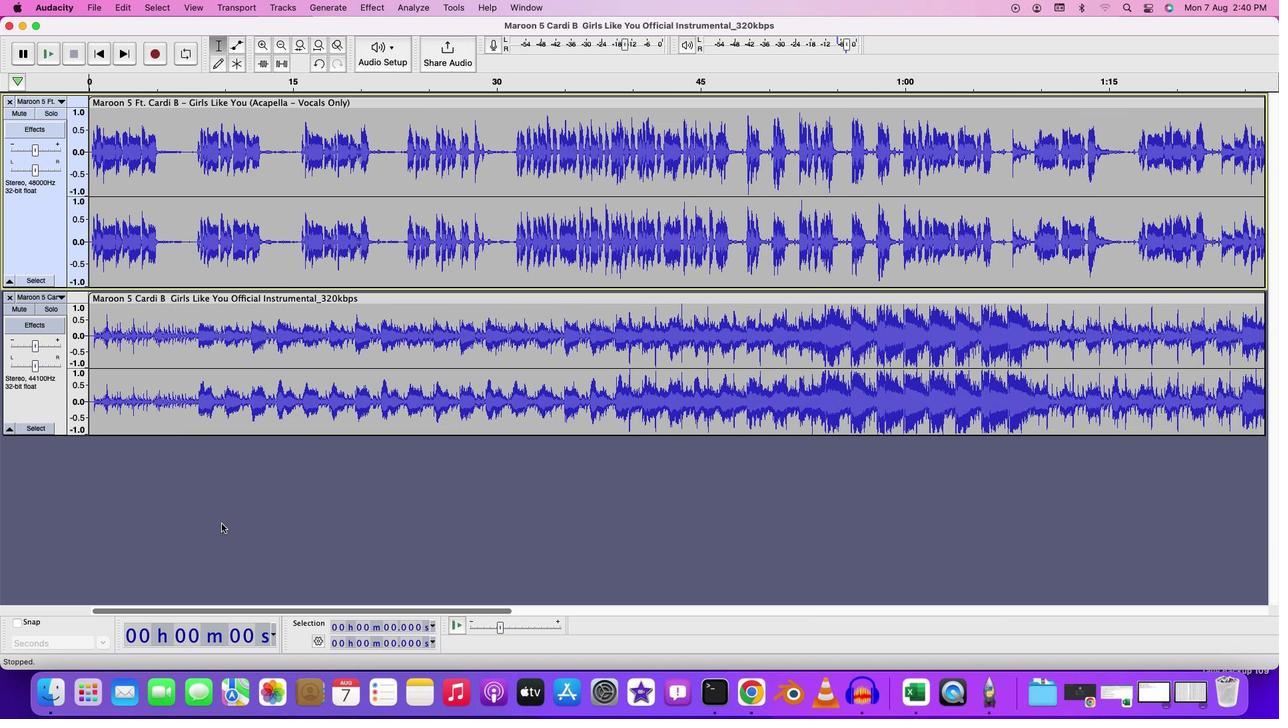 
Action: Mouse moved to (166, 135)
Screenshot: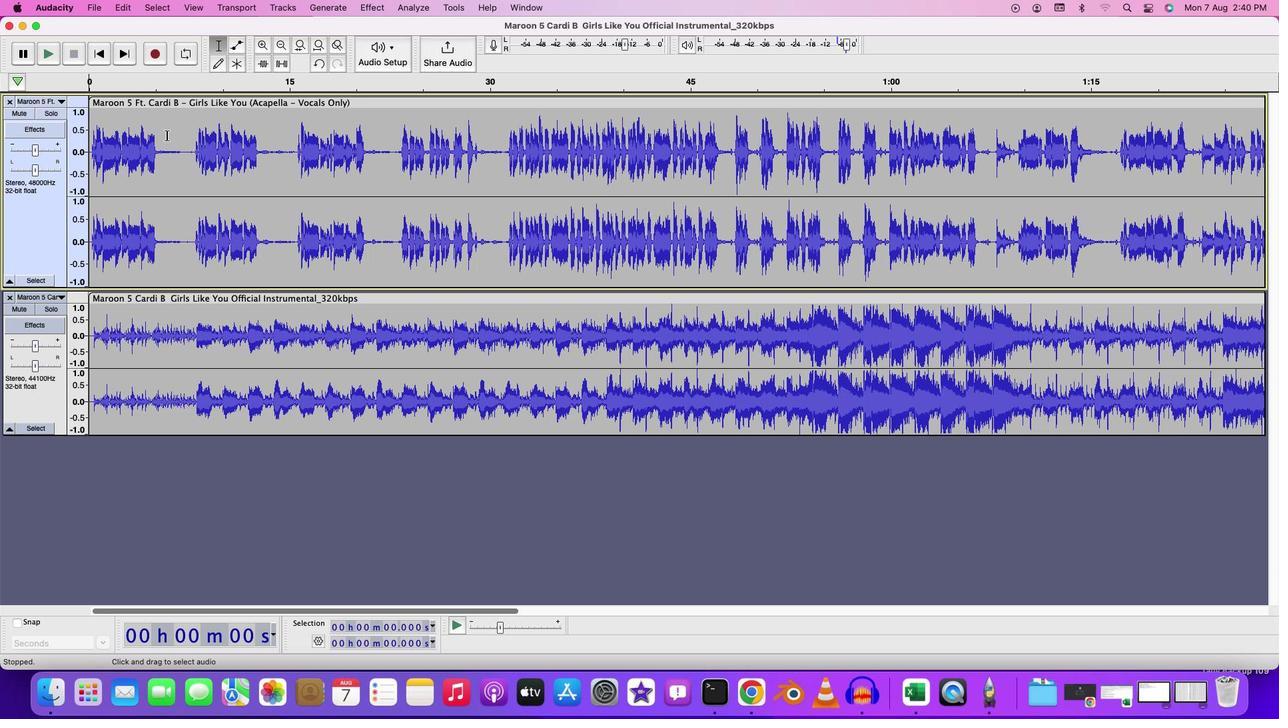 
Action: Mouse pressed left at (166, 135)
Screenshot: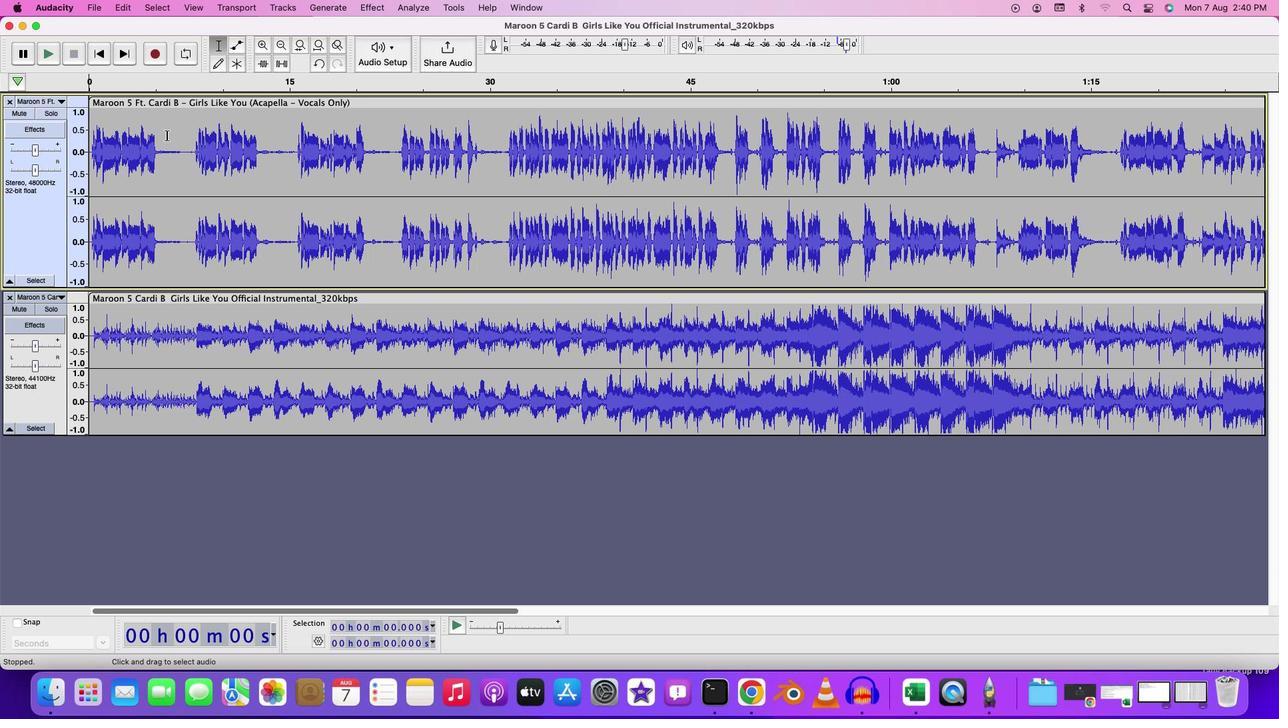 
Action: Mouse moved to (92, 125)
Screenshot: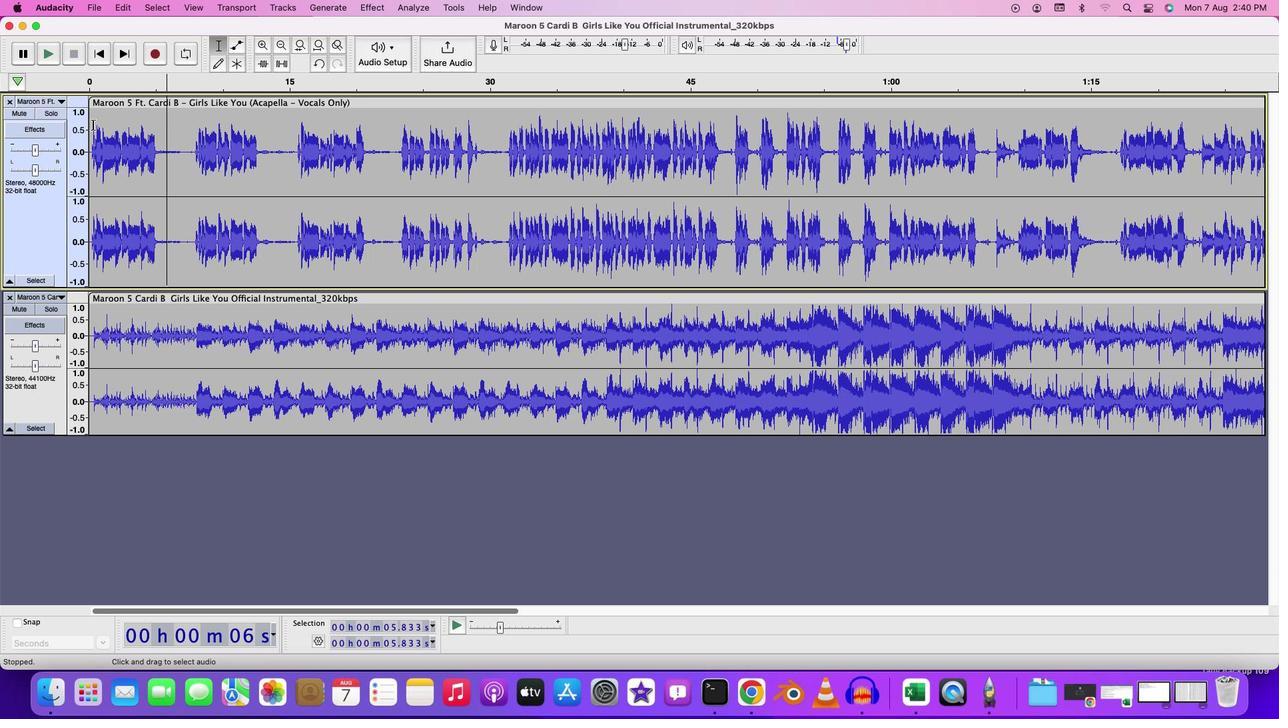 
Action: Mouse pressed left at (92, 125)
Screenshot: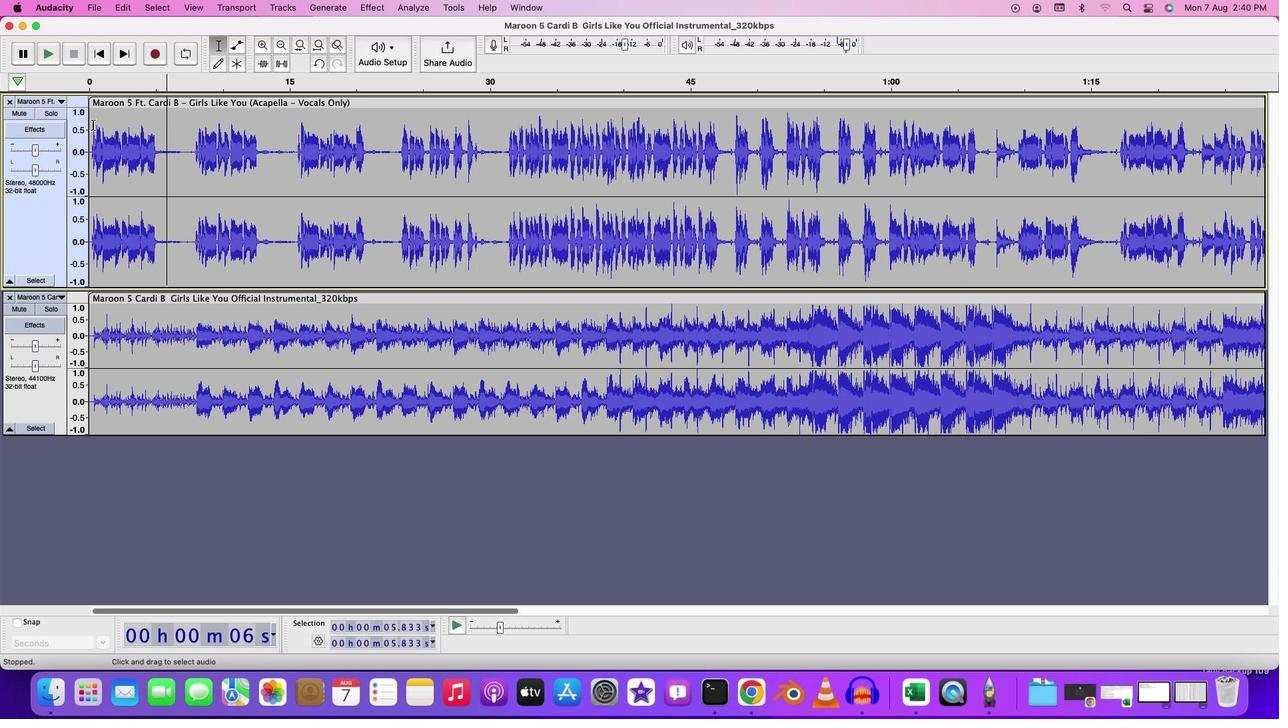
Action: Key pressed Key.space
Screenshot: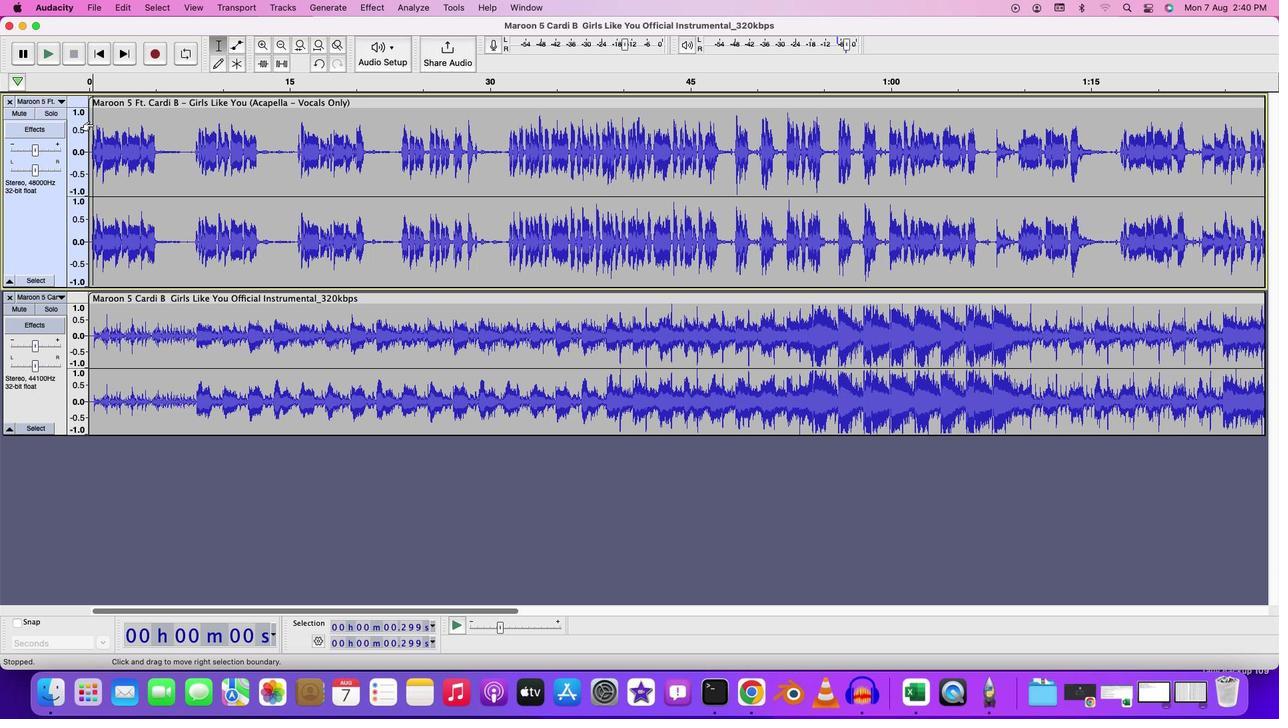 
Action: Mouse moved to (171, 105)
Screenshot: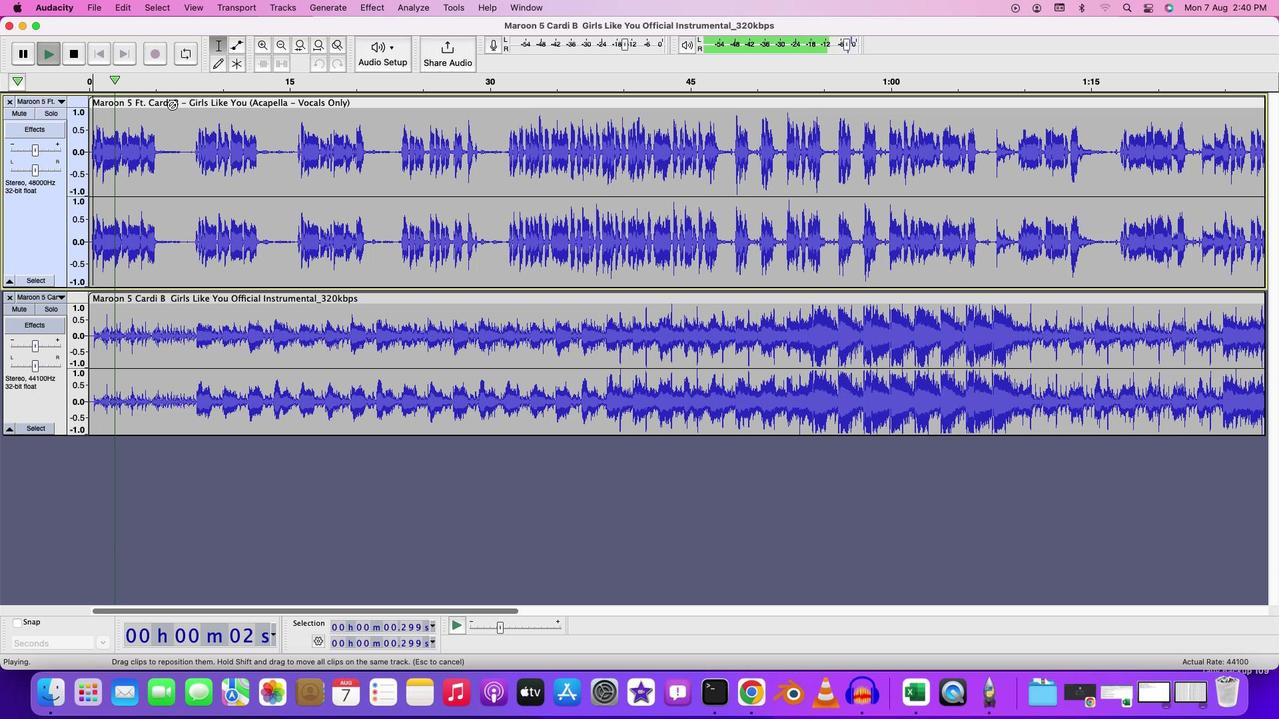
Action: Key pressed Key.space
Screenshot: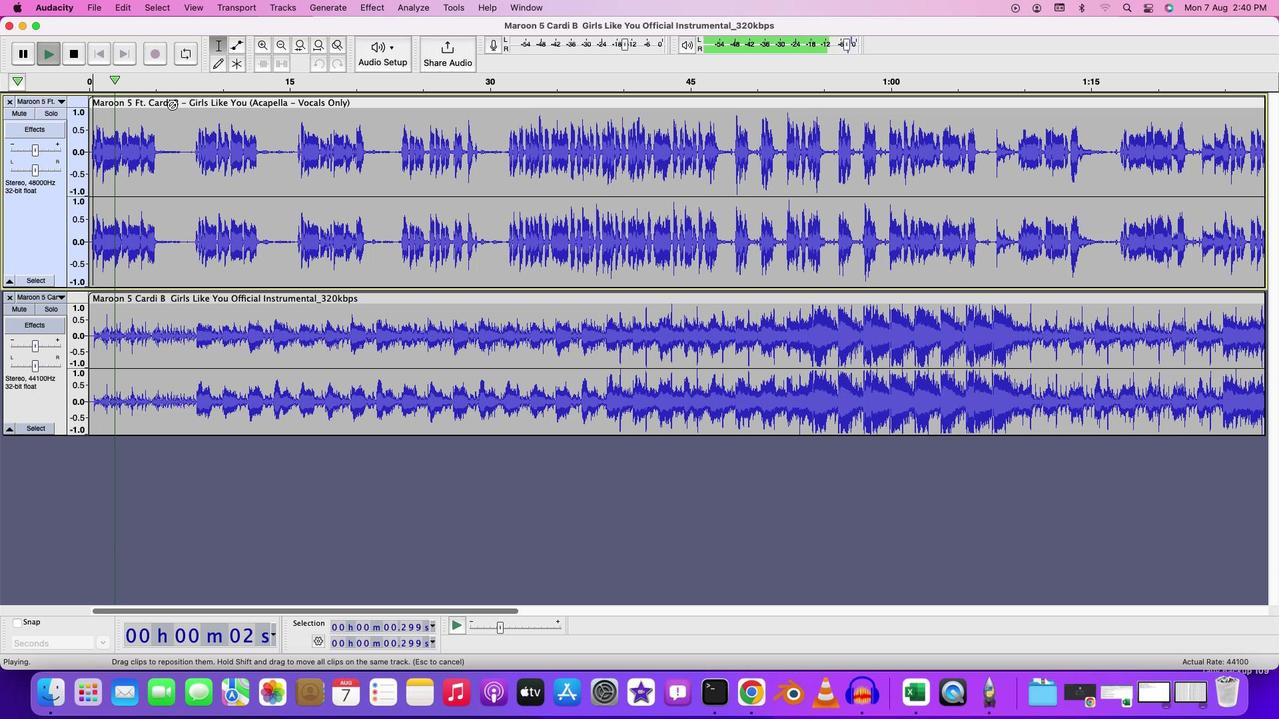 
Action: Mouse moved to (173, 103)
Screenshot: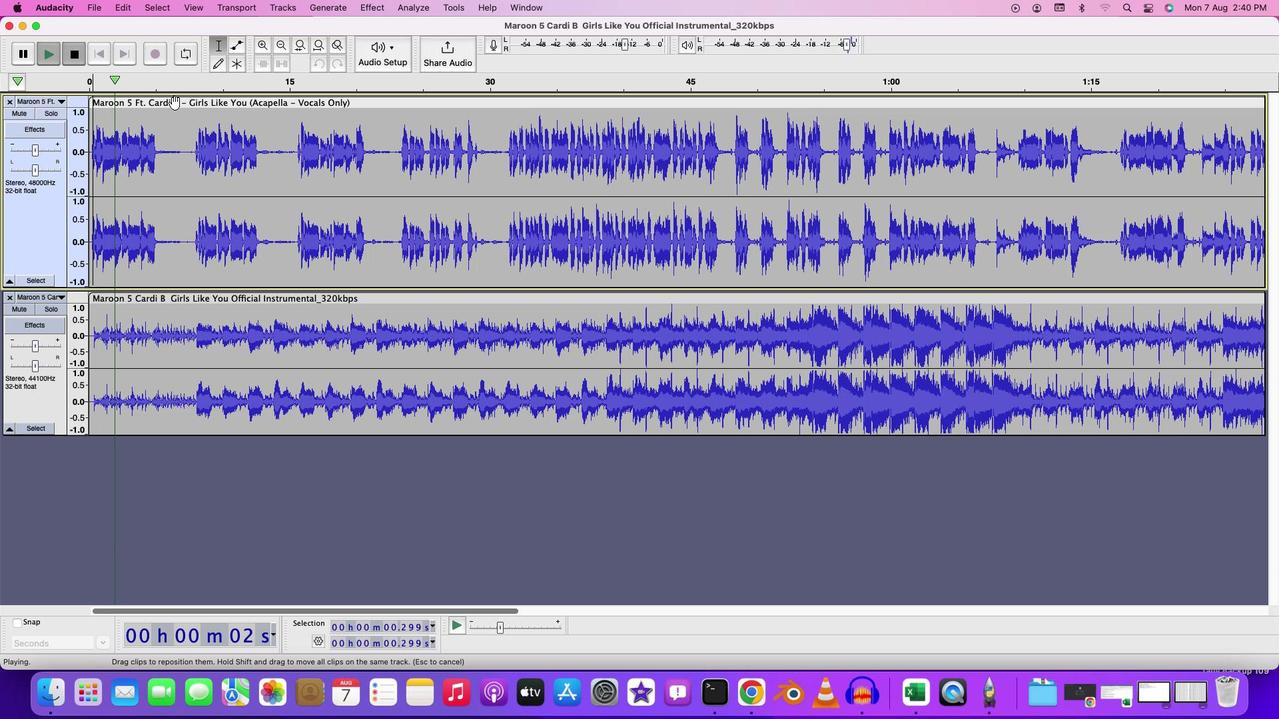
Action: Mouse pressed left at (173, 103)
Screenshot: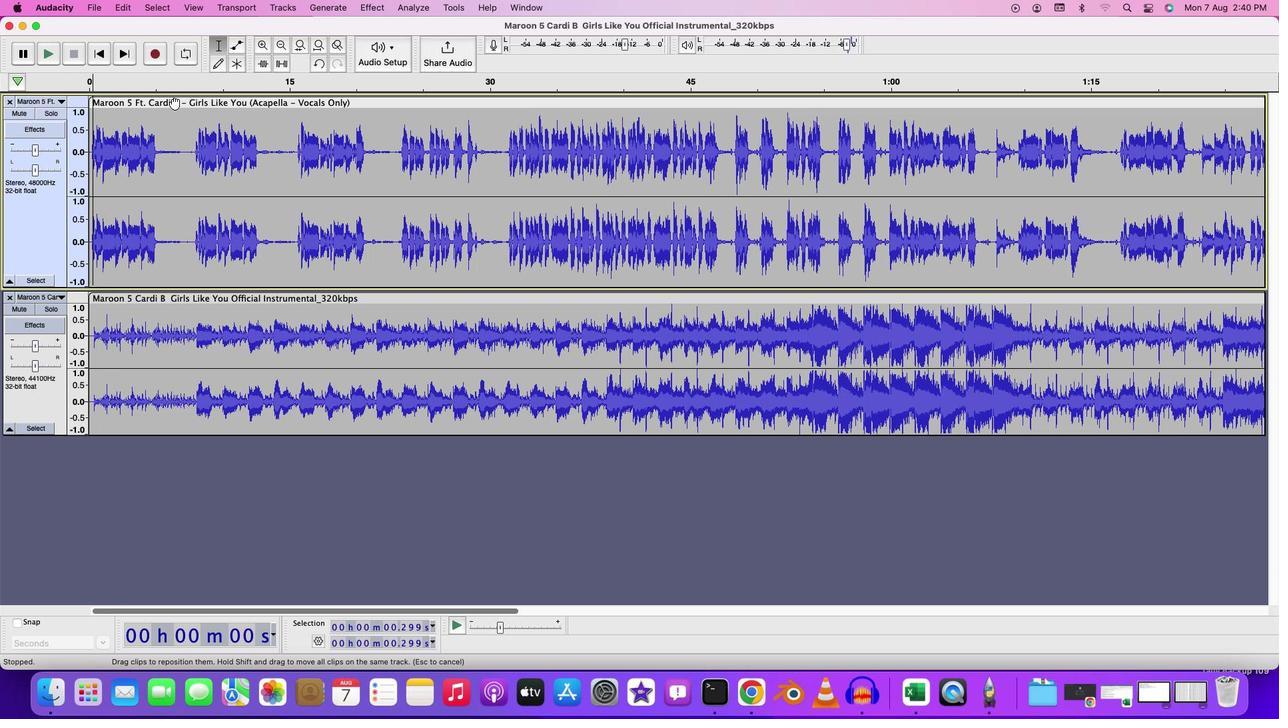 
Action: Mouse moved to (161, 110)
Screenshot: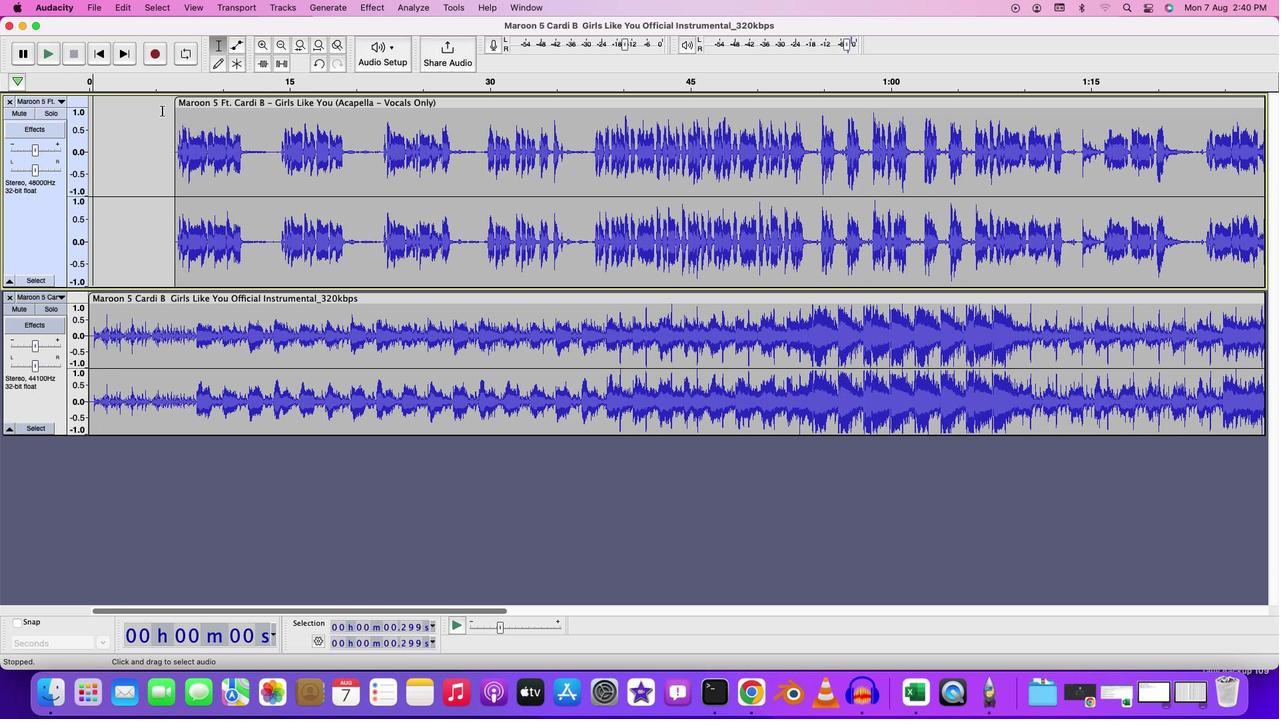 
Action: Mouse pressed left at (161, 110)
Screenshot: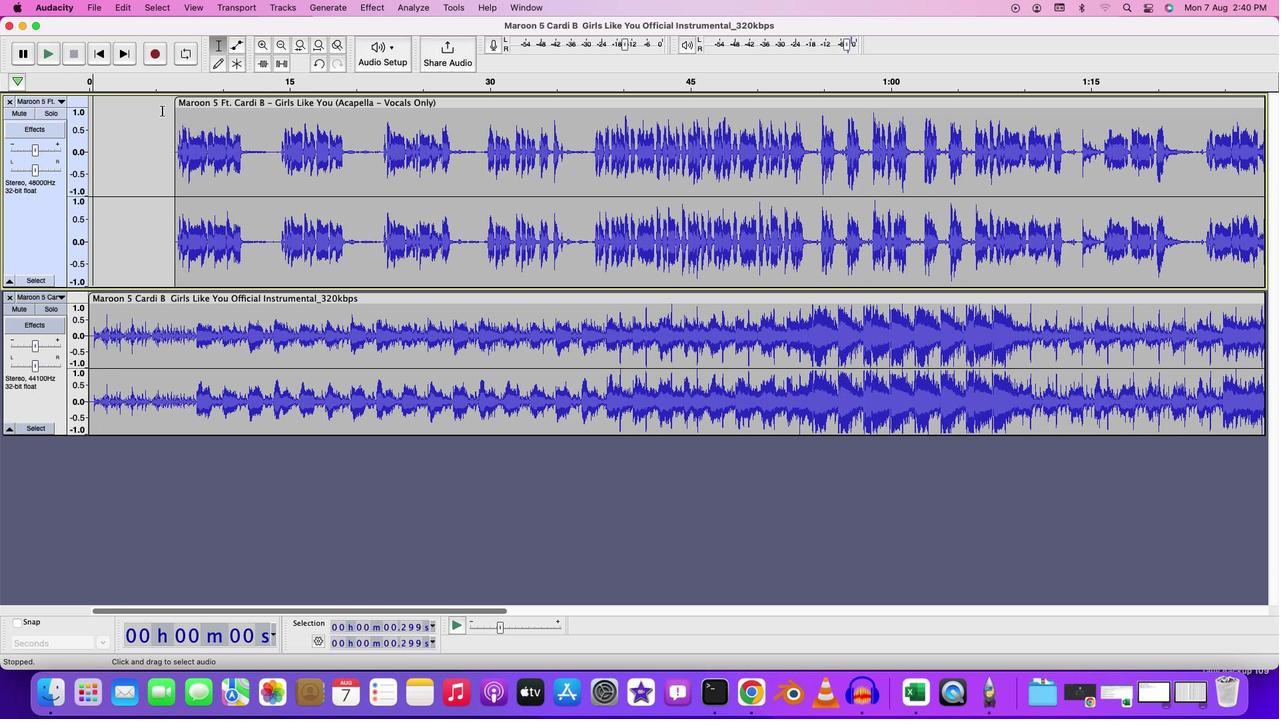 
Action: Key pressed Key.space
Screenshot: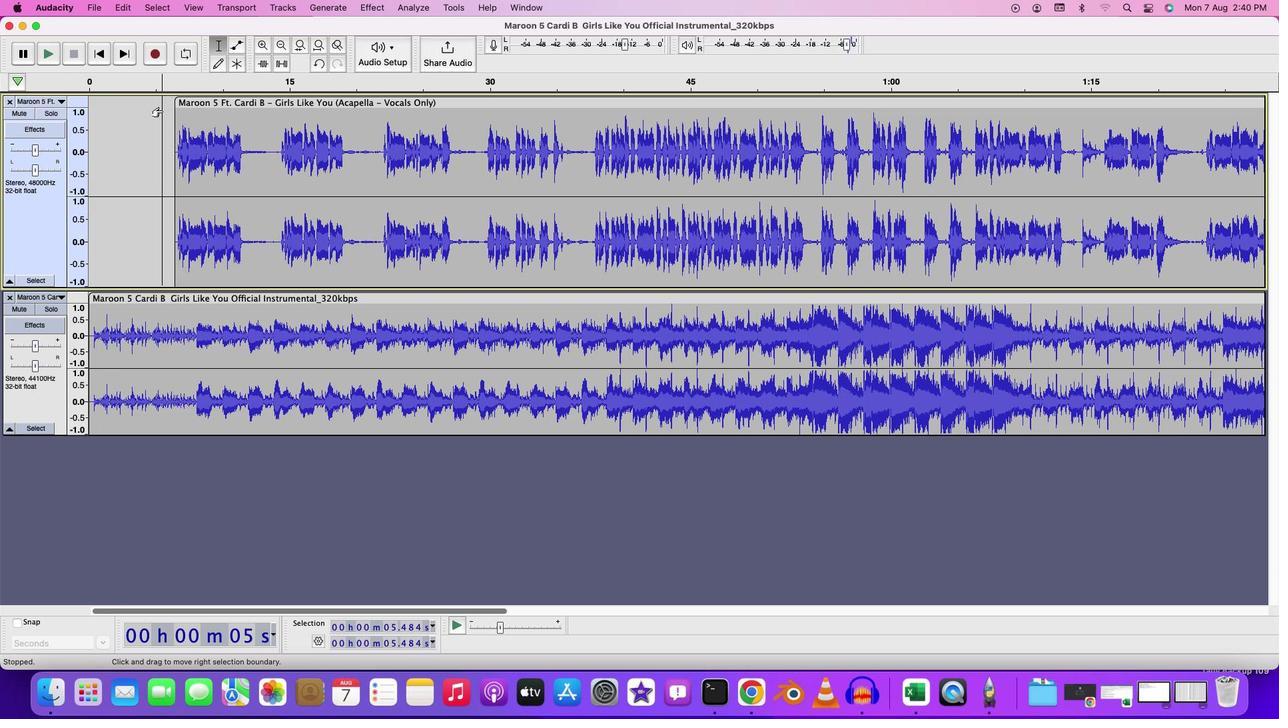 
Action: Mouse moved to (592, 124)
Screenshot: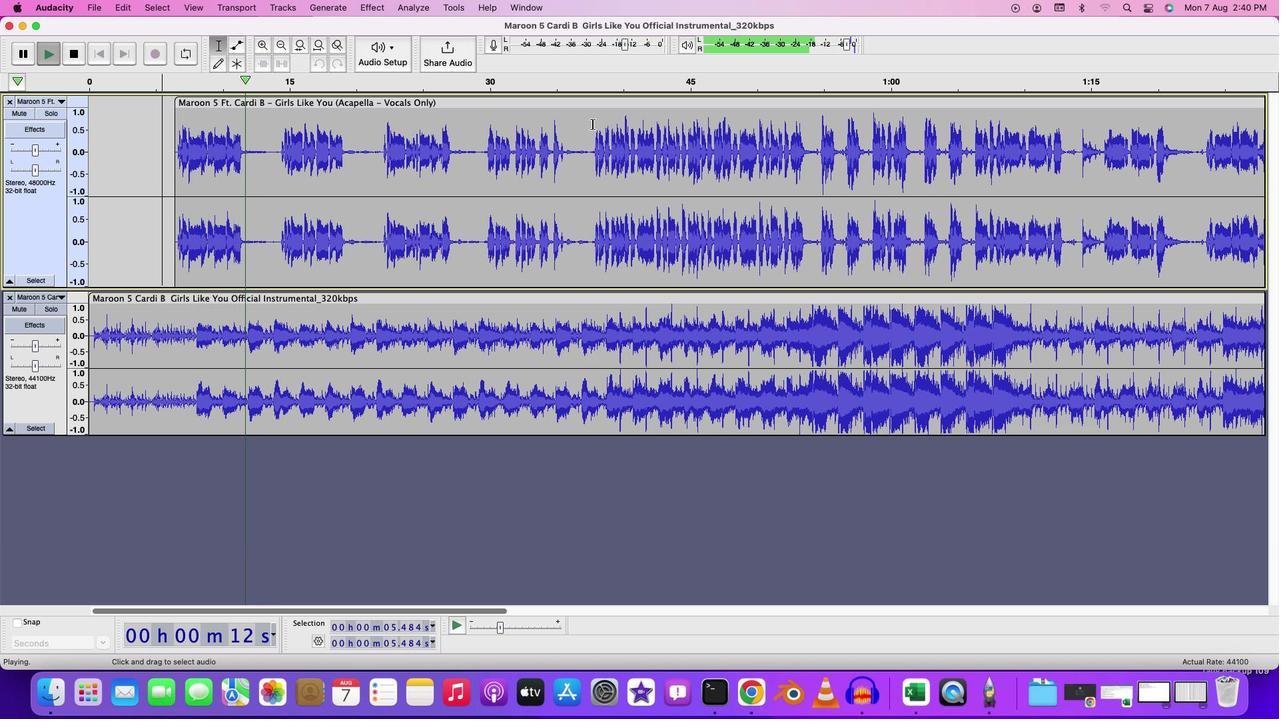 
Action: Mouse pressed left at (592, 124)
Screenshot: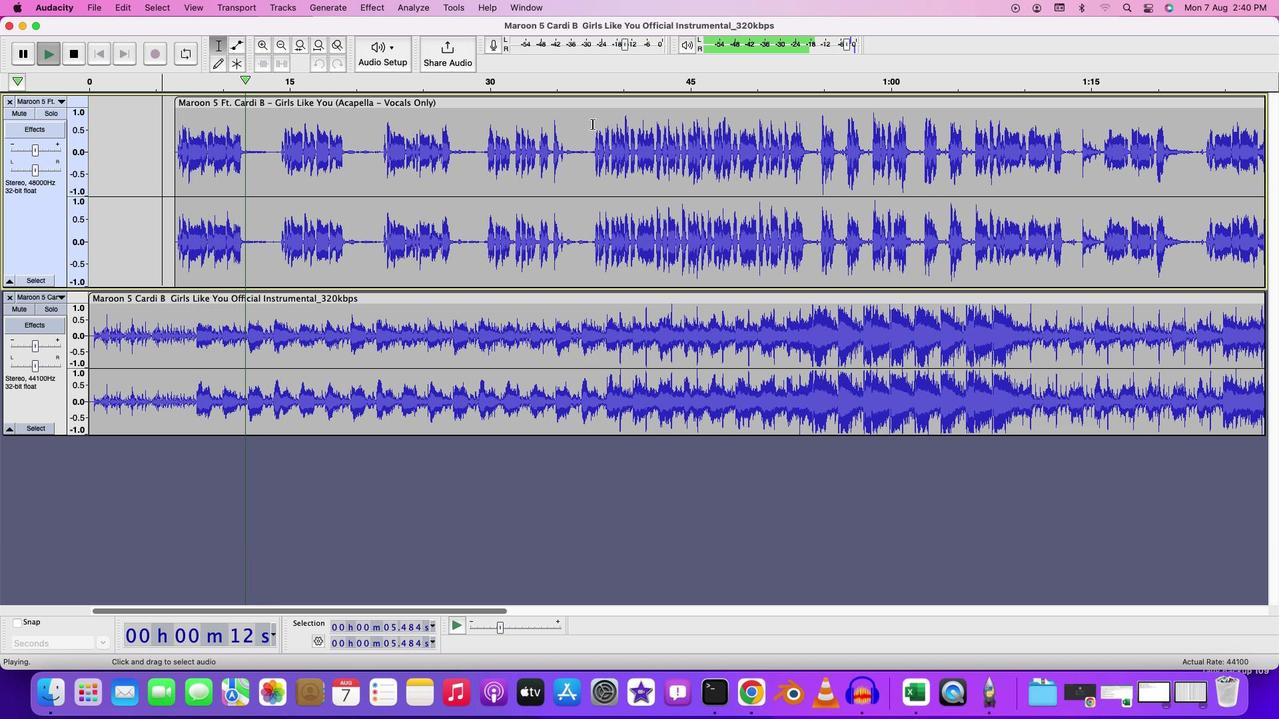 
Action: Key pressed Key.spaceKey.space
Screenshot: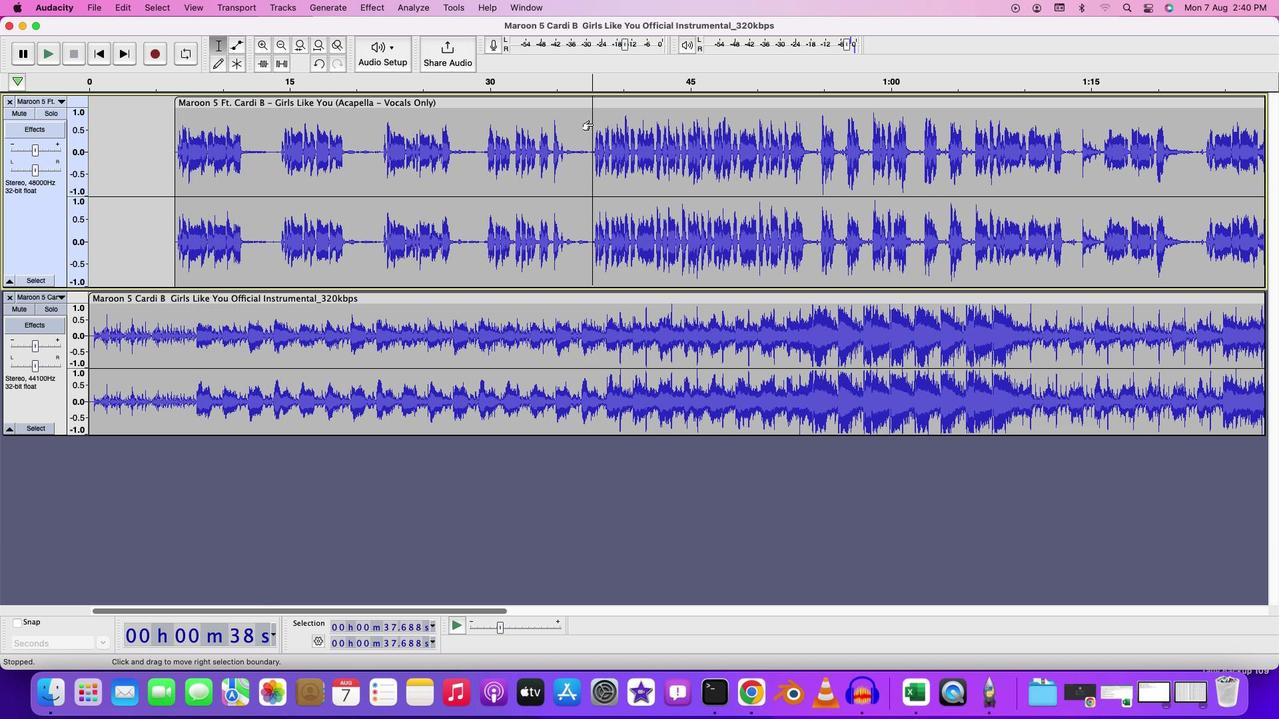 
Action: Mouse moved to (648, 133)
Screenshot: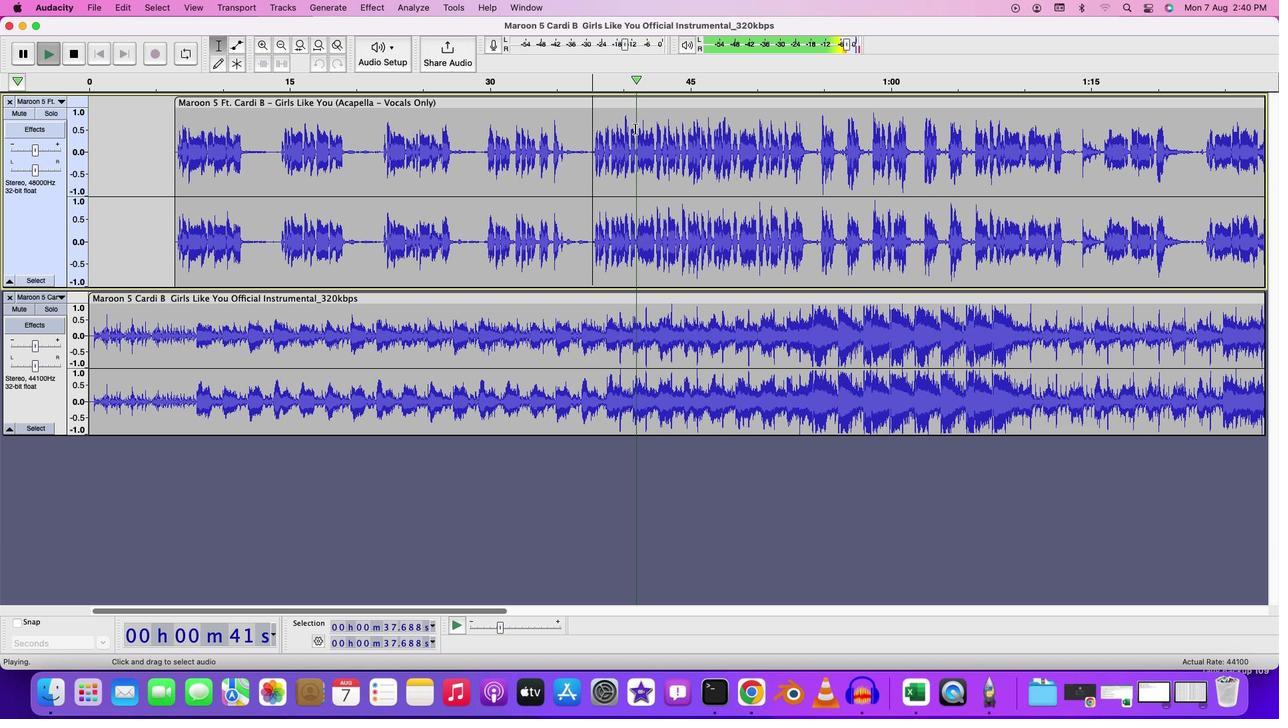 
Action: Key pressed Key.space
Screenshot: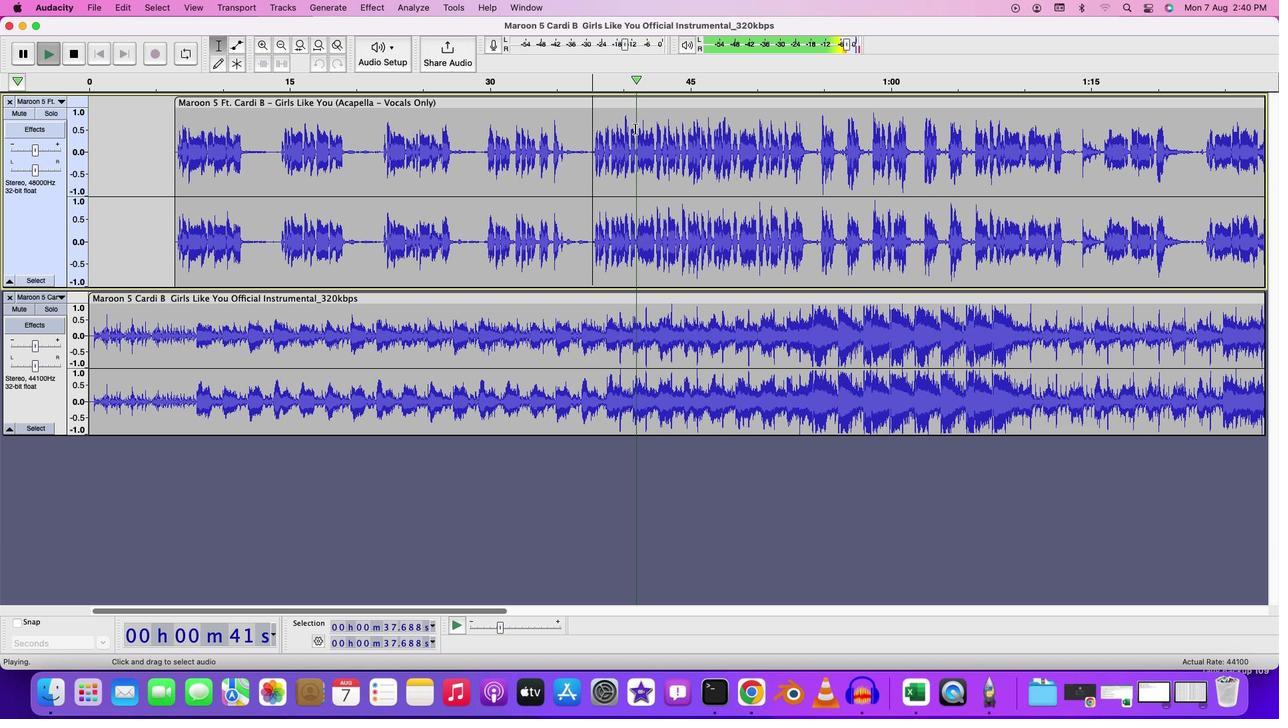 
Action: Mouse moved to (618, 105)
Screenshot: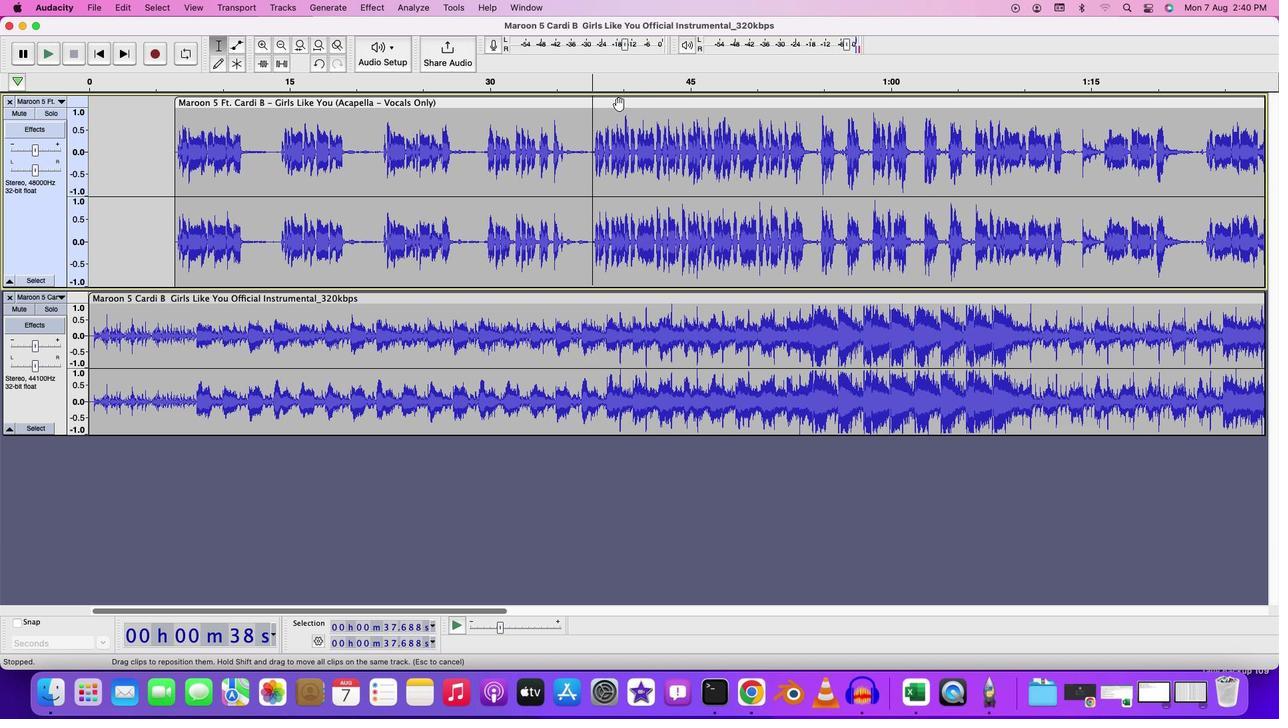
Action: Mouse pressed left at (618, 105)
Screenshot: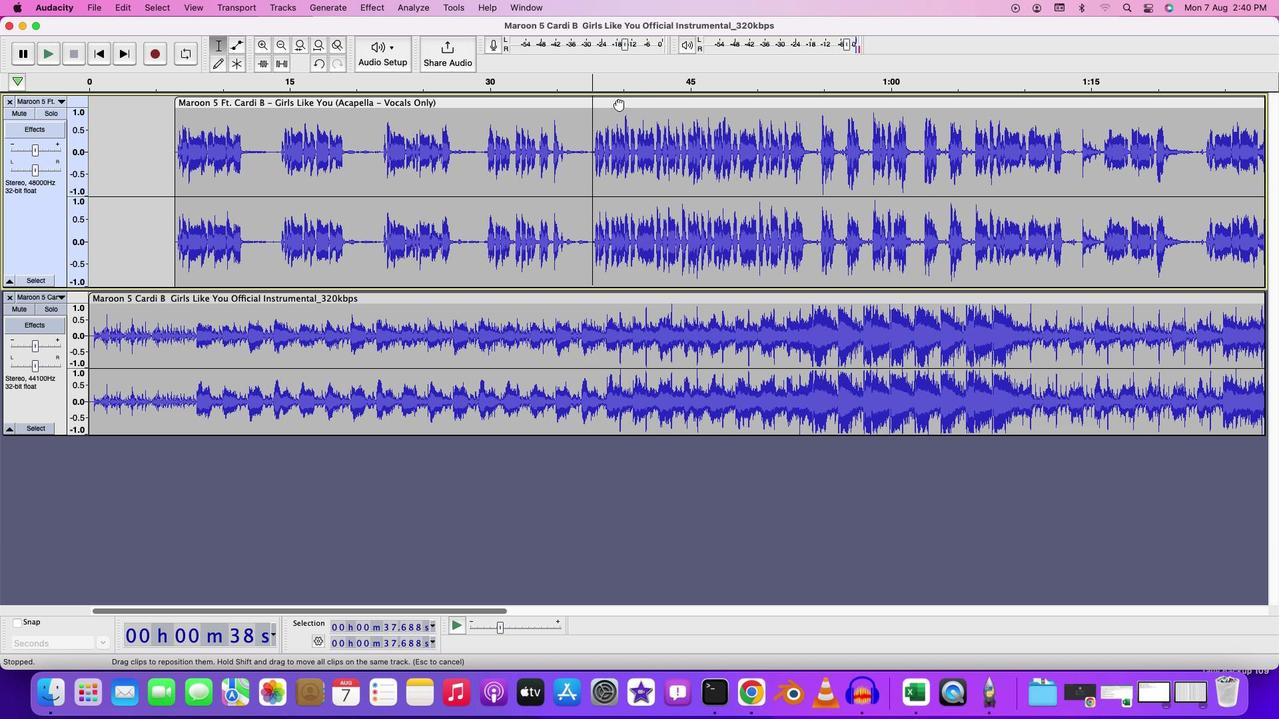 
Action: Mouse moved to (574, 149)
Screenshot: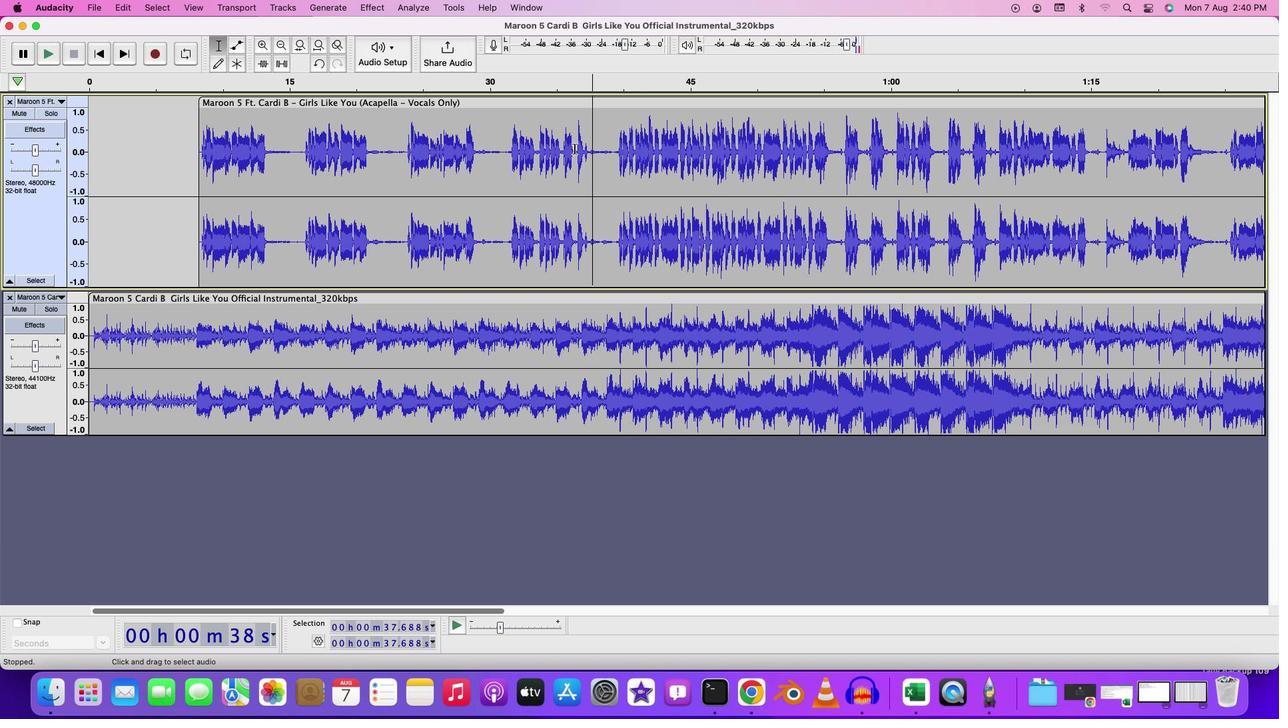 
Action: Mouse pressed left at (574, 149)
Screenshot: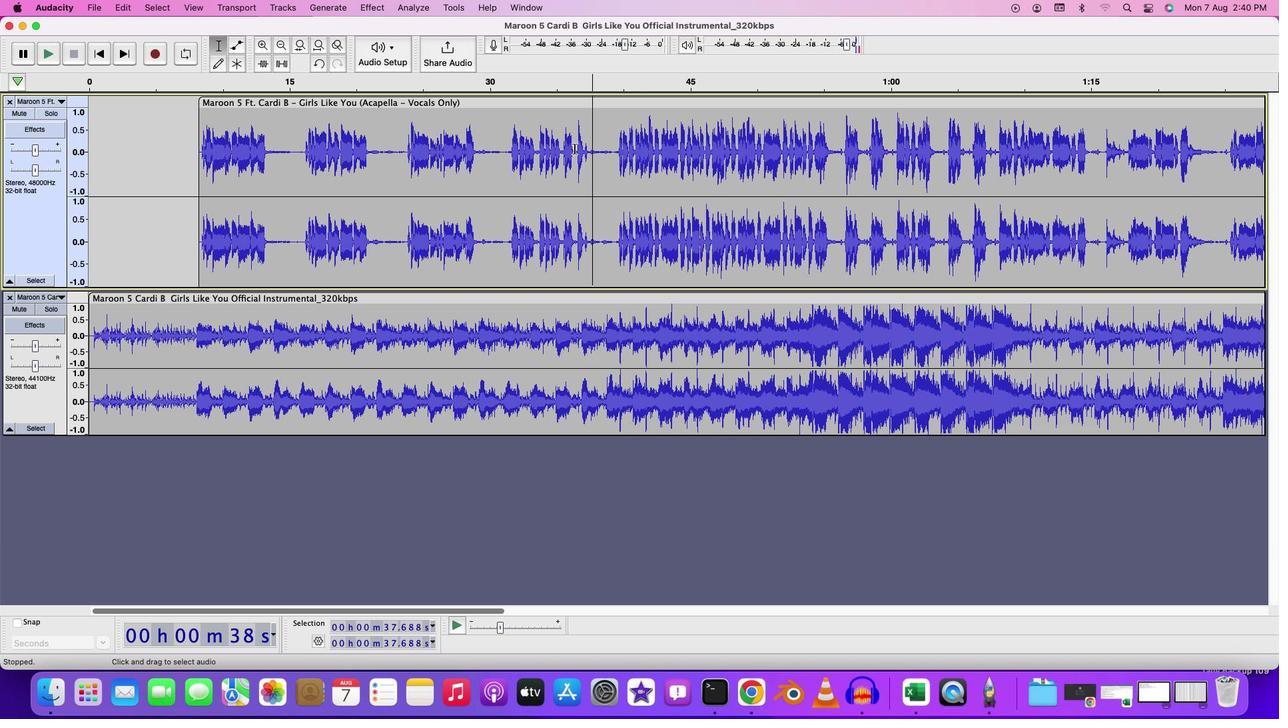 
Action: Key pressed Key.space
Screenshot: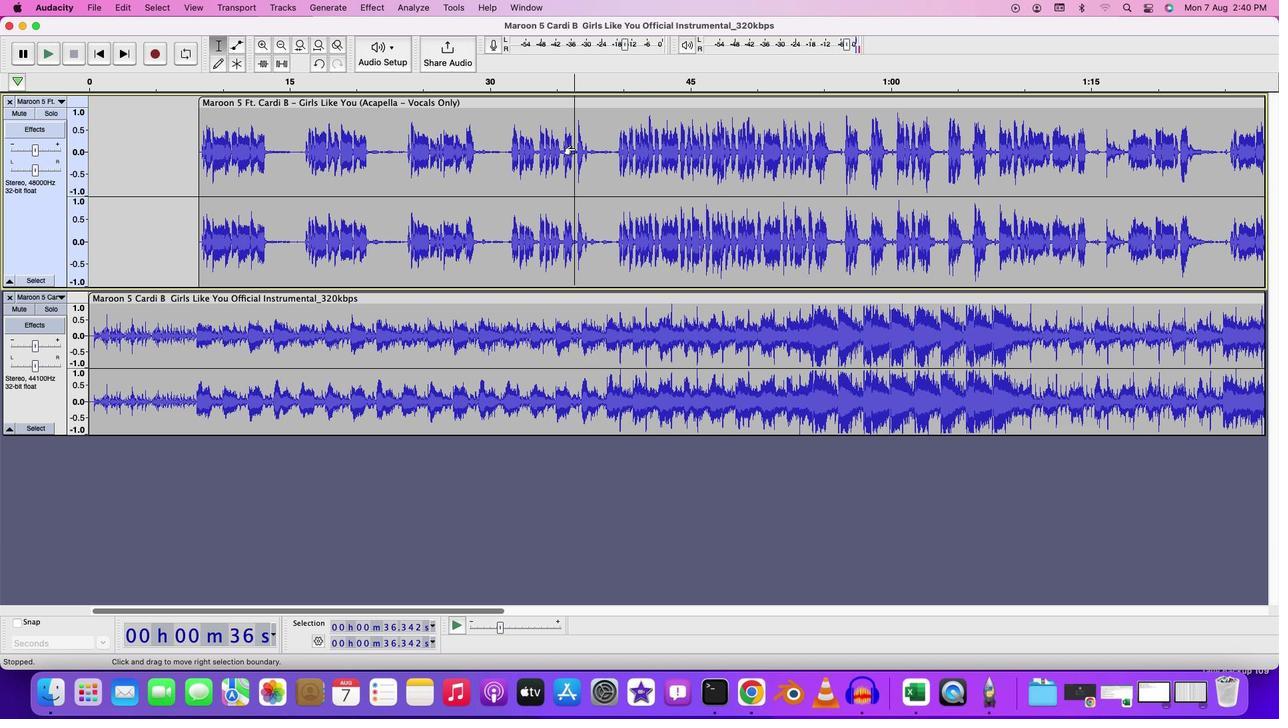 
Action: Mouse moved to (653, 139)
Screenshot: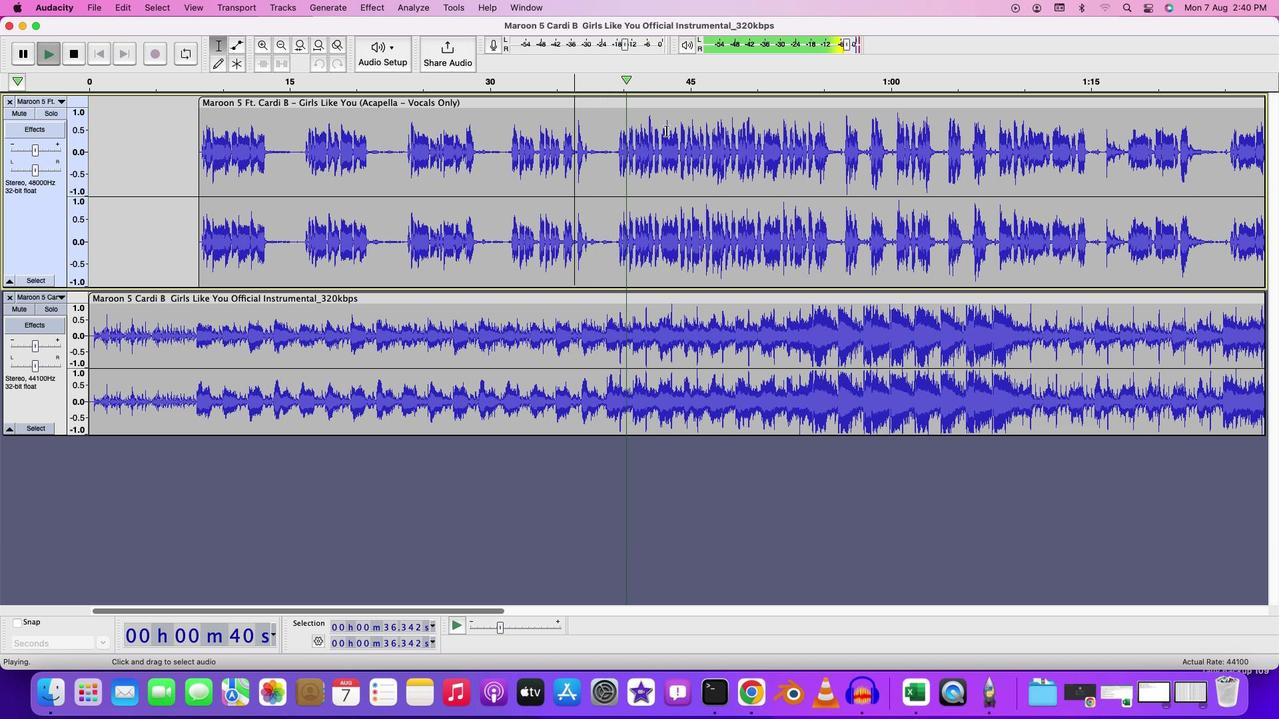 
Action: Key pressed Key.space
Screenshot: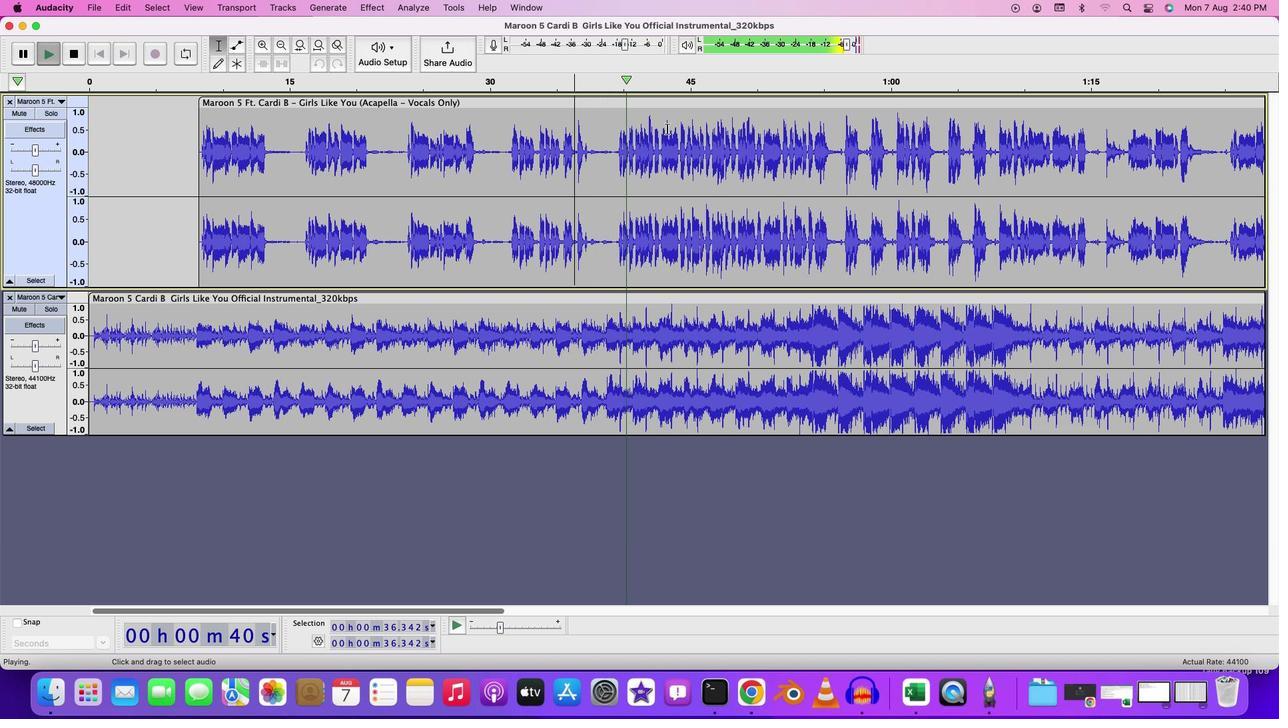 
Action: Mouse moved to (652, 102)
Screenshot: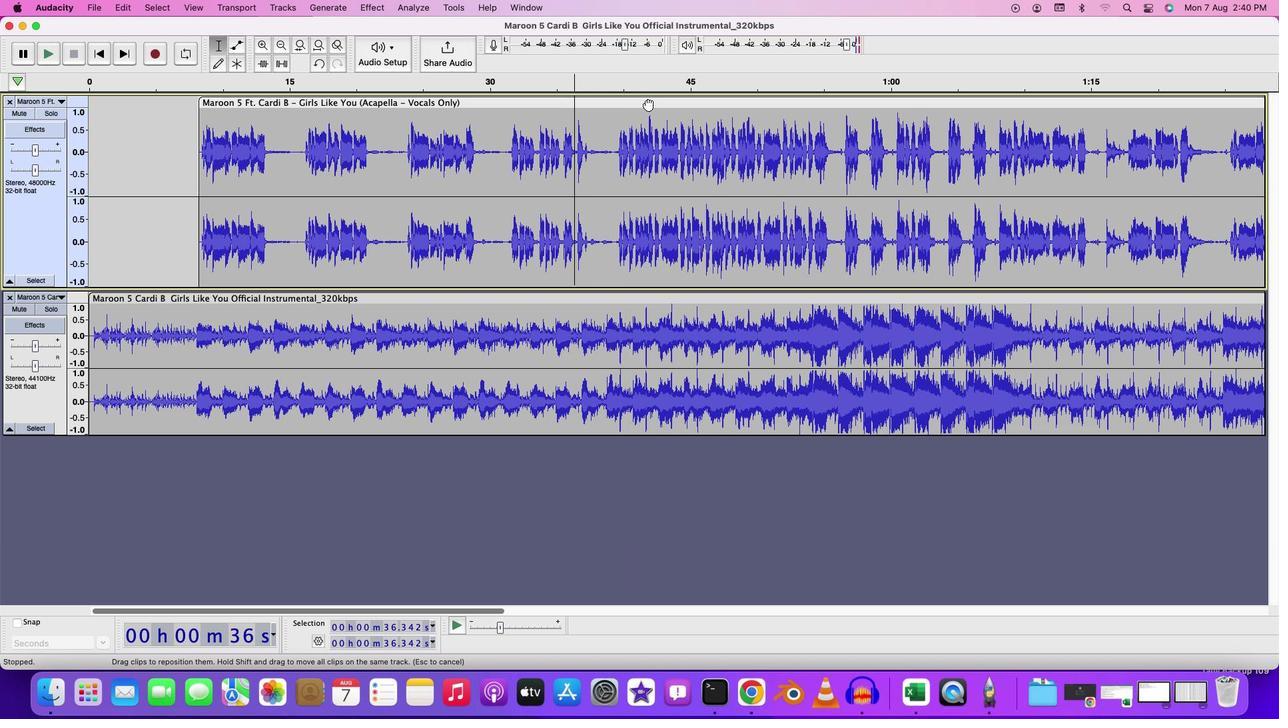 
Action: Mouse pressed left at (652, 102)
Screenshot: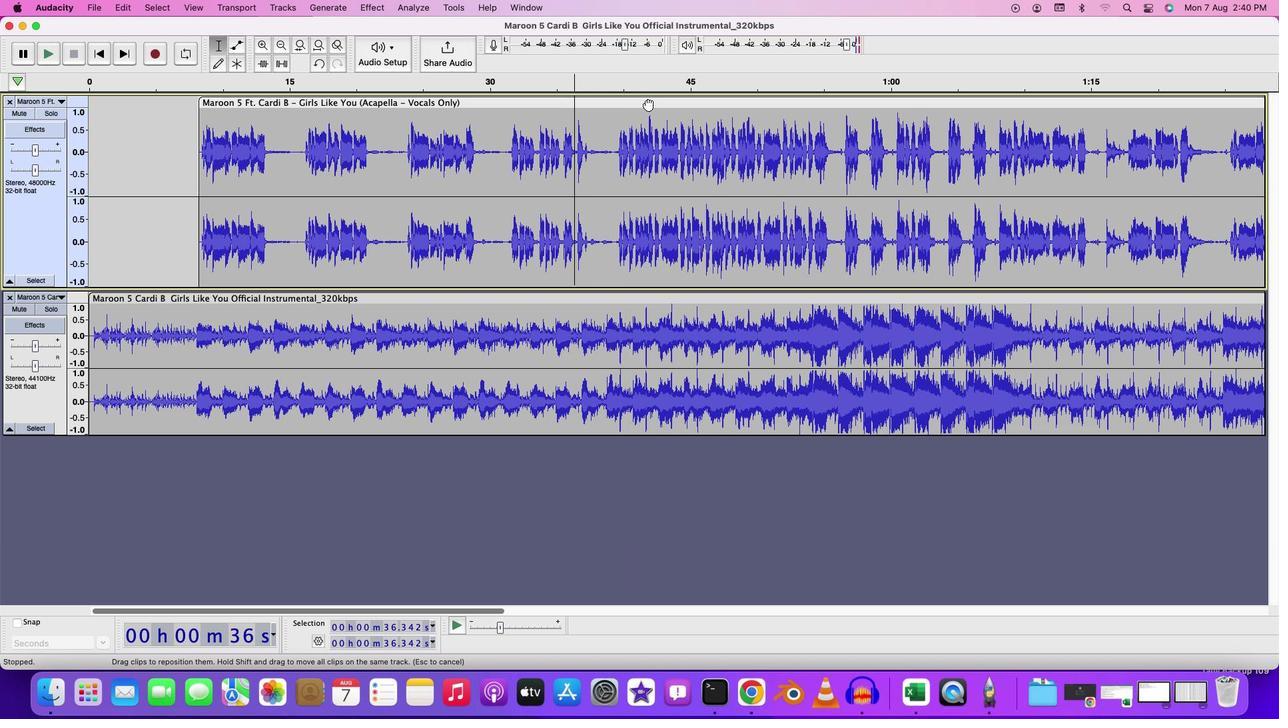 
Action: Mouse moved to (582, 123)
Screenshot: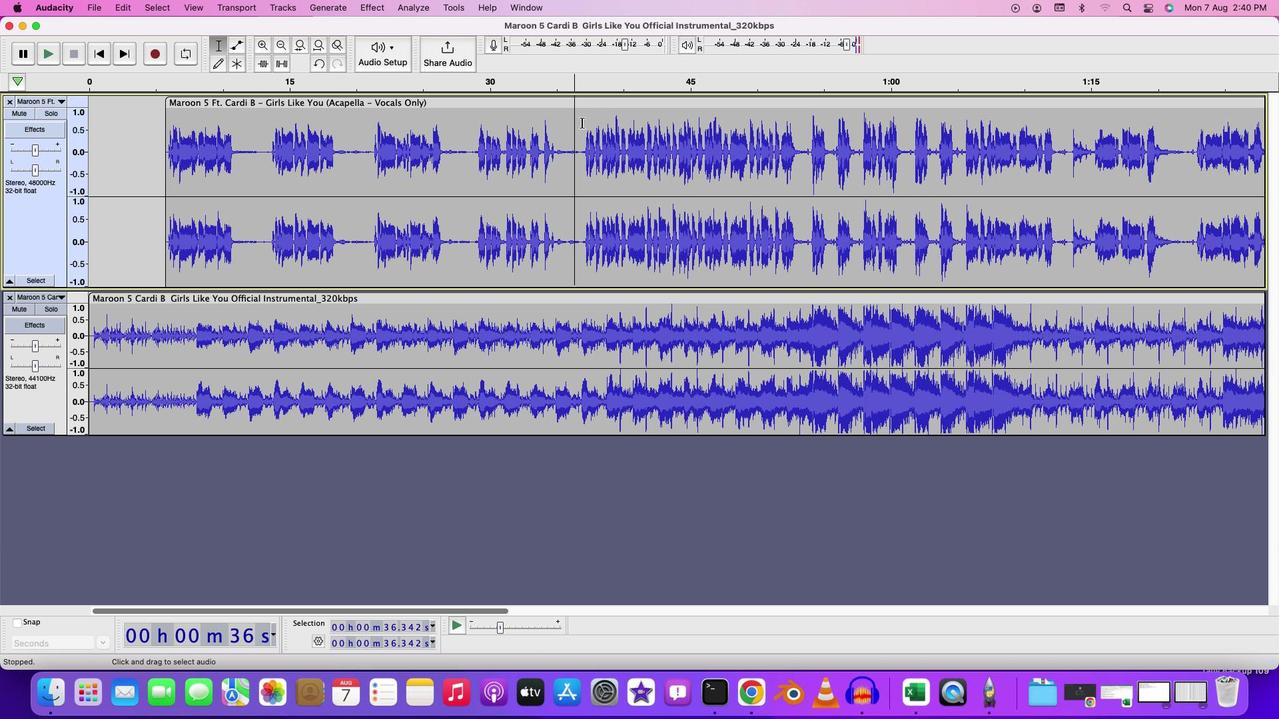 
Action: Mouse pressed left at (582, 123)
Screenshot: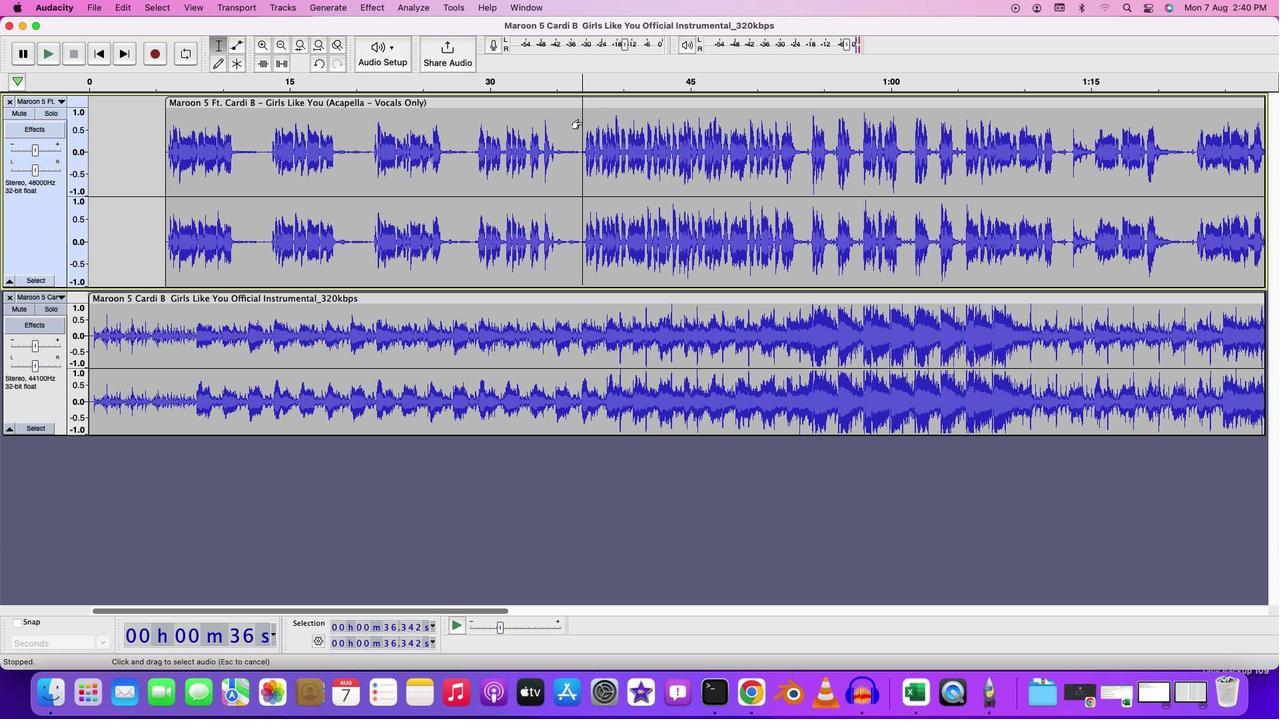 
Action: Key pressed Key.space
Screenshot: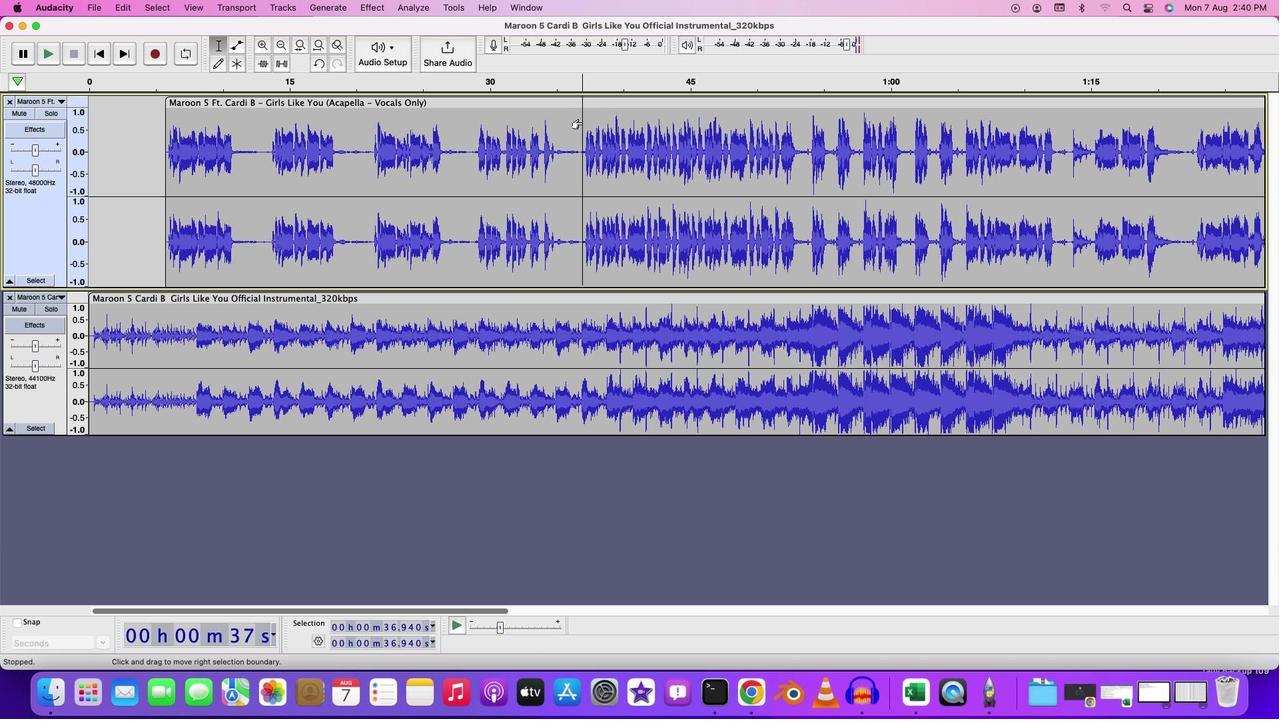 
Action: Mouse moved to (605, 106)
Screenshot: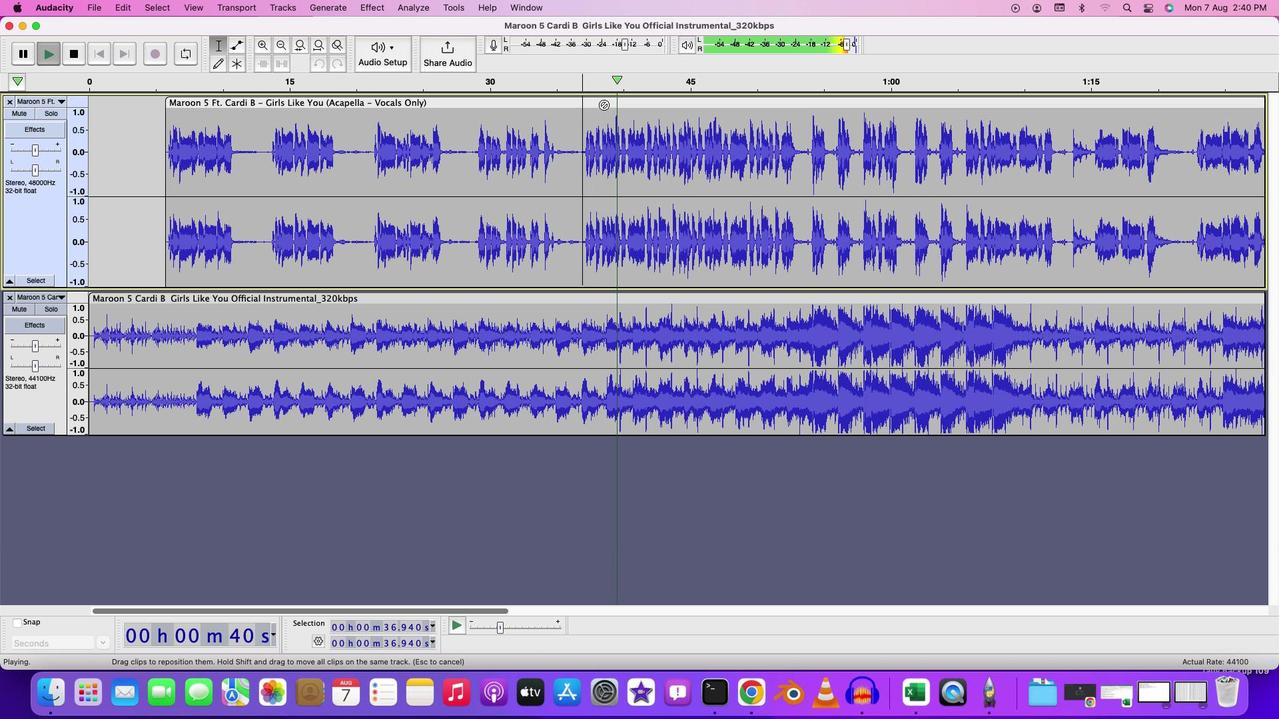 
Action: Key pressed Key.space
Screenshot: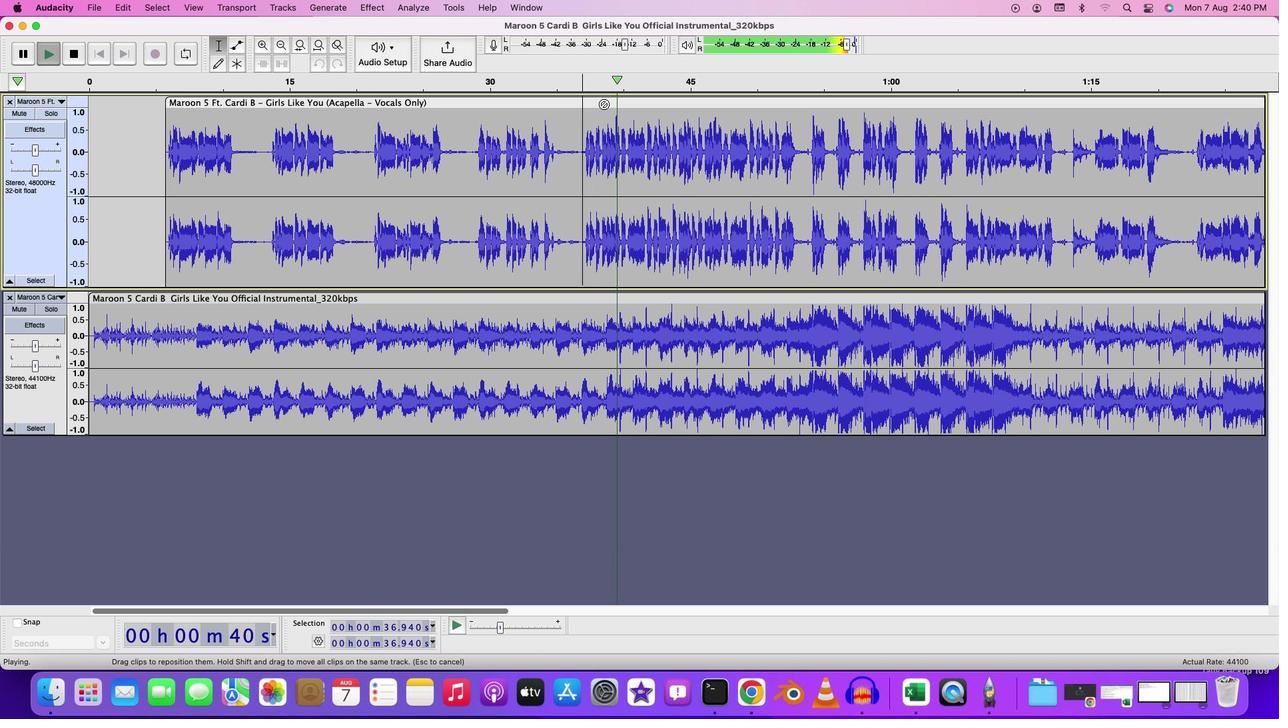 
Action: Mouse moved to (603, 103)
Screenshot: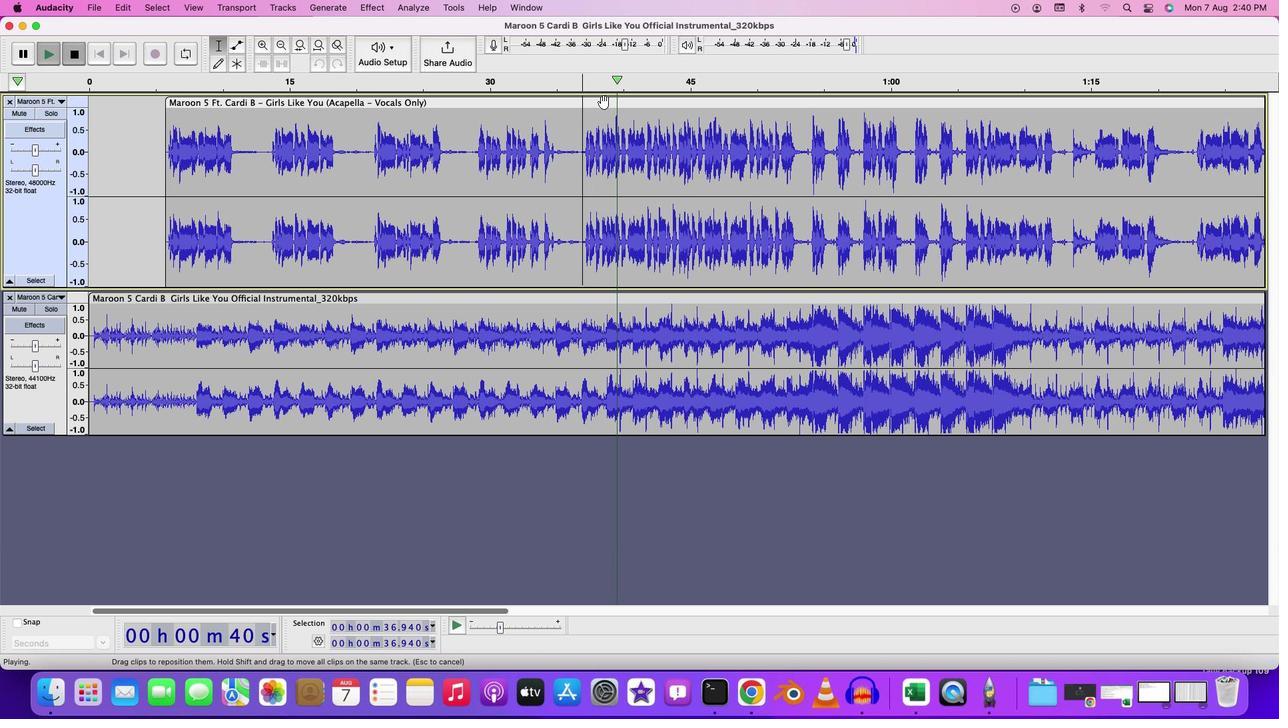 
Action: Mouse pressed left at (603, 103)
Screenshot: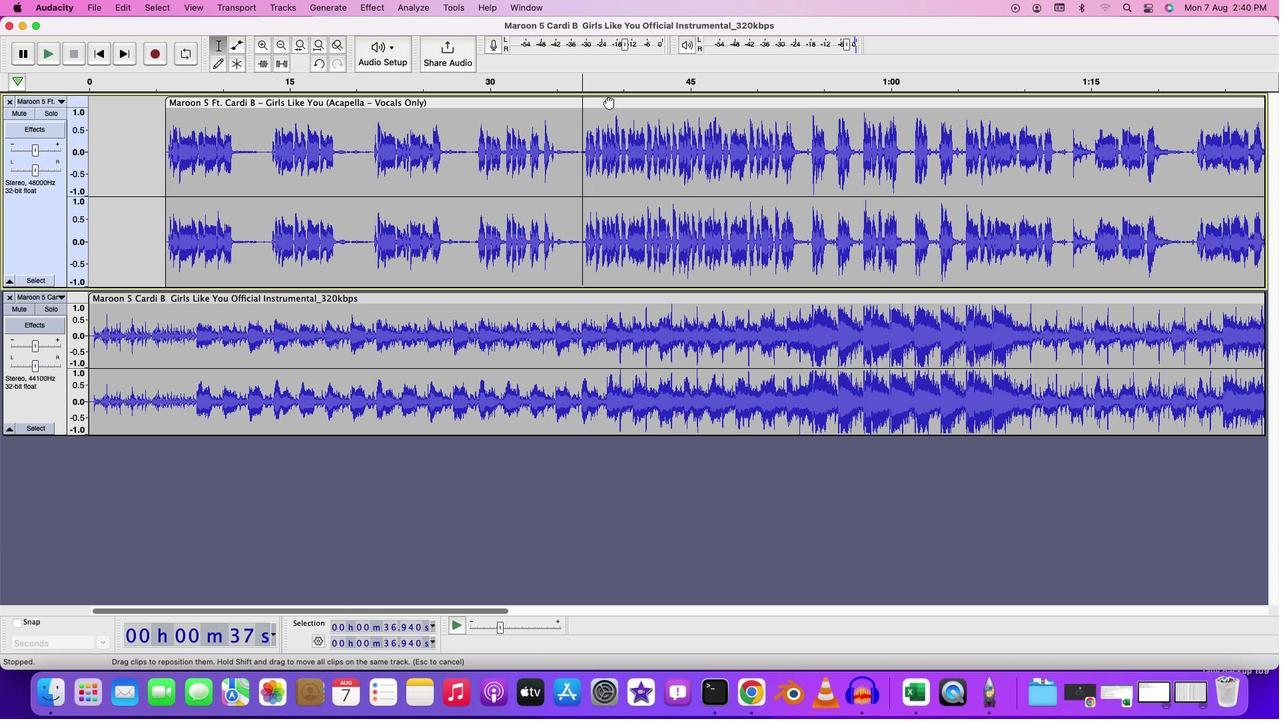 
Action: Mouse moved to (594, 125)
Screenshot: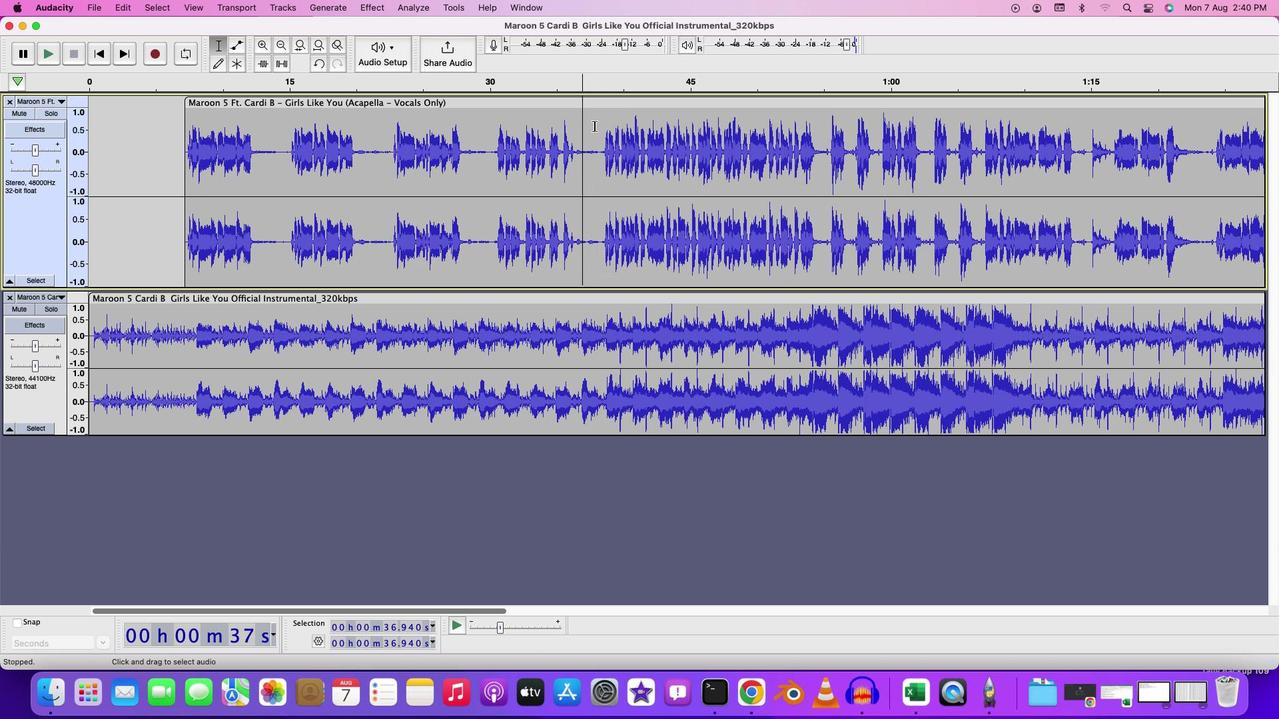
Action: Mouse pressed left at (594, 125)
Screenshot: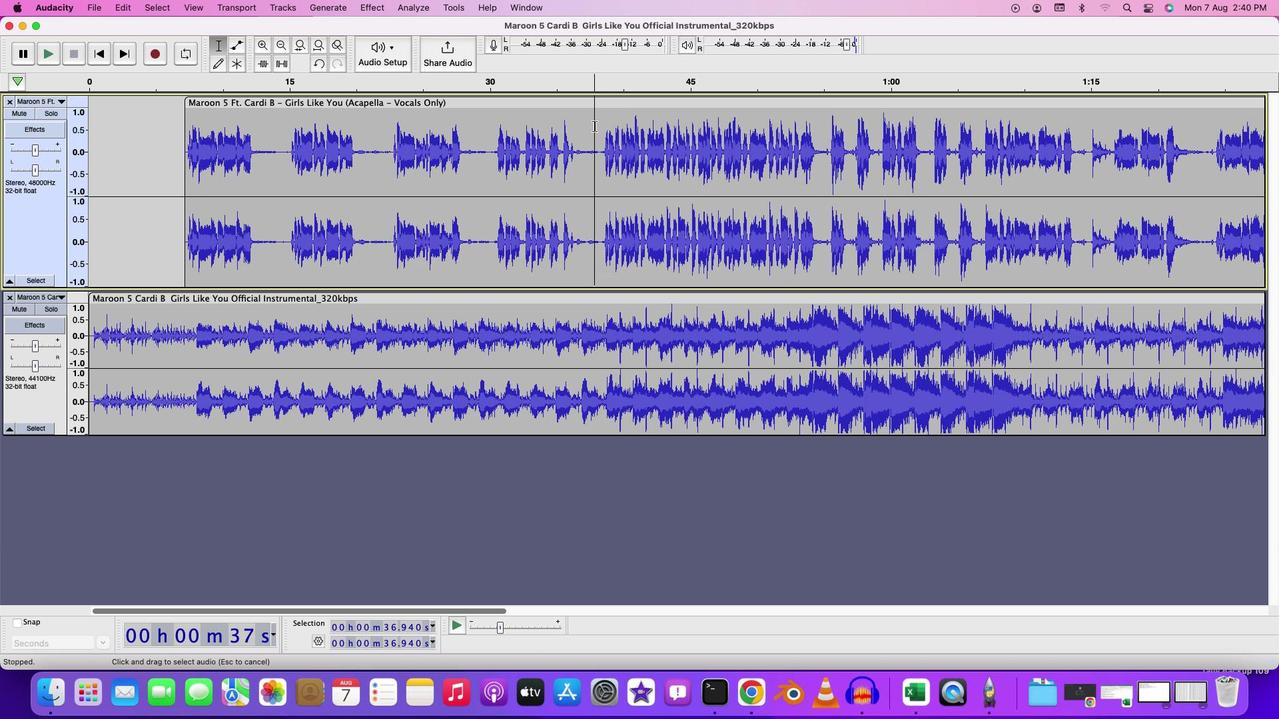 
Action: Key pressed Key.space
Screenshot: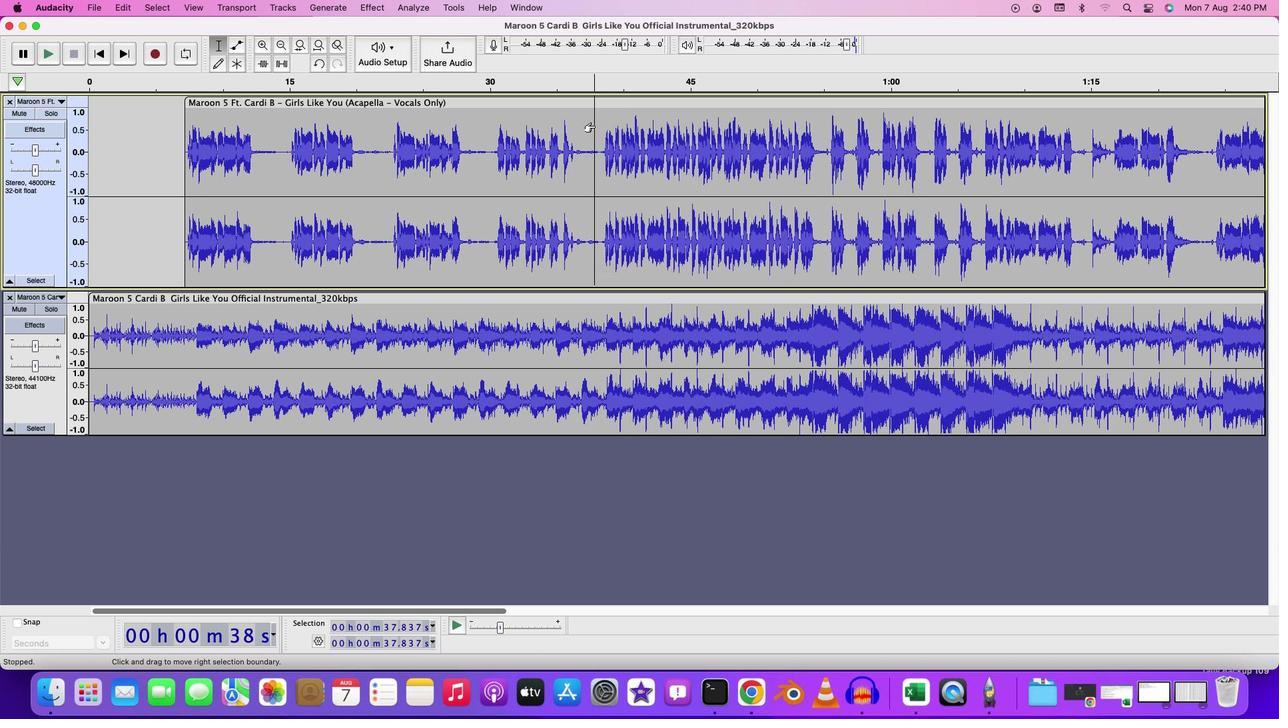 
Action: Mouse moved to (617, 105)
Screenshot: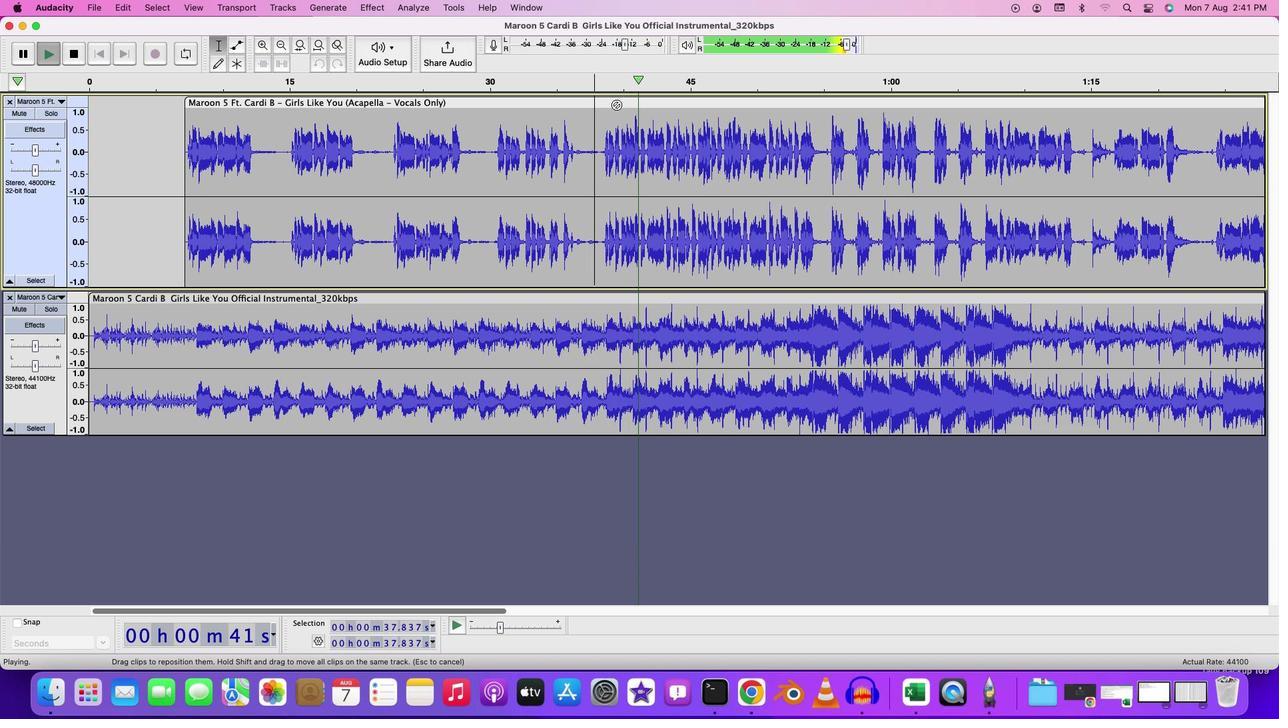 
Action: Mouse pressed left at (617, 105)
Screenshot: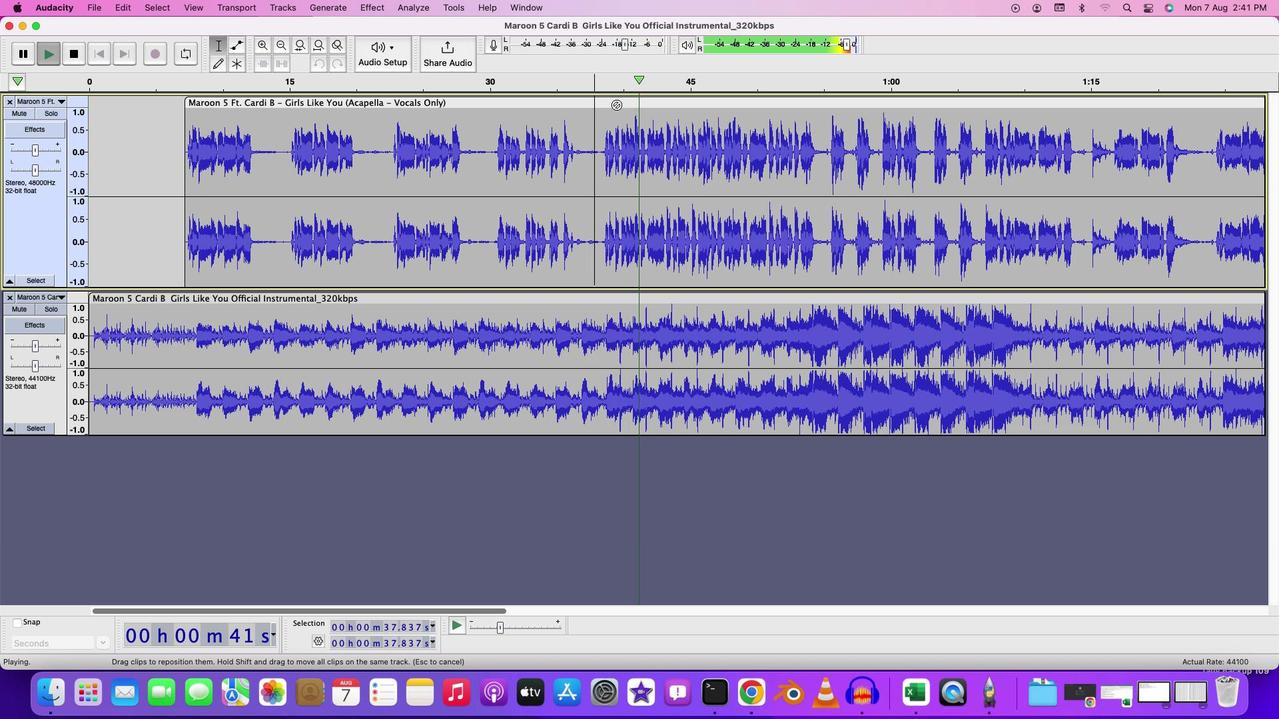 
Action: Mouse moved to (611, 105)
Screenshot: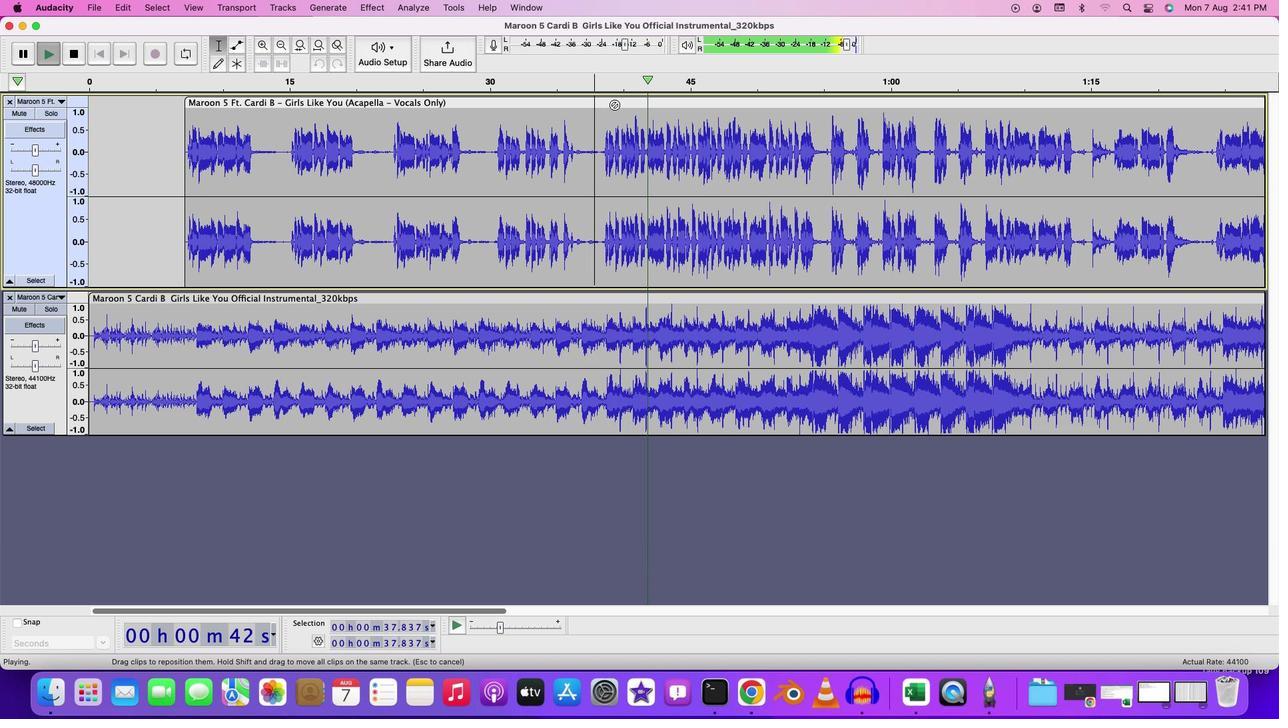 
Action: Key pressed Key.space
Screenshot: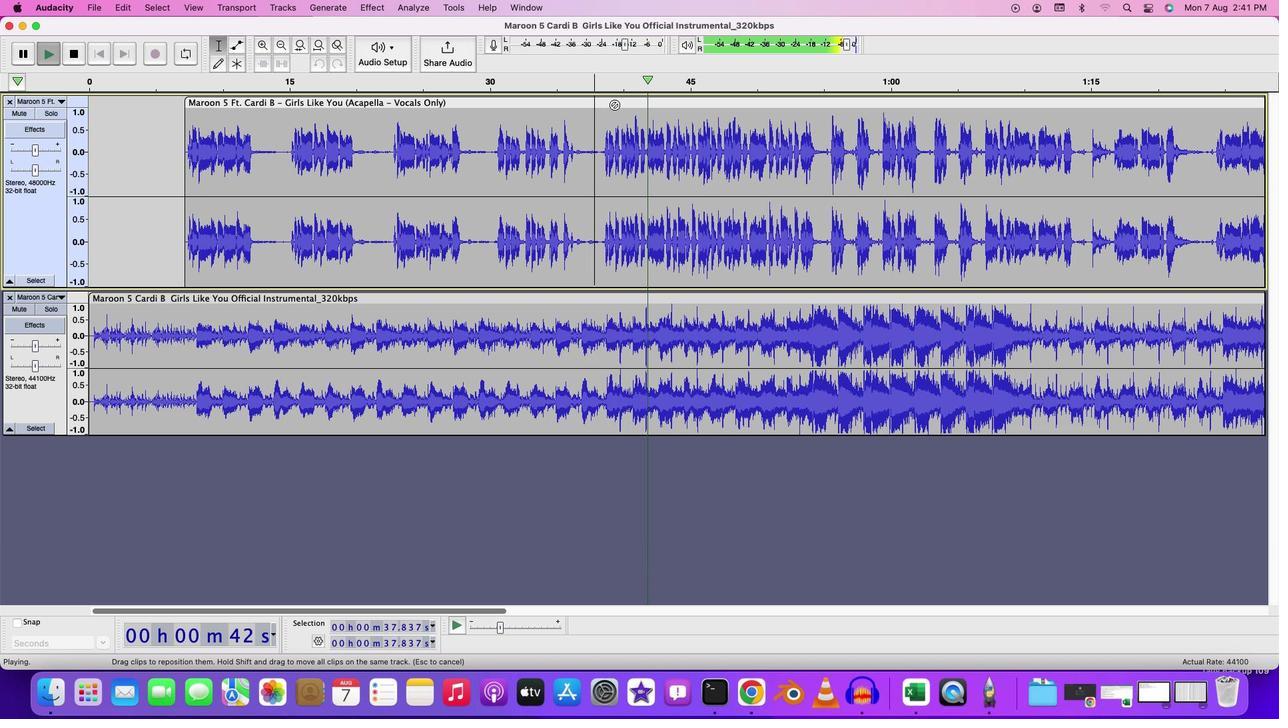 
Action: Mouse moved to (617, 103)
Screenshot: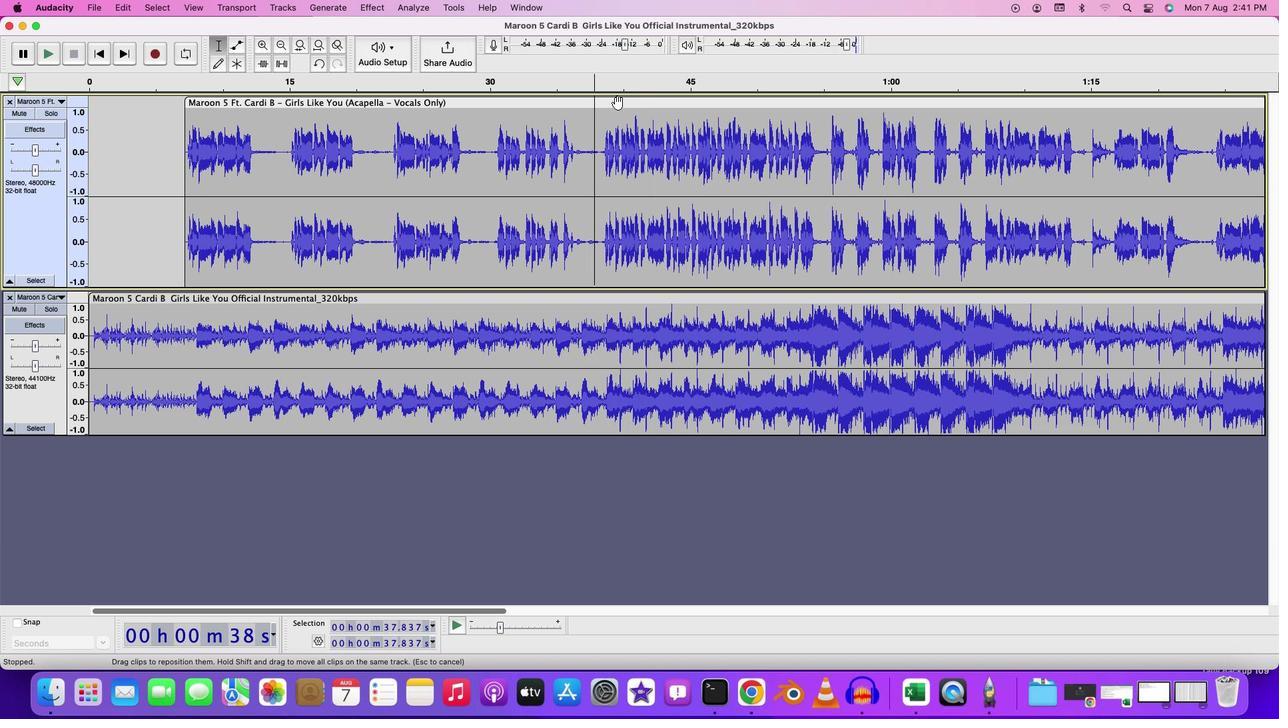 
Action: Mouse pressed left at (617, 103)
Screenshot: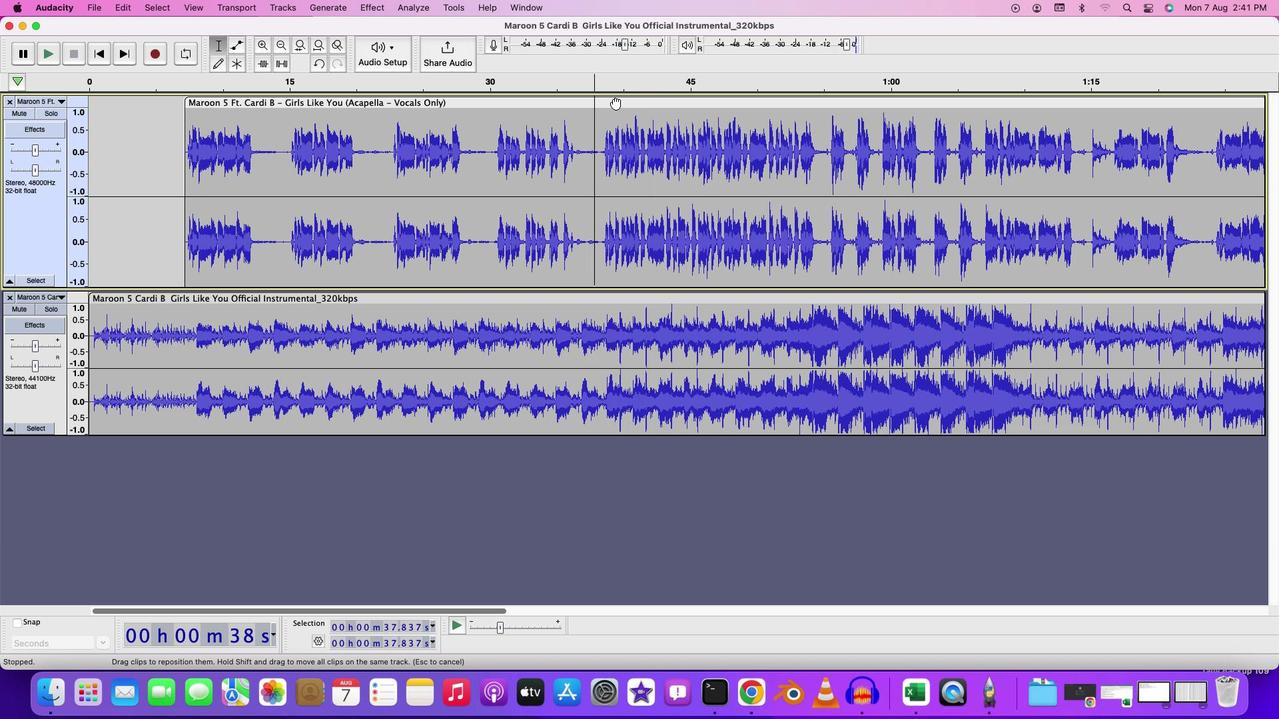 
Action: Mouse moved to (591, 118)
Screenshot: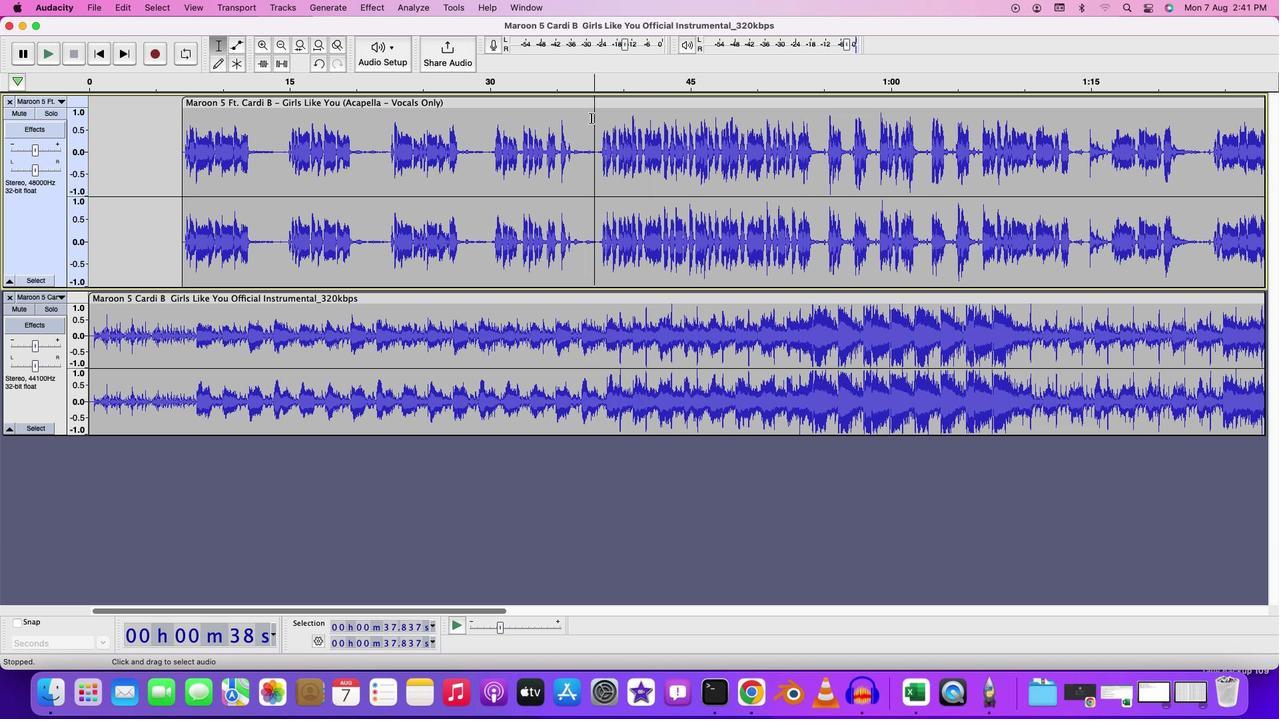
Action: Mouse pressed left at (591, 118)
Screenshot: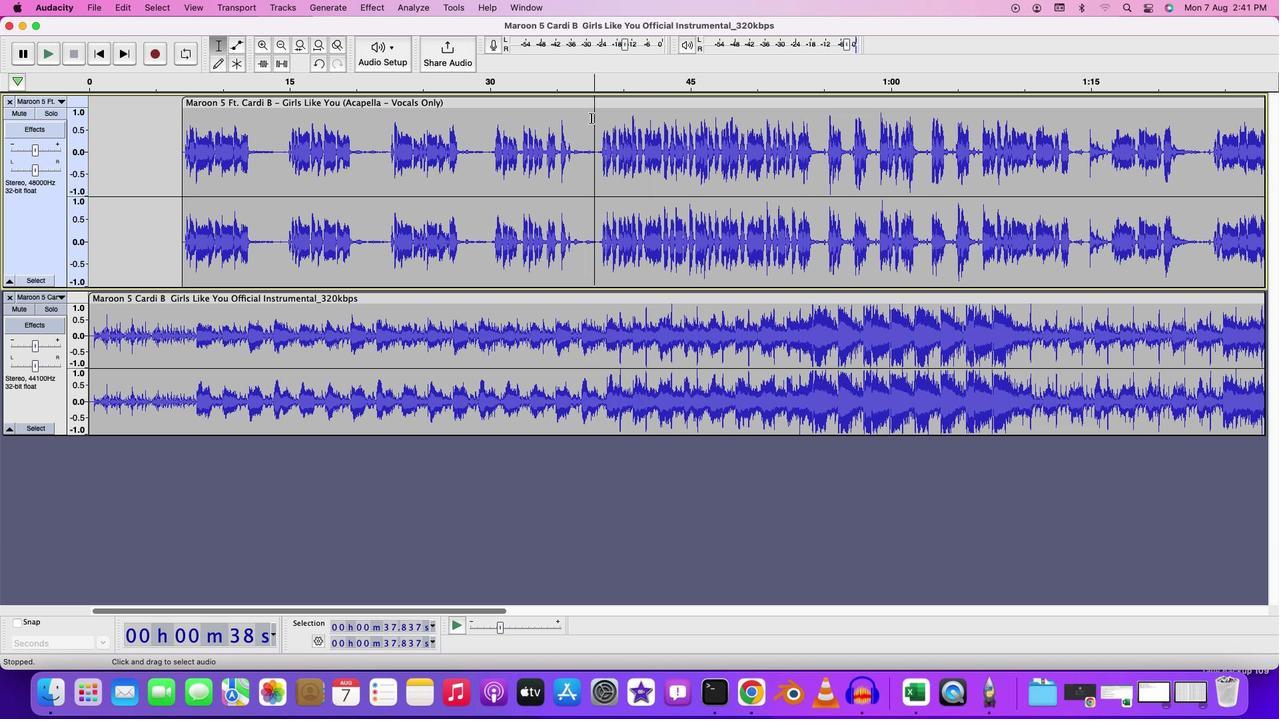 
Action: Key pressed Key.space
Screenshot: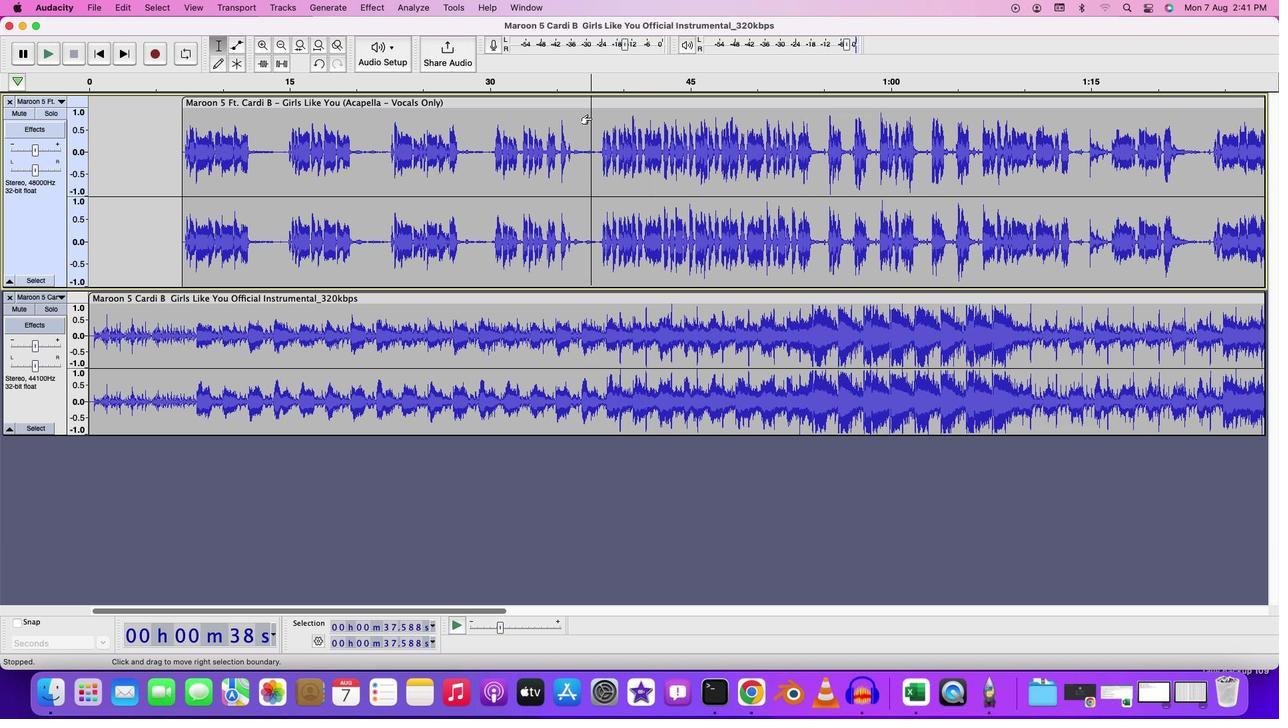 
Action: Mouse moved to (599, 113)
Screenshot: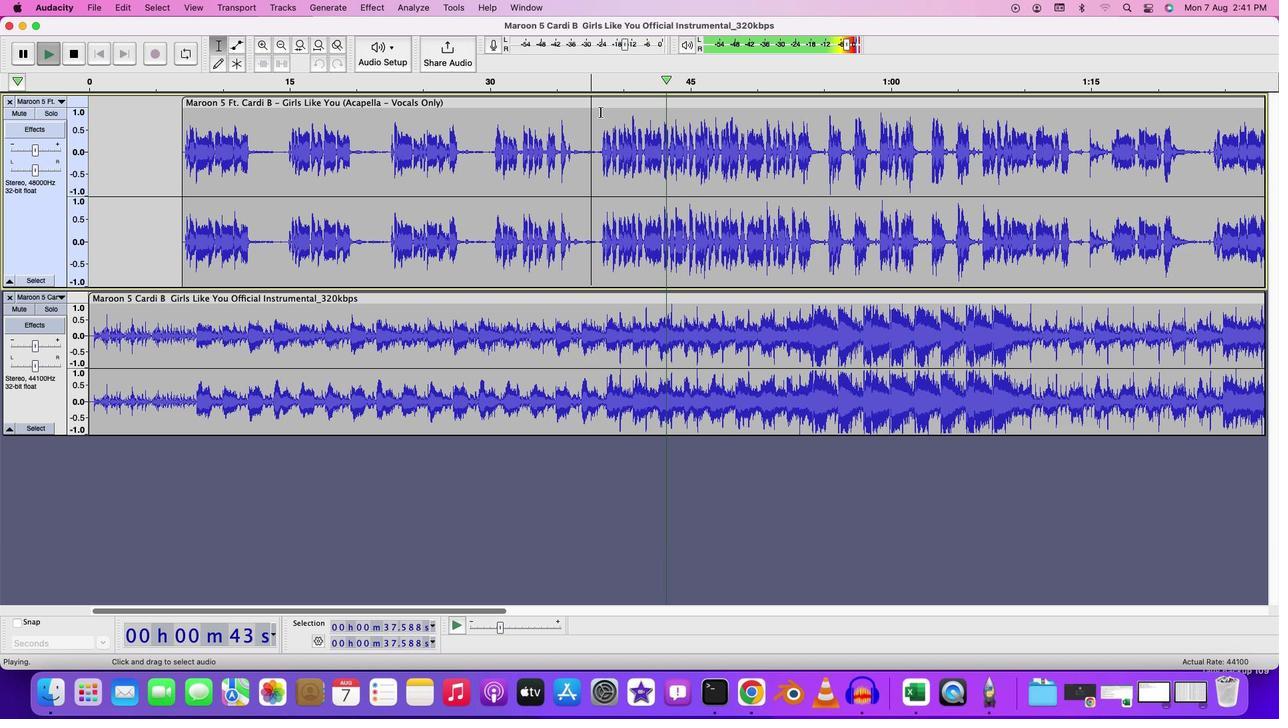 
Action: Key pressed Key.space
Screenshot: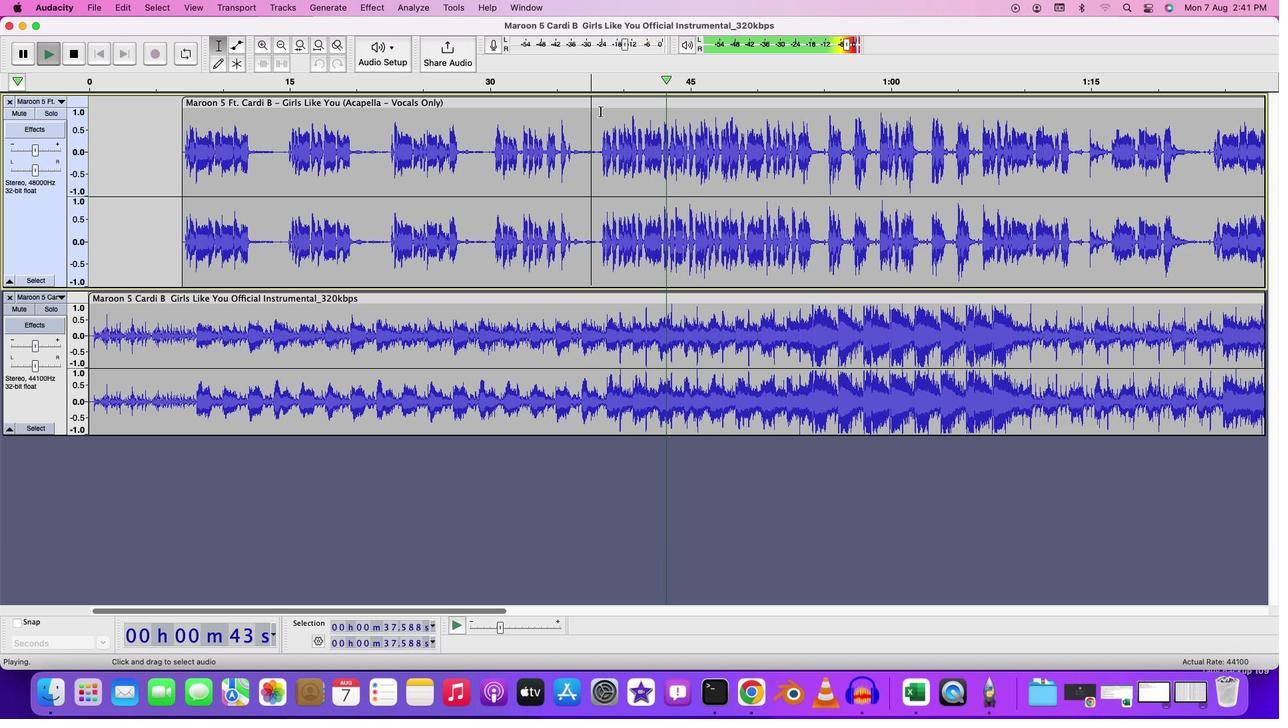 
Action: Mouse moved to (601, 103)
Screenshot: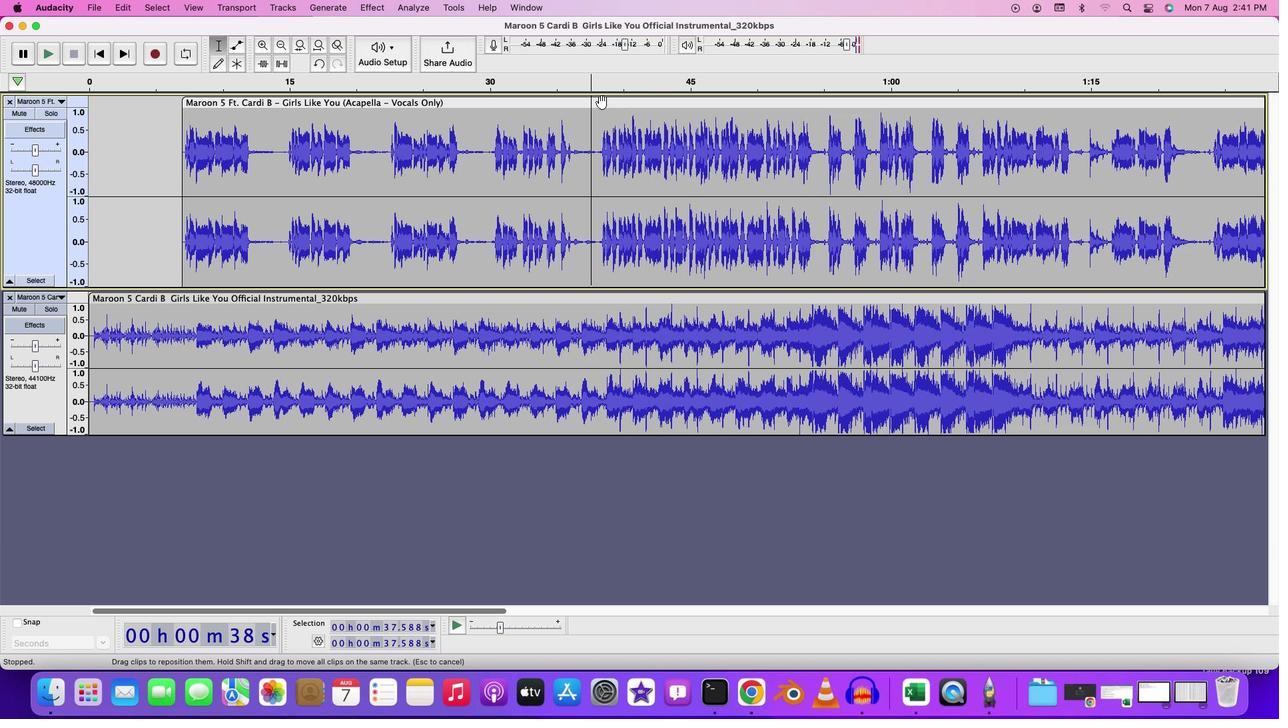 
Action: Mouse pressed left at (601, 103)
Screenshot: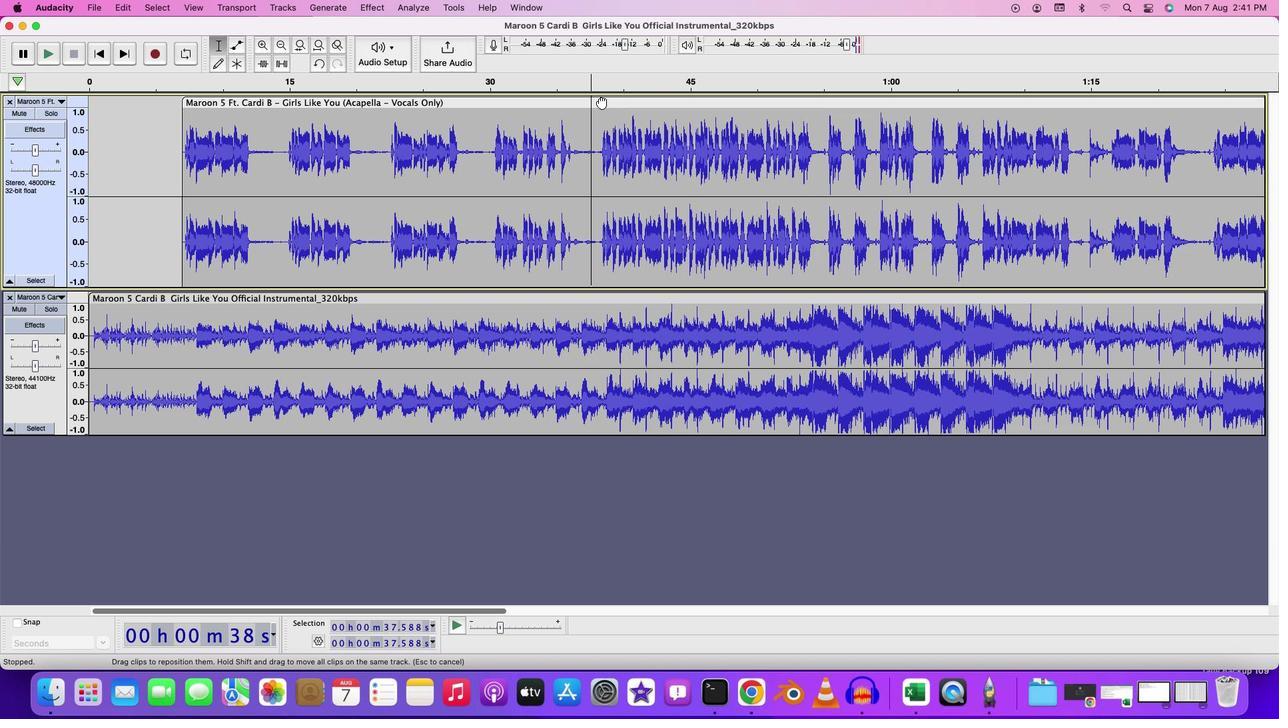 
Action: Mouse moved to (592, 132)
Screenshot: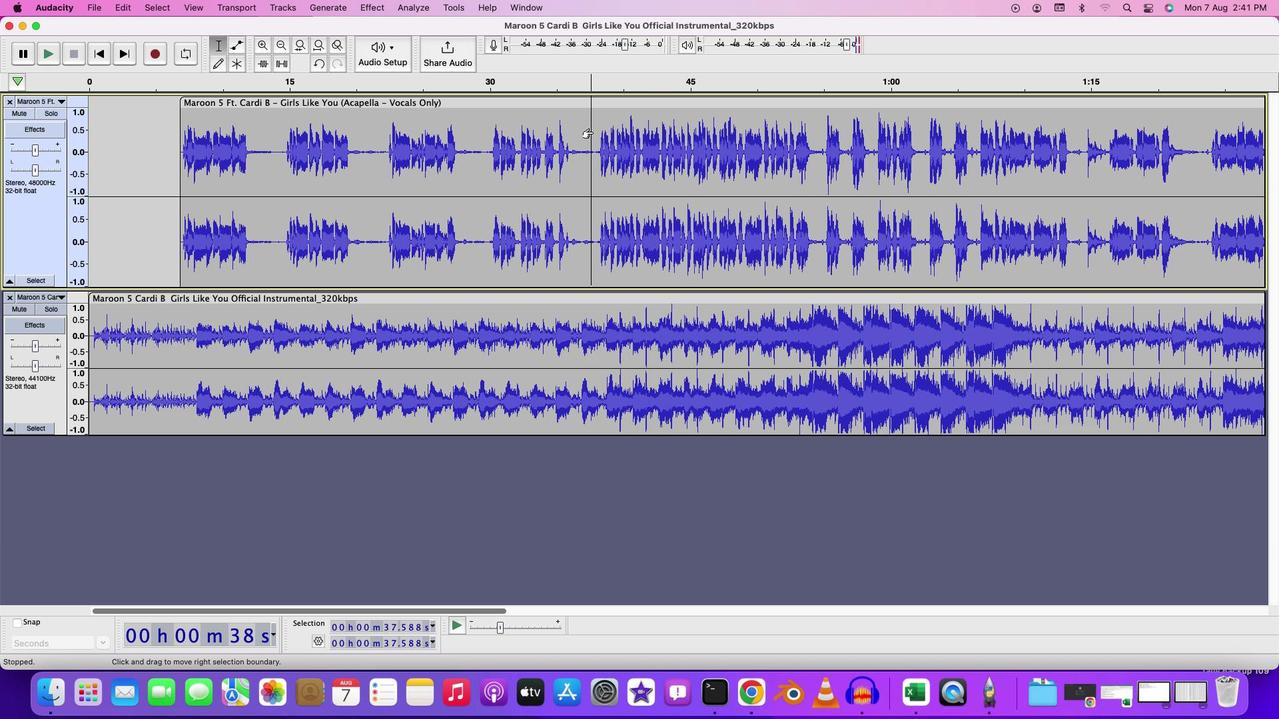 
Action: Mouse pressed left at (592, 132)
Screenshot: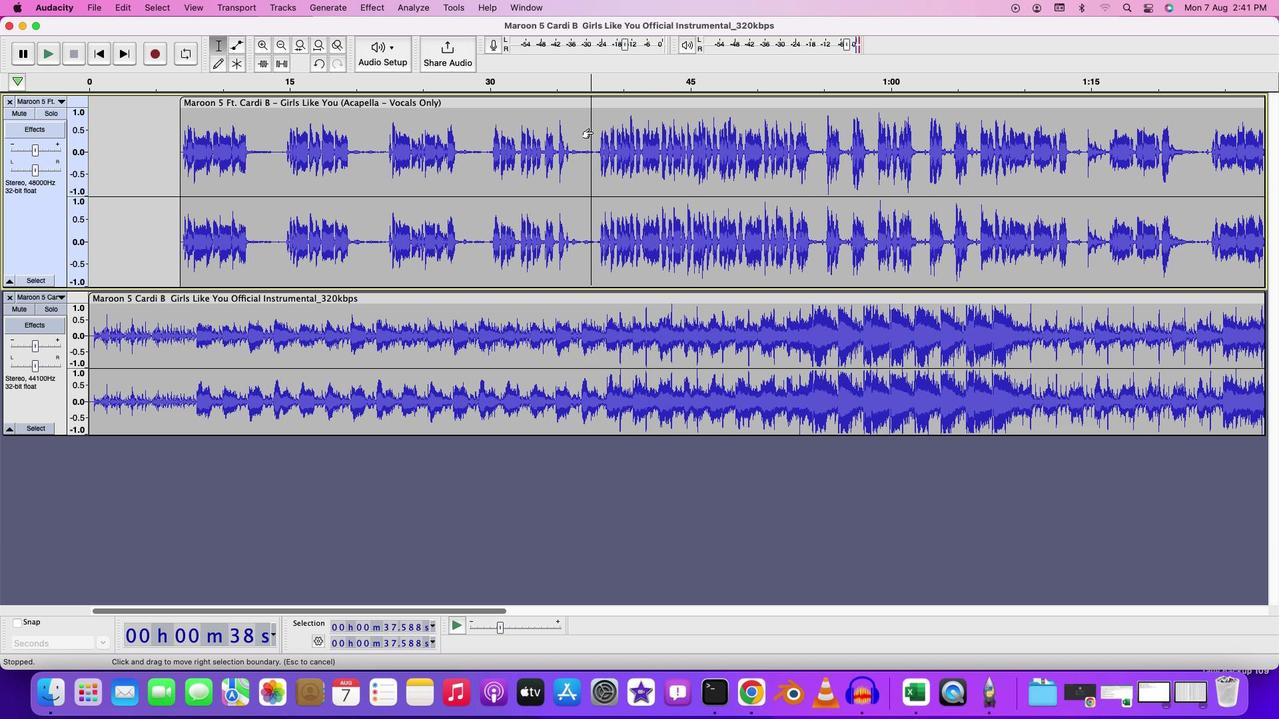 
Action: Mouse moved to (595, 130)
Screenshot: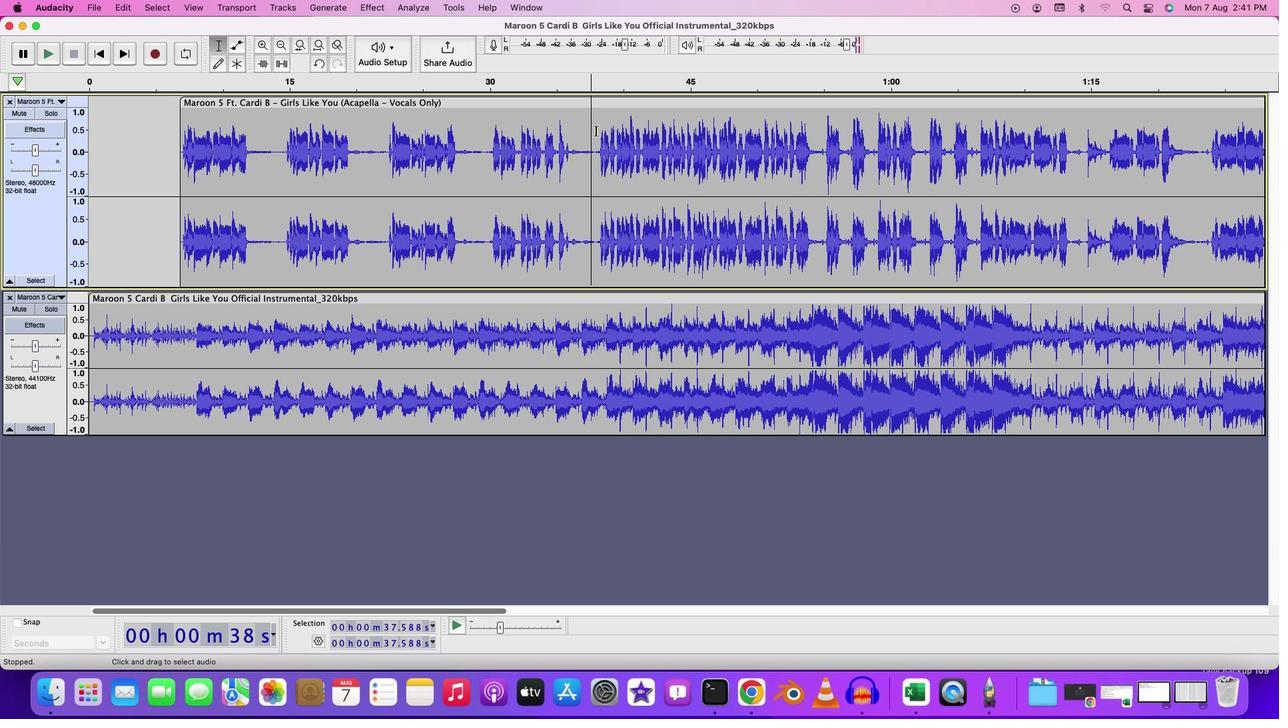 
Action: Mouse pressed left at (595, 130)
Screenshot: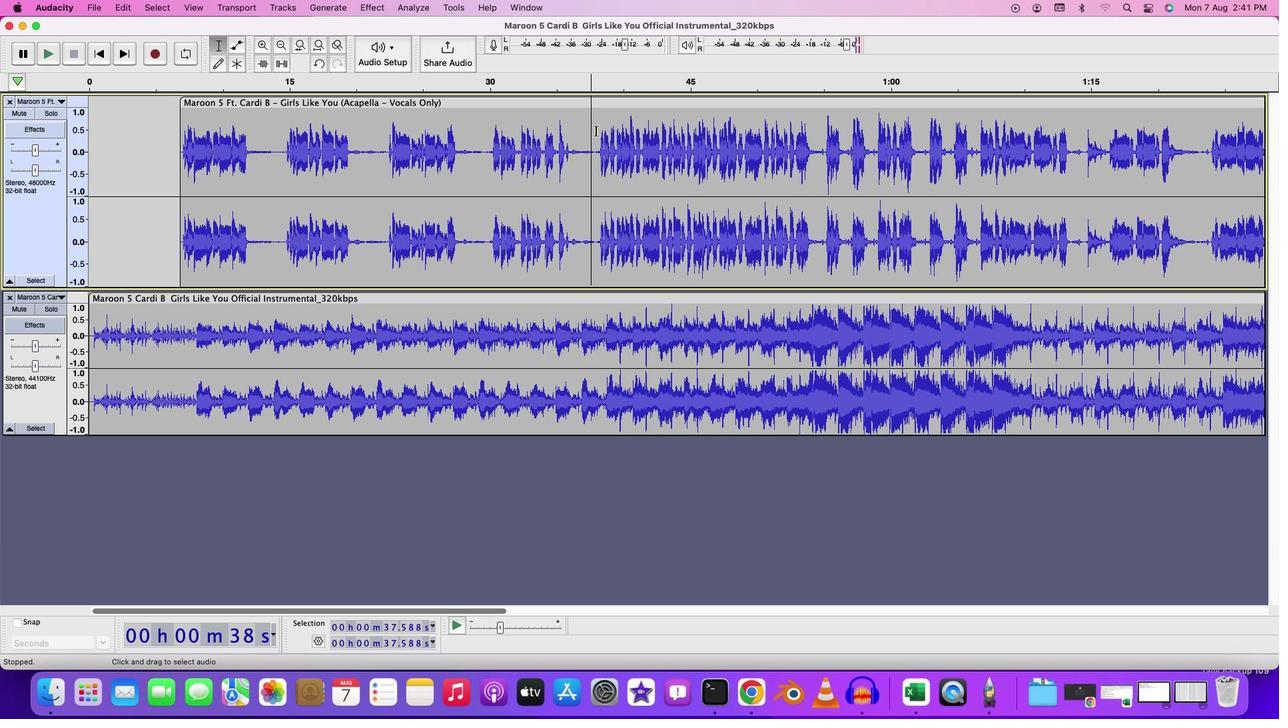 
Action: Key pressed Key.space
Screenshot: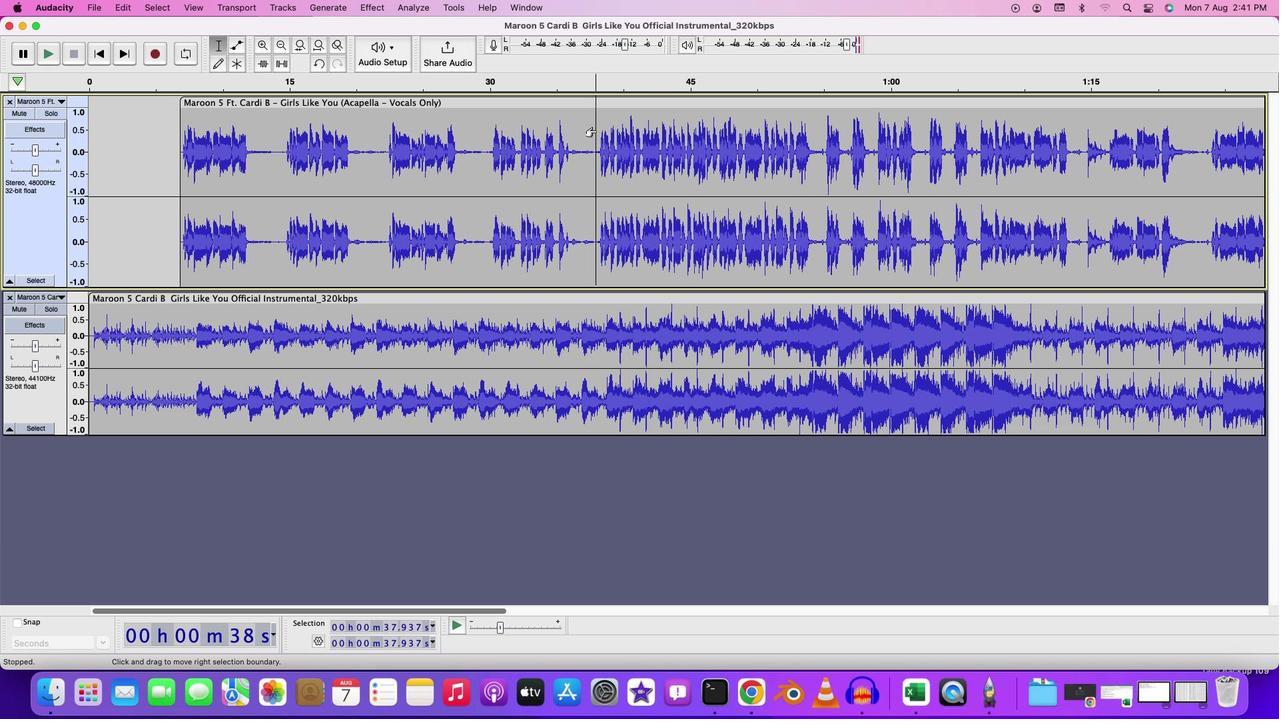 
Action: Mouse moved to (180, 143)
Screenshot: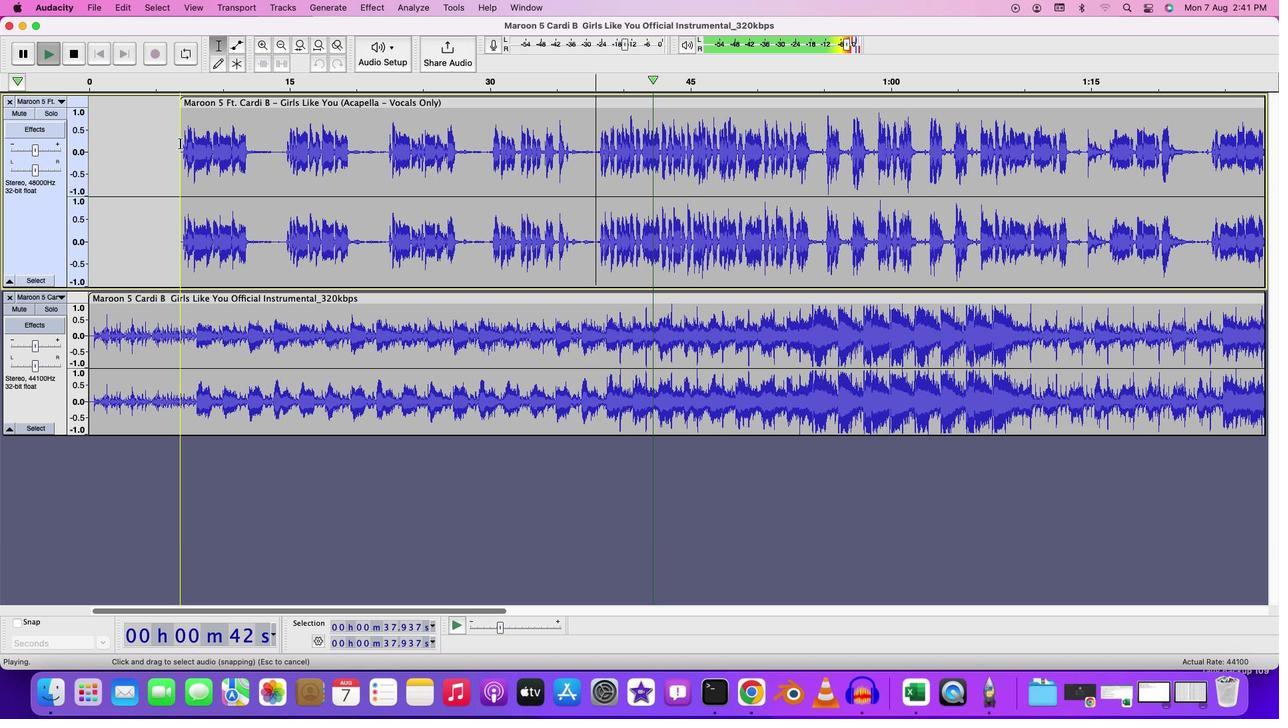 
Action: Mouse pressed left at (180, 143)
Screenshot: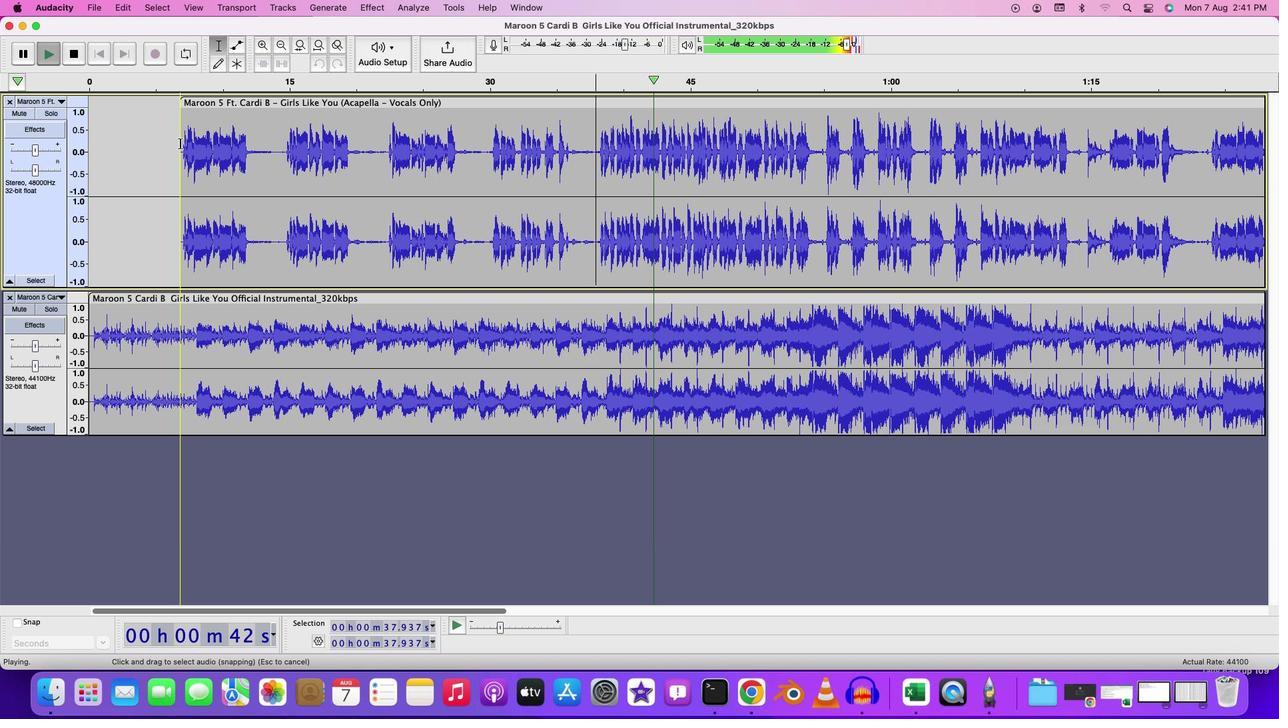 
Action: Mouse moved to (161, 138)
Screenshot: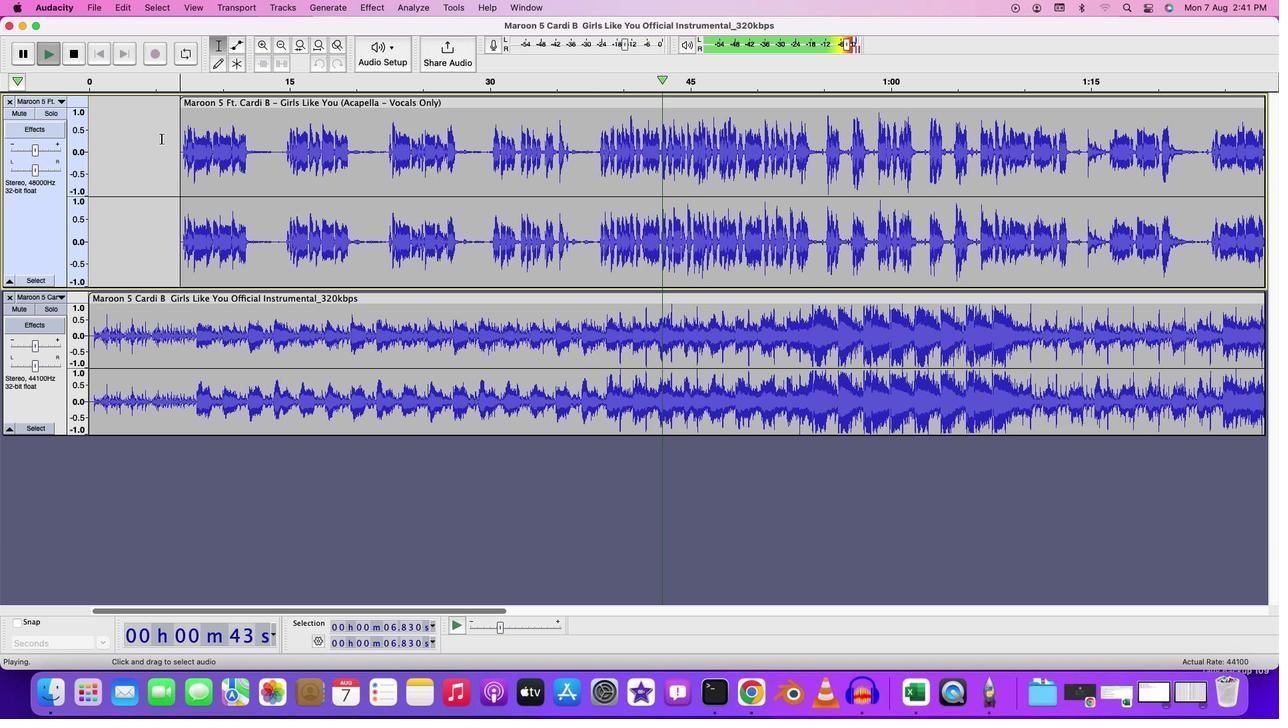 
Action: Mouse pressed left at (161, 138)
Screenshot: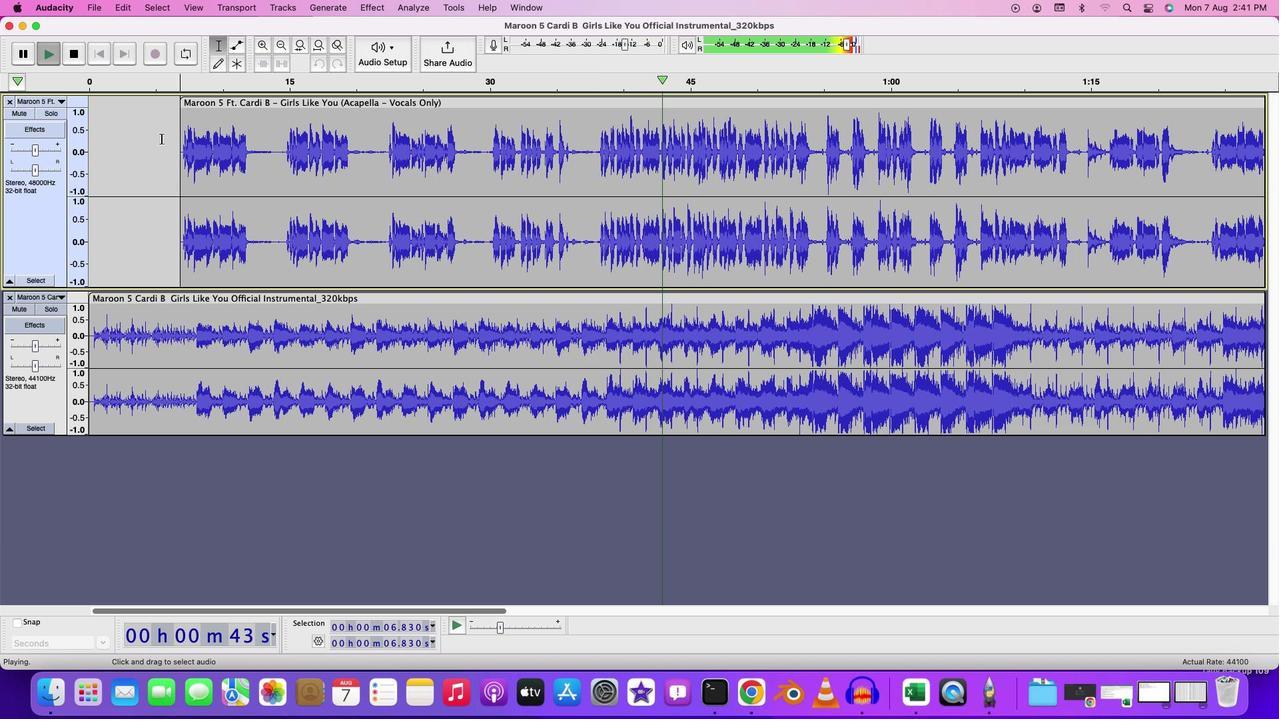 
Action: Key pressed Key.spaceKey.space
Screenshot: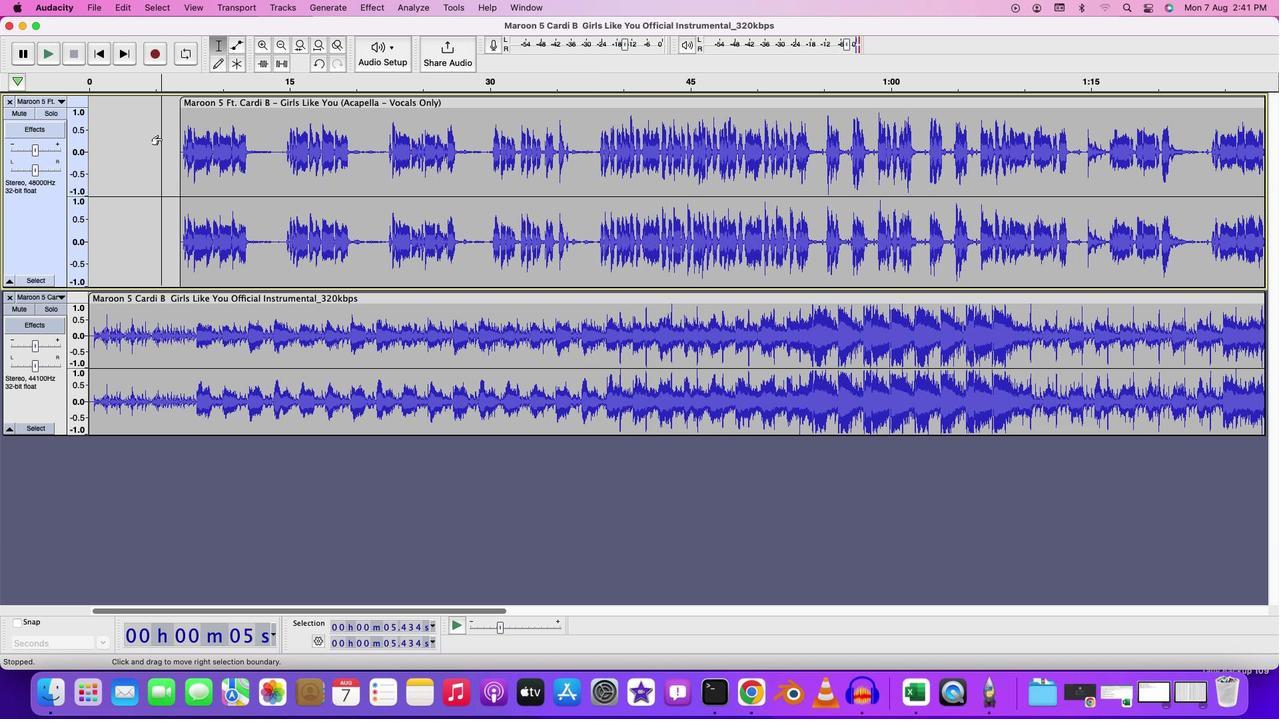 
Action: Mouse moved to (543, 121)
Screenshot: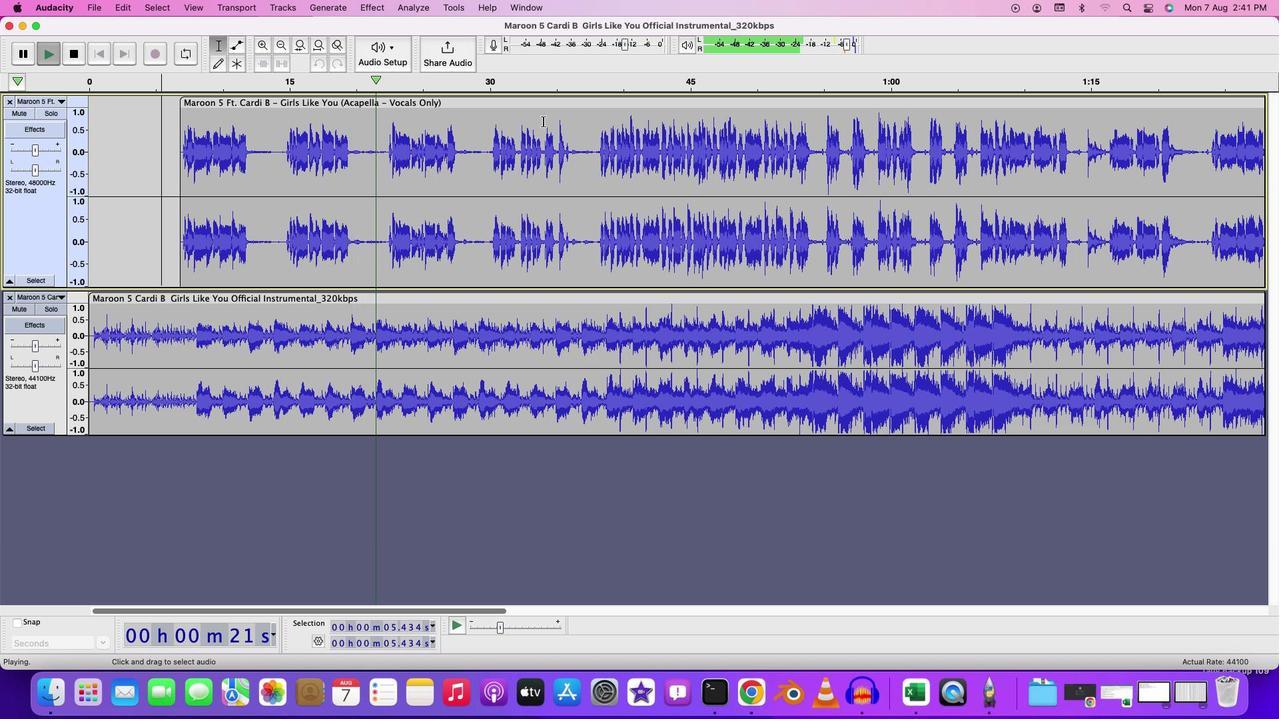 
Action: Mouse pressed left at (543, 121)
Screenshot: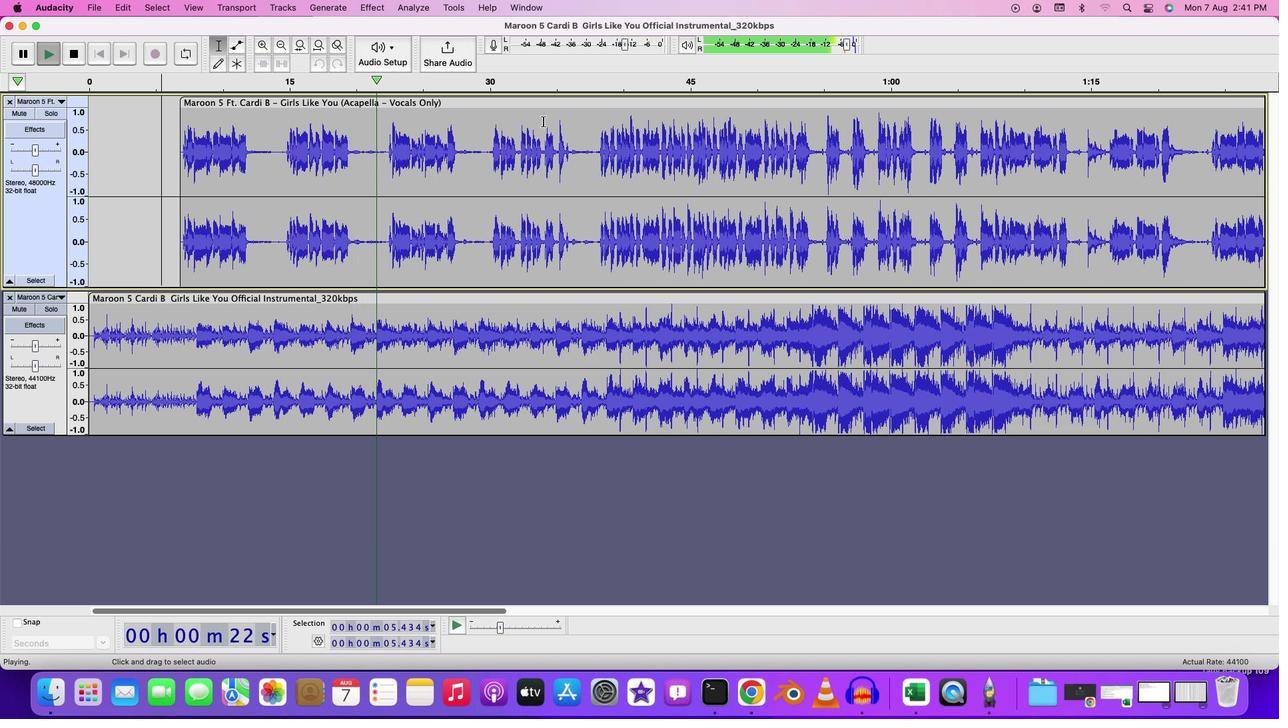 
Action: Mouse moved to (543, 121)
Screenshot: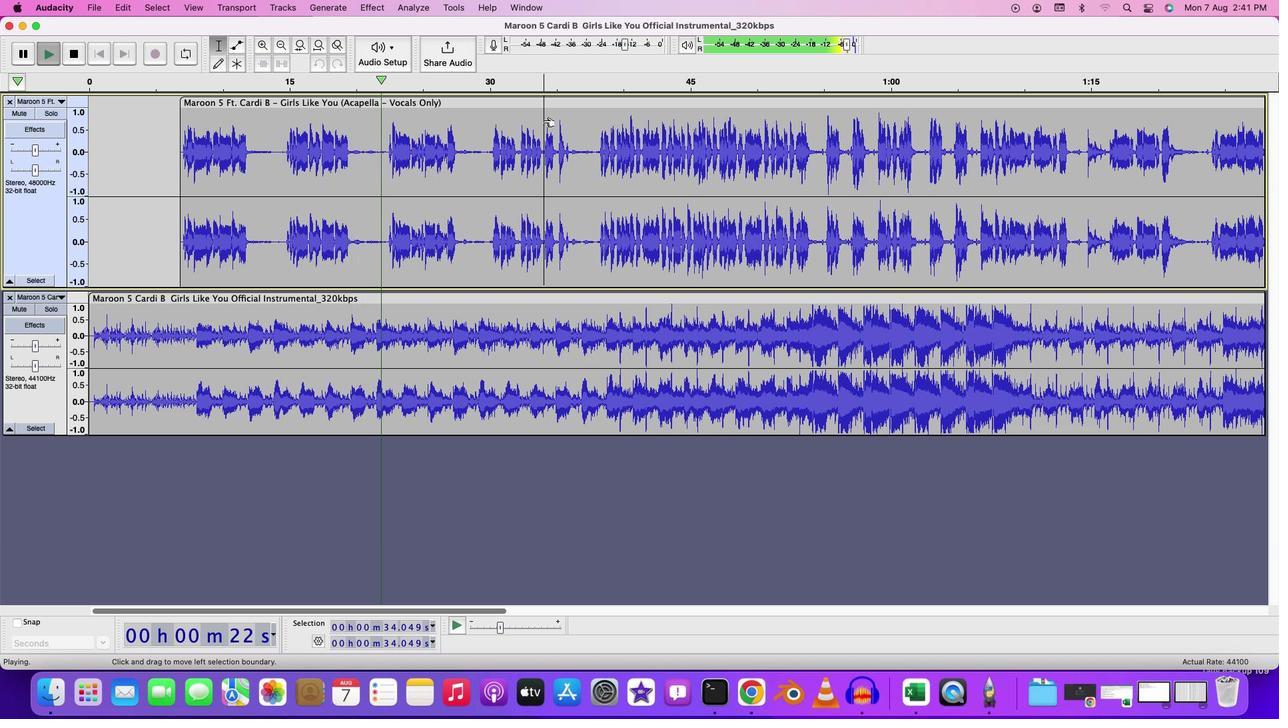 
Action: Key pressed Key.spaceKey.space
Screenshot: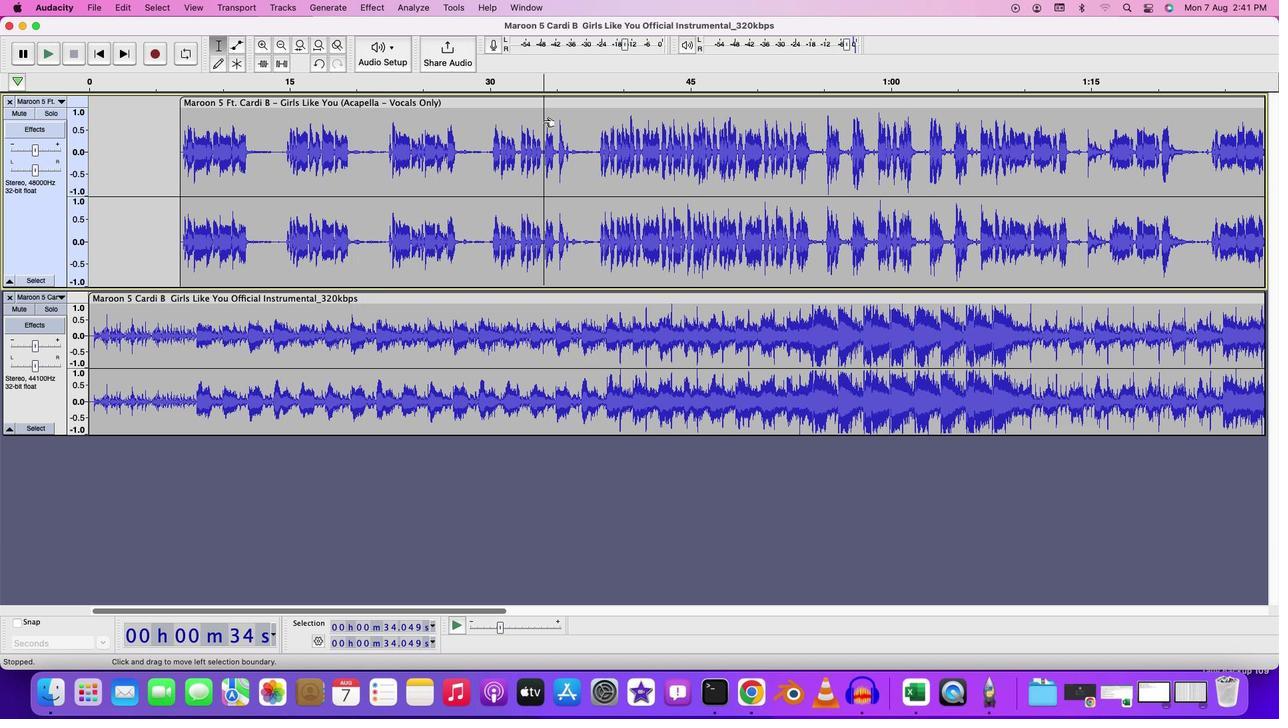 
Action: Mouse moved to (543, 121)
Screenshot: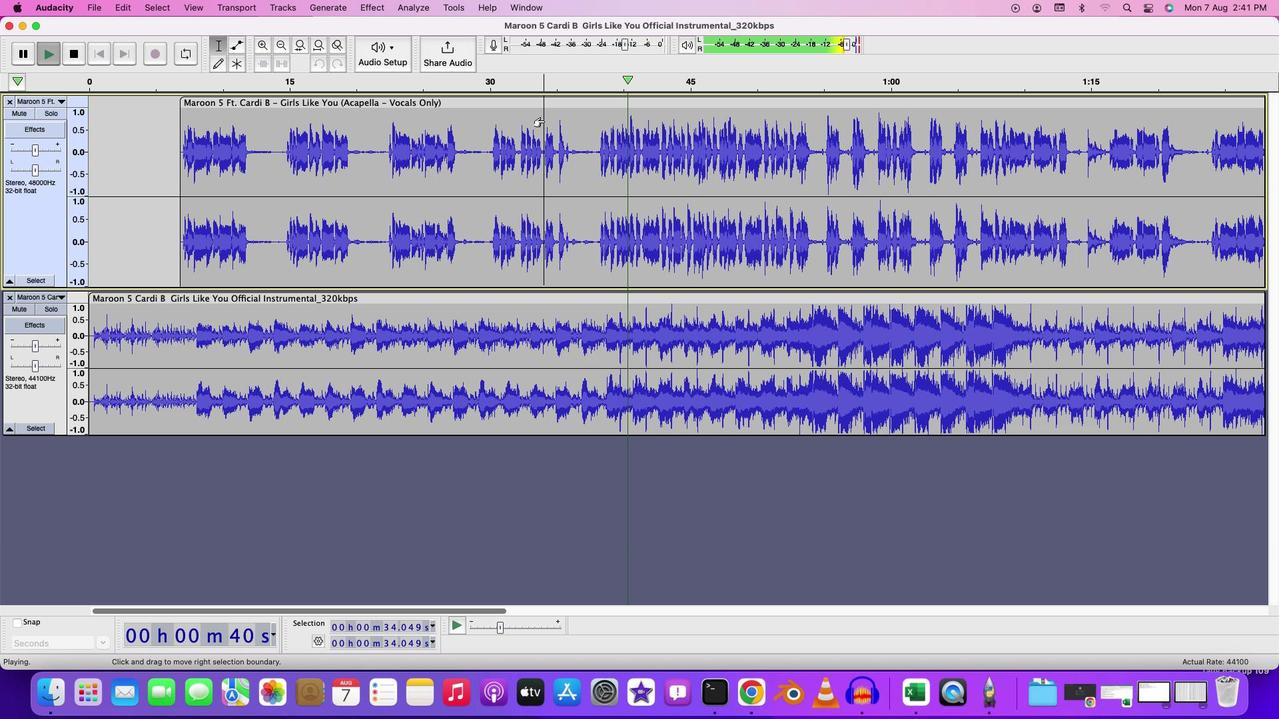 
Action: Key pressed Key.space
Screenshot: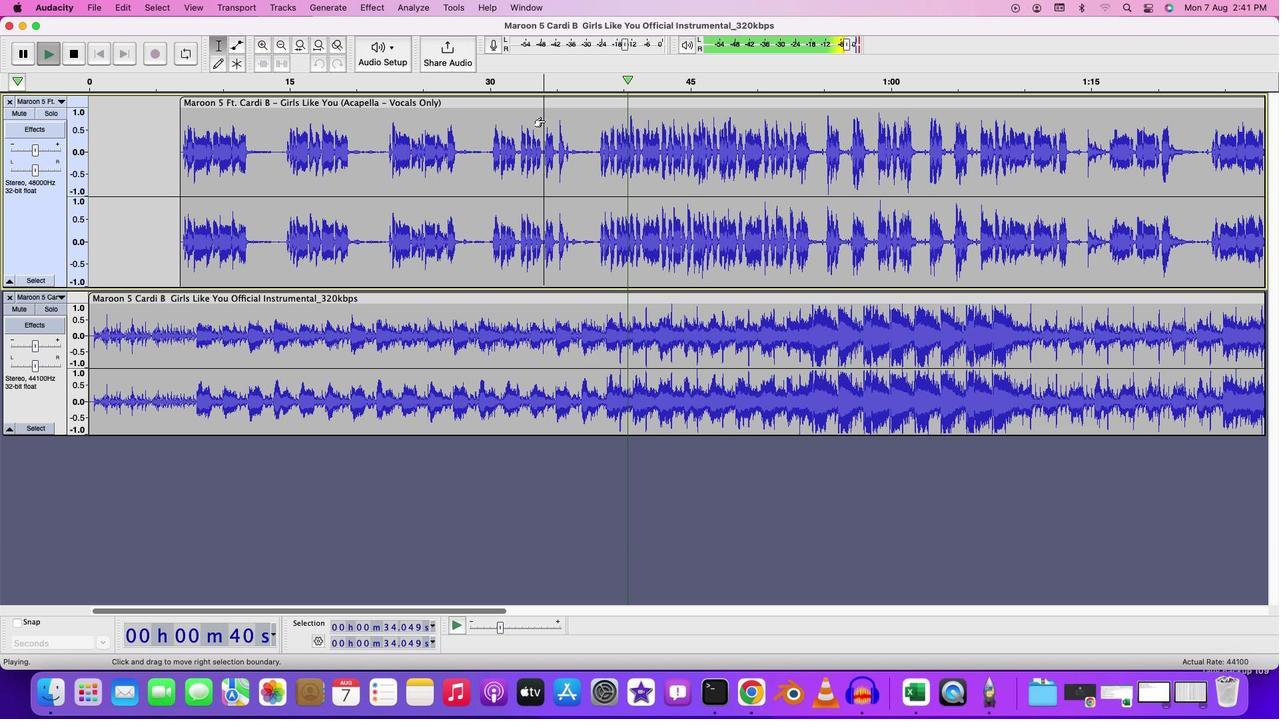 
Action: Mouse moved to (585, 102)
Screenshot: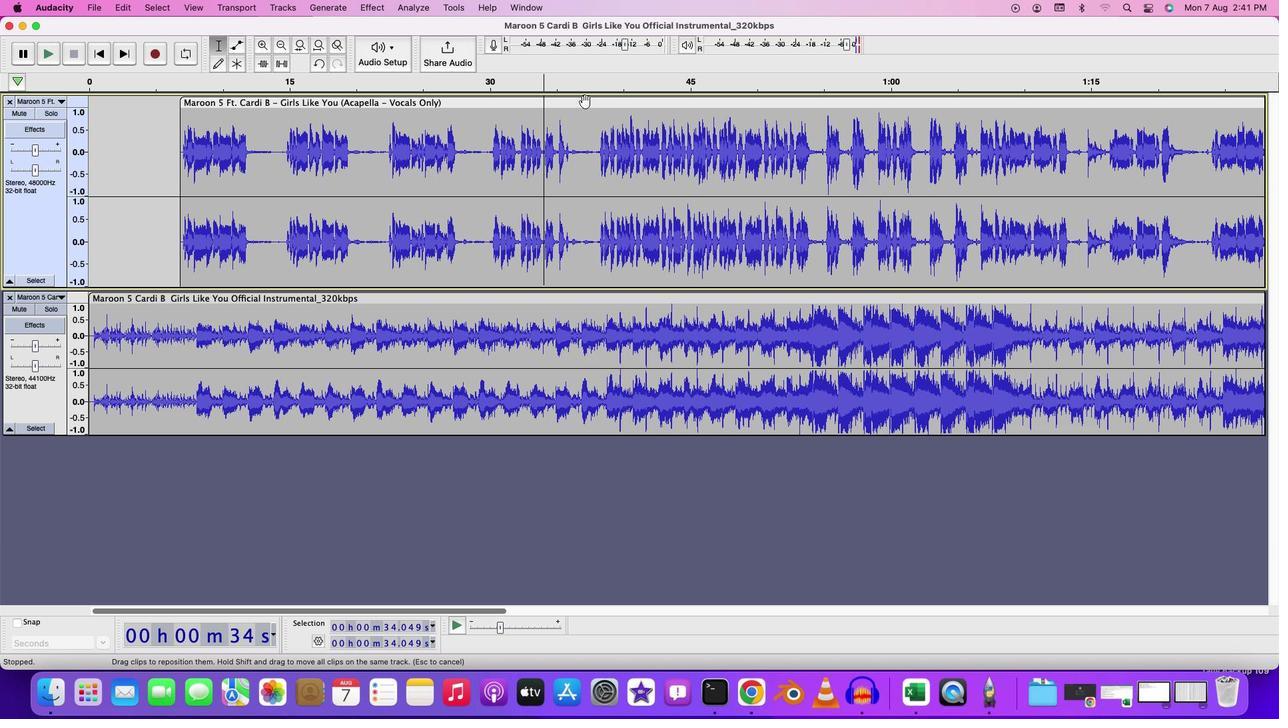 
Action: Mouse pressed left at (585, 102)
Screenshot: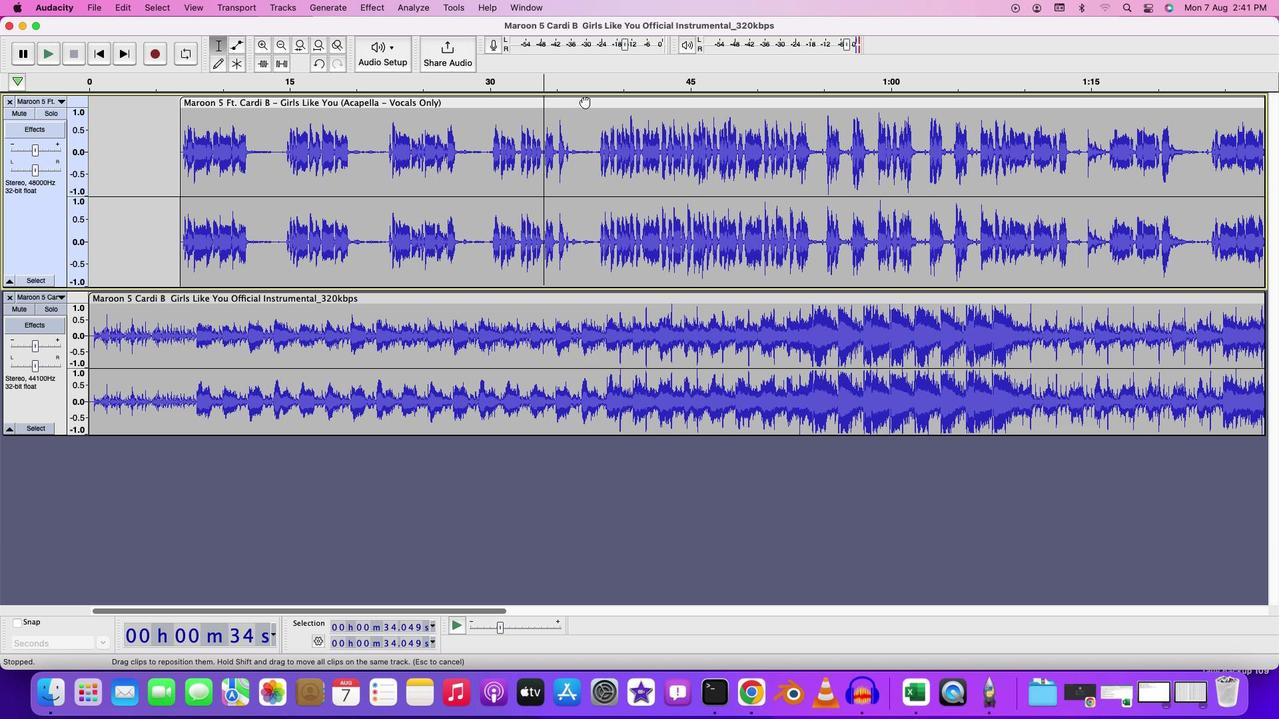 
Action: Mouse moved to (577, 125)
Screenshot: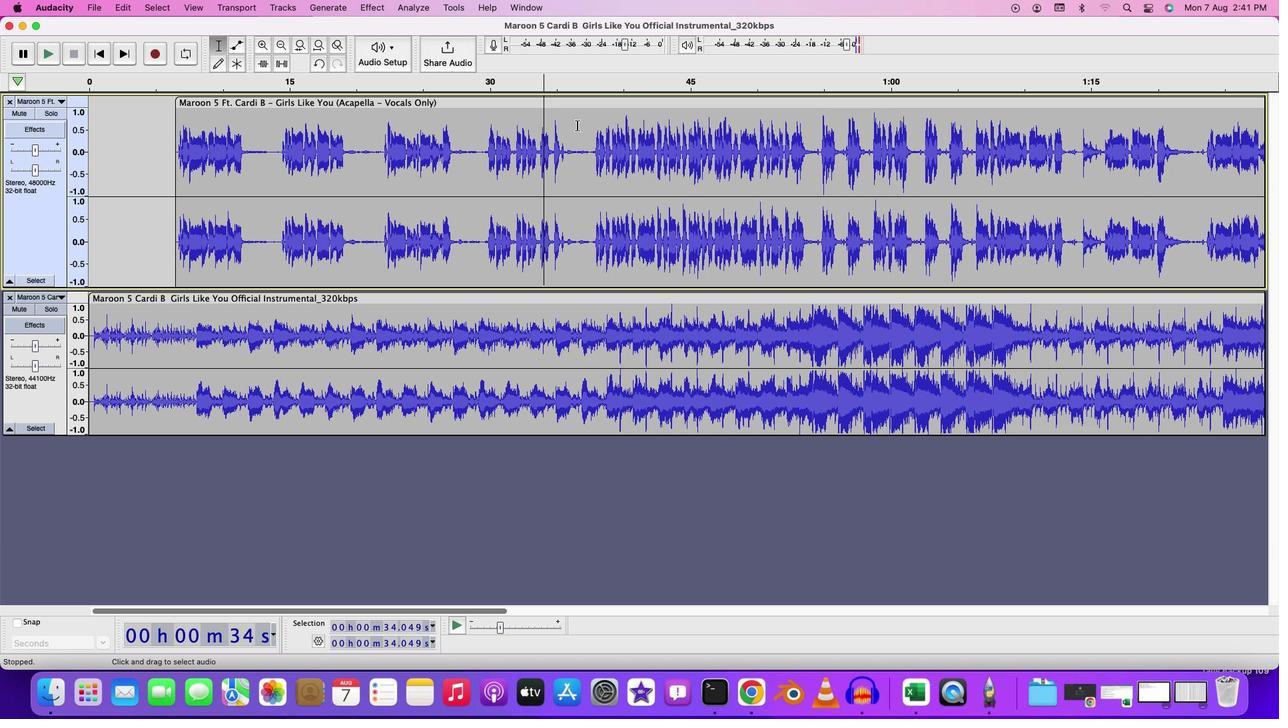 
Action: Mouse pressed left at (577, 125)
Screenshot: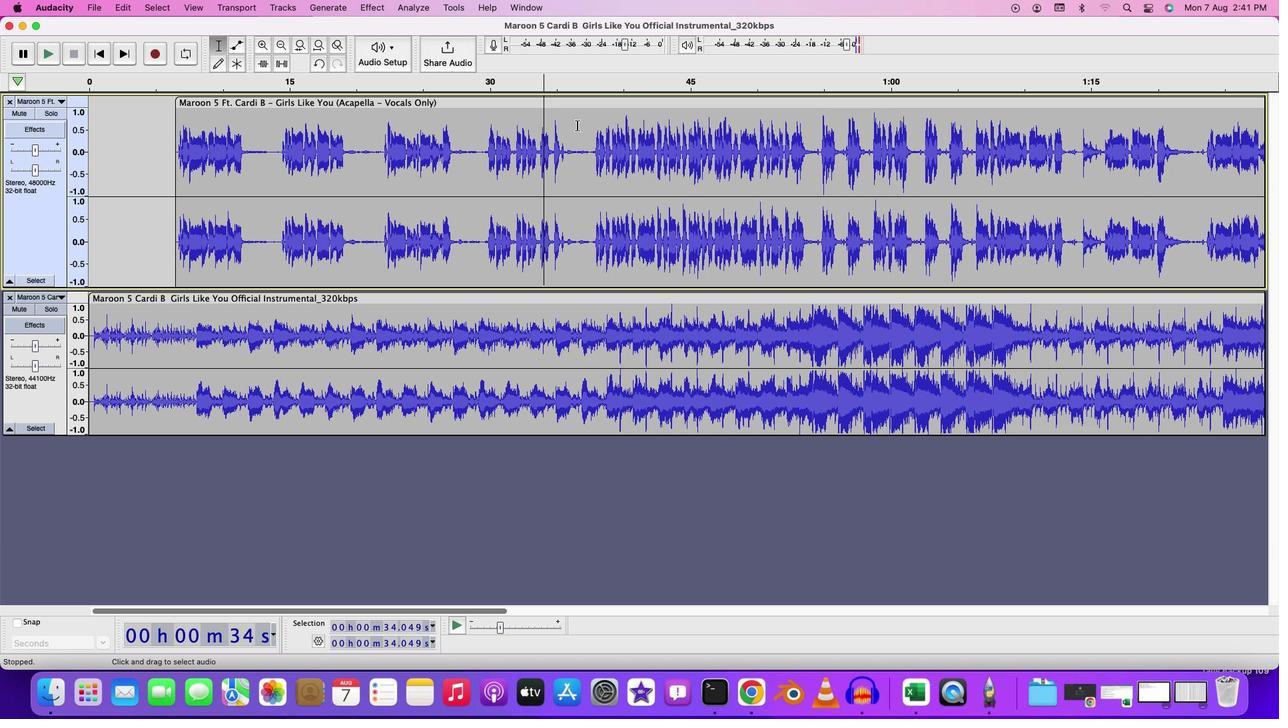 
Action: Mouse moved to (577, 125)
Screenshot: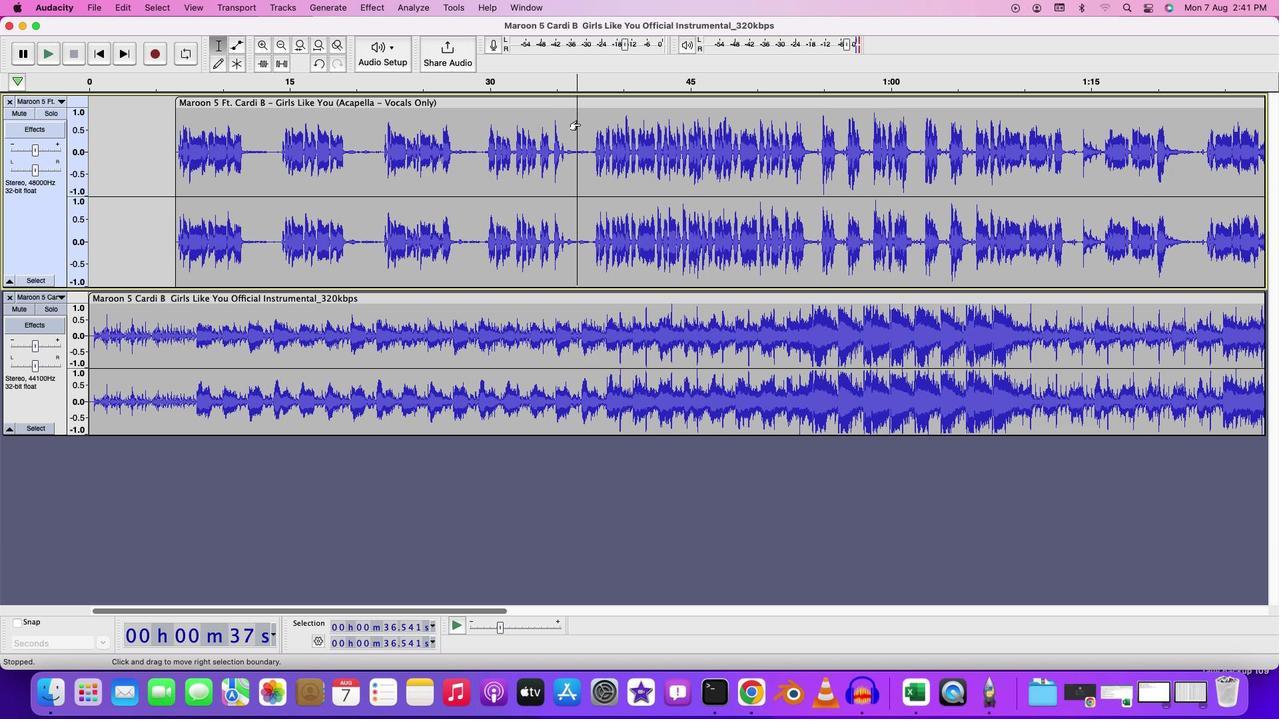 
Action: Key pressed Key.space
Screenshot: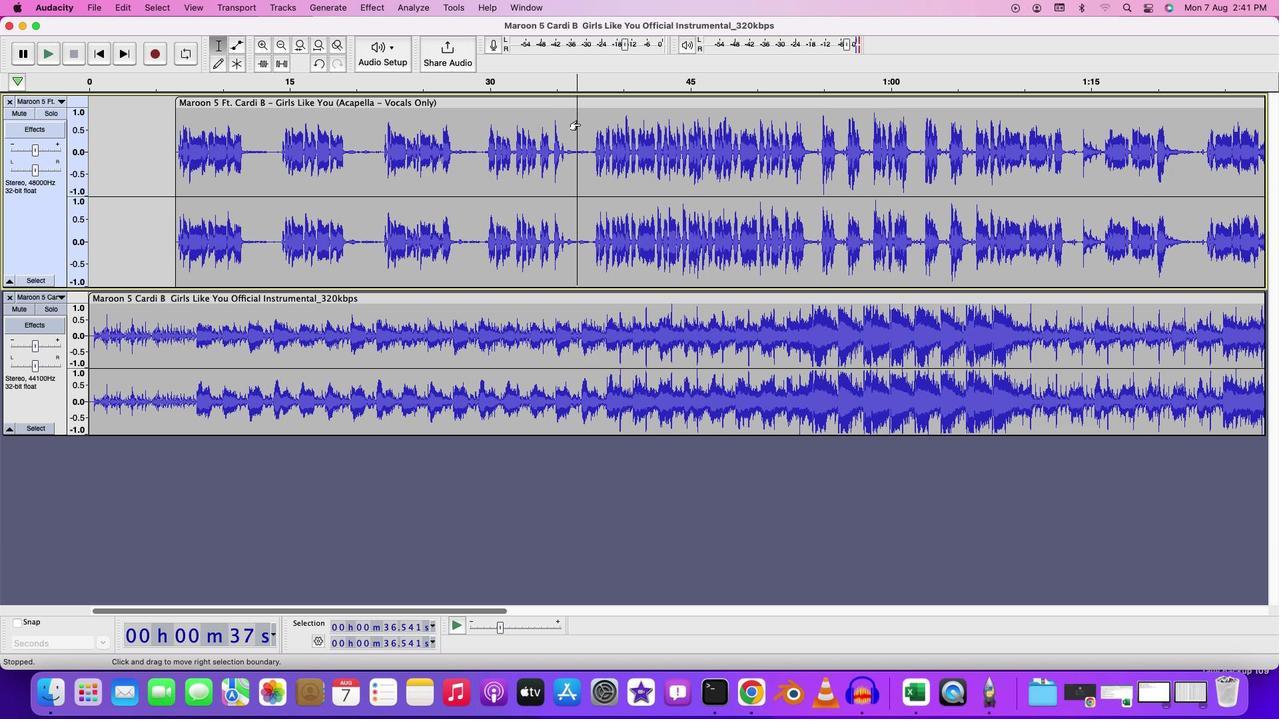 
Action: Mouse moved to (585, 119)
Screenshot: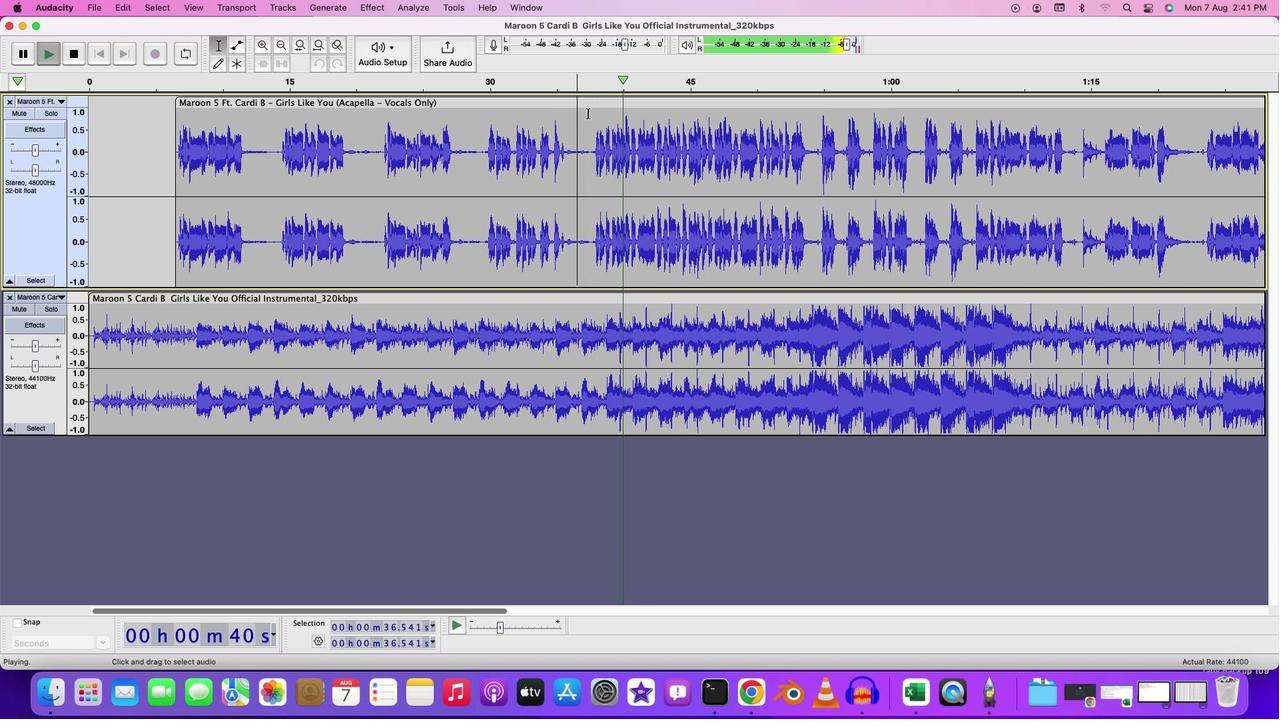 
Action: Key pressed Key.space
Screenshot: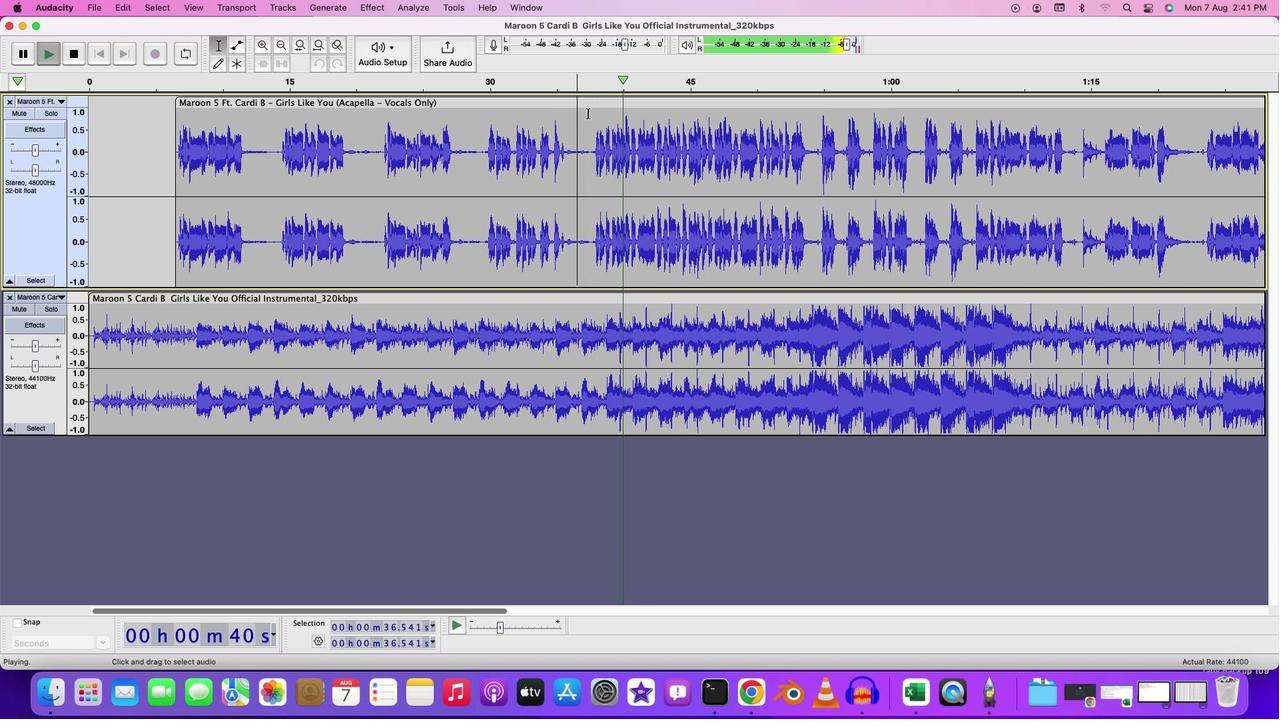 
Action: Mouse moved to (588, 105)
Screenshot: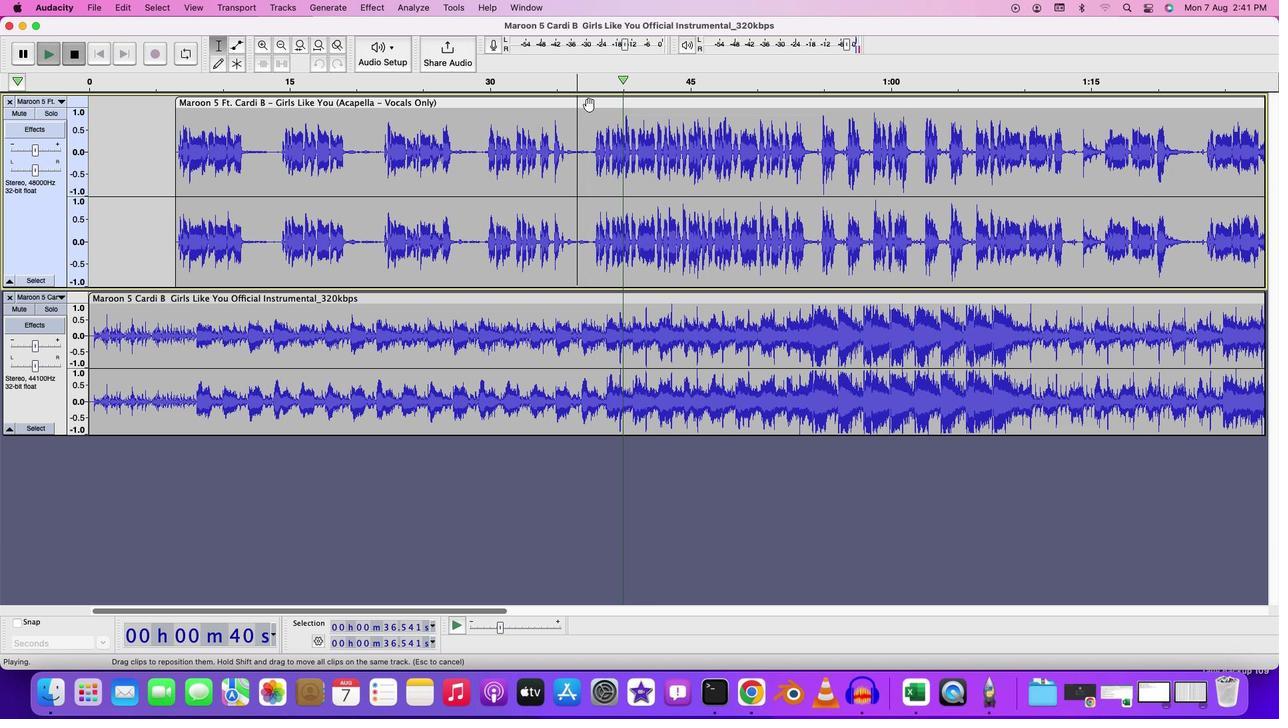 
Action: Mouse pressed left at (588, 105)
Screenshot: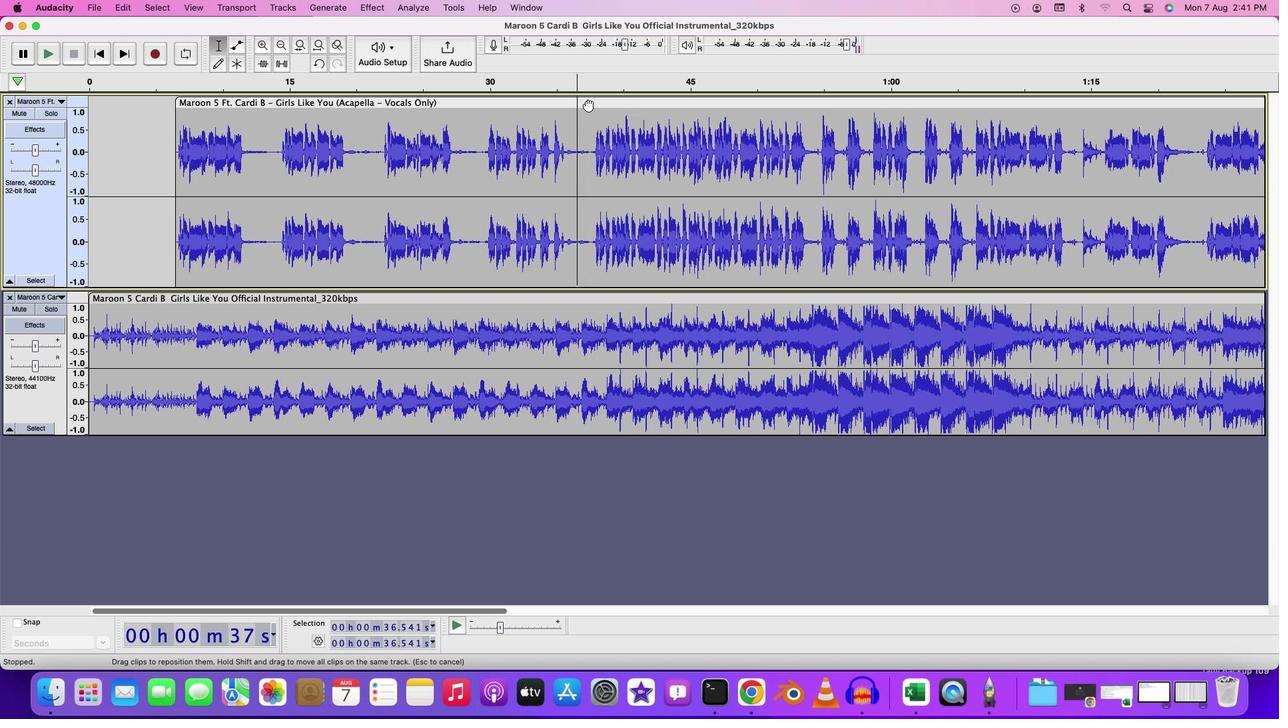 
Action: Mouse moved to (575, 121)
Screenshot: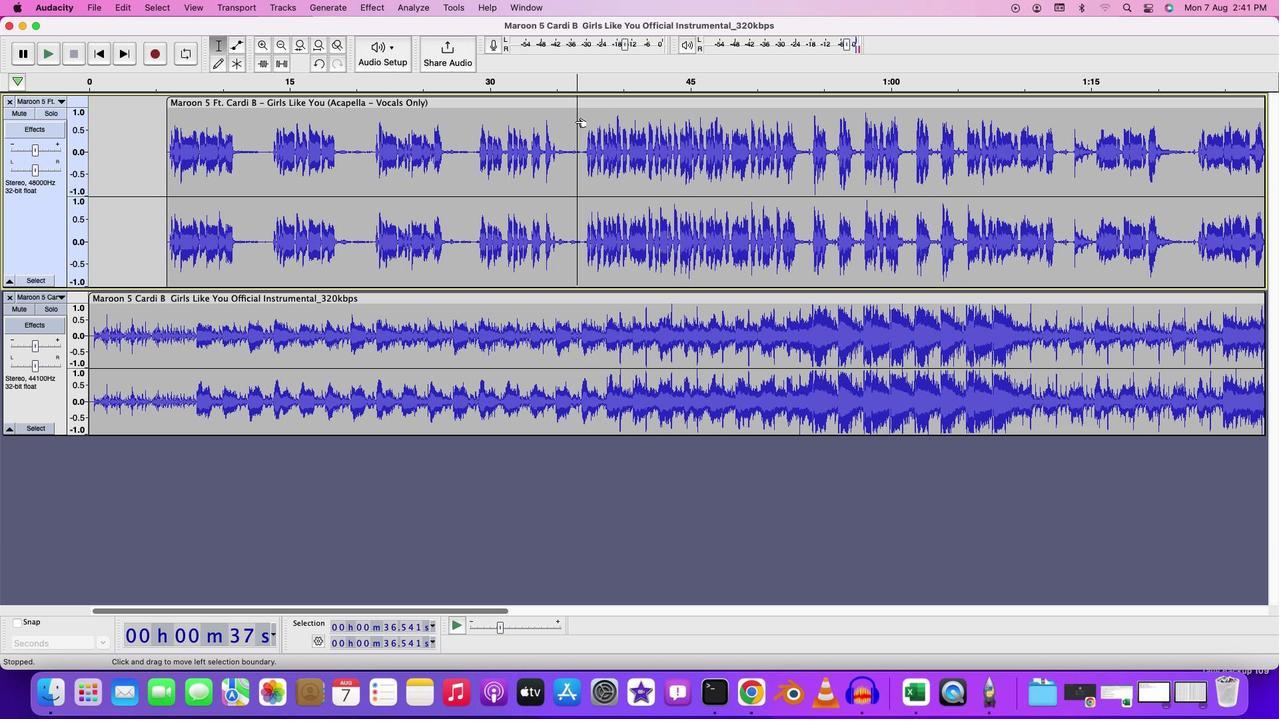 
Action: Mouse pressed left at (575, 121)
Screenshot: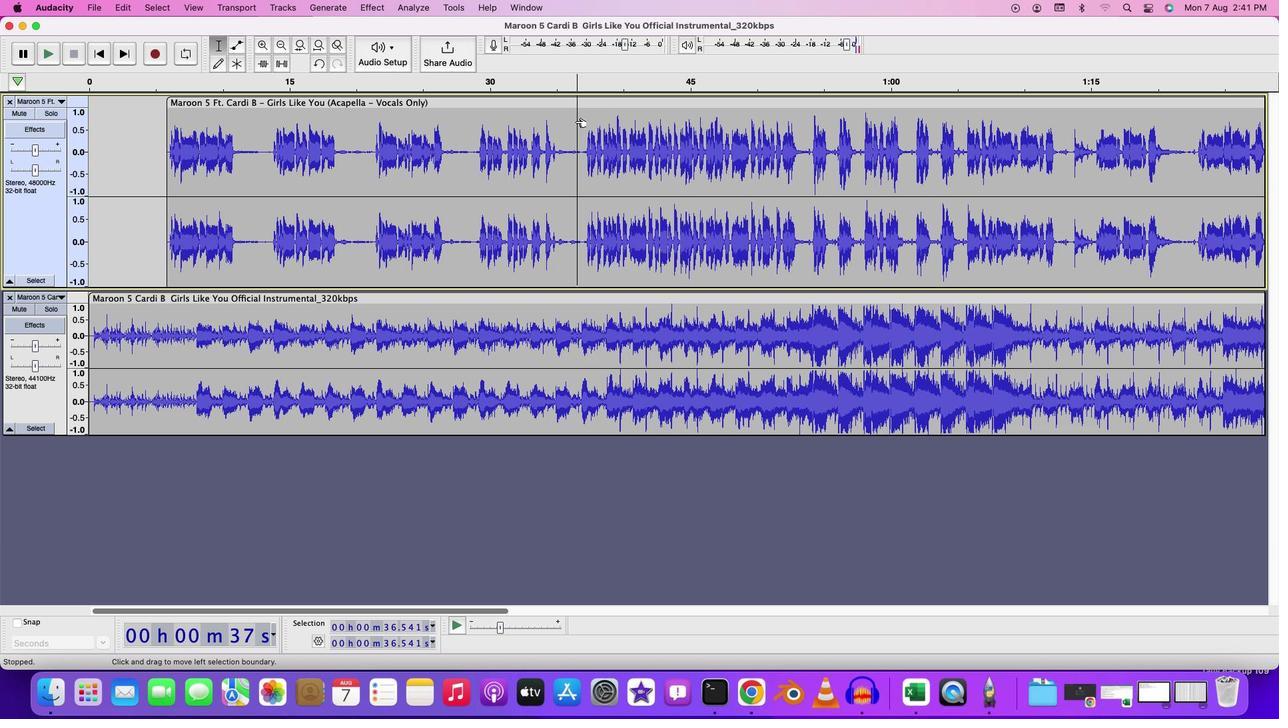 
Action: Mouse moved to (571, 126)
Screenshot: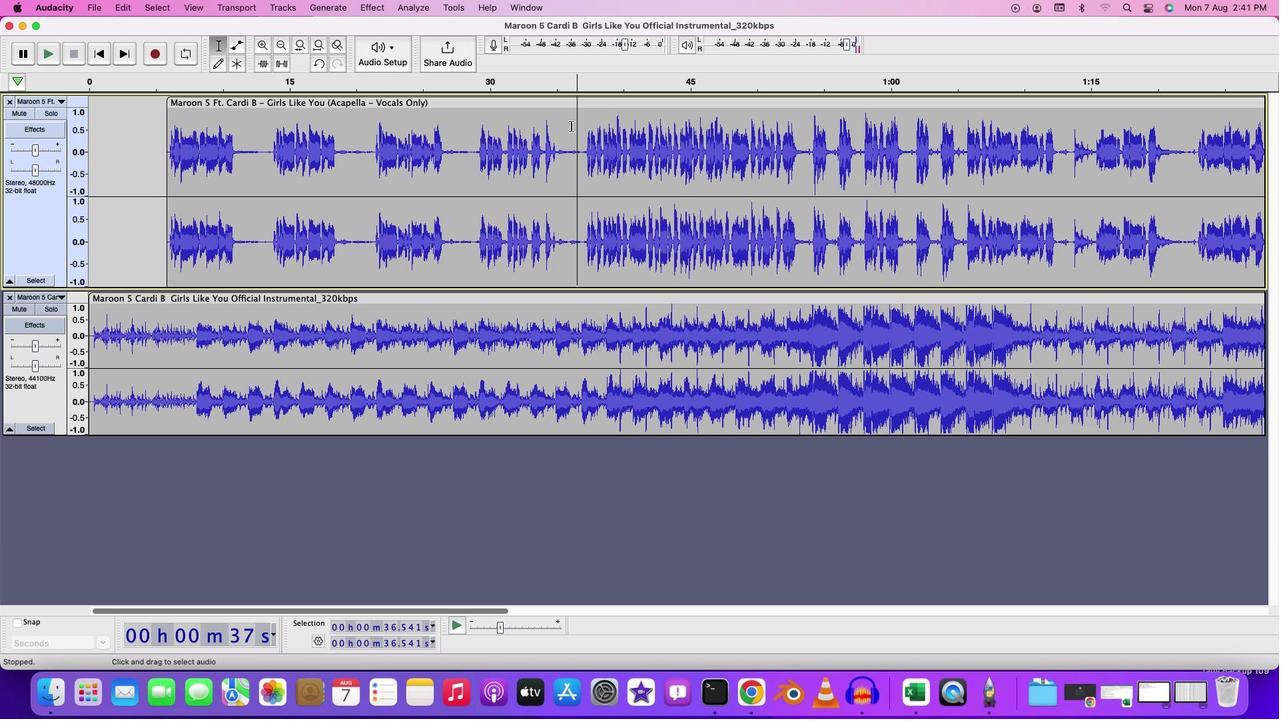 
Action: Mouse pressed left at (571, 126)
Screenshot: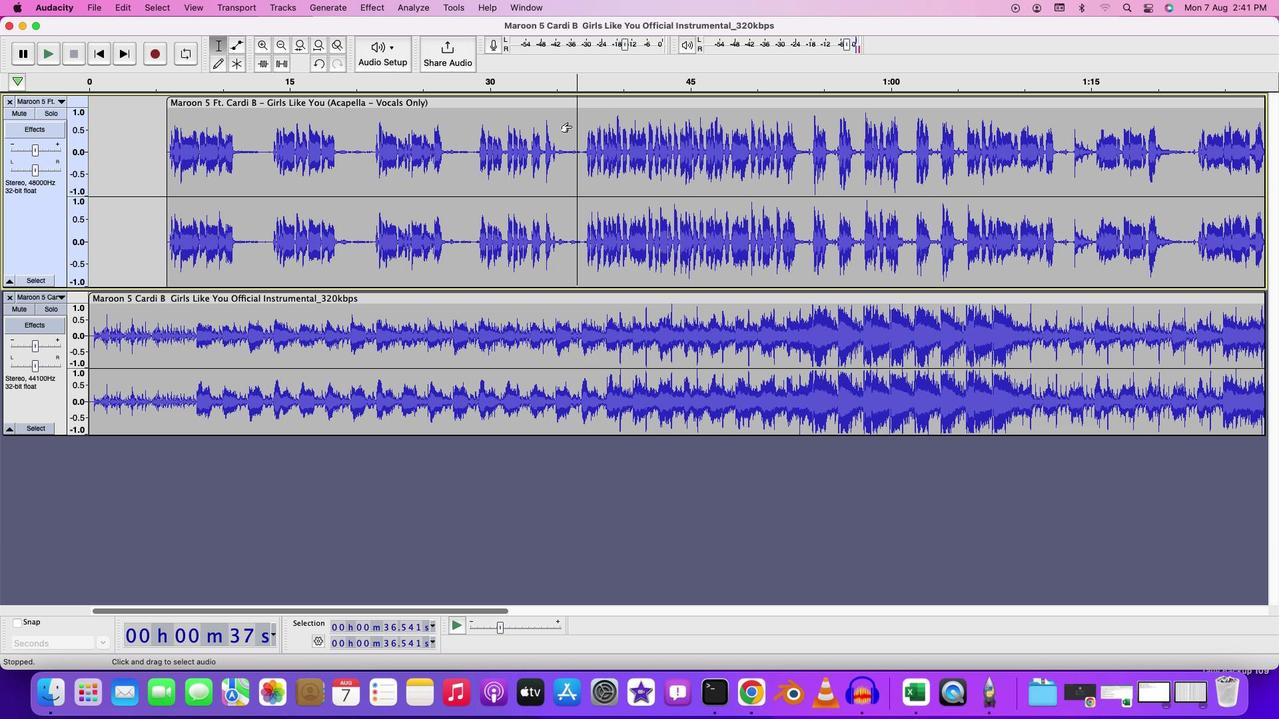 
Action: Key pressed Key.space
Screenshot: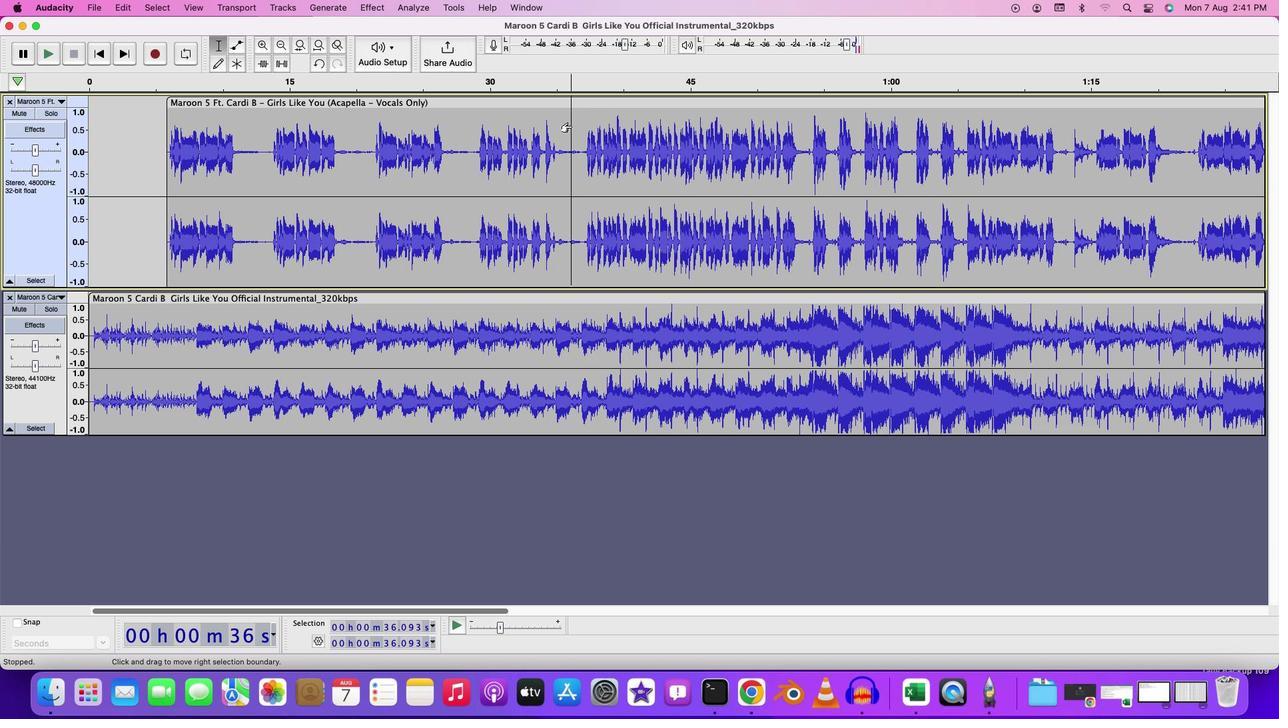 
Action: Mouse moved to (595, 116)
Screenshot: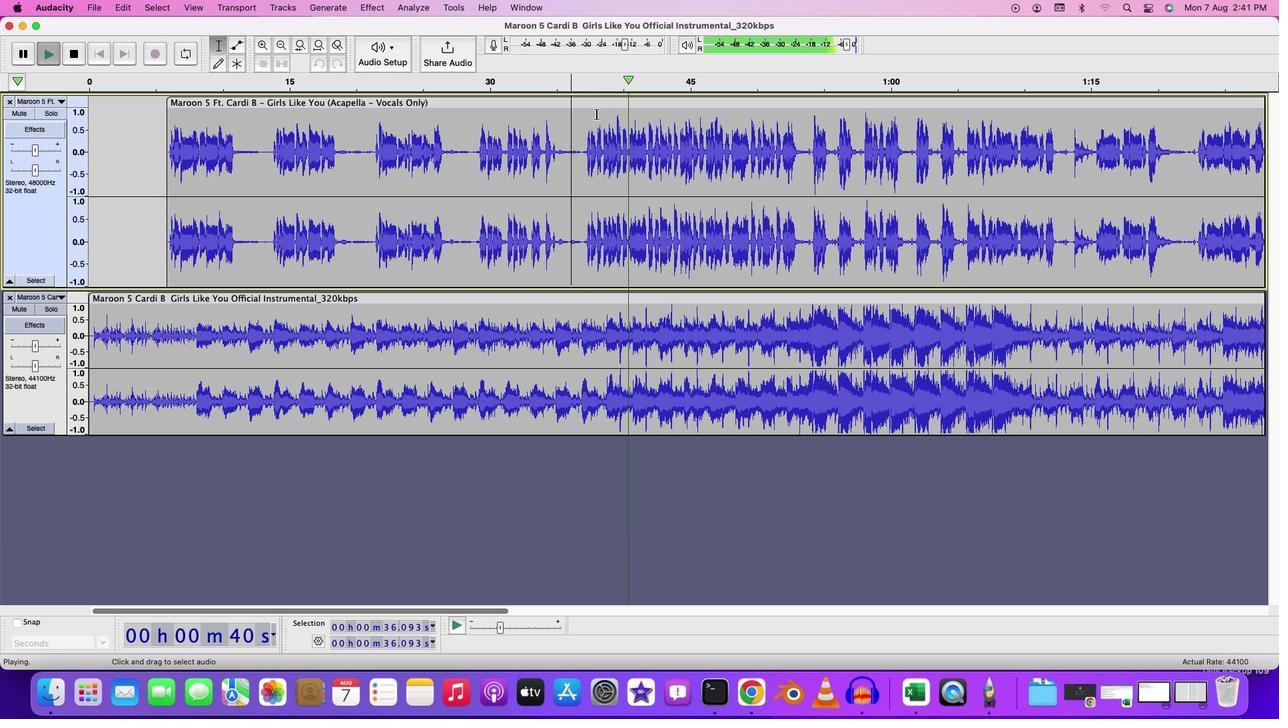 
Action: Key pressed Key.space
Screenshot: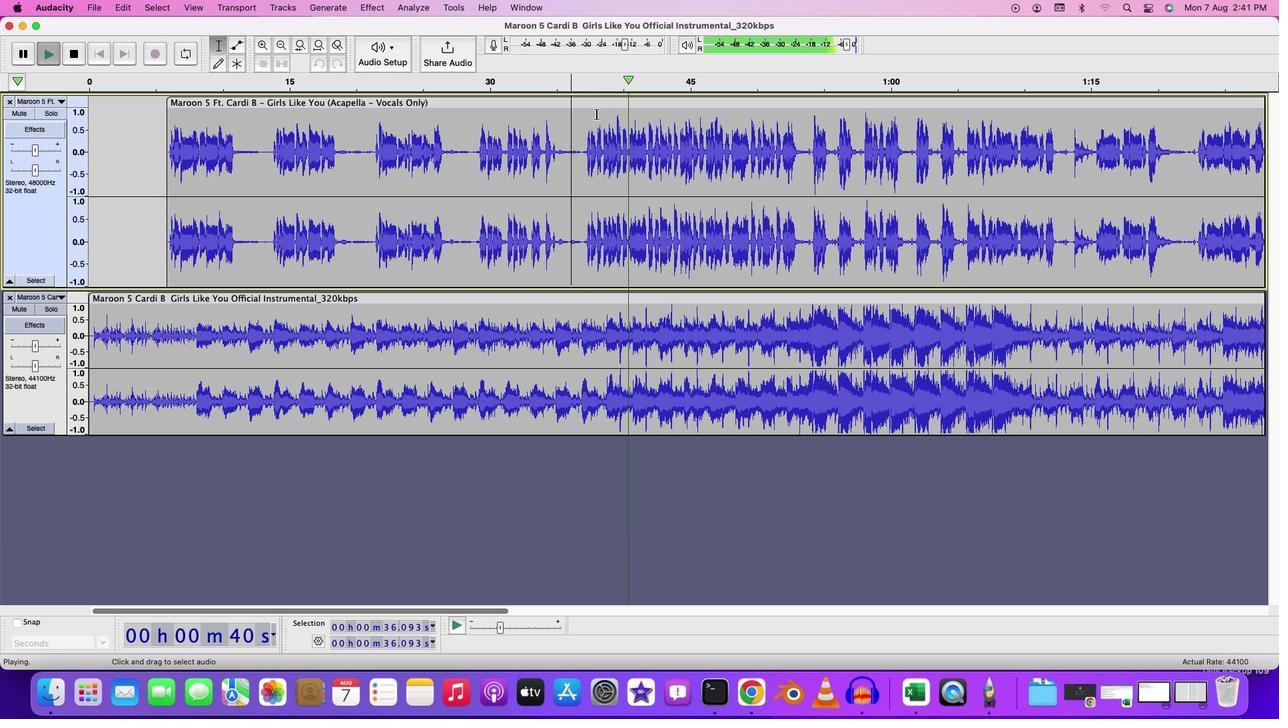 
Action: Mouse moved to (595, 102)
Screenshot: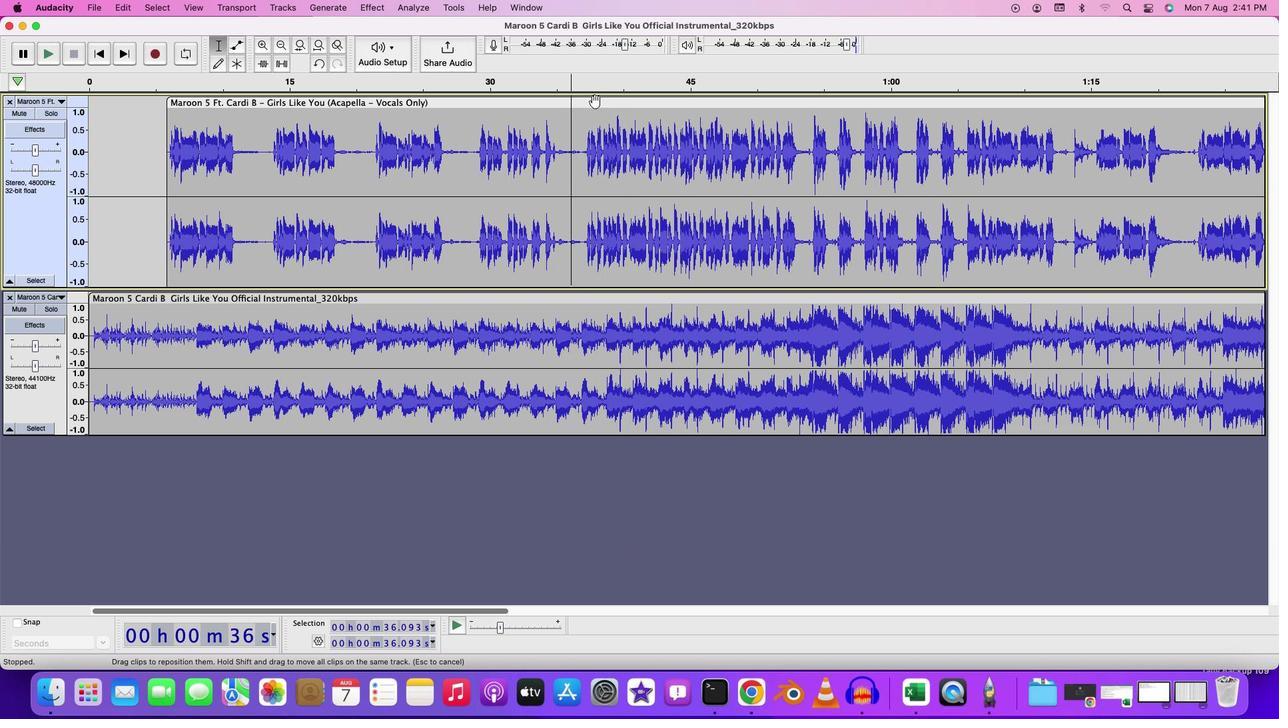
Action: Mouse pressed left at (595, 102)
Screenshot: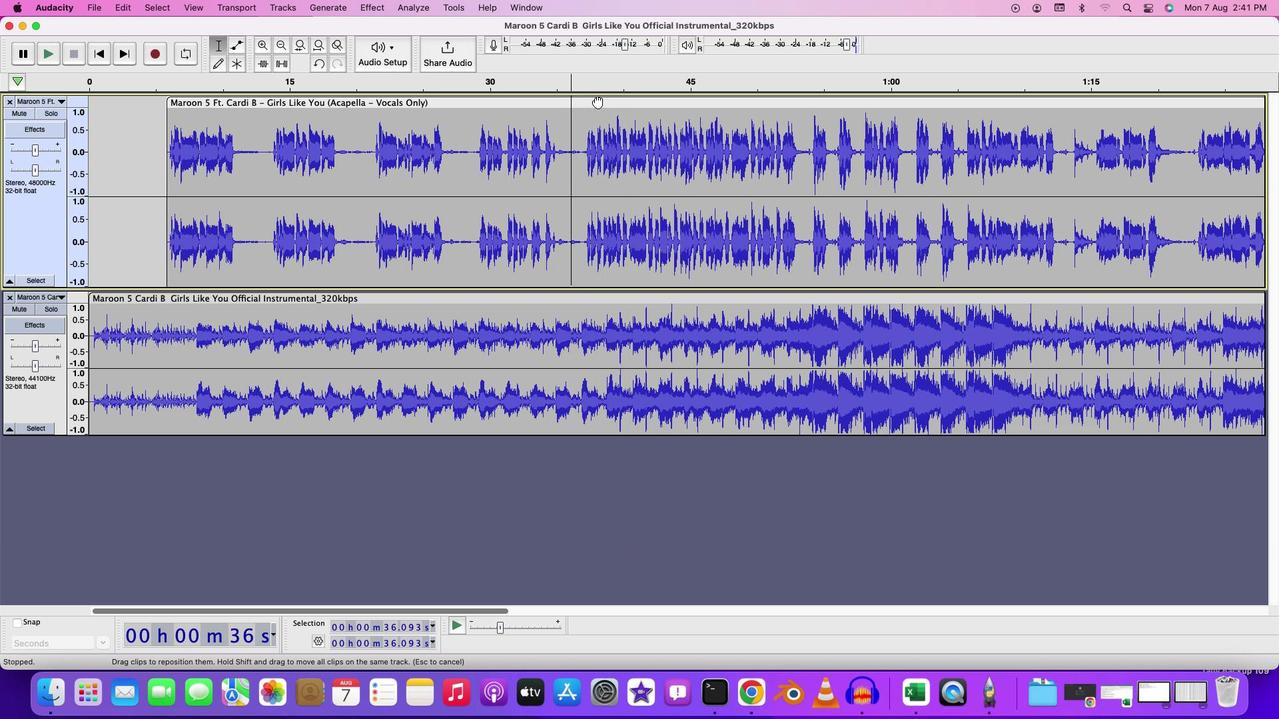 
Action: Mouse moved to (594, 117)
Screenshot: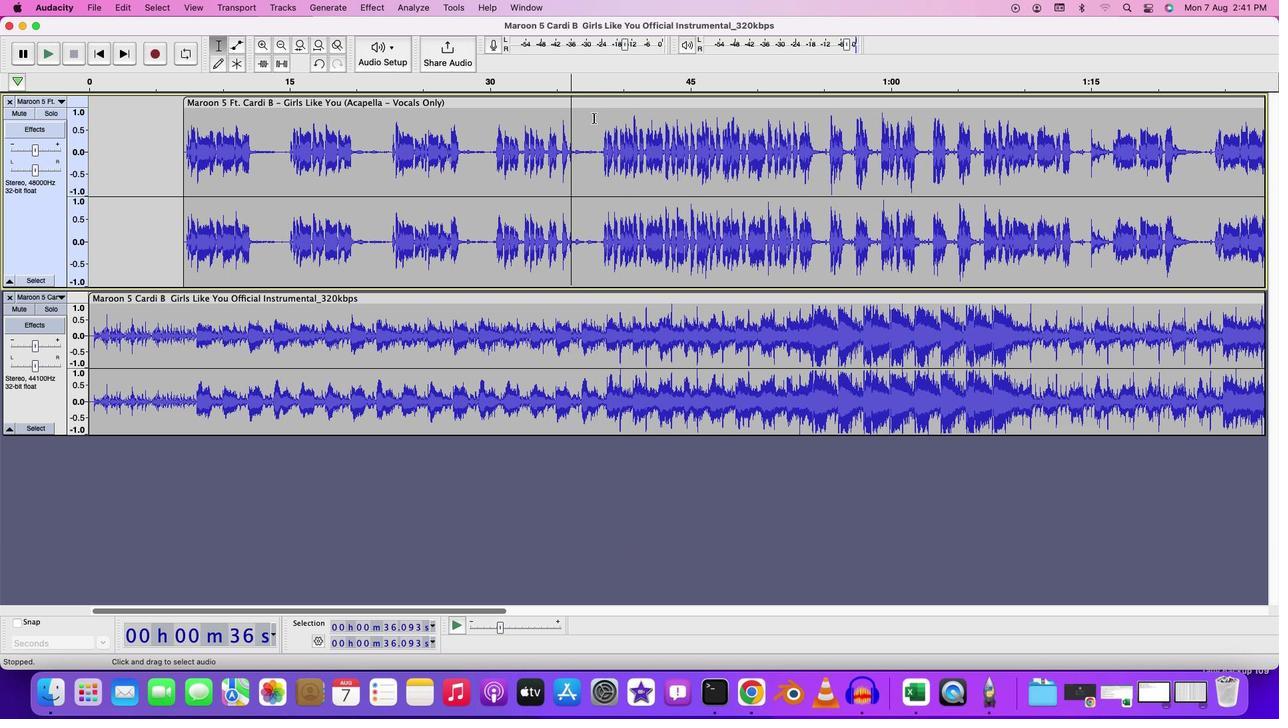 
Action: Mouse pressed left at (594, 117)
Screenshot: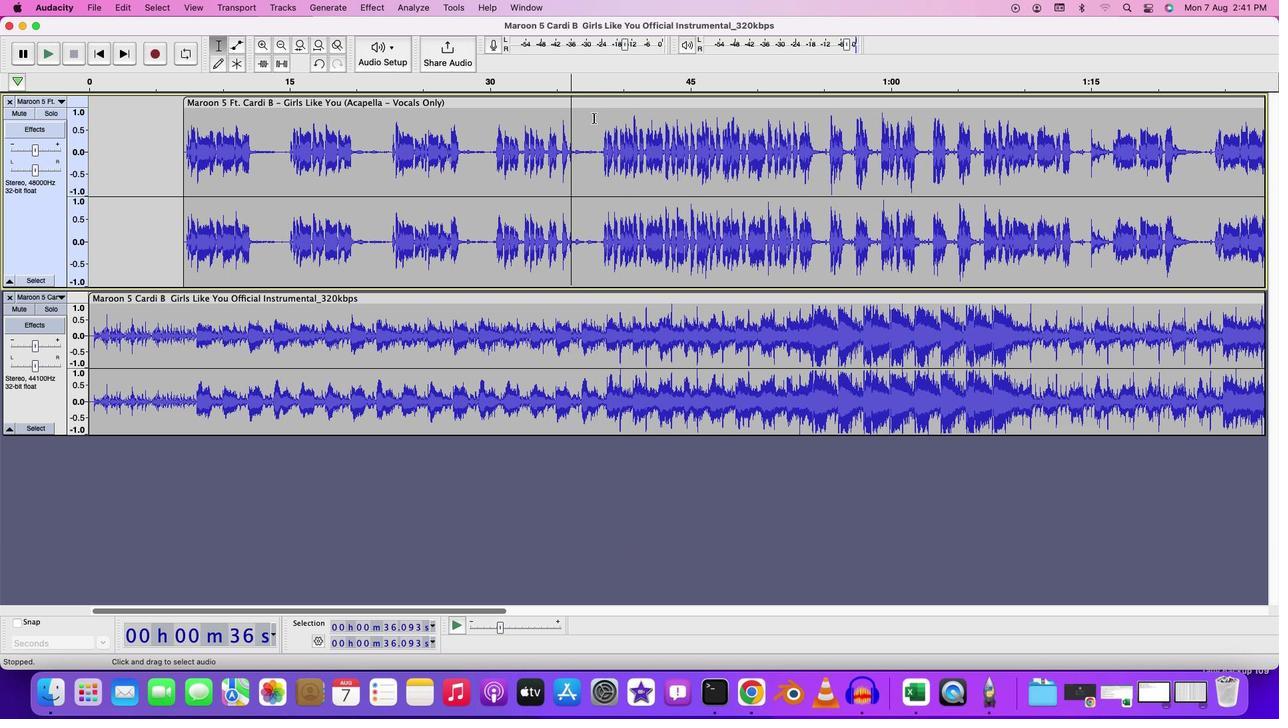 
Action: Key pressed Key.space
Screenshot: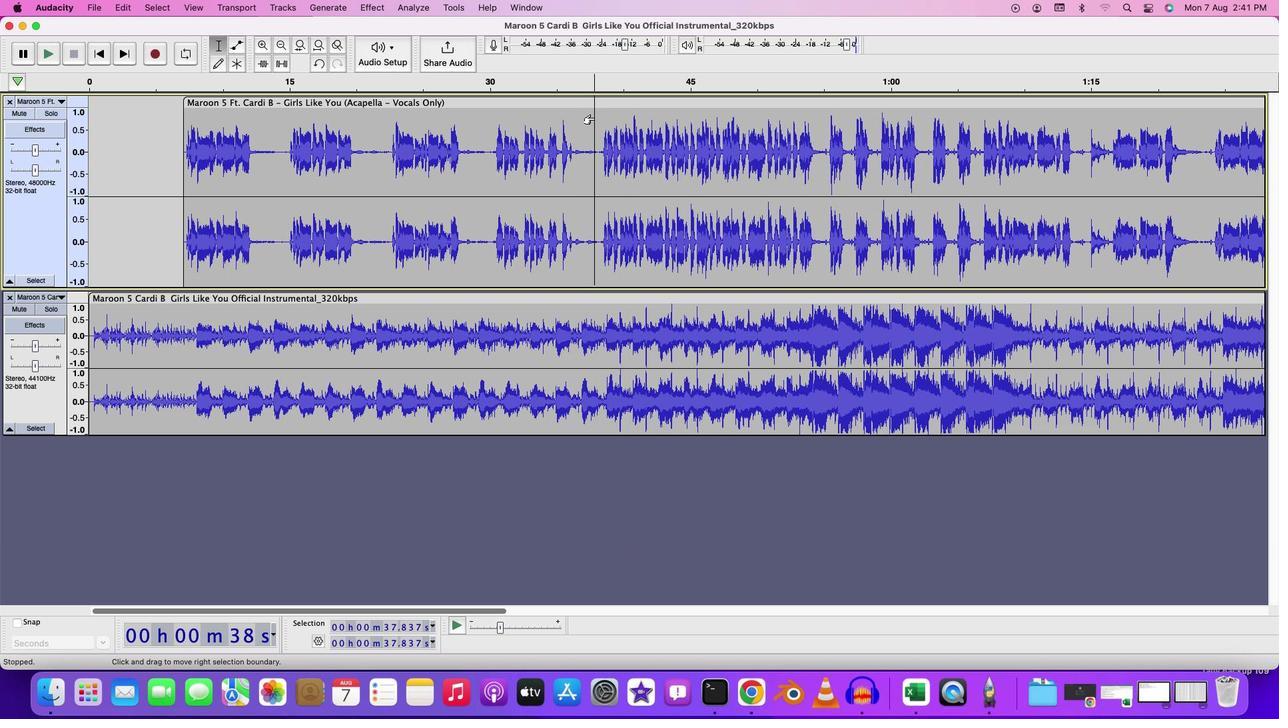 
Action: Mouse moved to (591, 119)
Screenshot: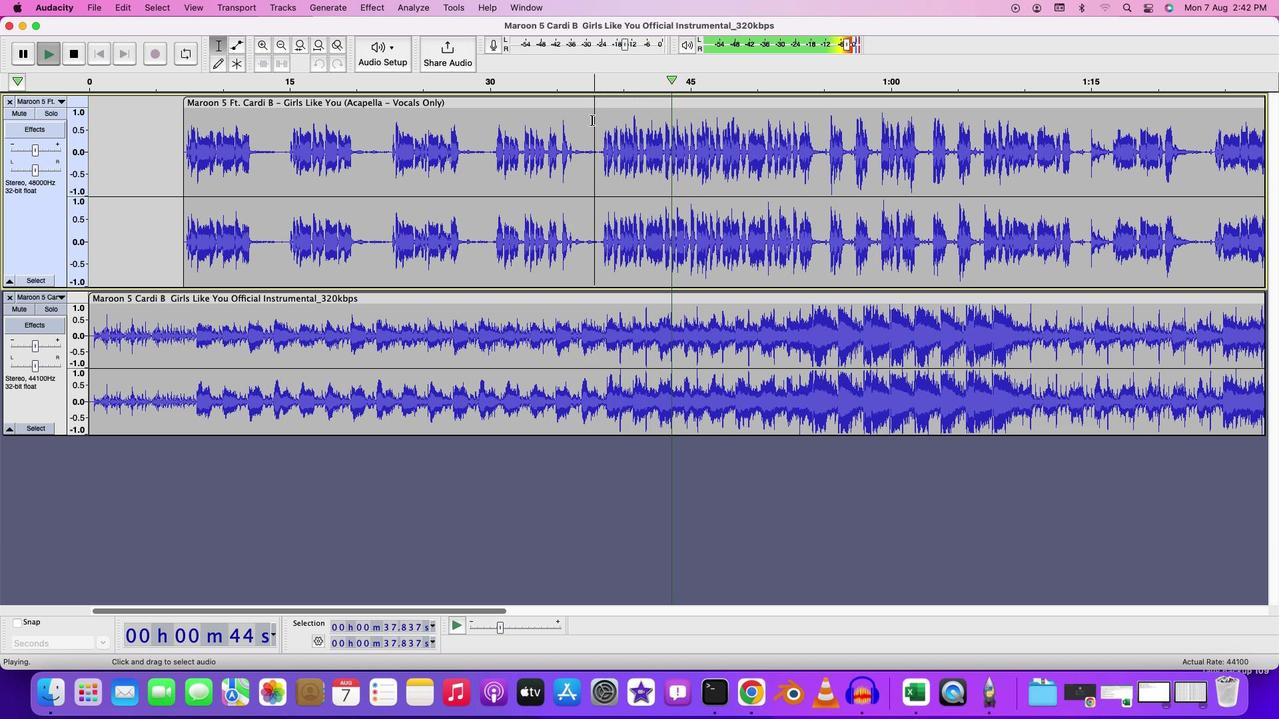 
Action: Mouse pressed left at (591, 119)
Screenshot: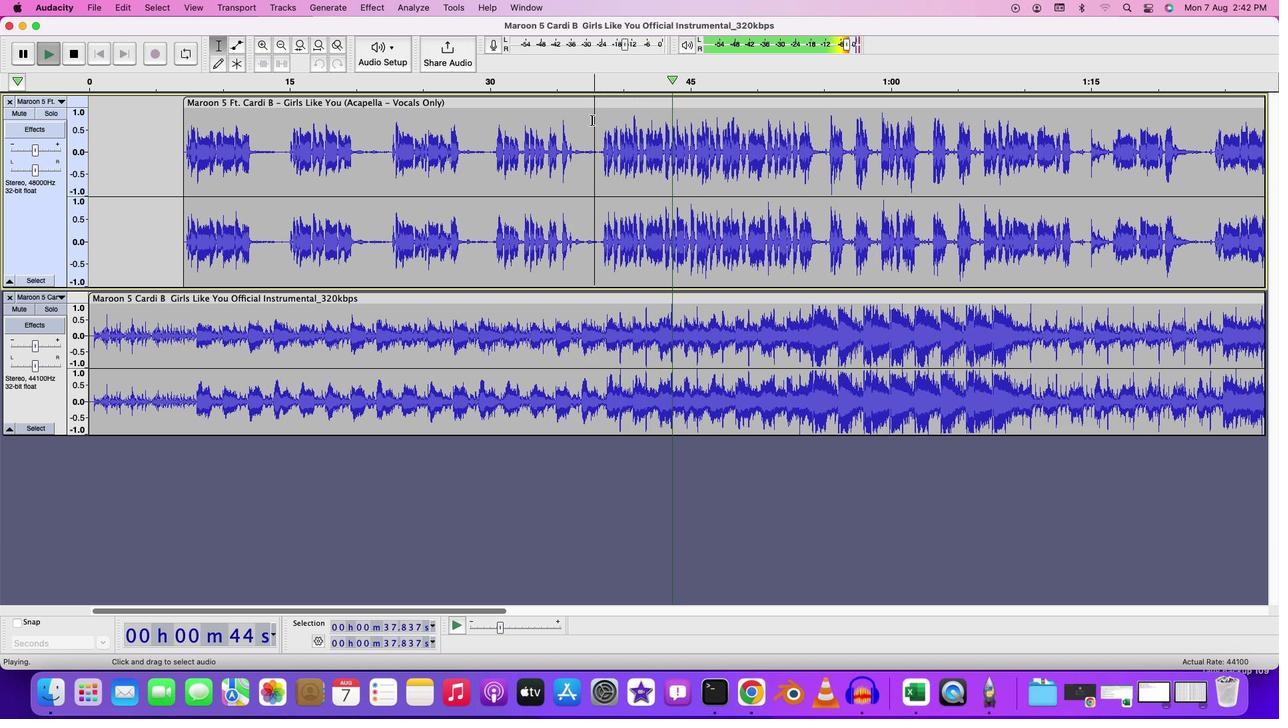 
Action: Key pressed Key.spaceKey.space
Screenshot: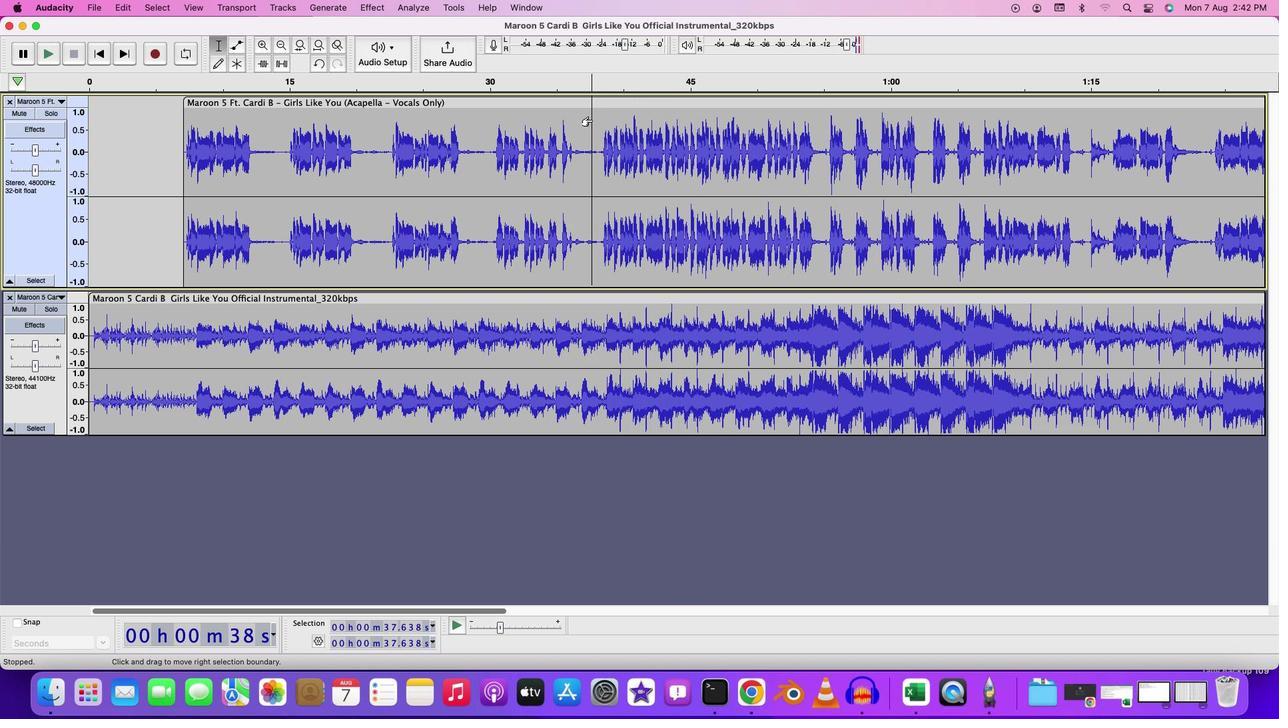 
Action: Mouse moved to (163, 135)
Screenshot: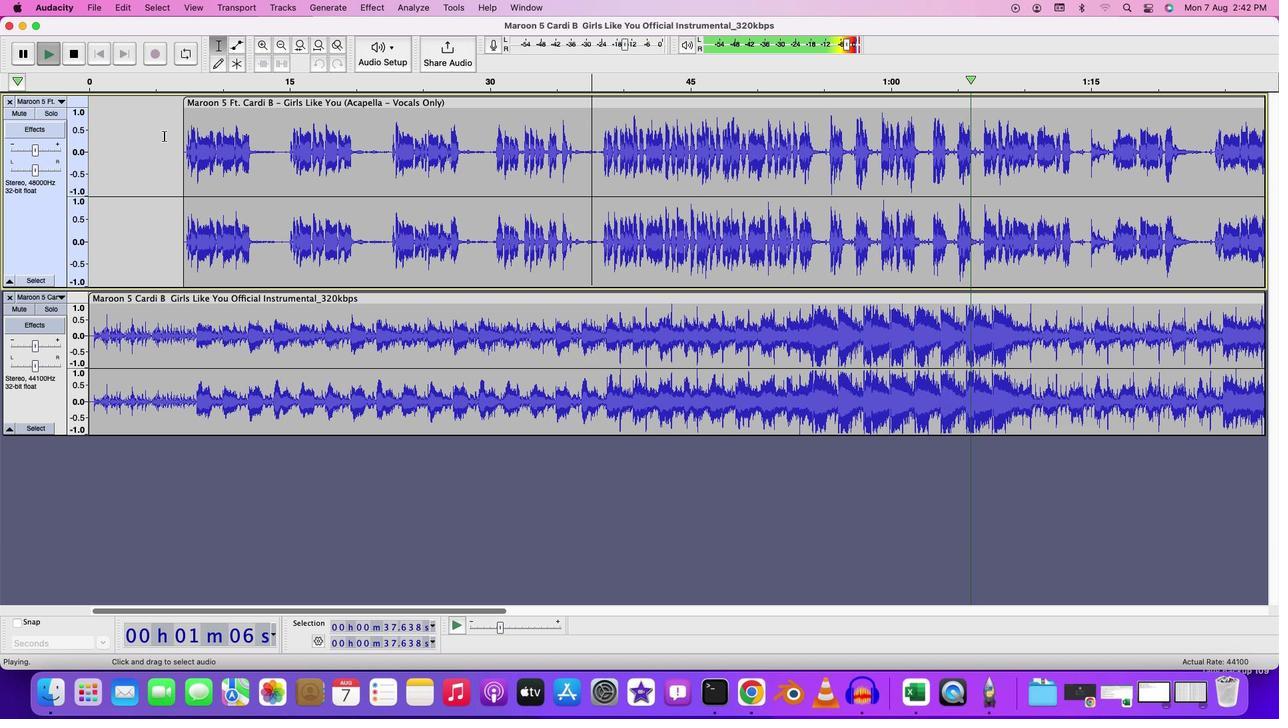 
Action: Mouse pressed left at (163, 135)
Screenshot: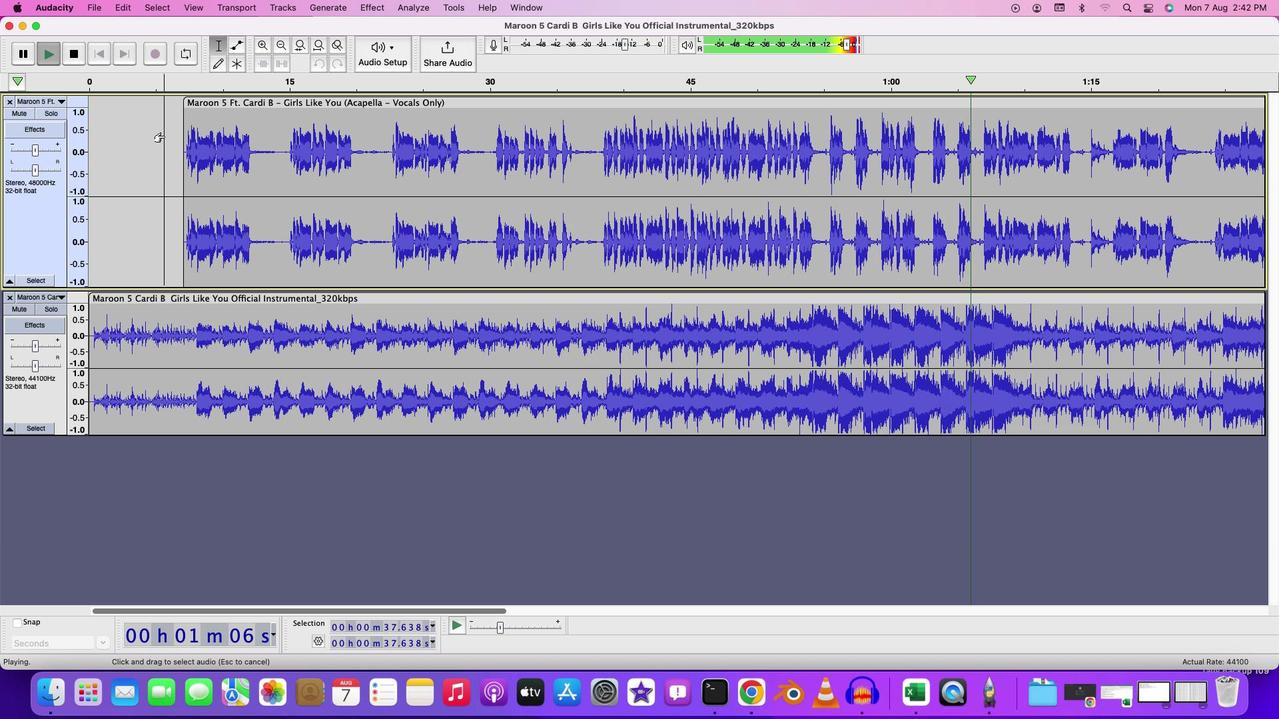 
Action: Key pressed Key.spaceKey.space
Screenshot: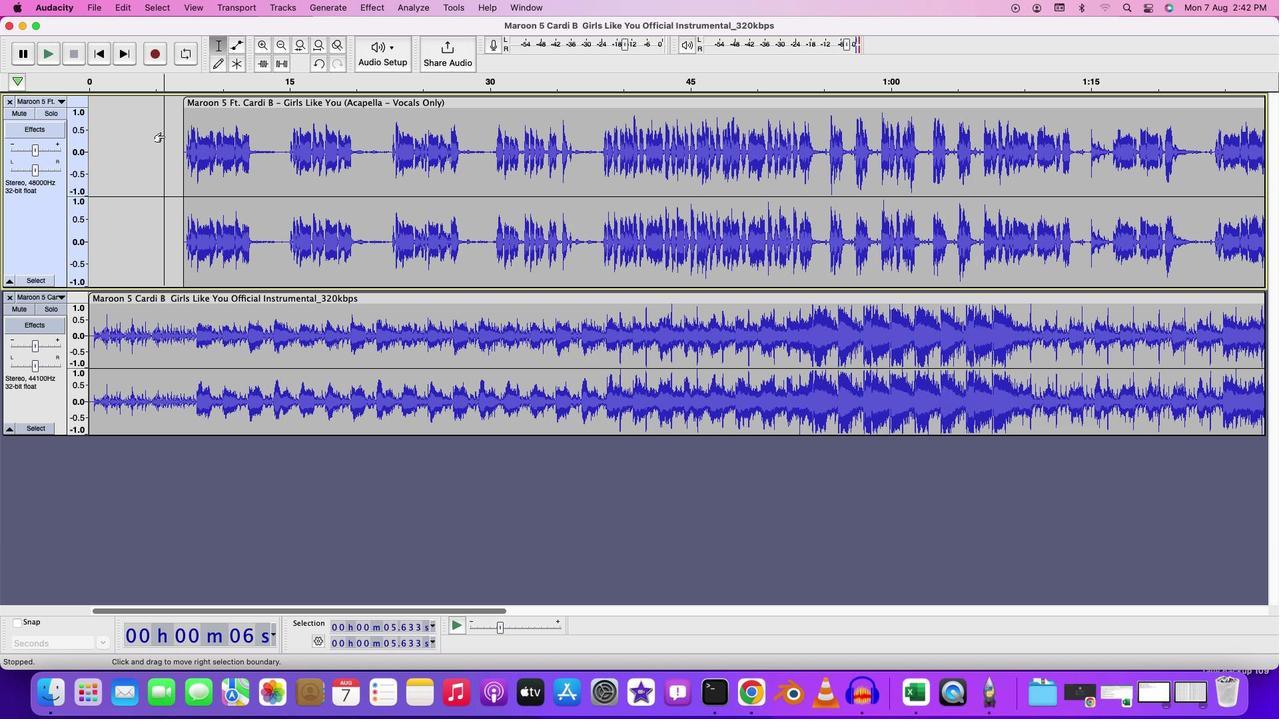 
Action: Mouse moved to (591, 119)
